 Task: iMovie Unsupervised
Action: Mouse moved to (107, 172)
Screenshot: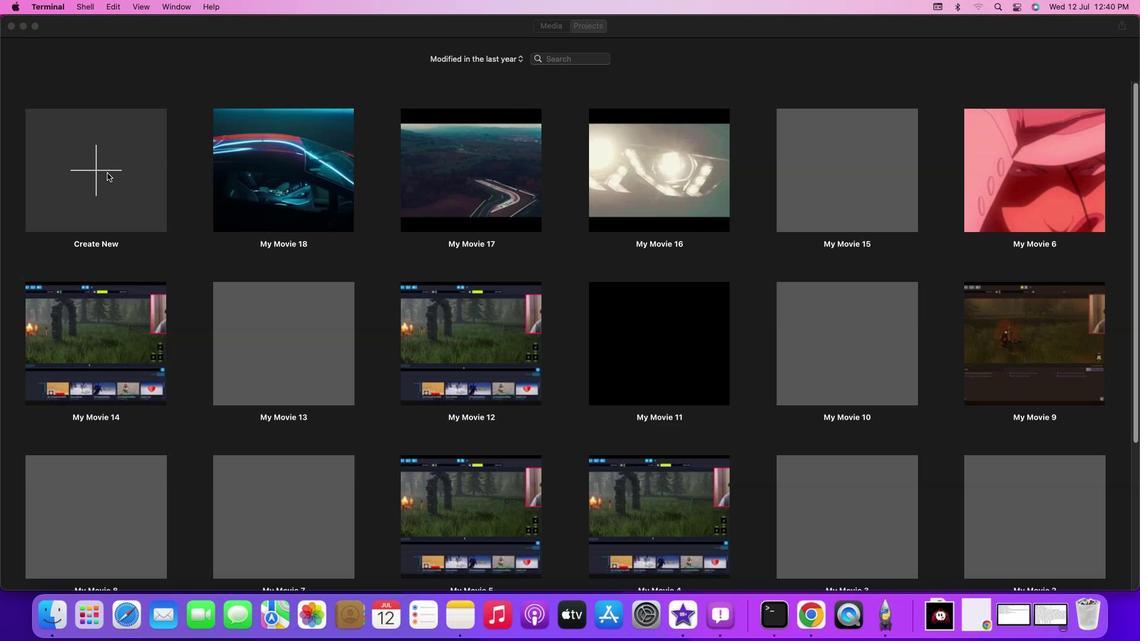
Action: Mouse pressed left at (107, 172)
Screenshot: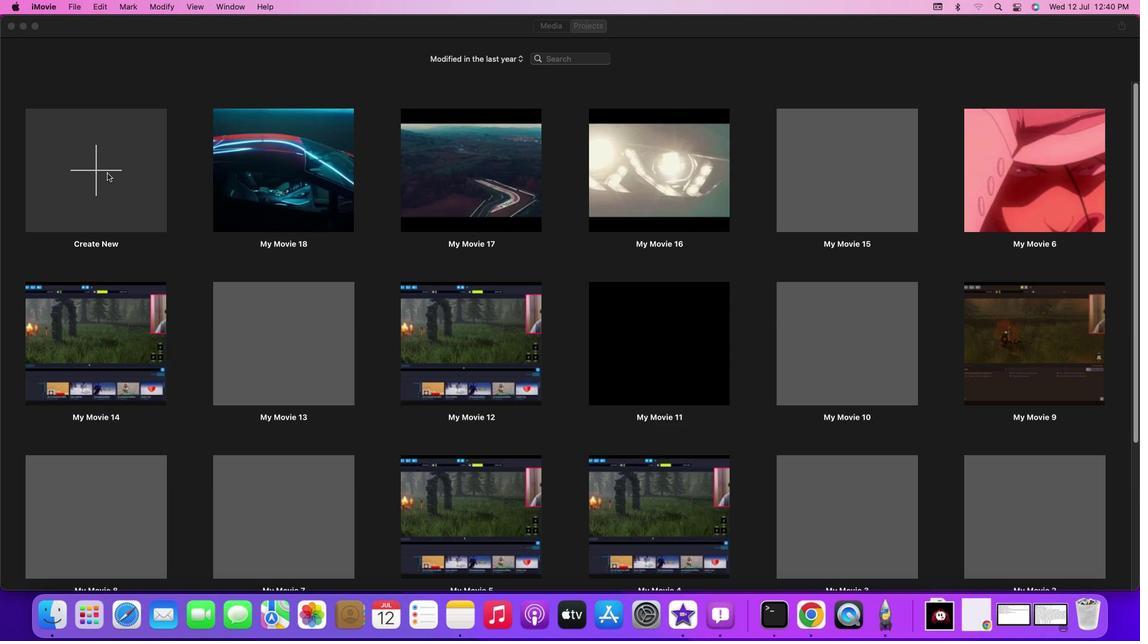 
Action: Mouse pressed left at (107, 172)
Screenshot: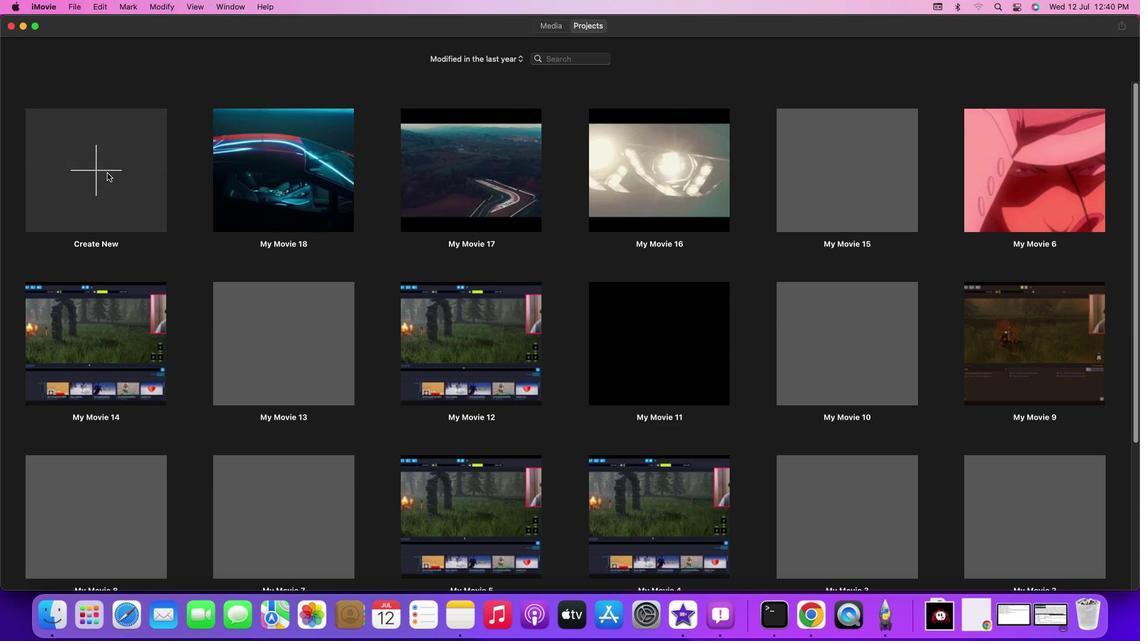 
Action: Mouse moved to (80, 228)
Screenshot: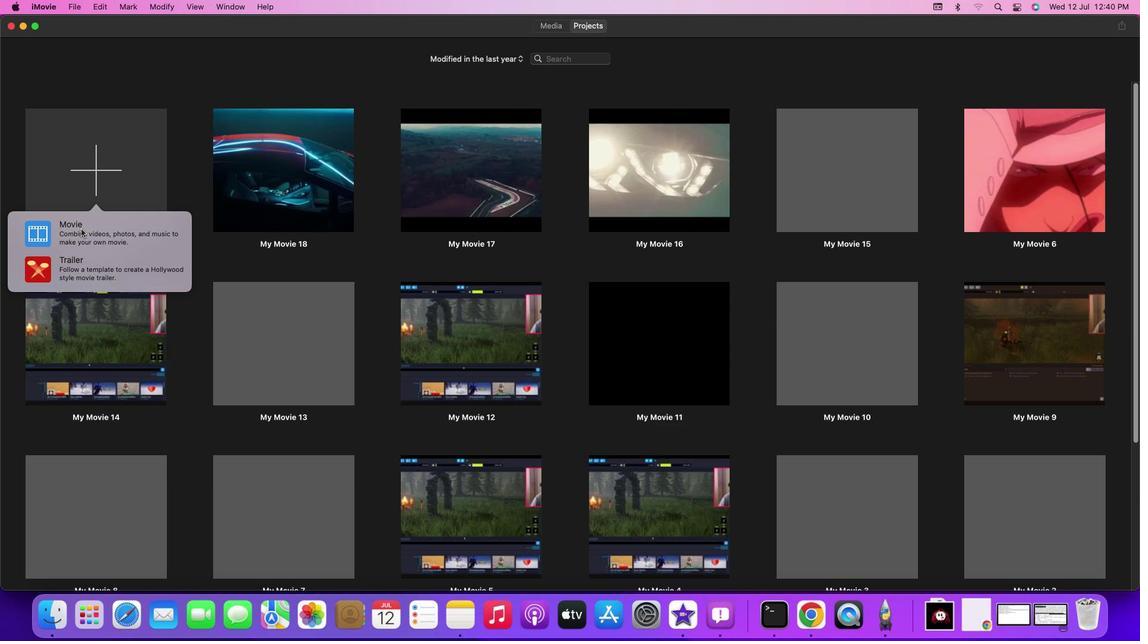 
Action: Mouse pressed left at (80, 228)
Screenshot: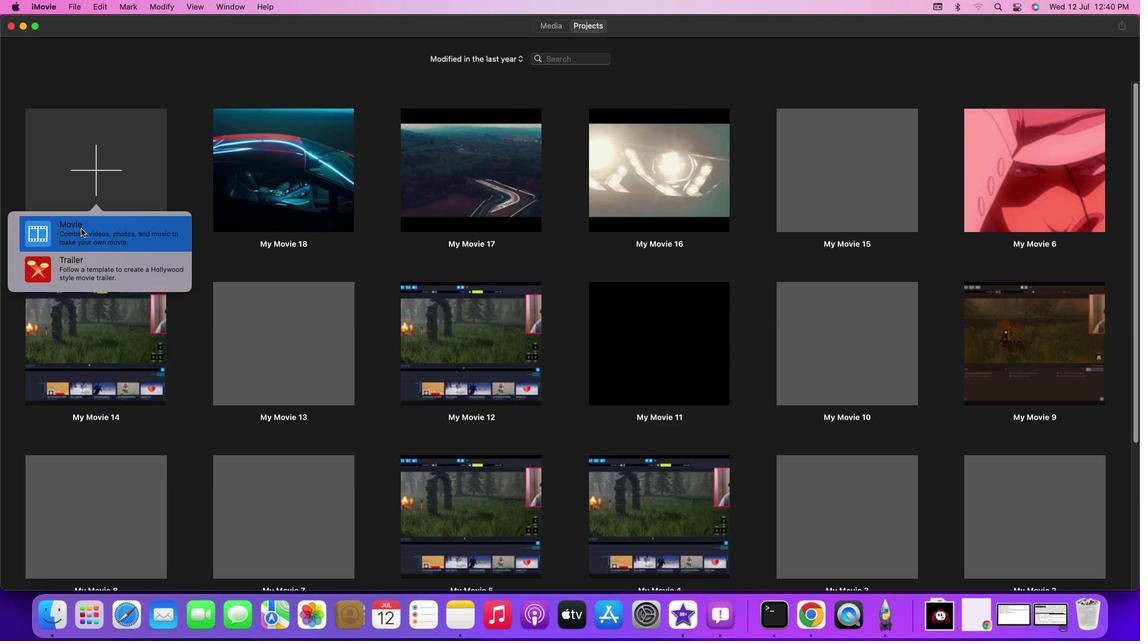 
Action: Mouse moved to (447, 198)
Screenshot: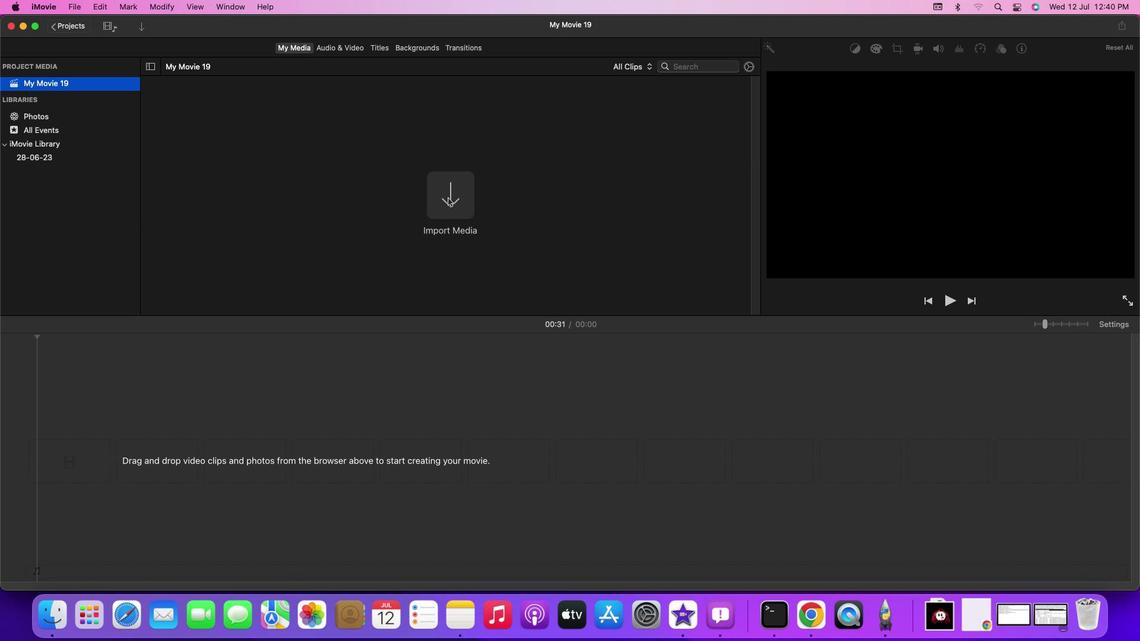 
Action: Mouse pressed left at (447, 198)
Screenshot: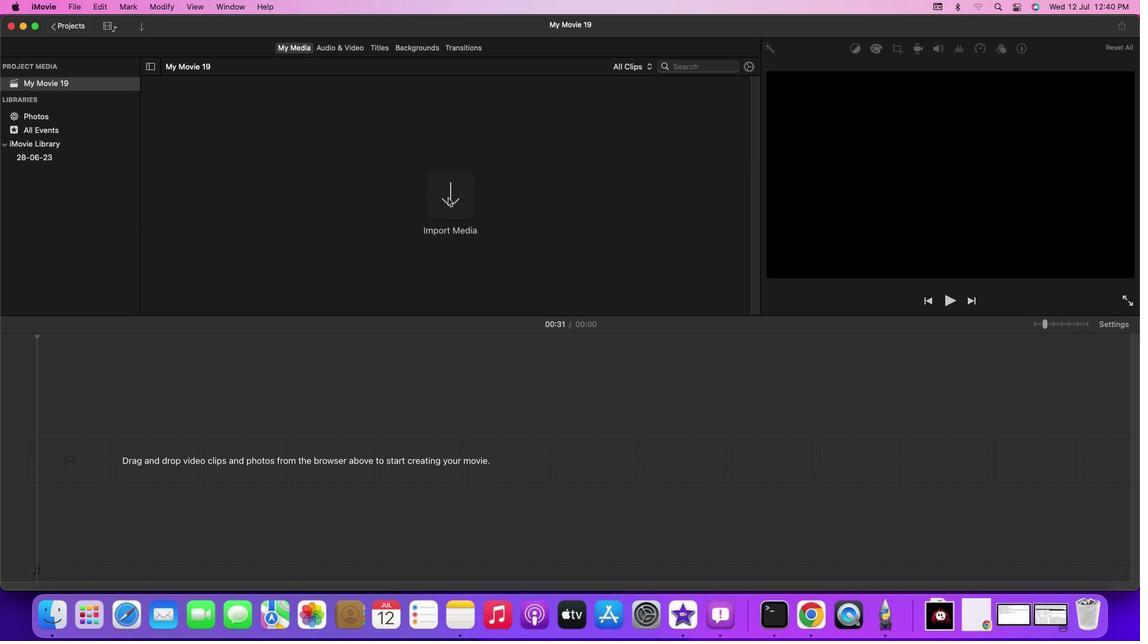 
Action: Mouse moved to (235, 368)
Screenshot: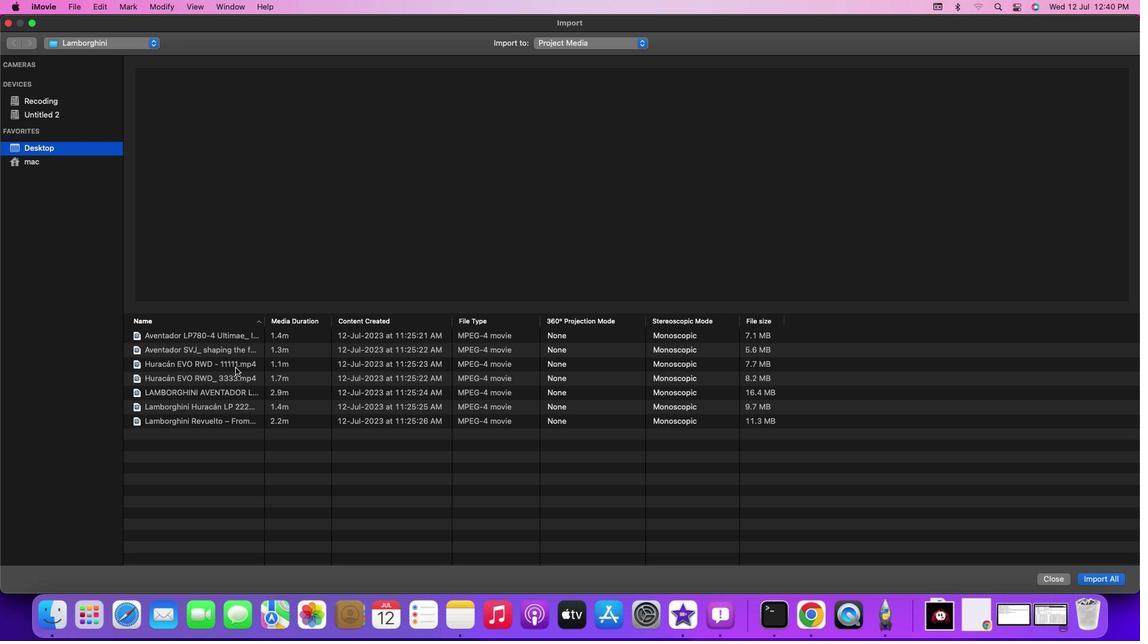 
Action: Mouse pressed left at (235, 368)
Screenshot: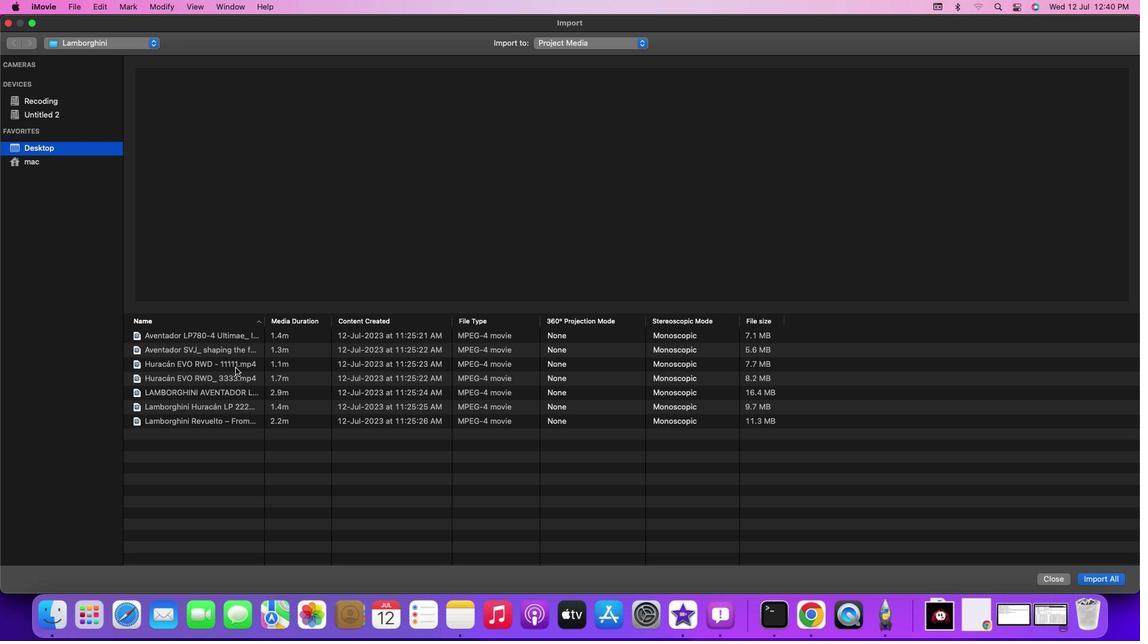 
Action: Mouse pressed left at (235, 368)
Screenshot: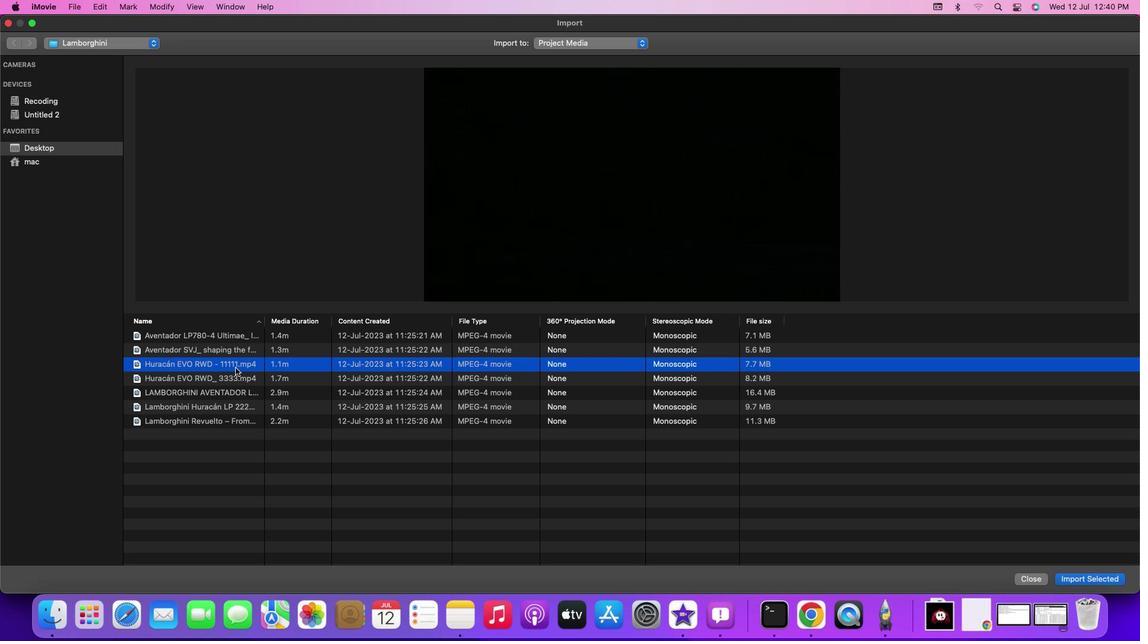
Action: Mouse moved to (189, 116)
Screenshot: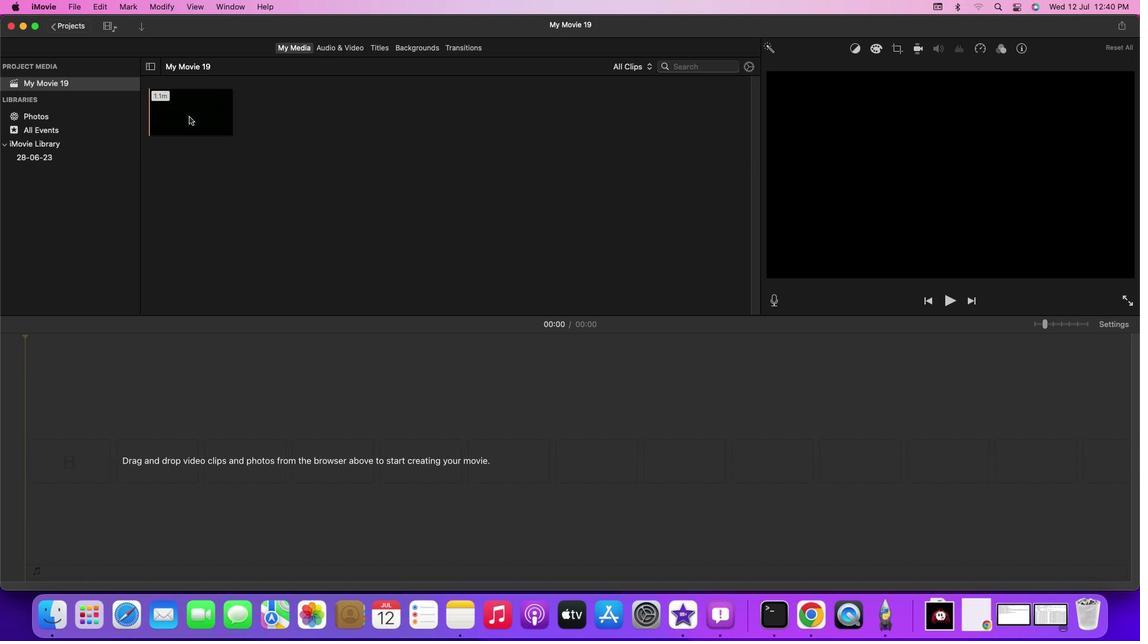 
Action: Mouse pressed left at (189, 116)
Screenshot: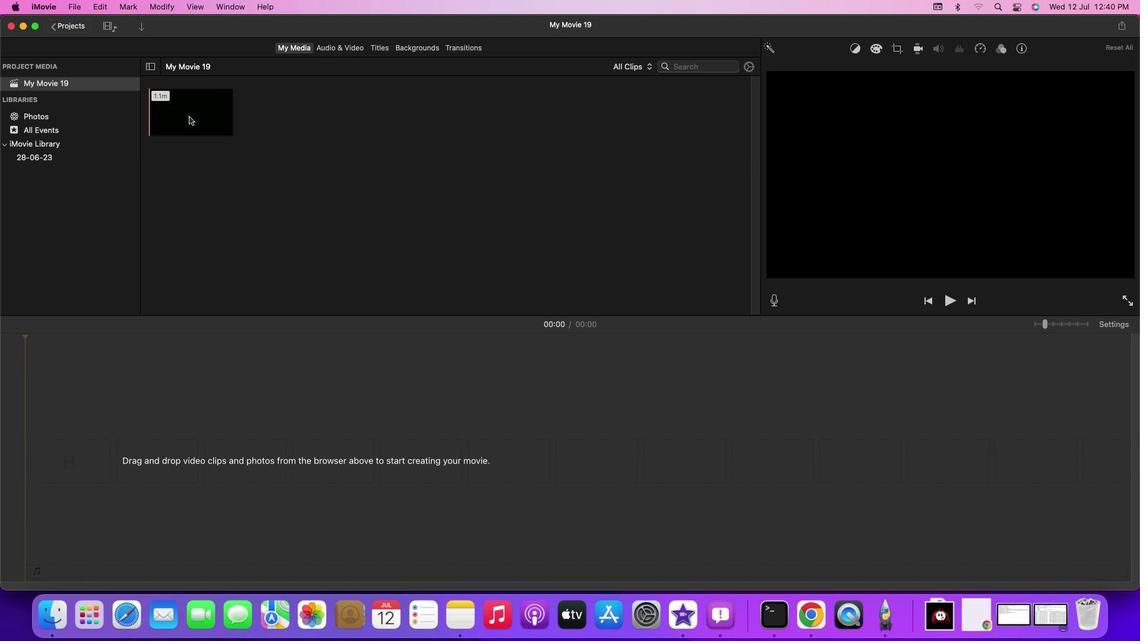 
Action: Mouse moved to (58, 355)
Screenshot: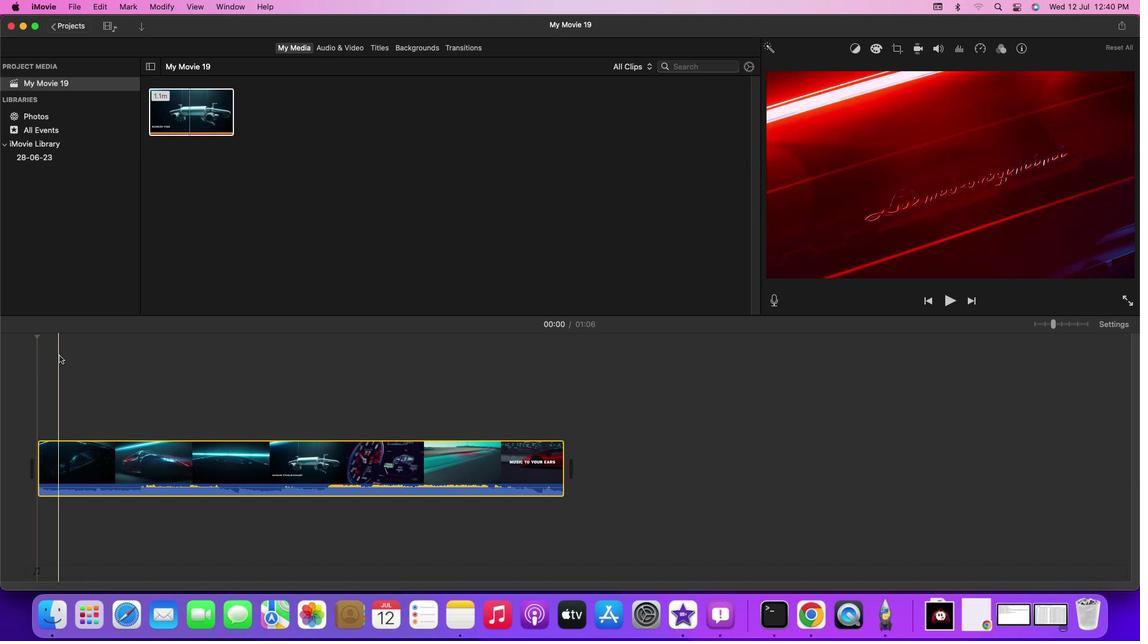 
Action: Key pressed Key.space
Screenshot: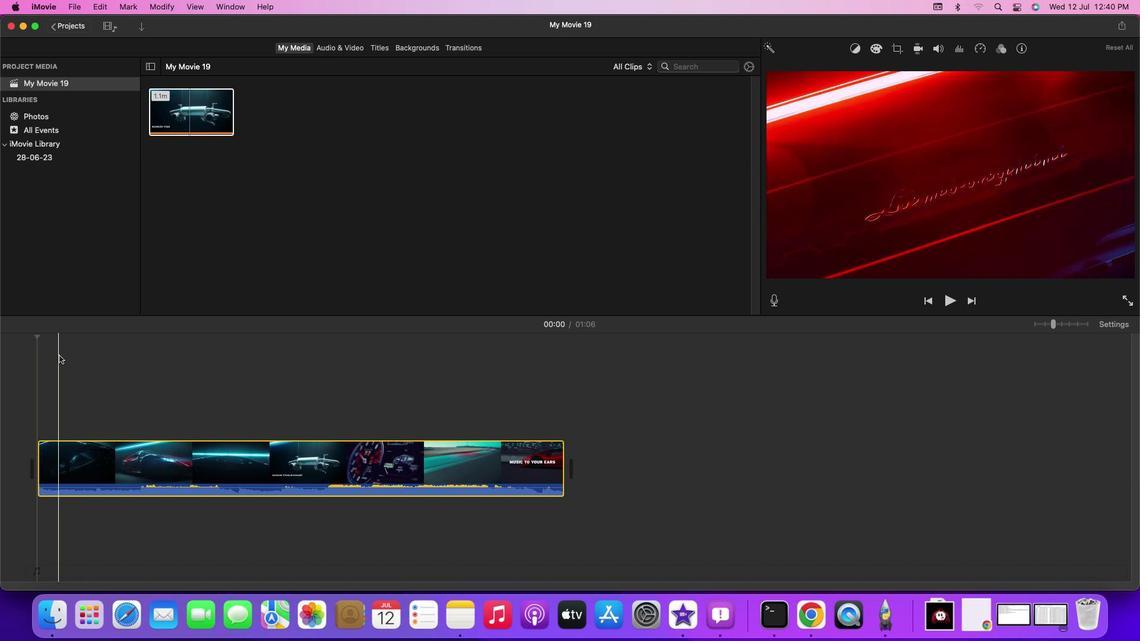 
Action: Mouse moved to (166, 352)
Screenshot: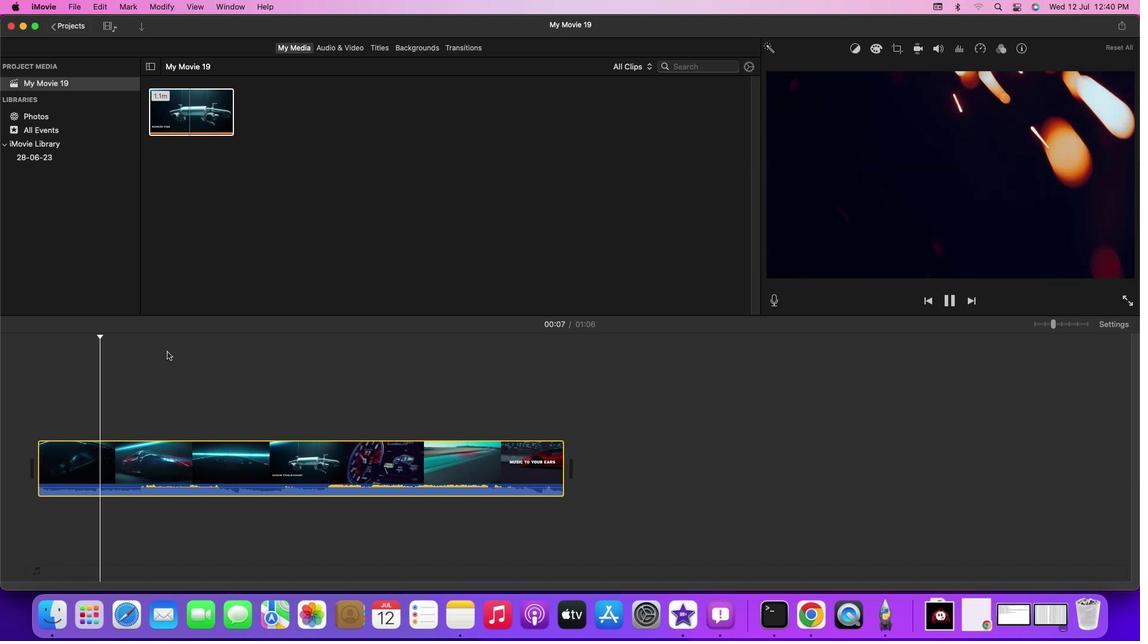 
Action: Mouse pressed left at (166, 352)
Screenshot: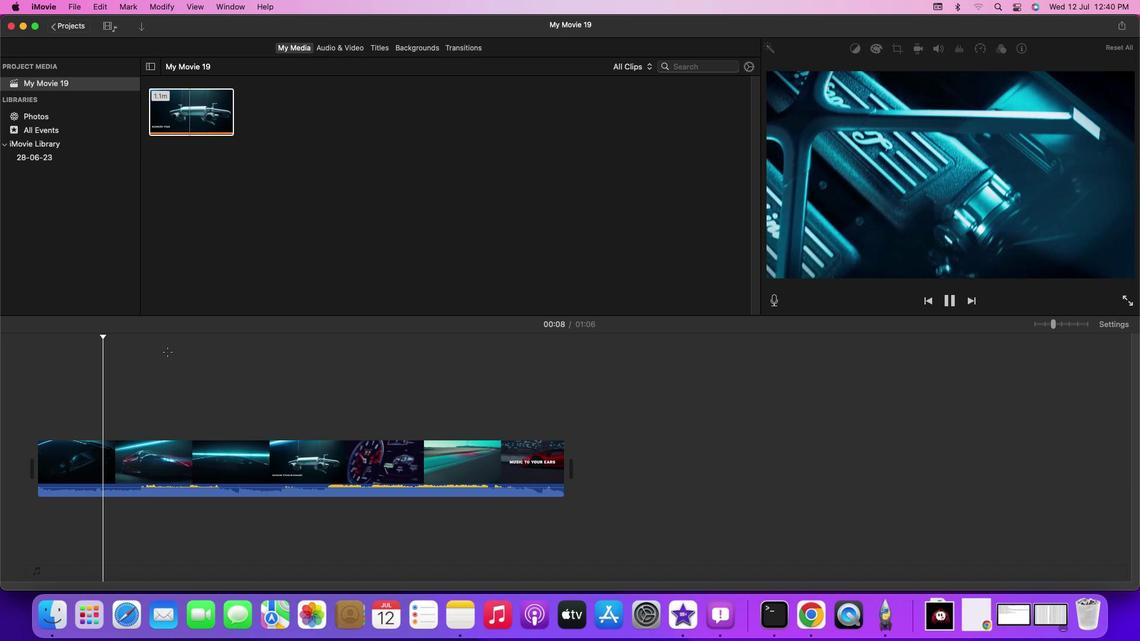 
Action: Mouse moved to (180, 355)
Screenshot: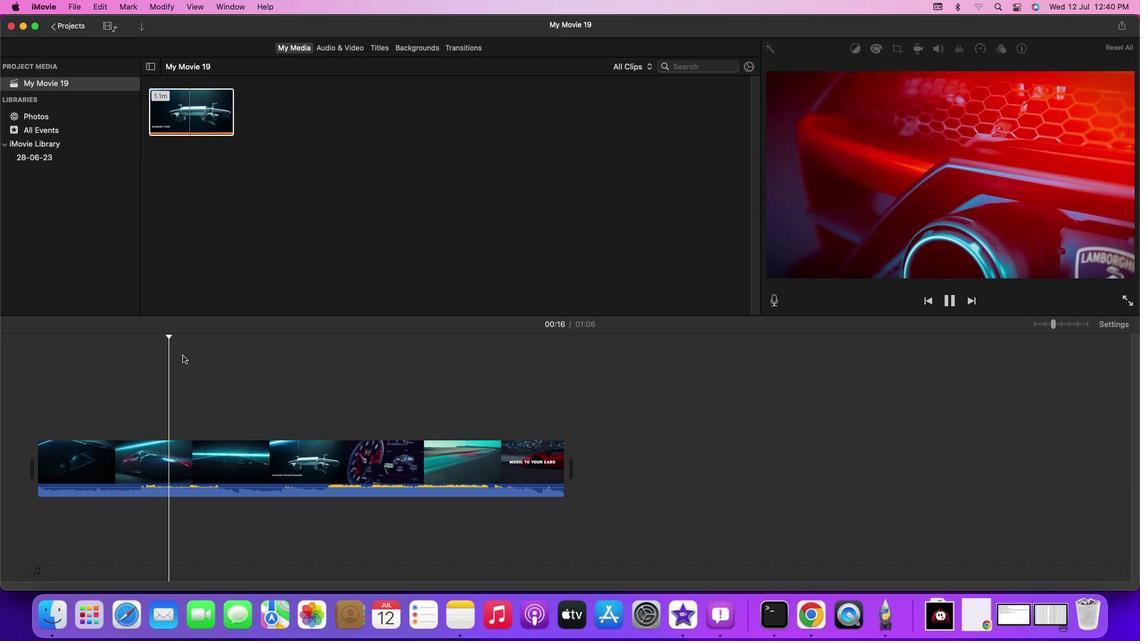 
Action: Key pressed Key.space
Screenshot: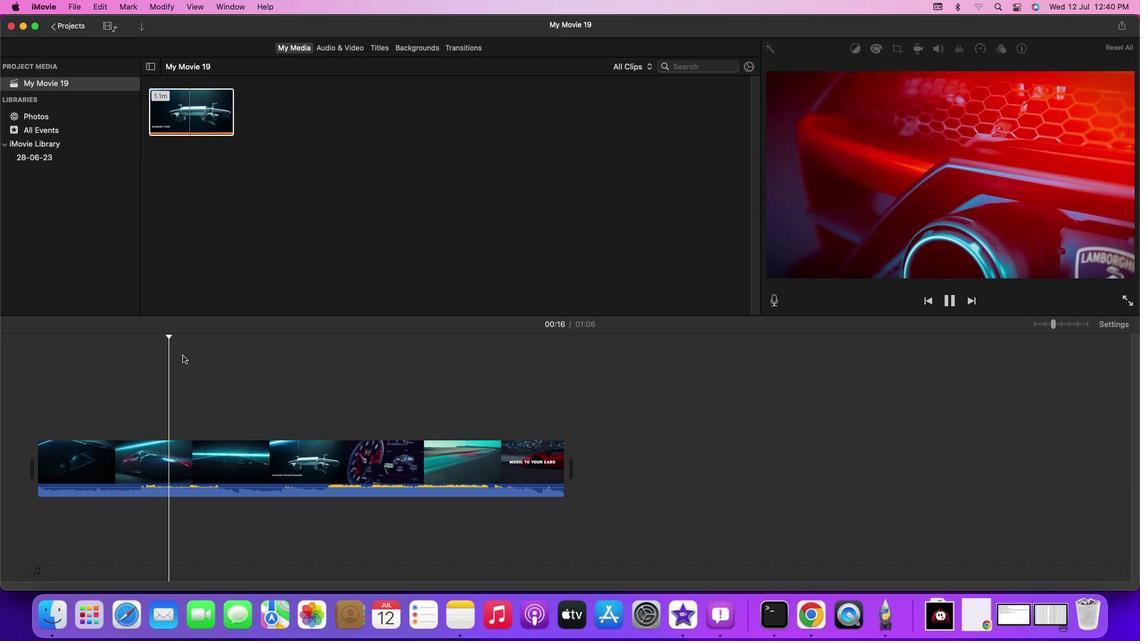 
Action: Mouse moved to (207, 357)
Screenshot: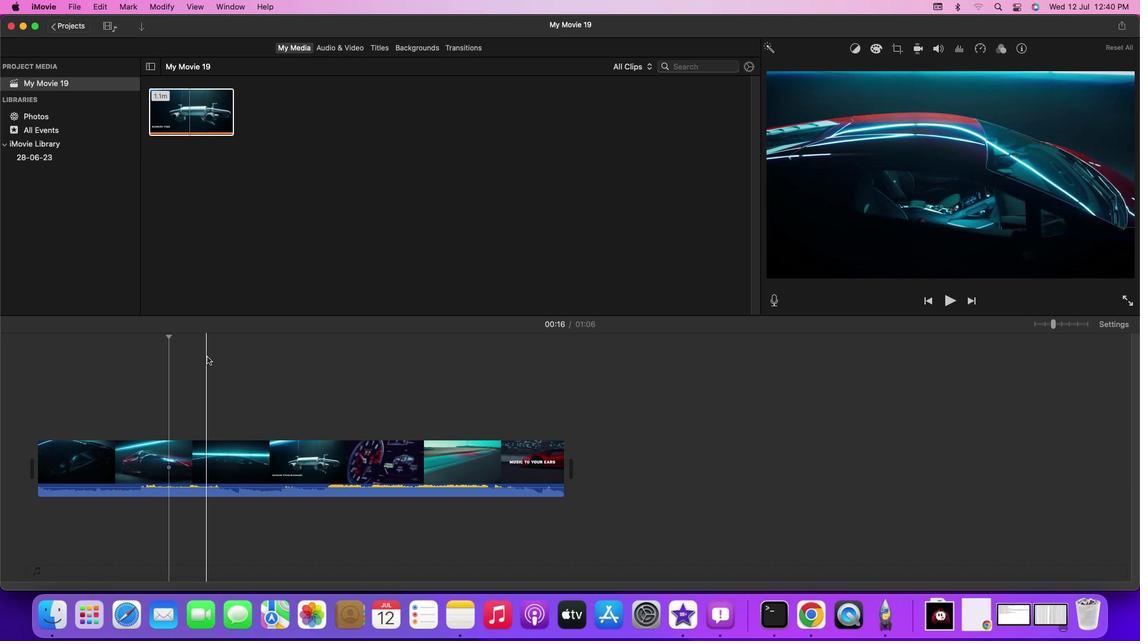 
Action: Key pressed Key.space
Screenshot: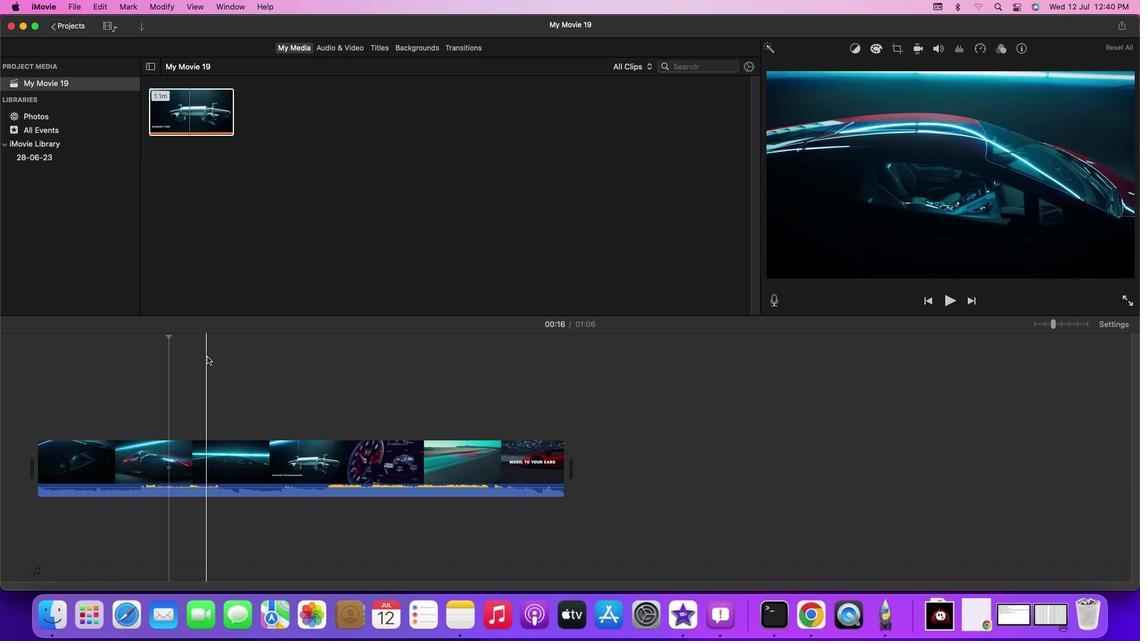
Action: Mouse moved to (207, 357)
Screenshot: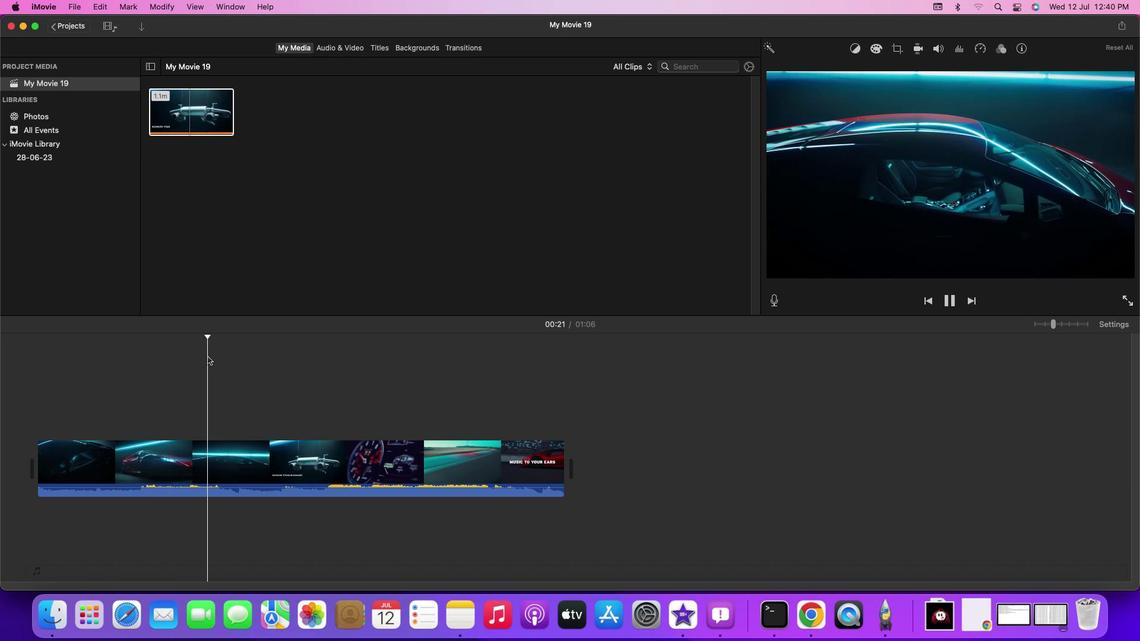
Action: Key pressed Key.space
Screenshot: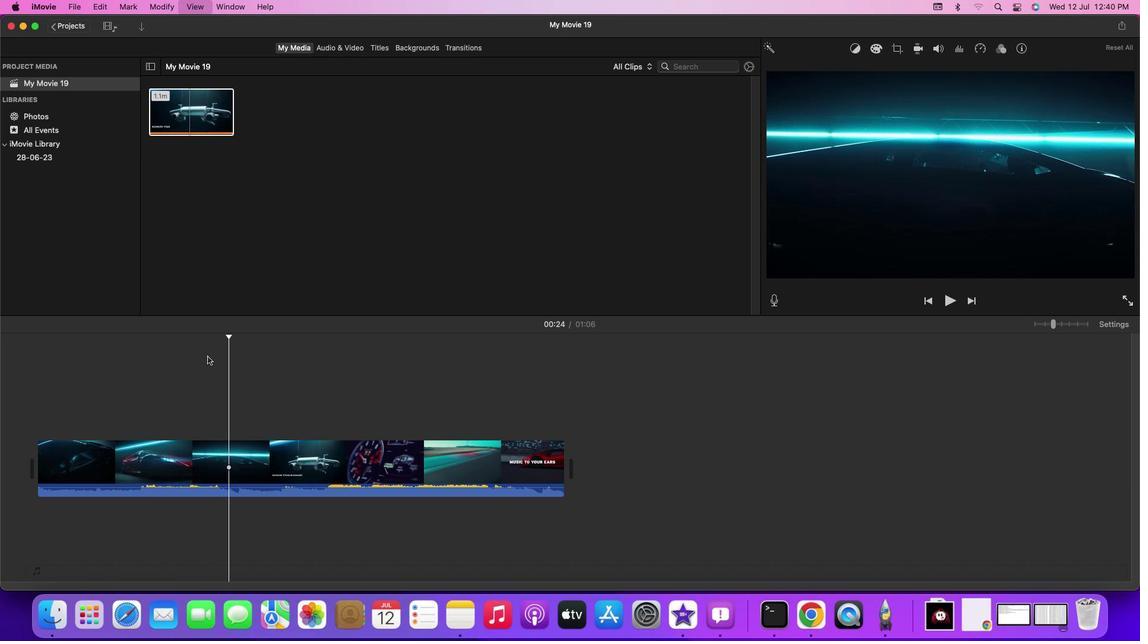 
Action: Mouse moved to (272, 468)
Screenshot: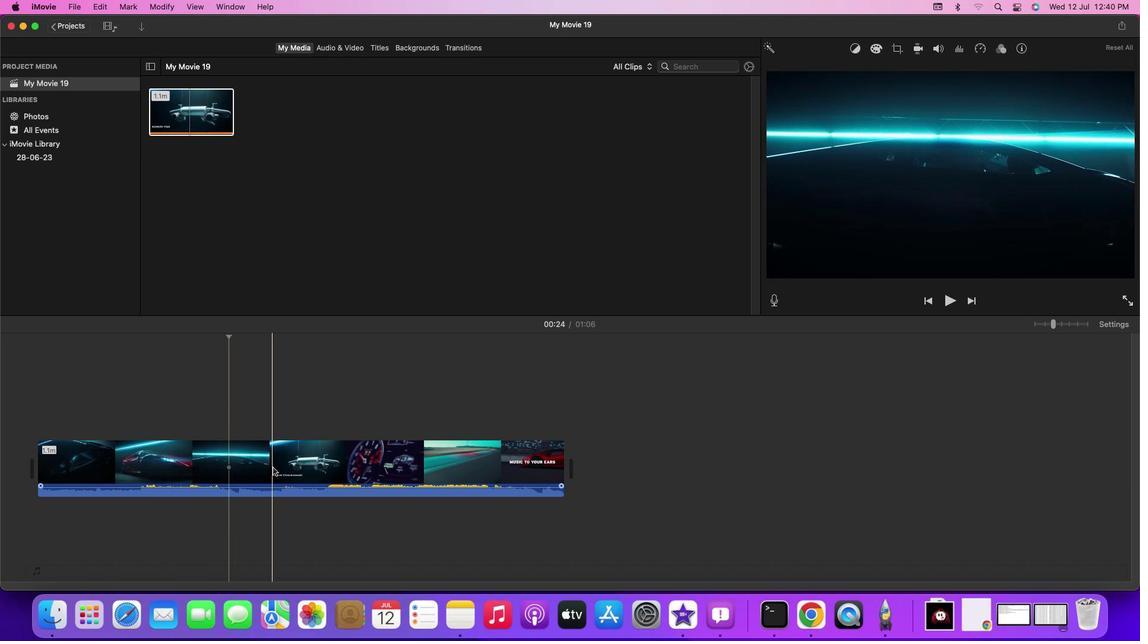 
Action: Mouse pressed right at (272, 468)
Screenshot: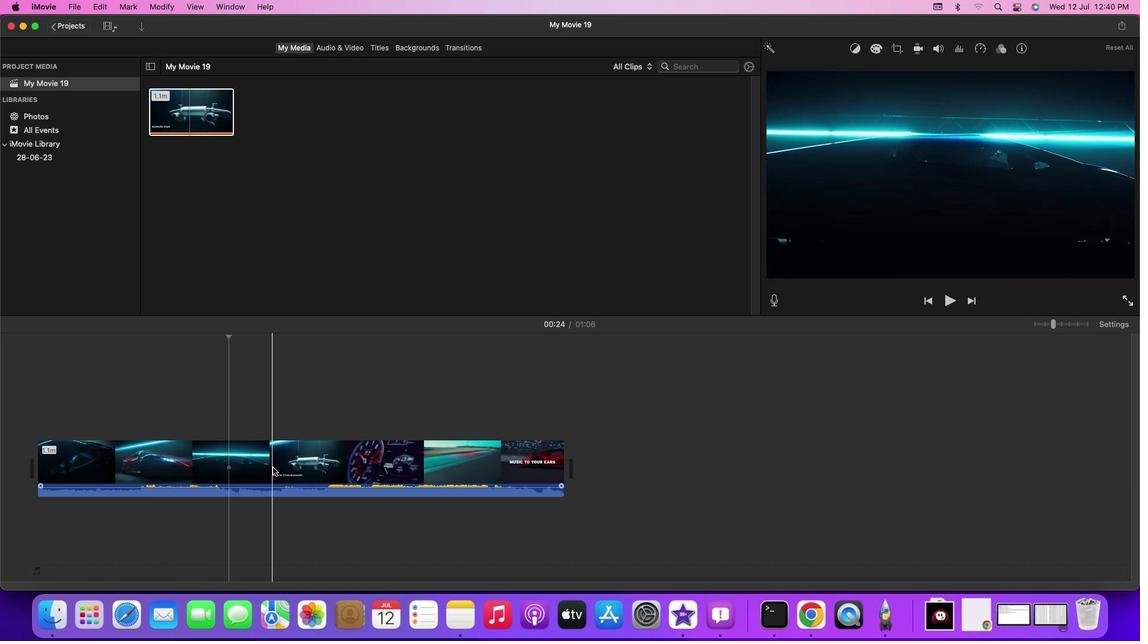 
Action: Mouse moved to (310, 481)
Screenshot: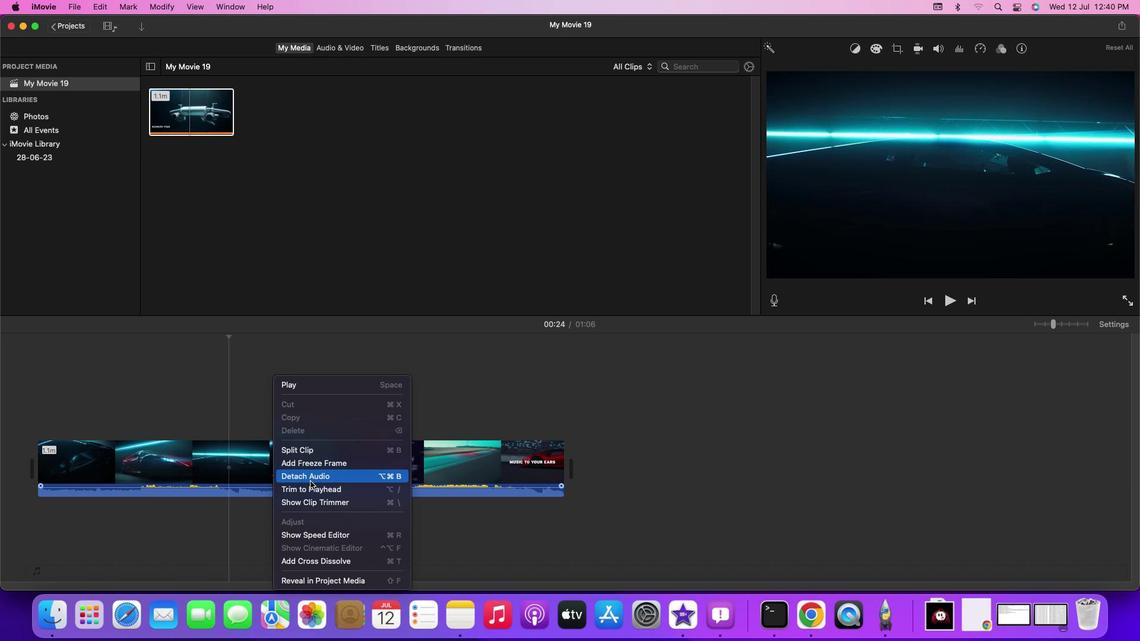 
Action: Mouse pressed left at (310, 481)
Screenshot: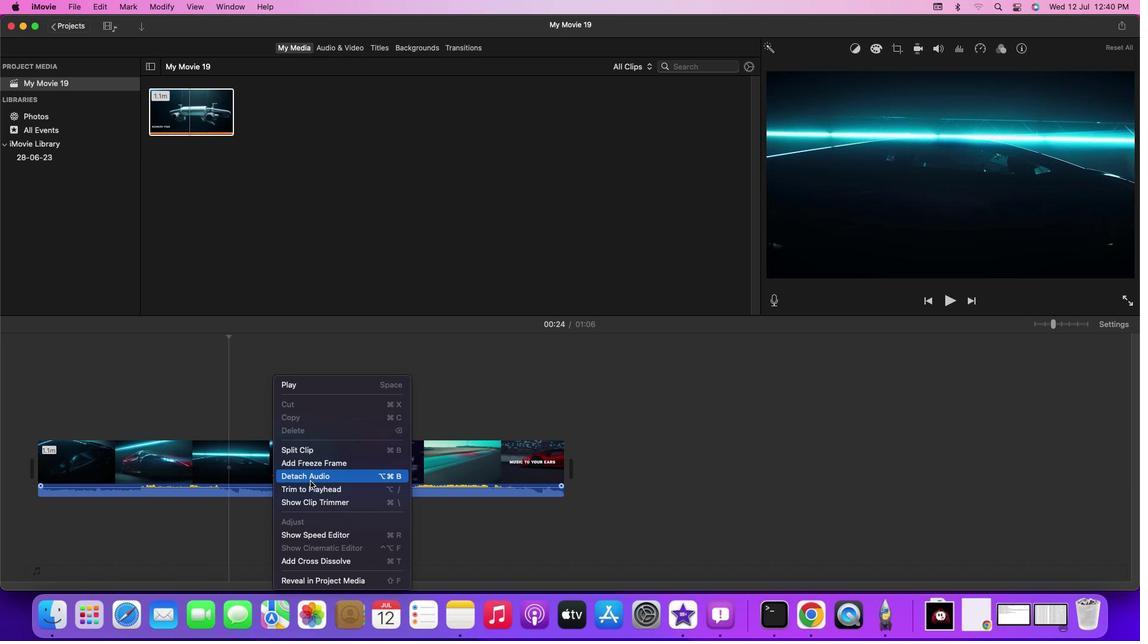 
Action: Mouse moved to (231, 347)
Screenshot: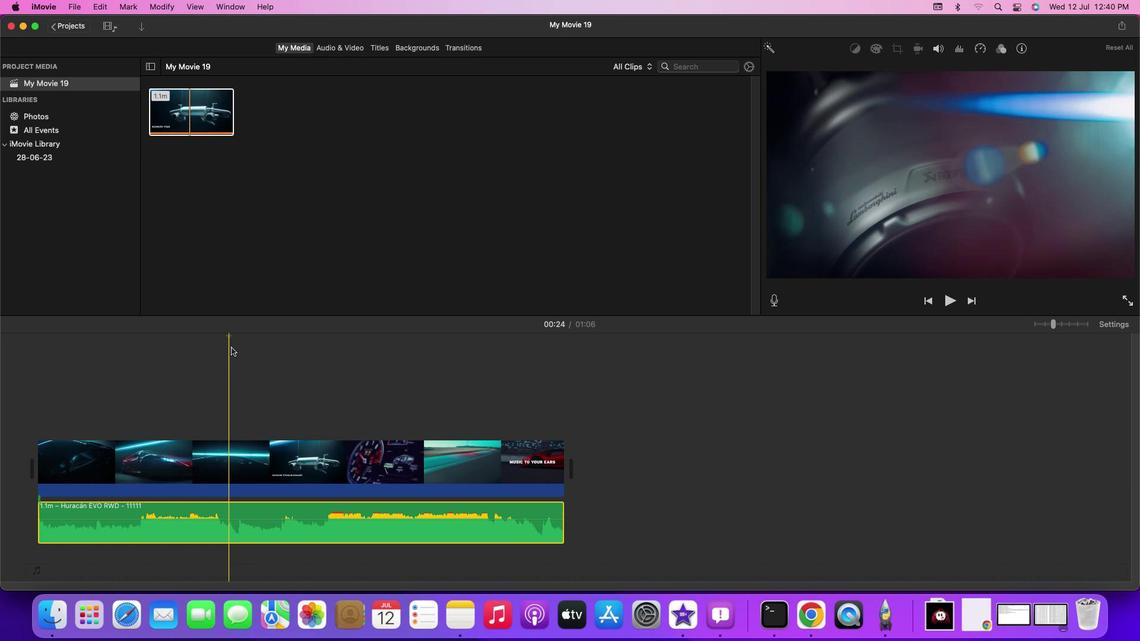 
Action: Mouse pressed left at (231, 347)
Screenshot: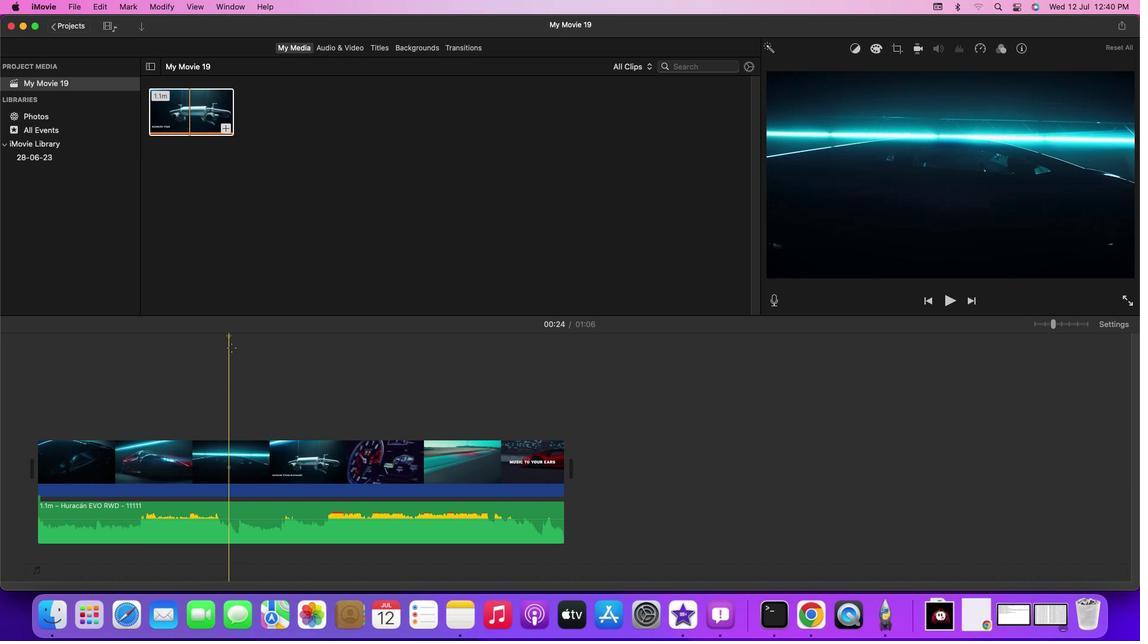
Action: Key pressed Key.spaceKey.spaceKey.spaceKey.spaceKey.leftKey.leftKey.cmd'b'
Screenshot: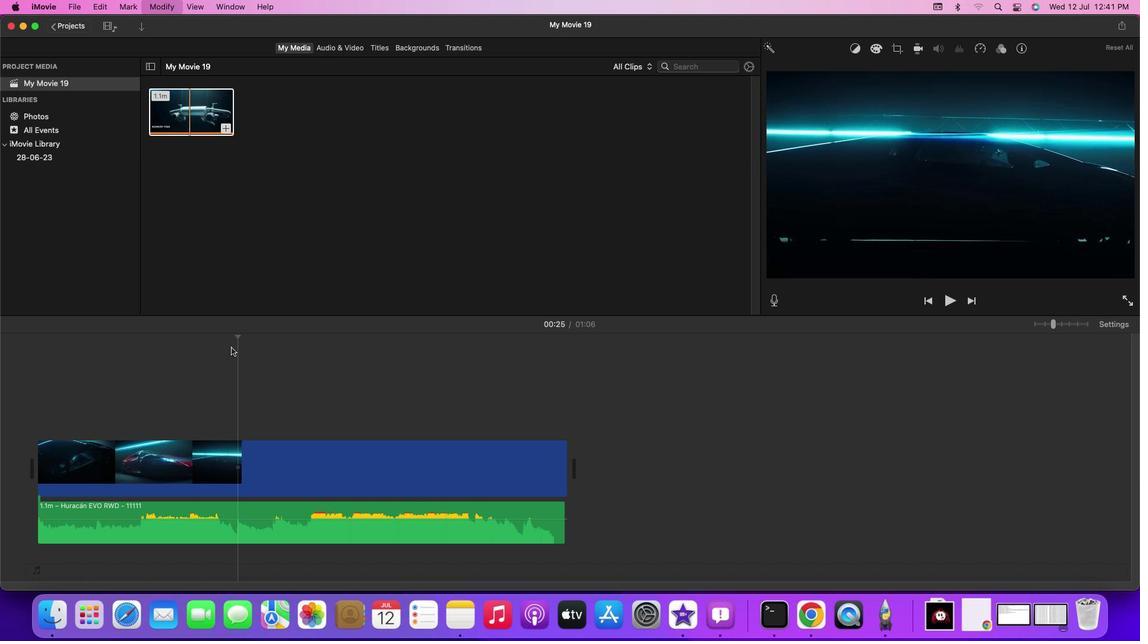 
Action: Mouse moved to (275, 455)
Screenshot: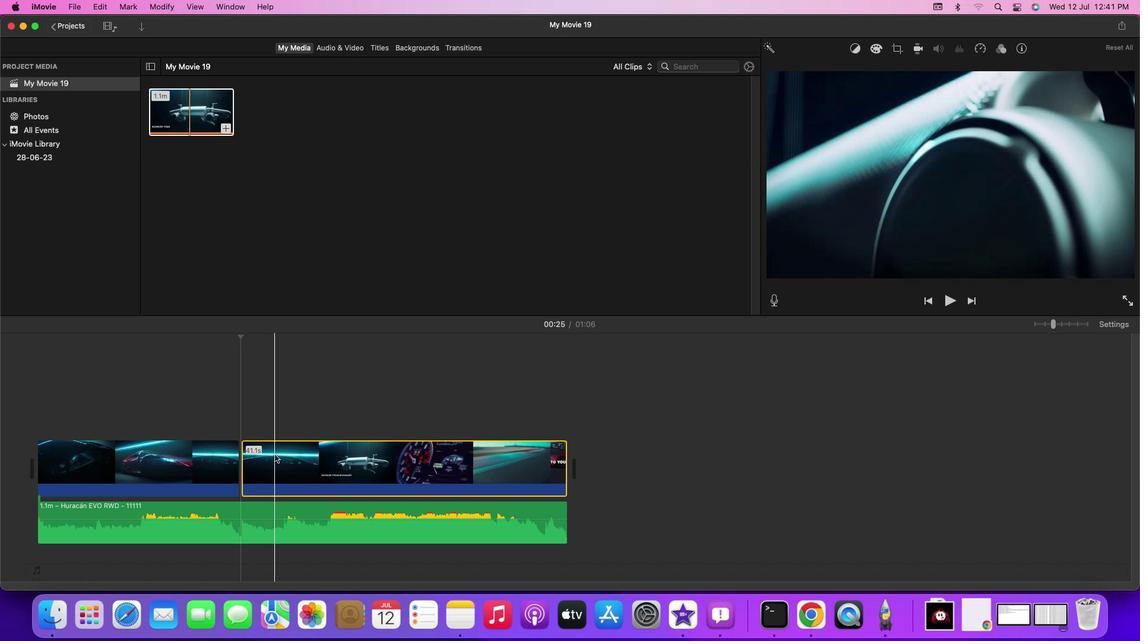 
Action: Mouse pressed left at (275, 455)
Screenshot: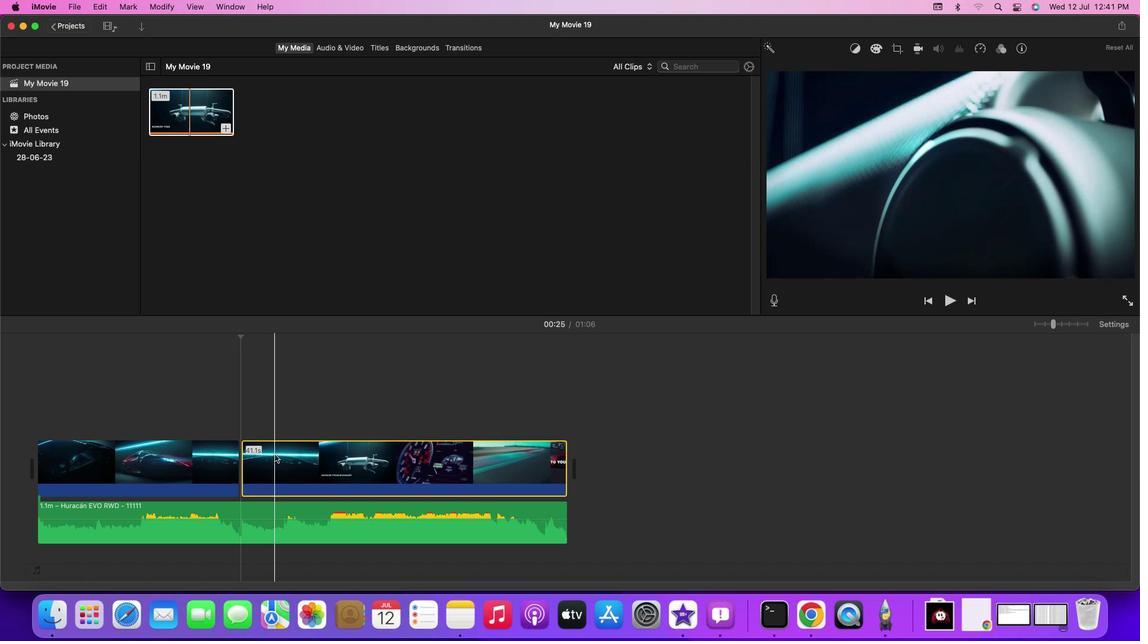 
Action: Mouse pressed right at (275, 455)
Screenshot: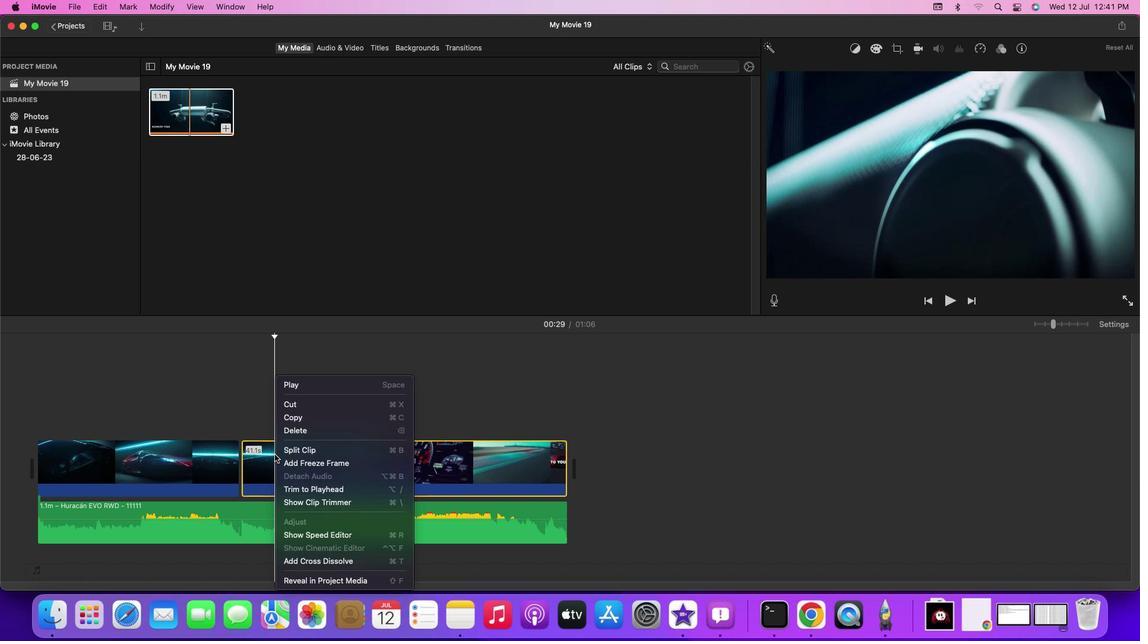 
Action: Mouse moved to (322, 434)
Screenshot: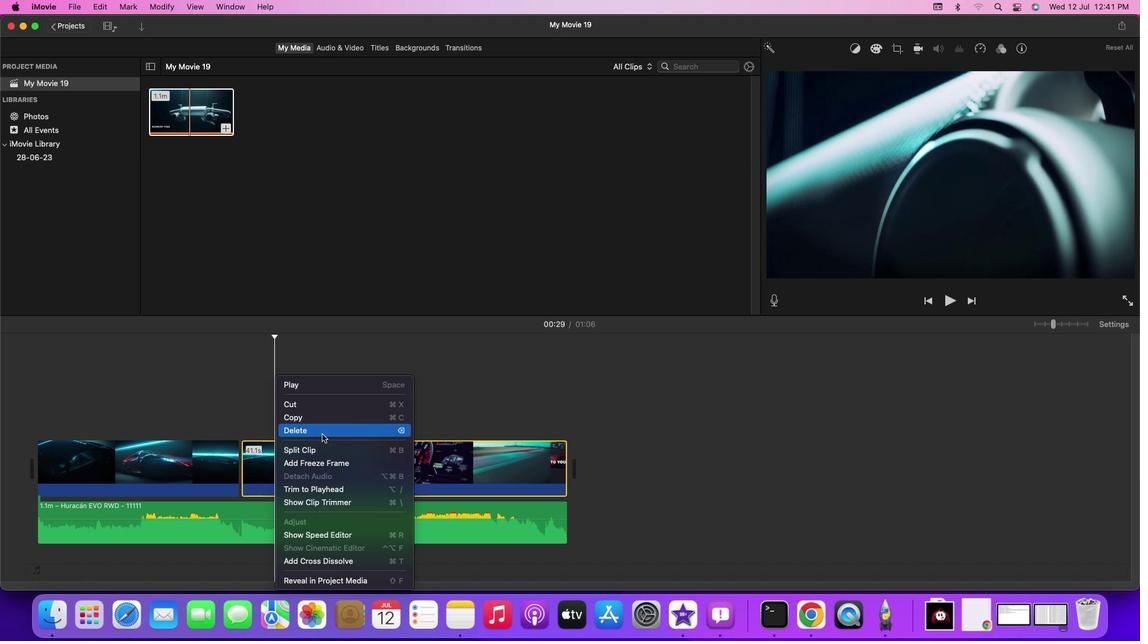 
Action: Mouse pressed left at (322, 434)
Screenshot: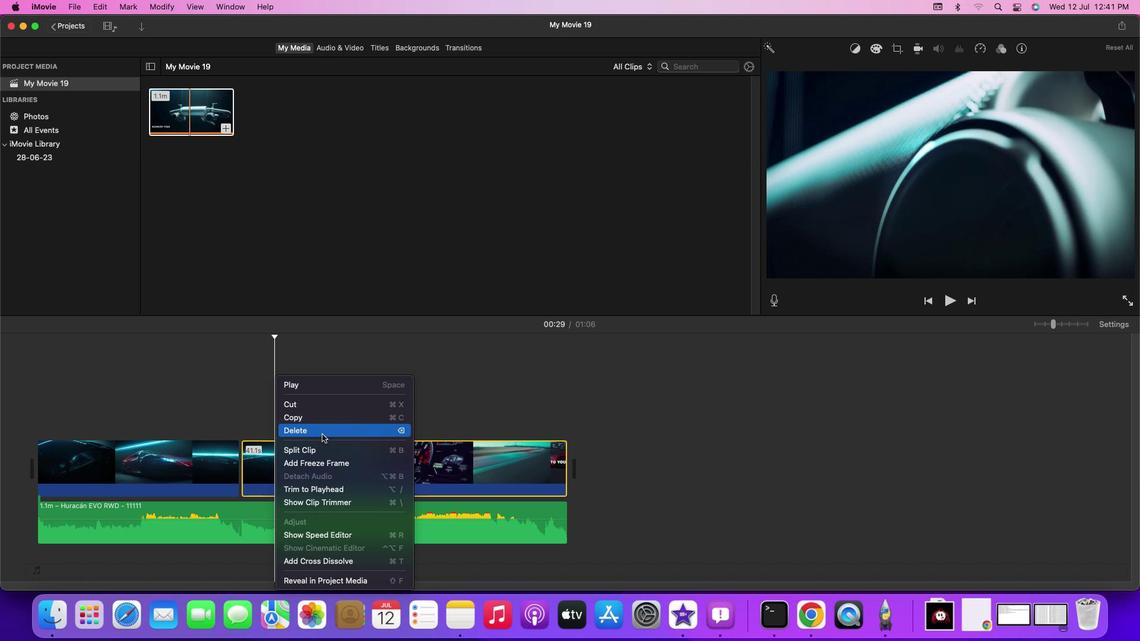 
Action: Mouse moved to (219, 338)
Screenshot: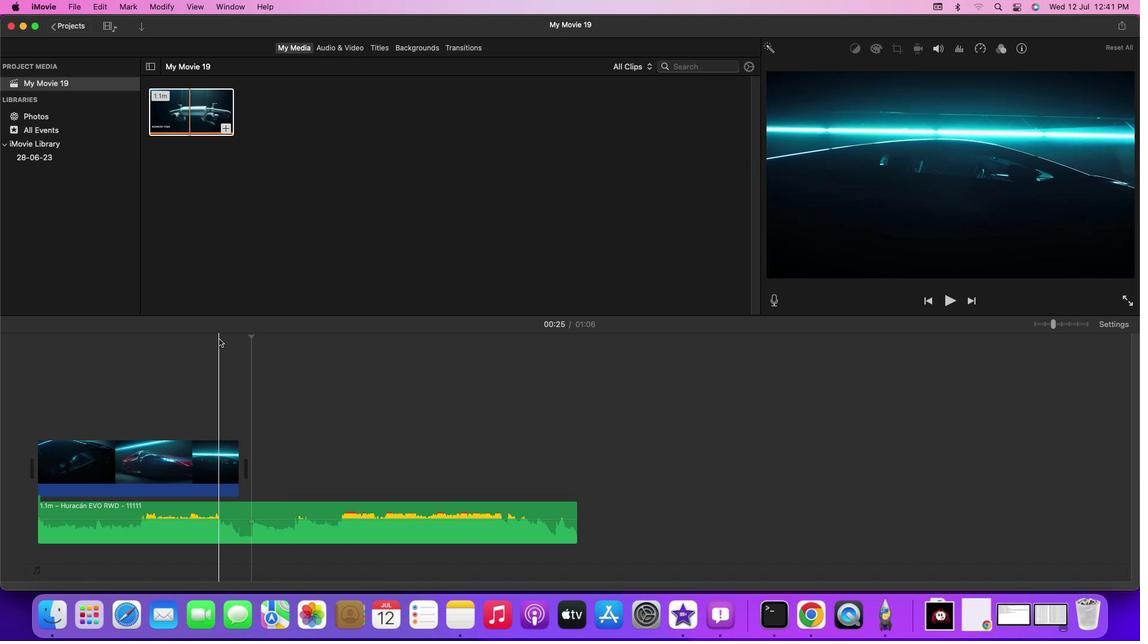 
Action: Mouse pressed left at (219, 338)
Screenshot: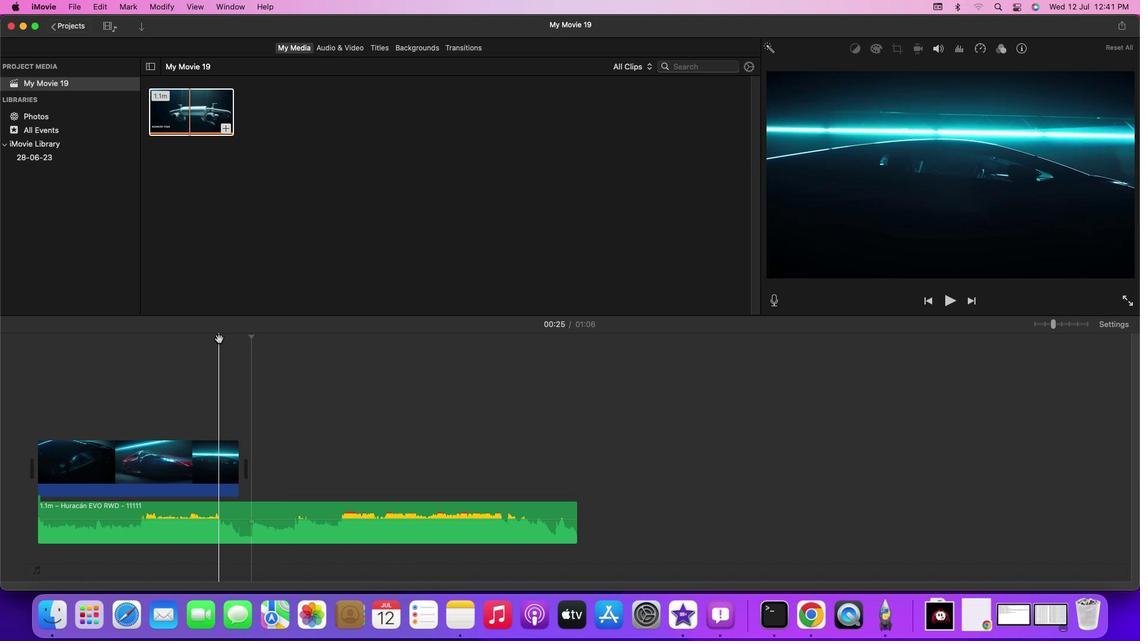
Action: Key pressed Key.spaceKey.space
Screenshot: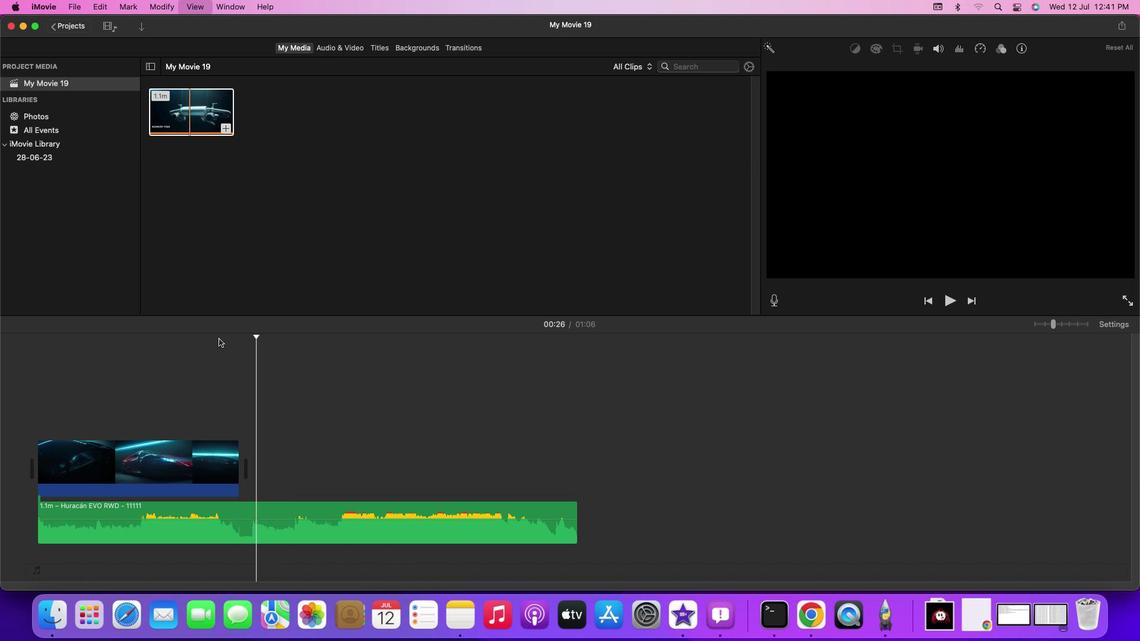 
Action: Mouse moved to (317, 226)
Screenshot: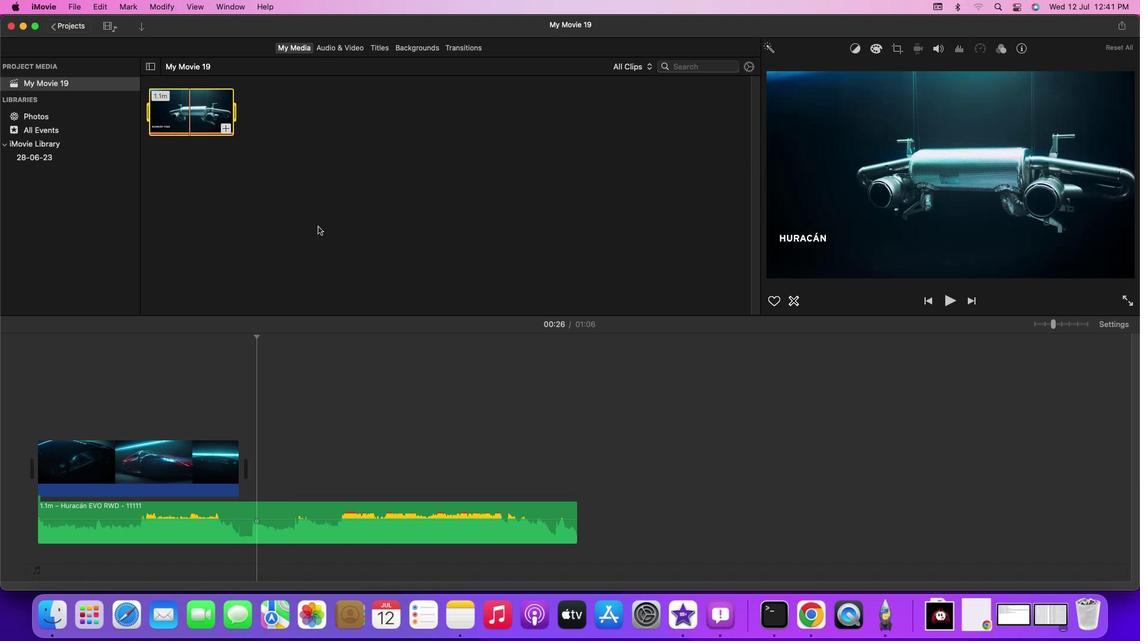 
Action: Mouse pressed left at (317, 226)
Screenshot: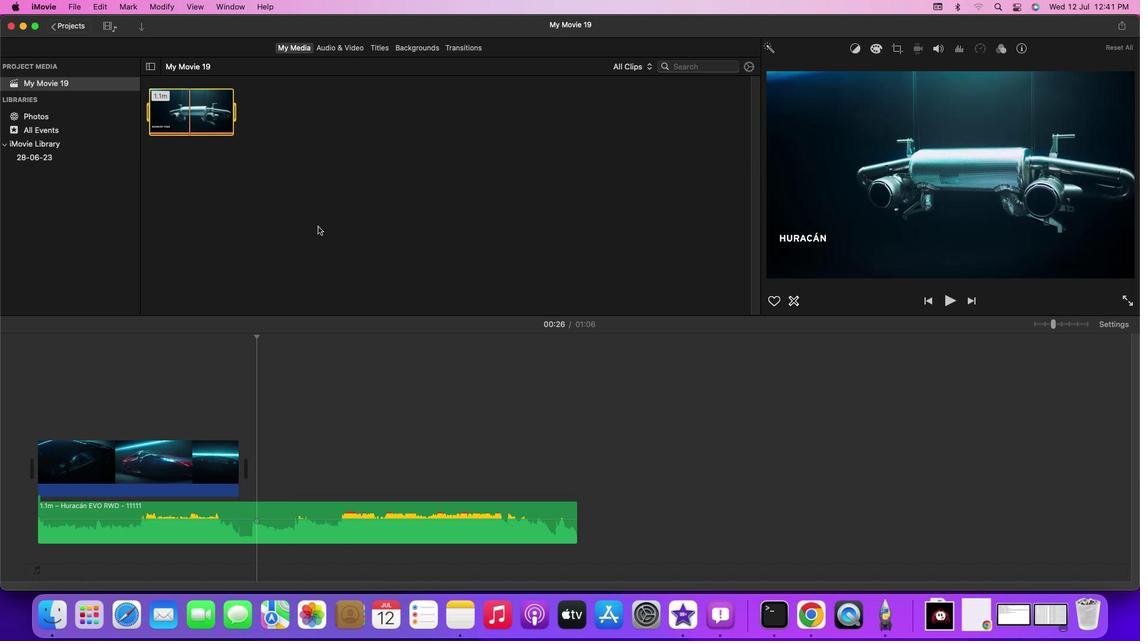 
Action: Mouse moved to (140, 32)
Screenshot: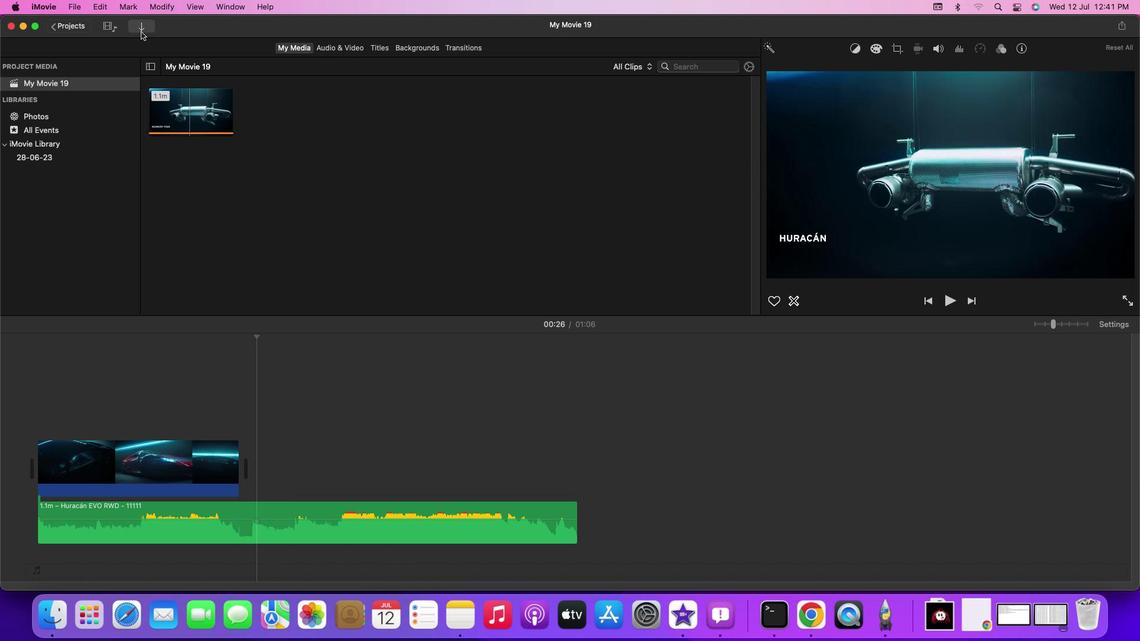 
Action: Mouse pressed left at (140, 32)
Screenshot: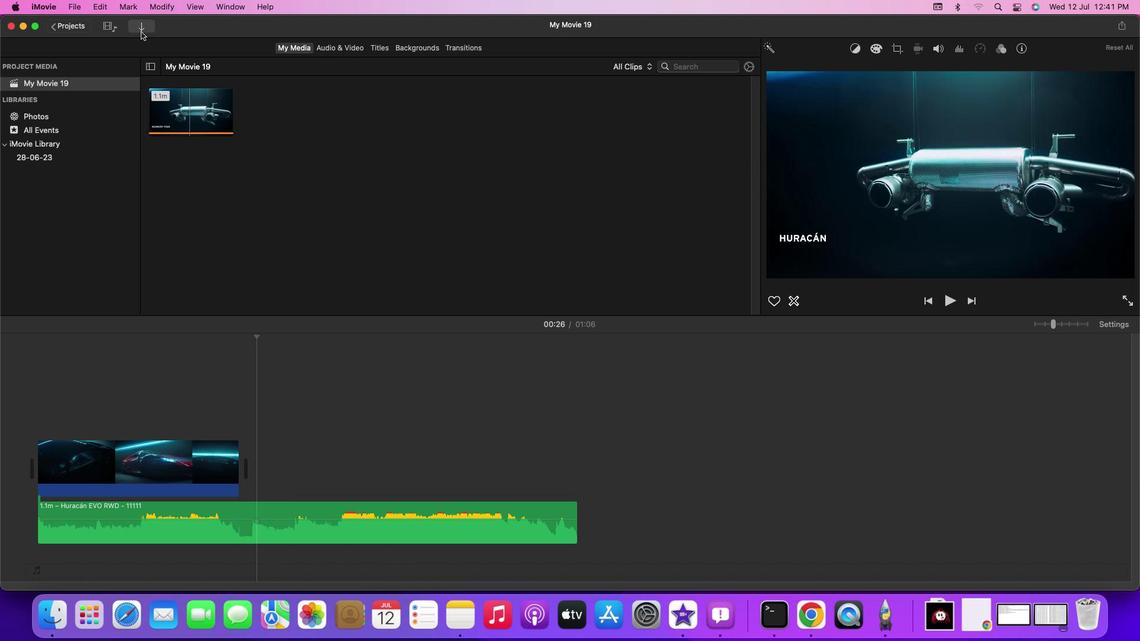 
Action: Mouse moved to (238, 408)
Screenshot: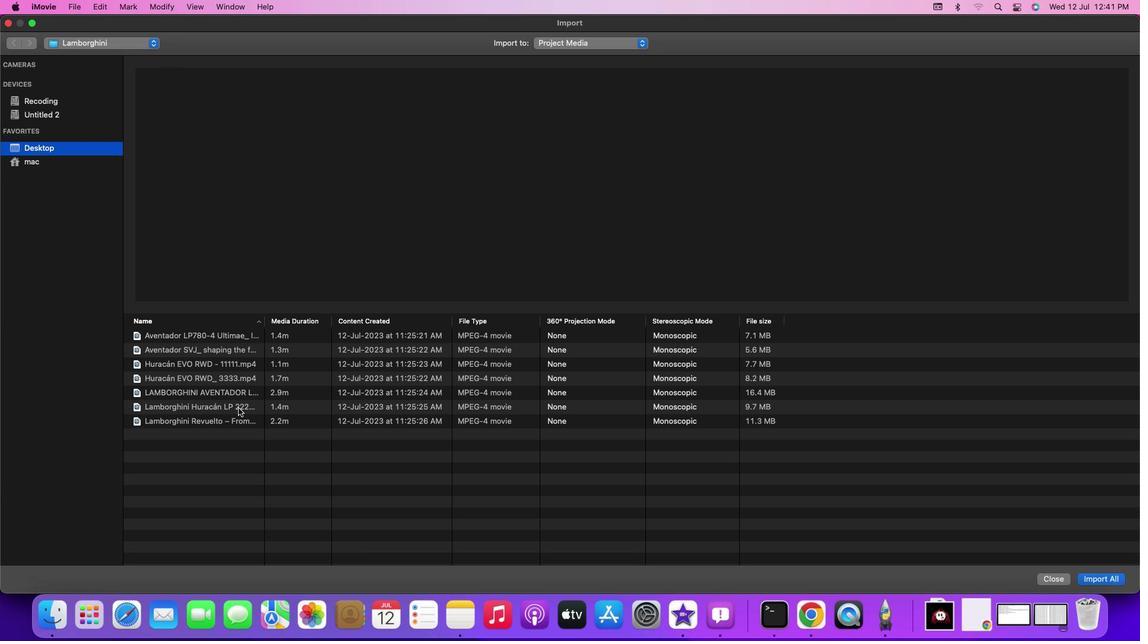 
Action: Mouse pressed left at (238, 408)
Screenshot: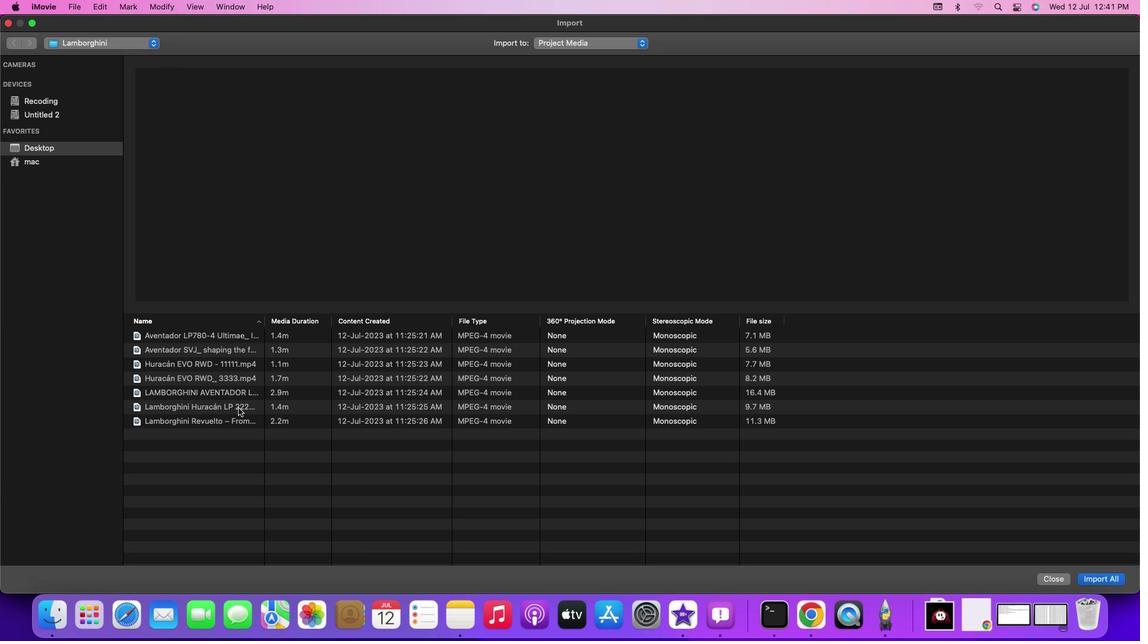 
Action: Mouse pressed left at (238, 408)
Screenshot: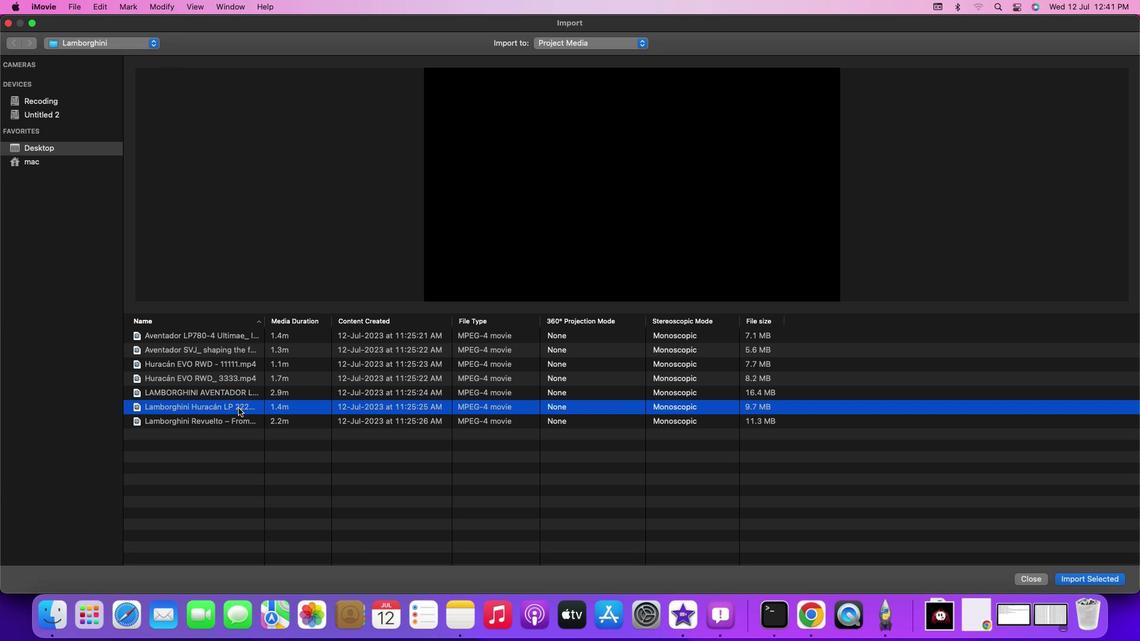 
Action: Mouse moved to (281, 112)
Screenshot: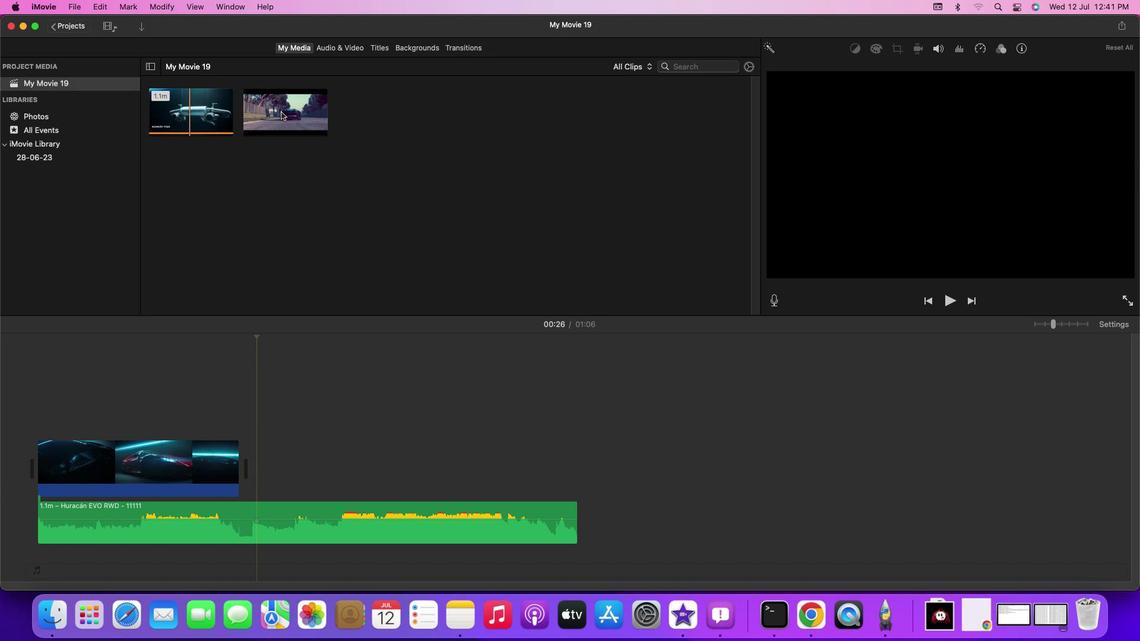 
Action: Mouse pressed left at (281, 112)
Screenshot: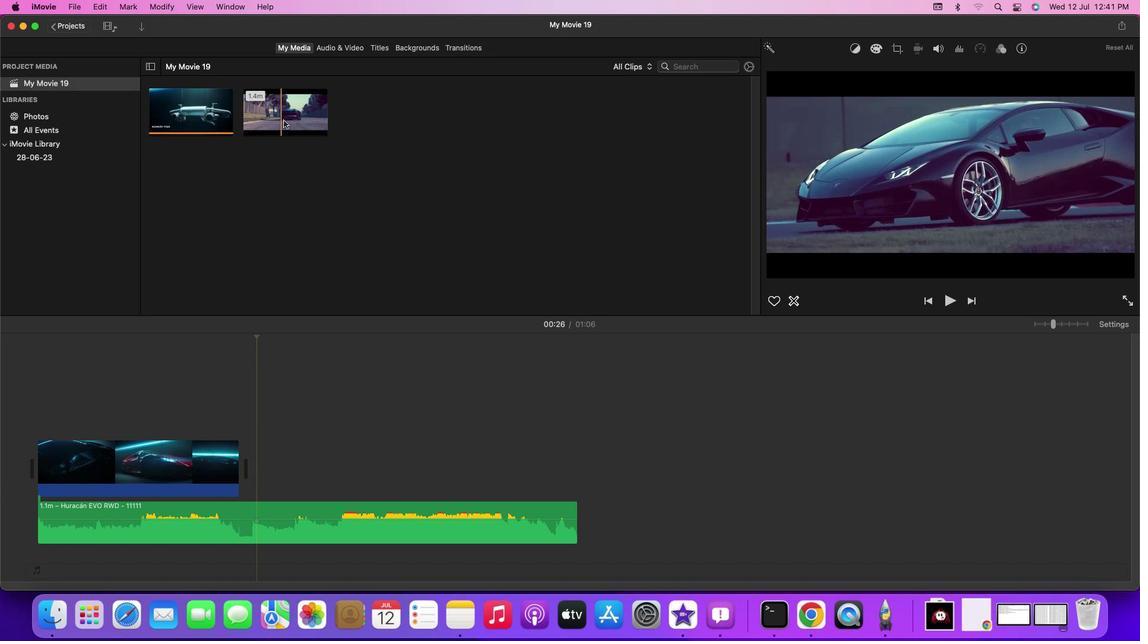 
Action: Mouse moved to (344, 464)
Screenshot: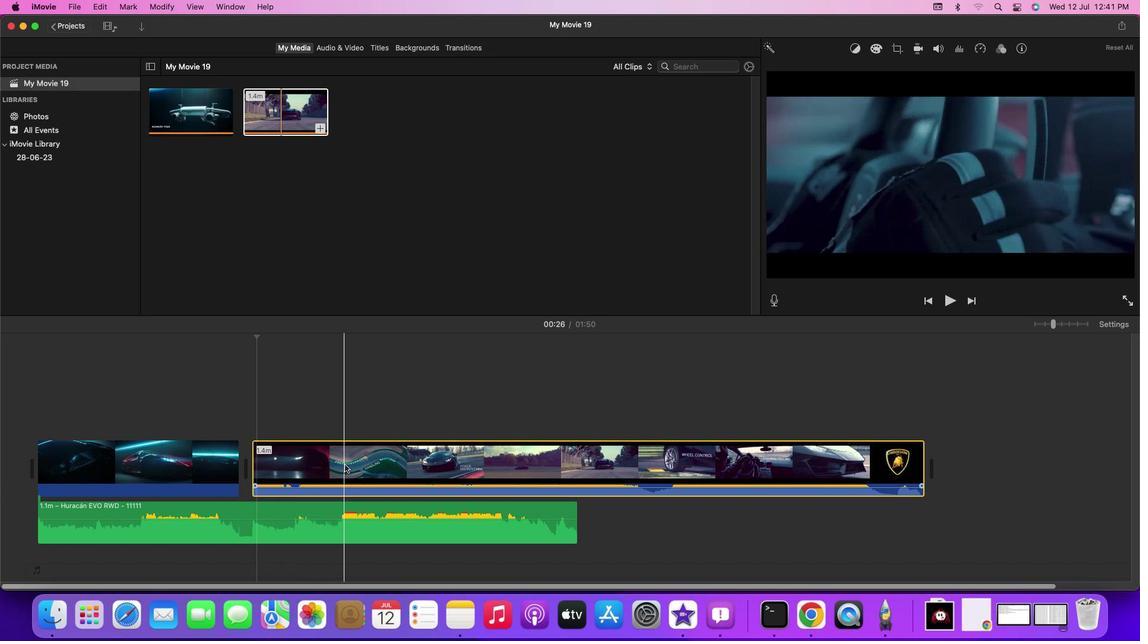 
Action: Mouse pressed right at (344, 464)
Screenshot: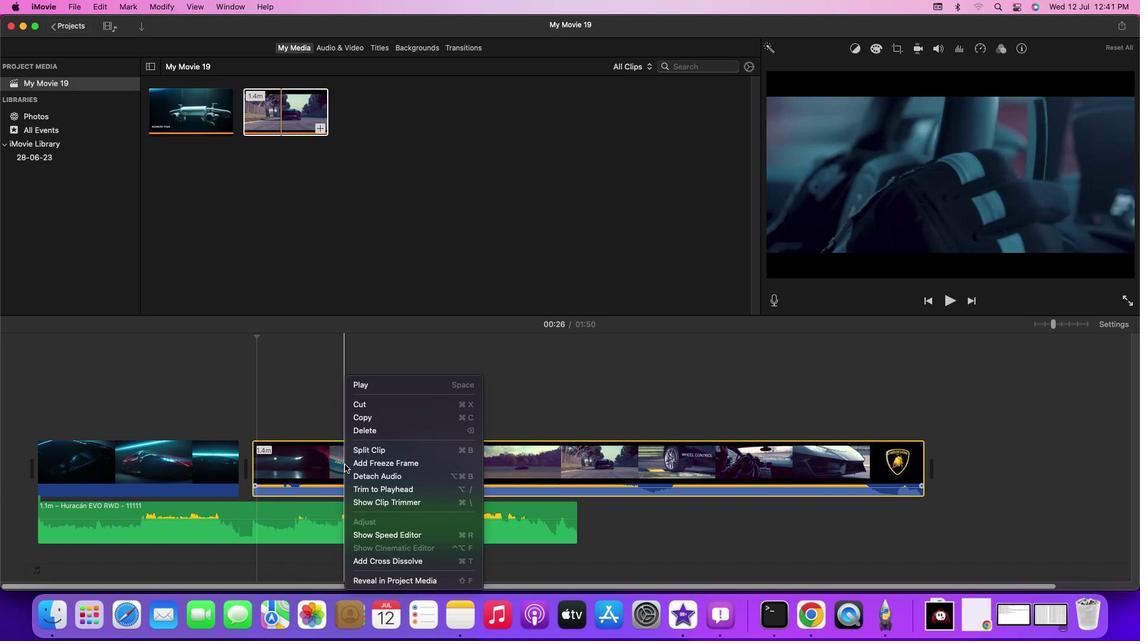 
Action: Mouse moved to (382, 474)
Screenshot: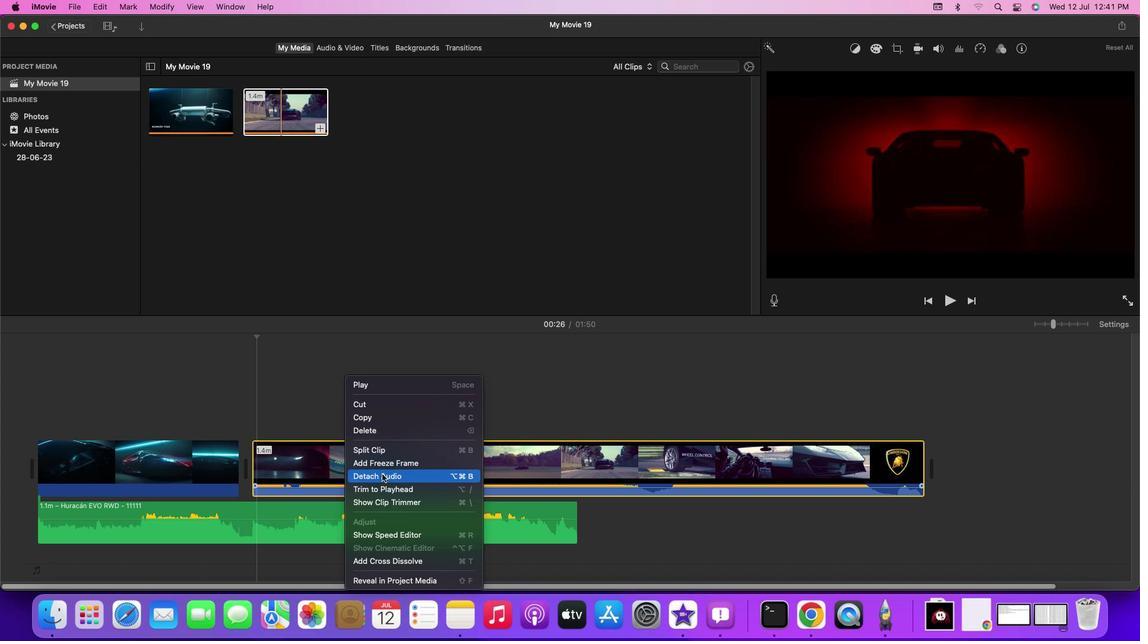 
Action: Mouse pressed left at (382, 474)
Screenshot: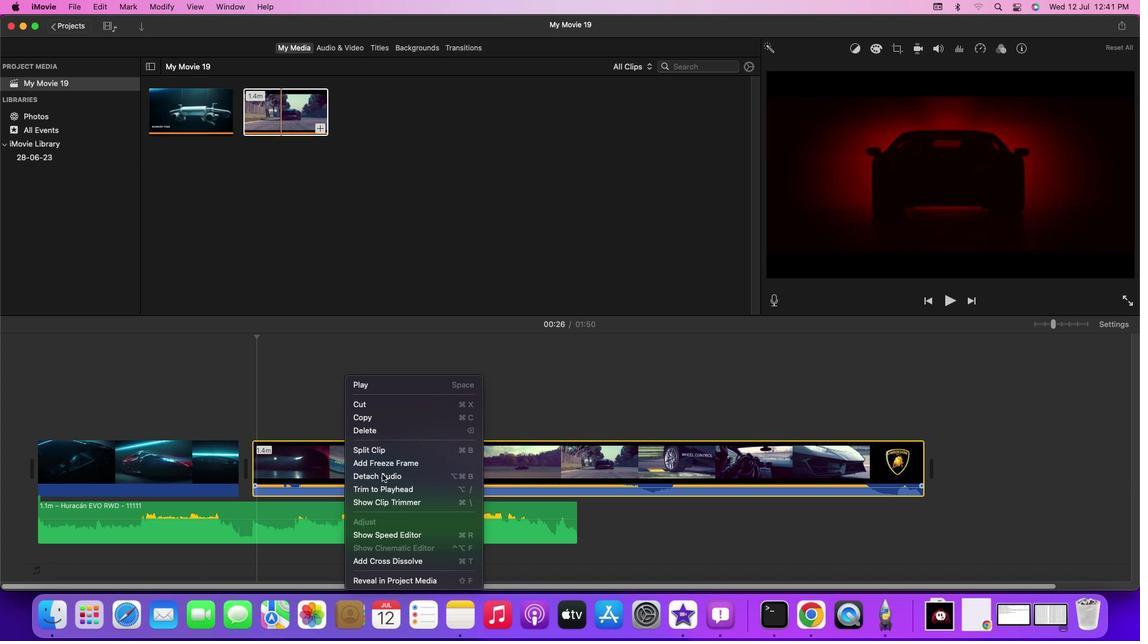 
Action: Mouse moved to (406, 555)
Screenshot: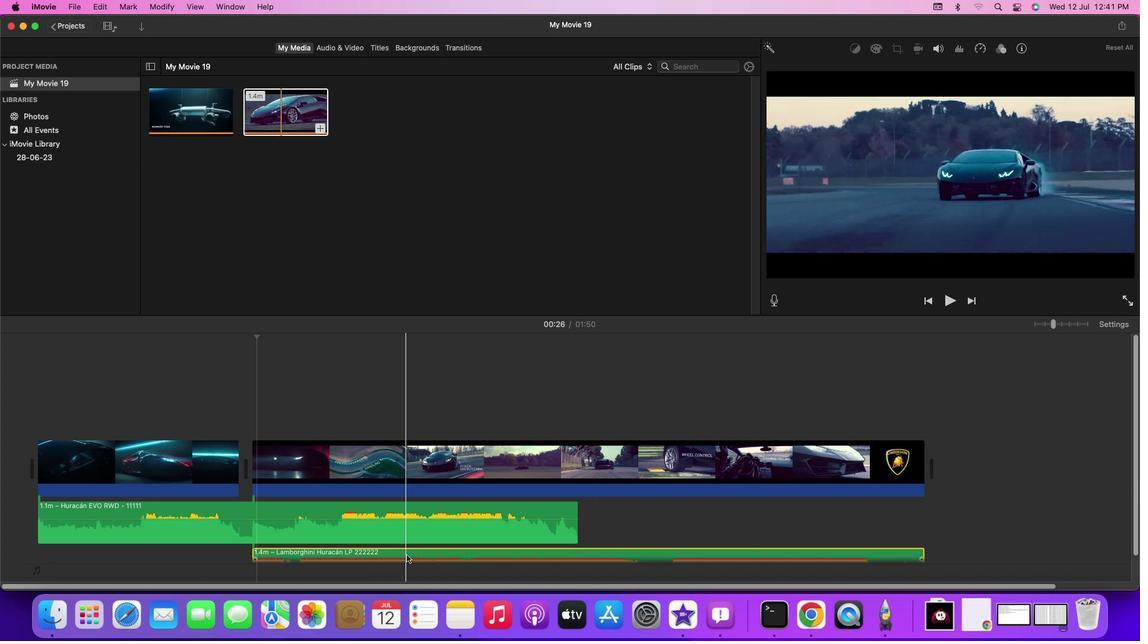 
Action: Mouse pressed right at (406, 555)
Screenshot: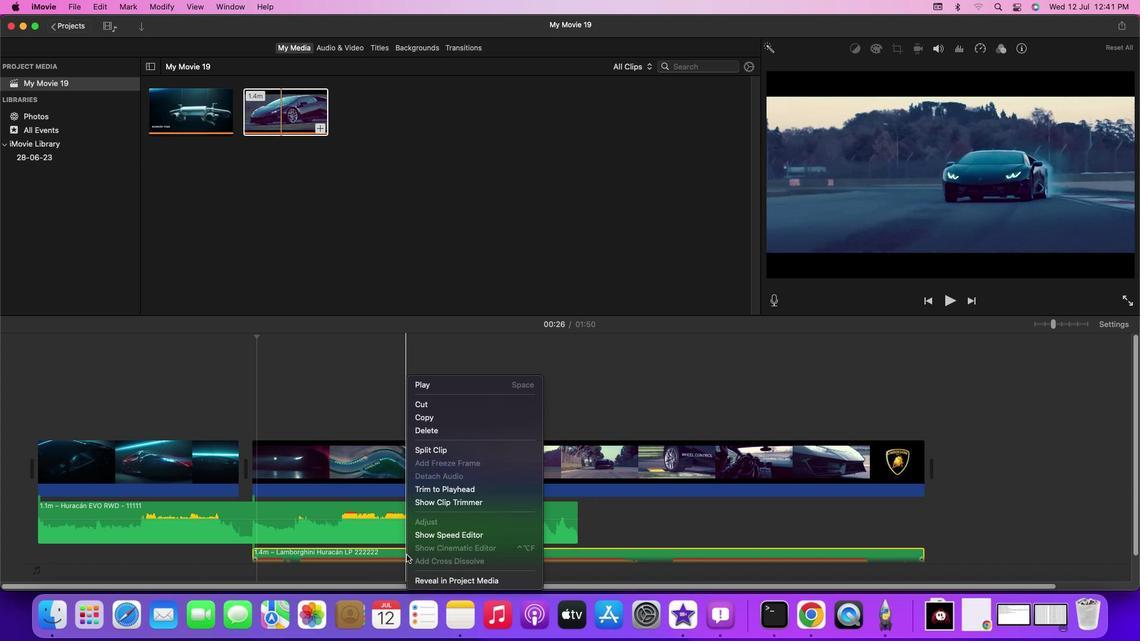 
Action: Mouse moved to (434, 434)
Screenshot: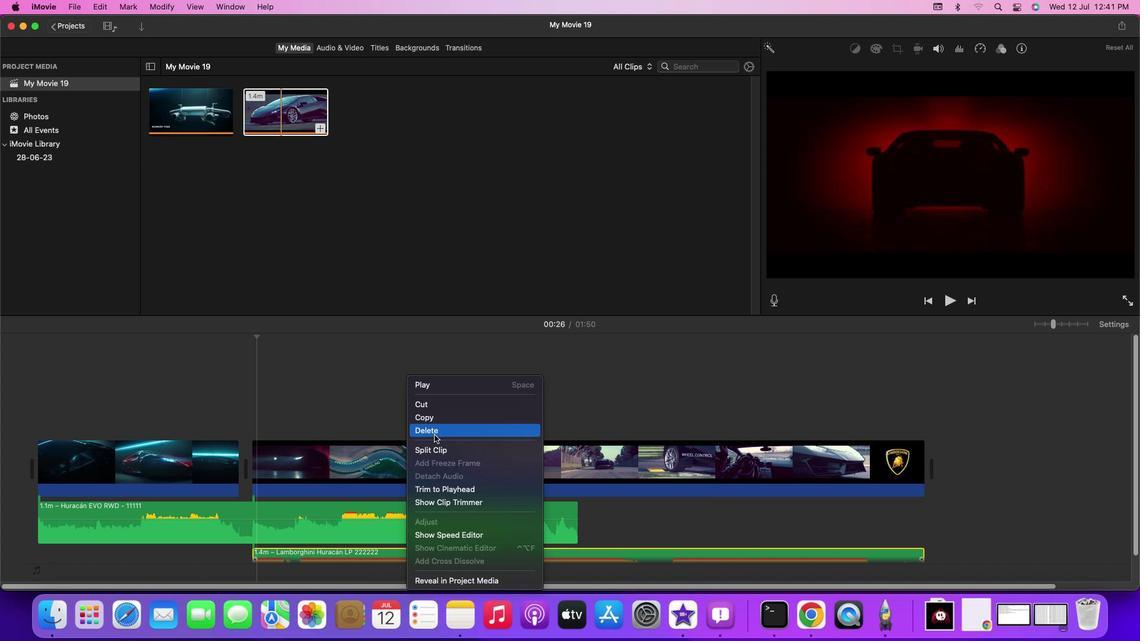 
Action: Mouse pressed left at (434, 434)
Screenshot: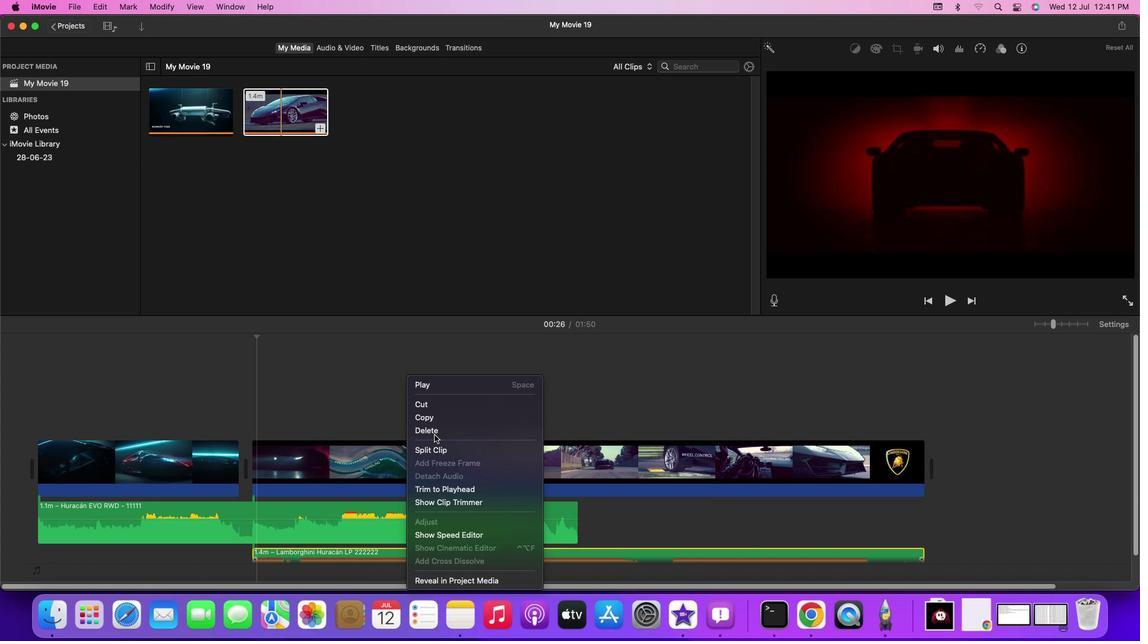 
Action: Mouse moved to (241, 338)
Screenshot: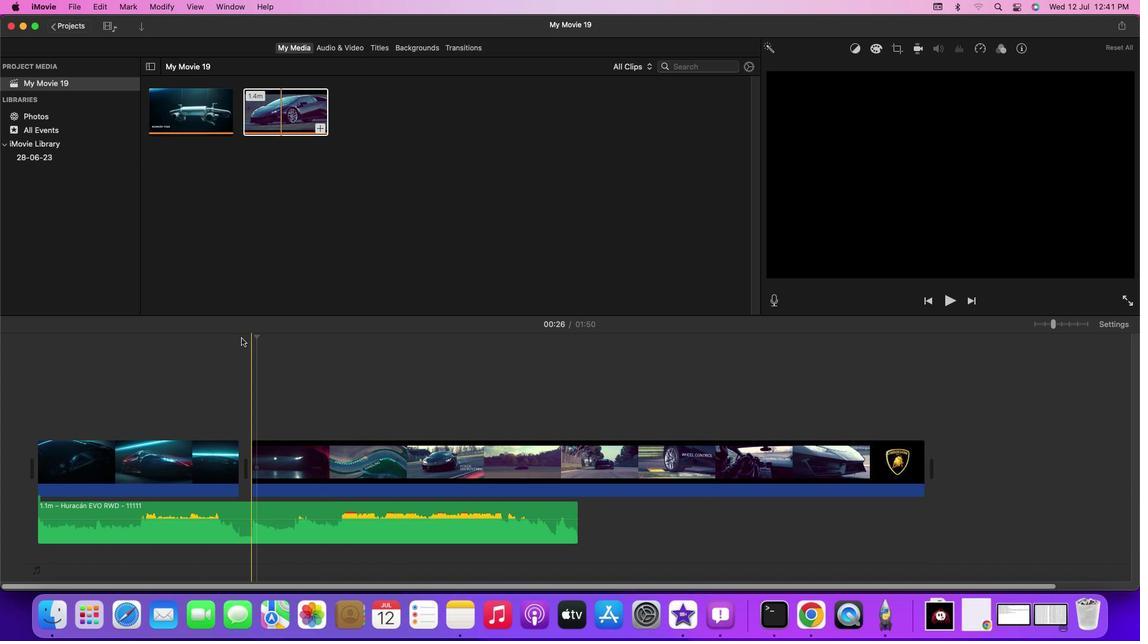 
Action: Mouse pressed left at (241, 338)
Screenshot: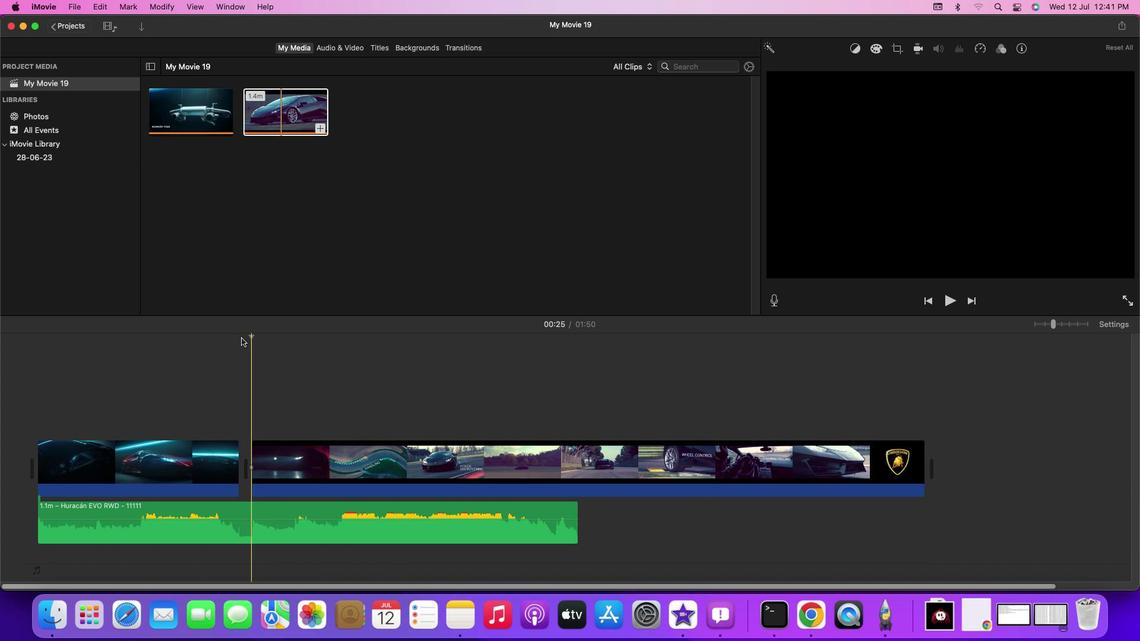
Action: Mouse moved to (235, 338)
Screenshot: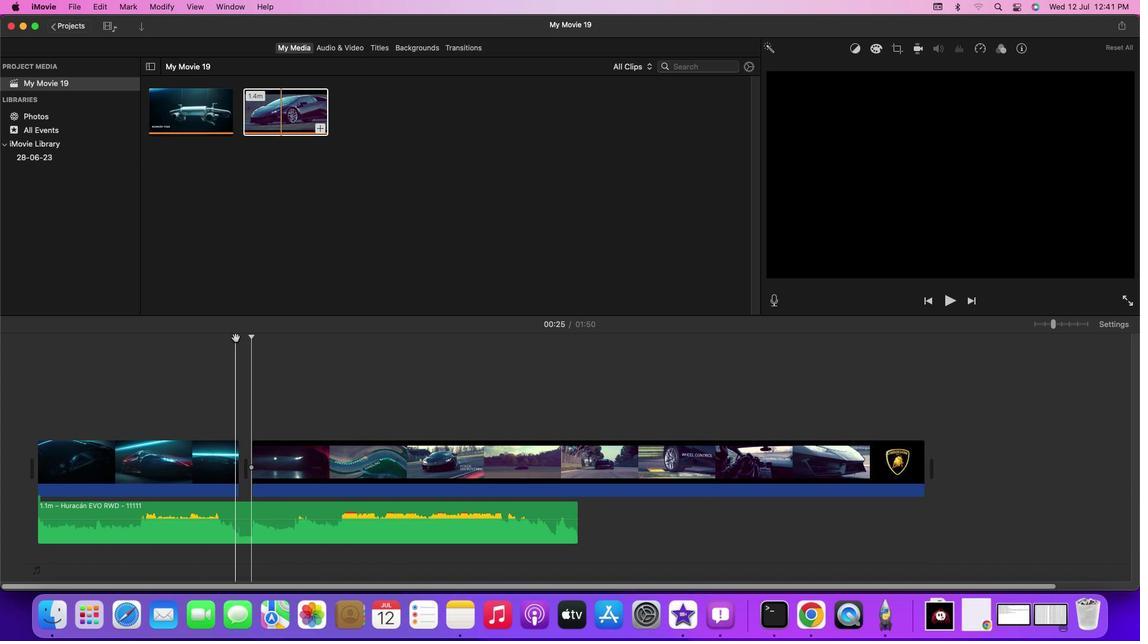 
Action: Mouse pressed left at (235, 338)
Screenshot: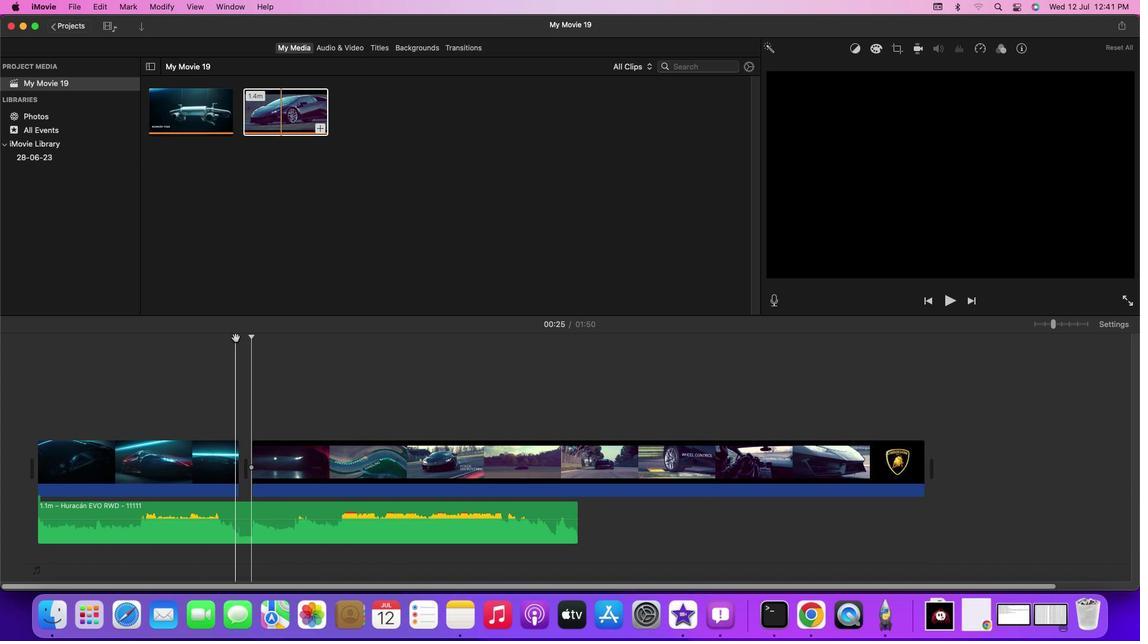 
Action: Mouse moved to (209, 332)
Screenshot: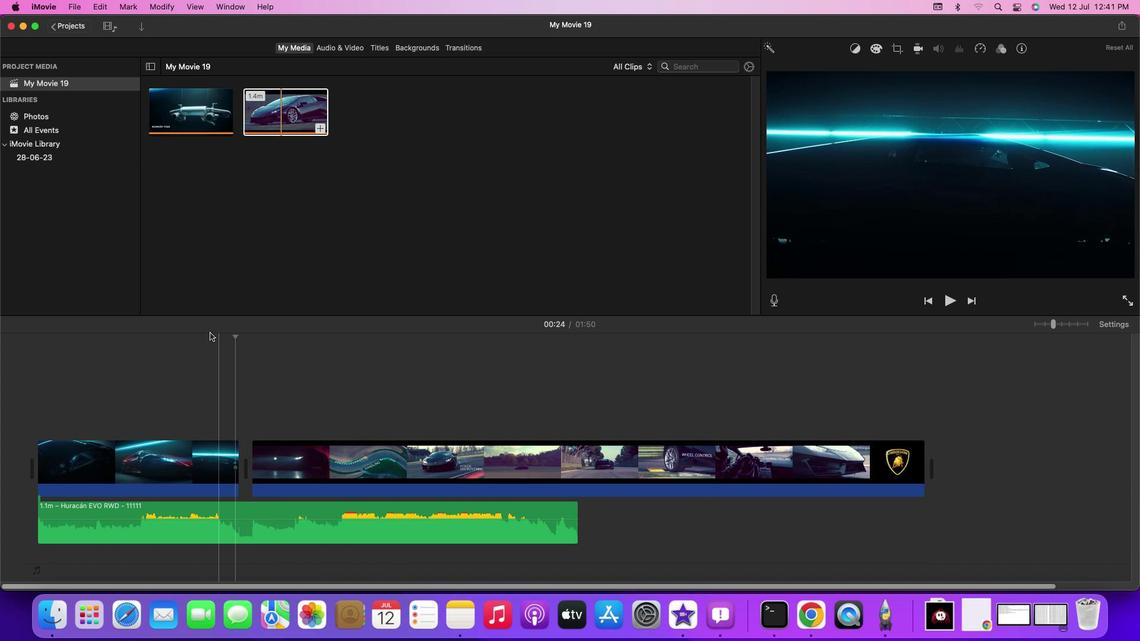 
Action: Mouse pressed left at (209, 332)
Screenshot: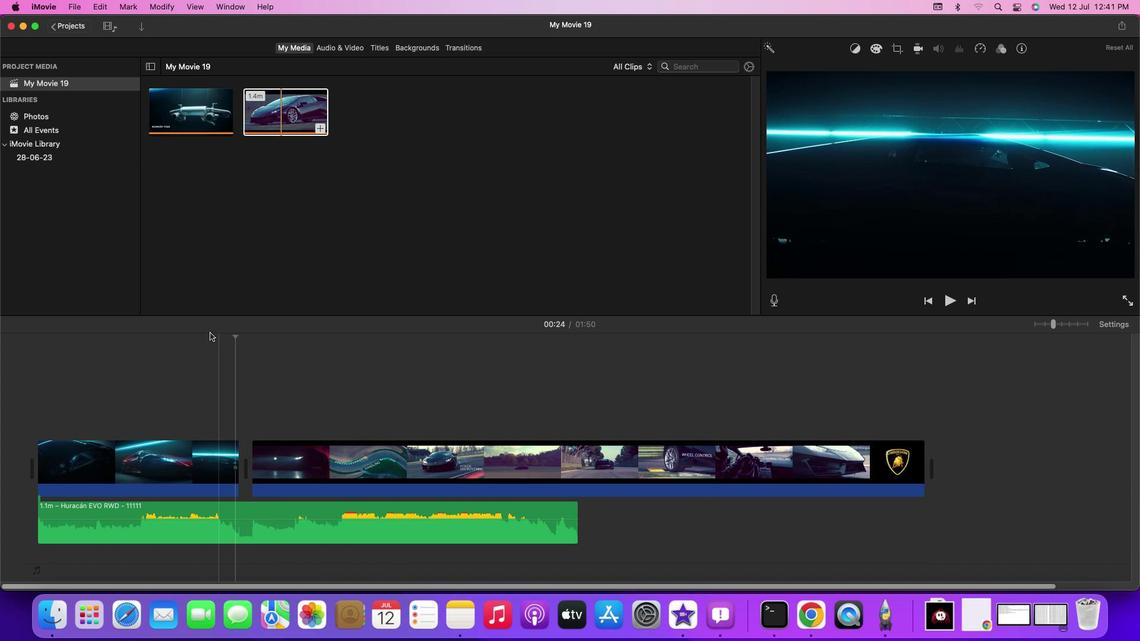 
Action: Mouse moved to (167, 352)
Screenshot: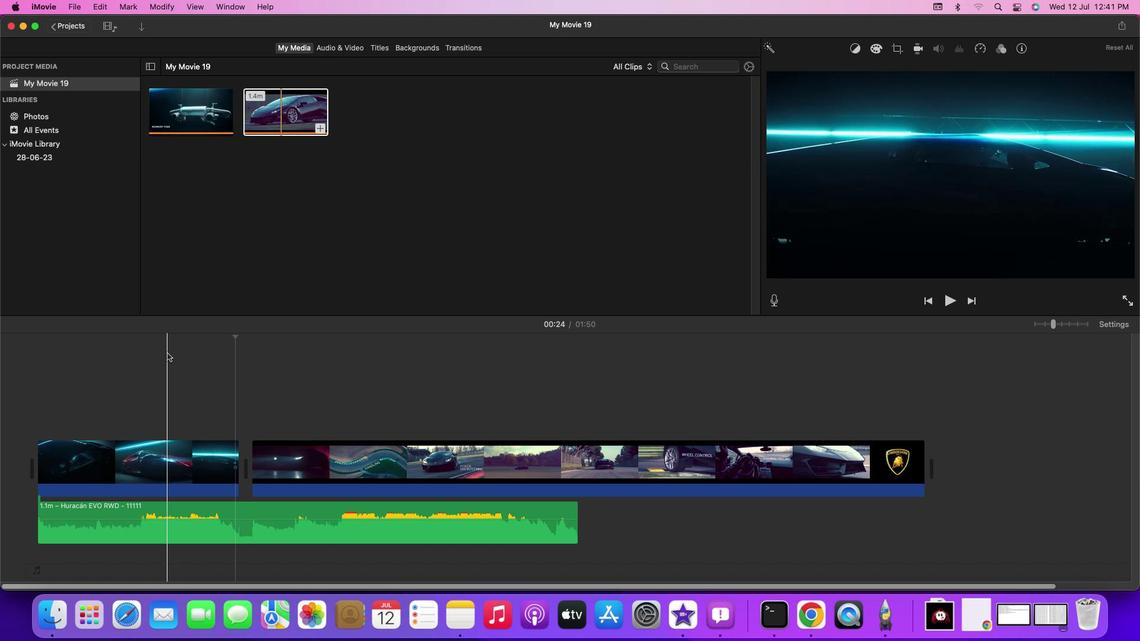 
Action: Mouse pressed left at (167, 352)
Screenshot: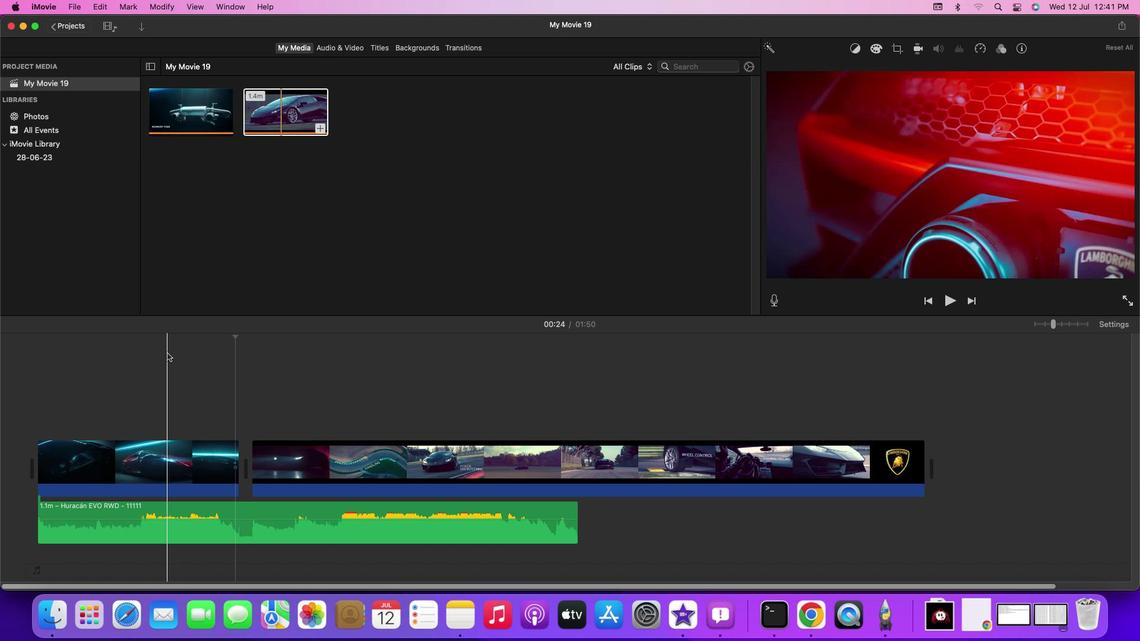 
Action: Key pressed Key.space
Screenshot: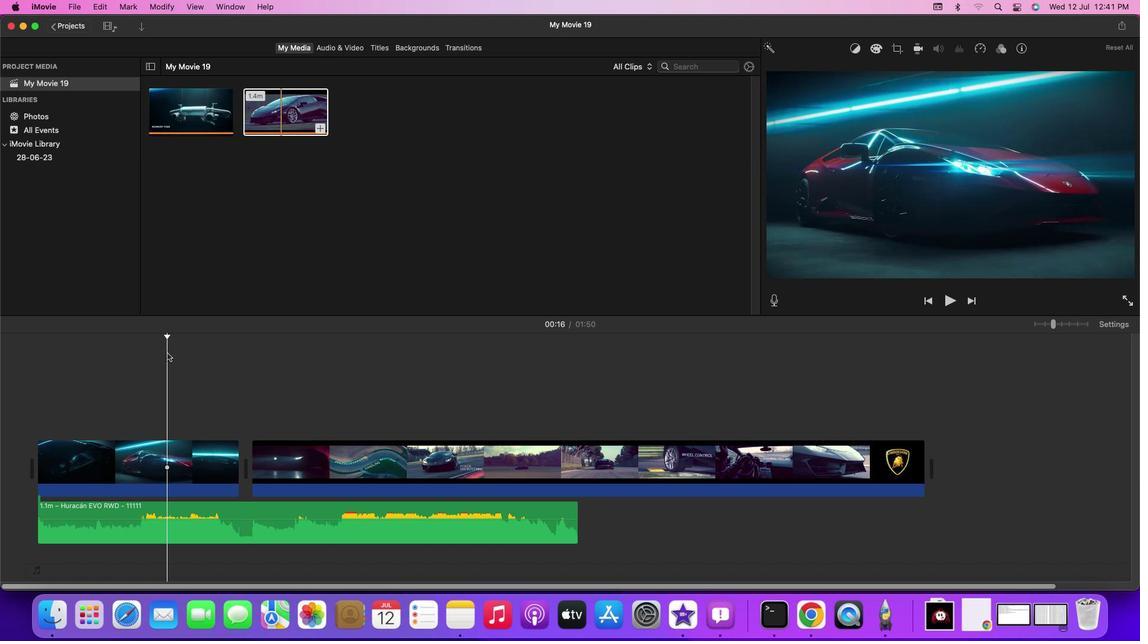
Action: Mouse moved to (332, 358)
Screenshot: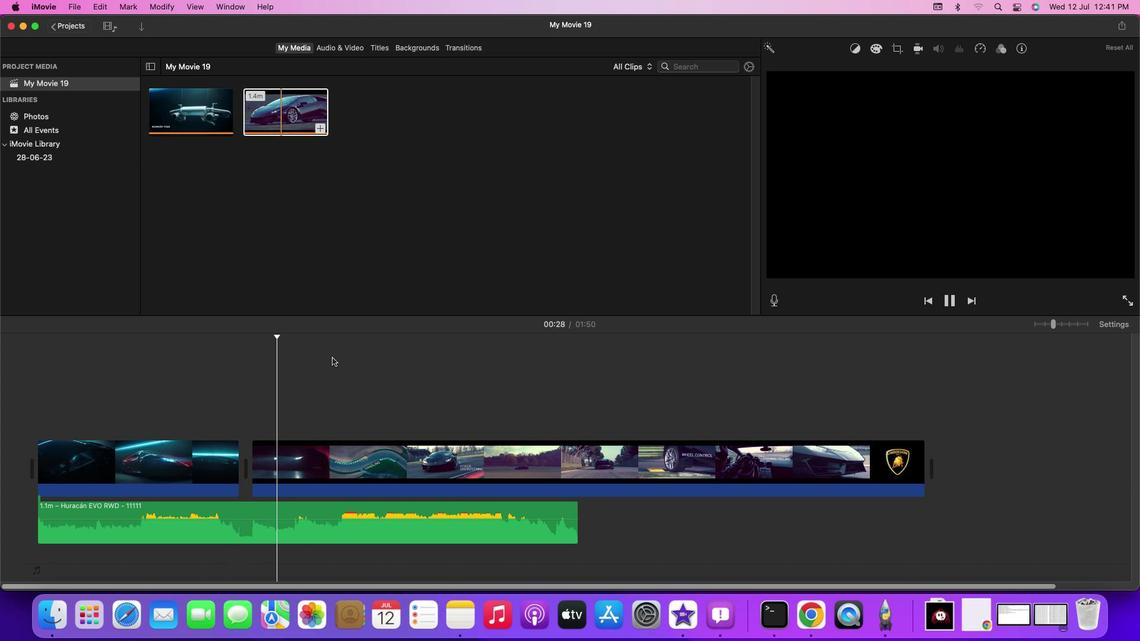 
Action: Mouse pressed left at (332, 358)
Screenshot: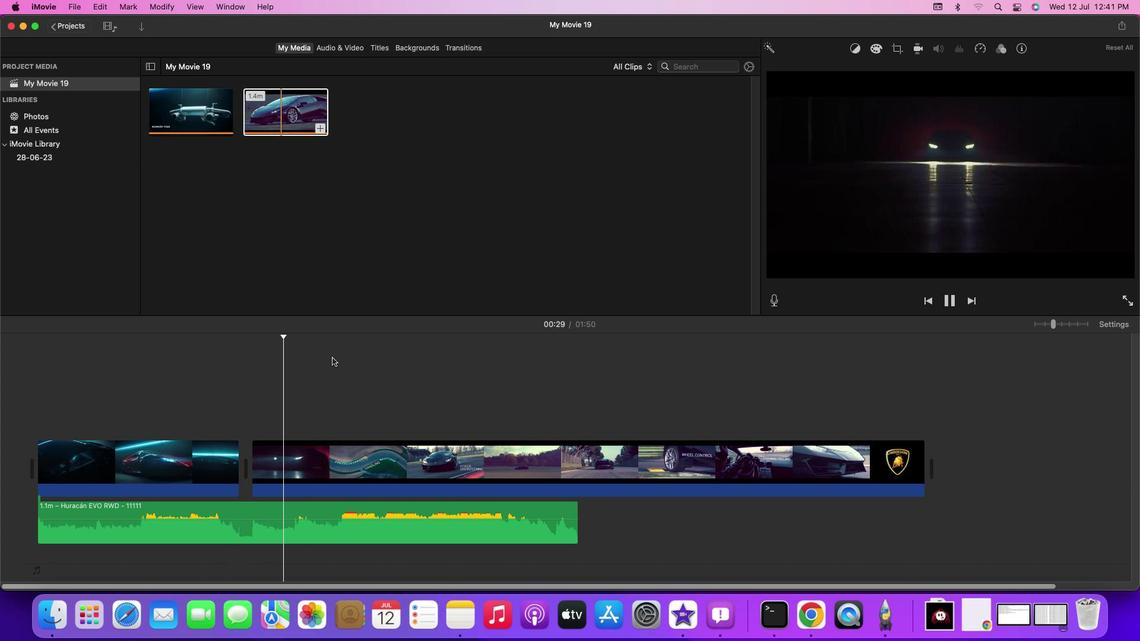
Action: Key pressed Key.space
Screenshot: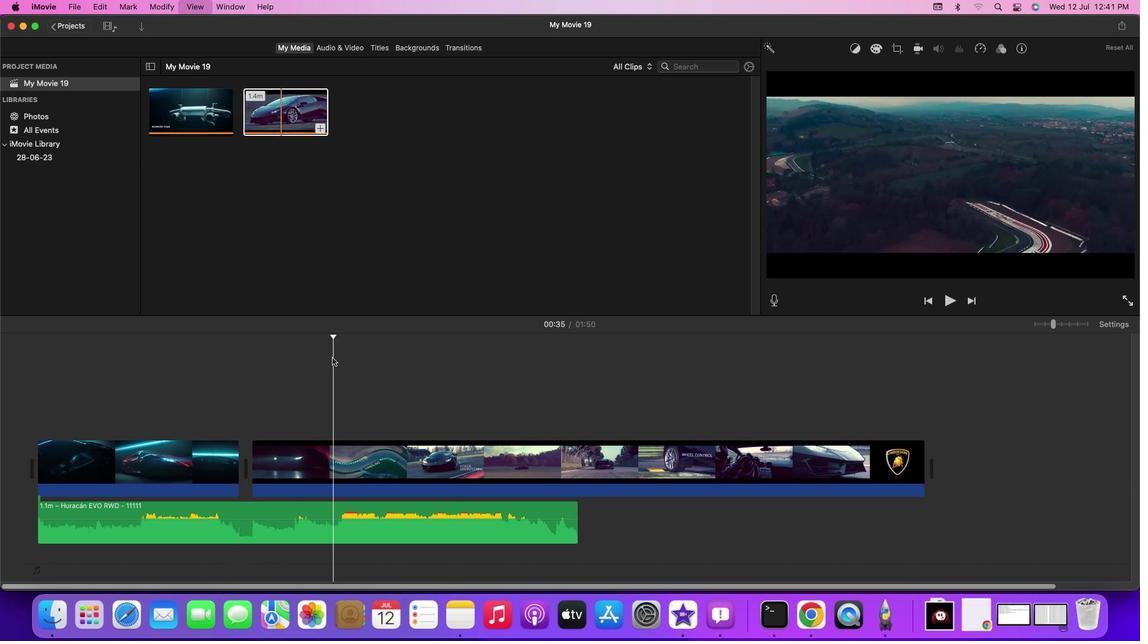 
Action: Mouse moved to (335, 358)
Screenshot: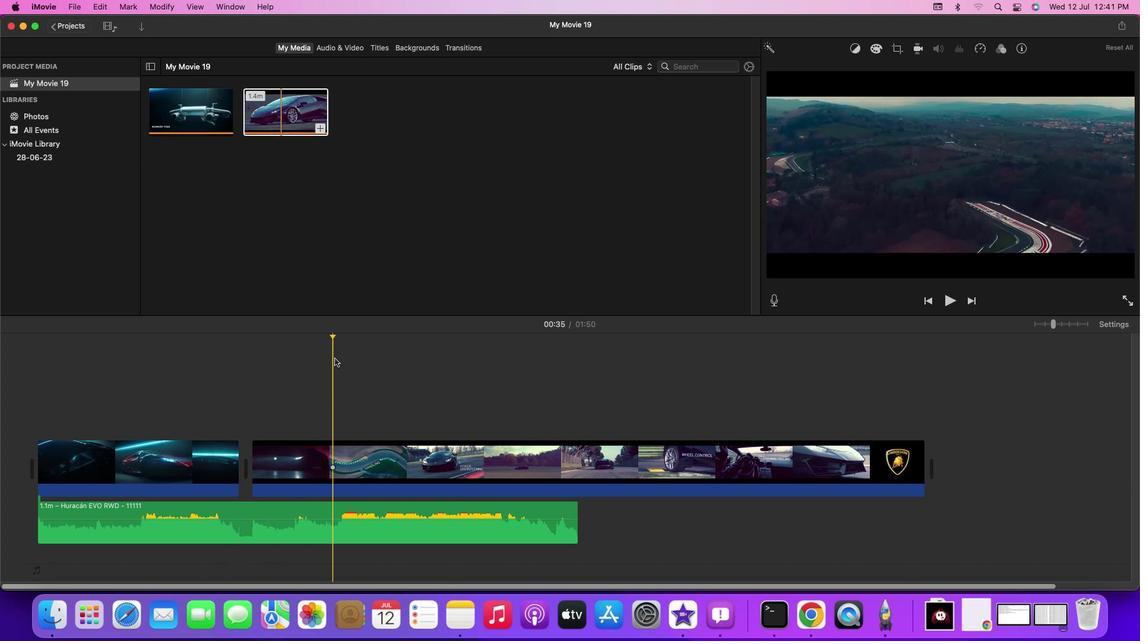 
Action: Key pressed Key.space
Screenshot: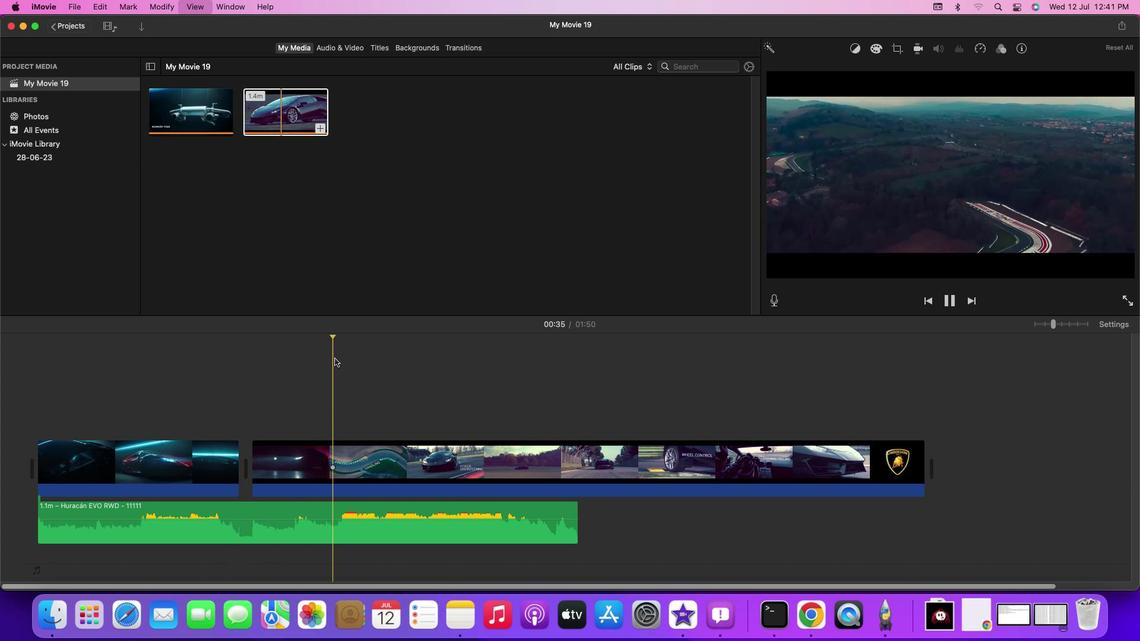 
Action: Mouse moved to (424, 361)
Screenshot: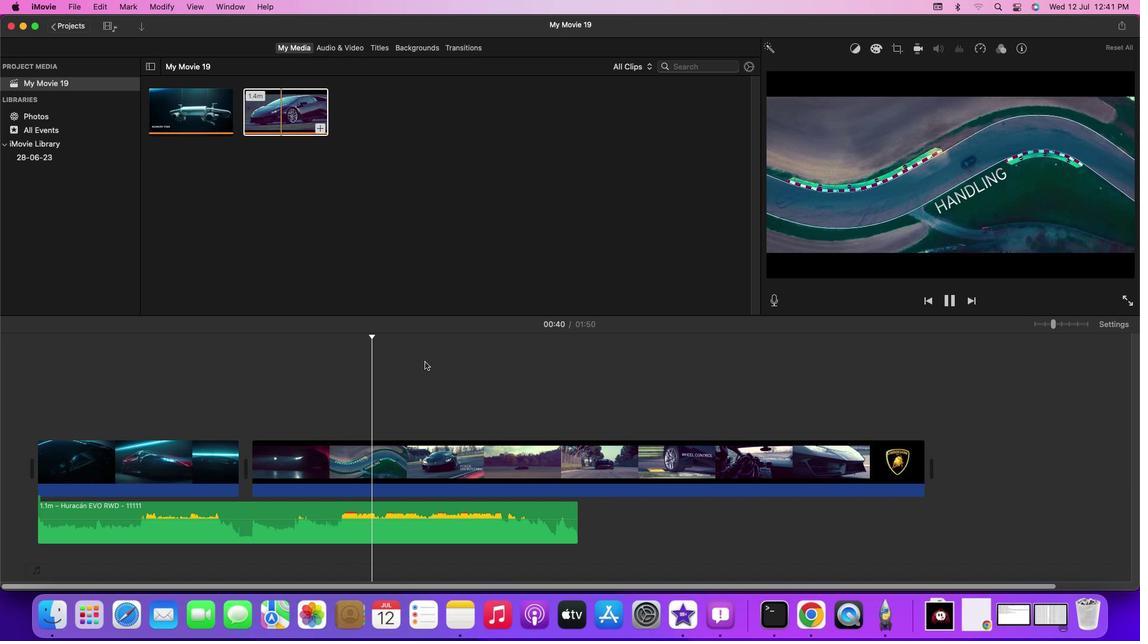
Action: Mouse pressed left at (424, 361)
Screenshot: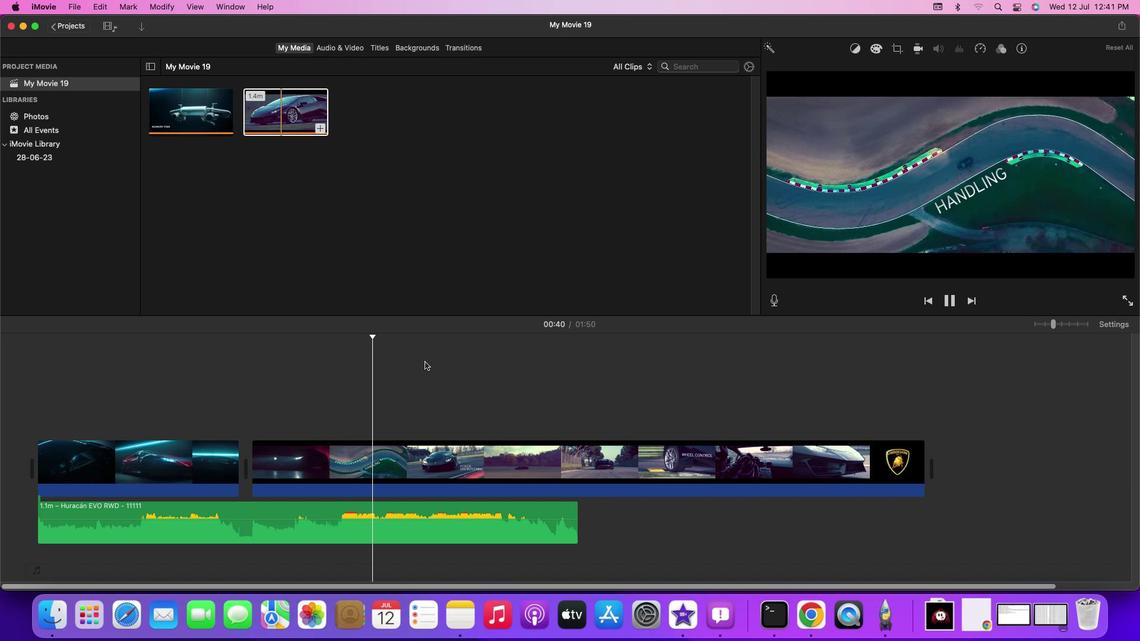 
Action: Mouse moved to (472, 364)
Screenshot: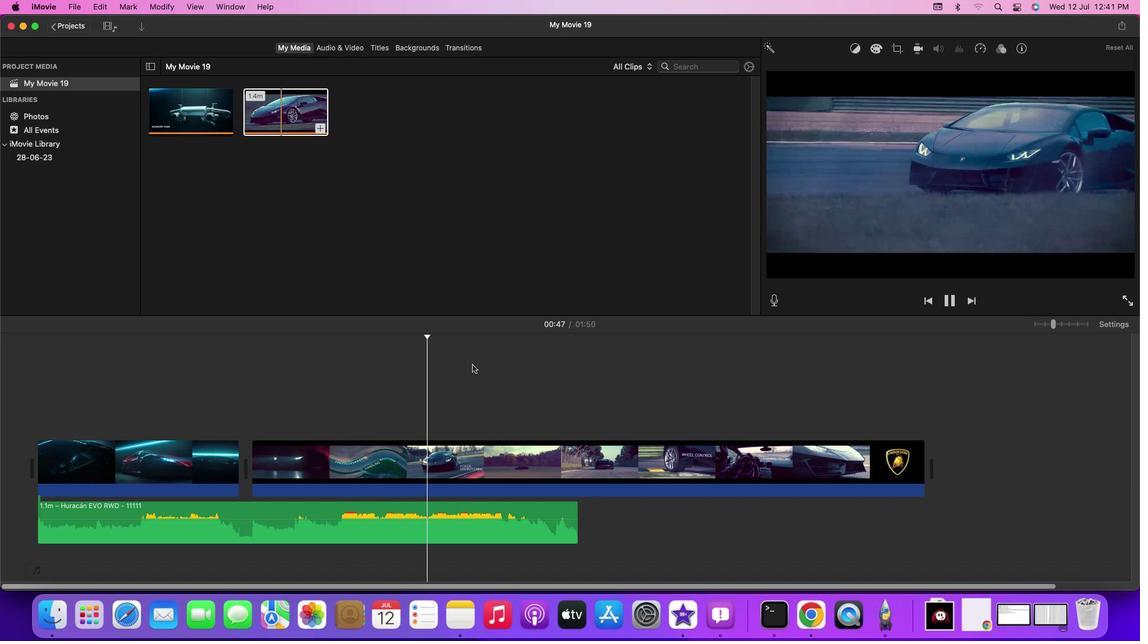 
Action: Mouse pressed left at (472, 364)
Screenshot: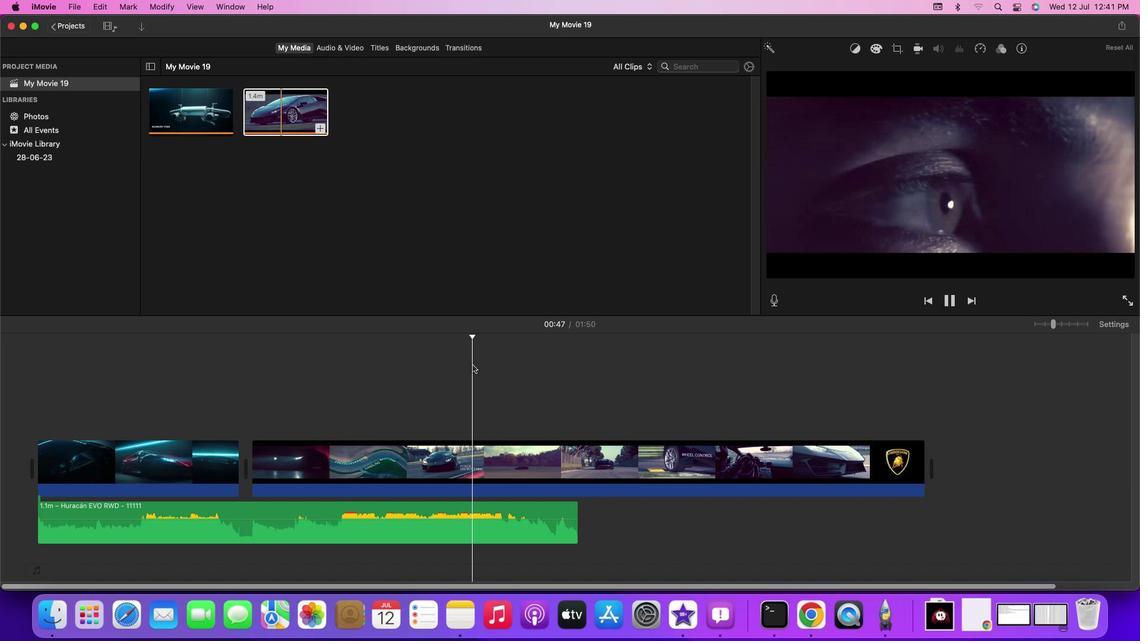 
Action: Mouse moved to (493, 365)
Screenshot: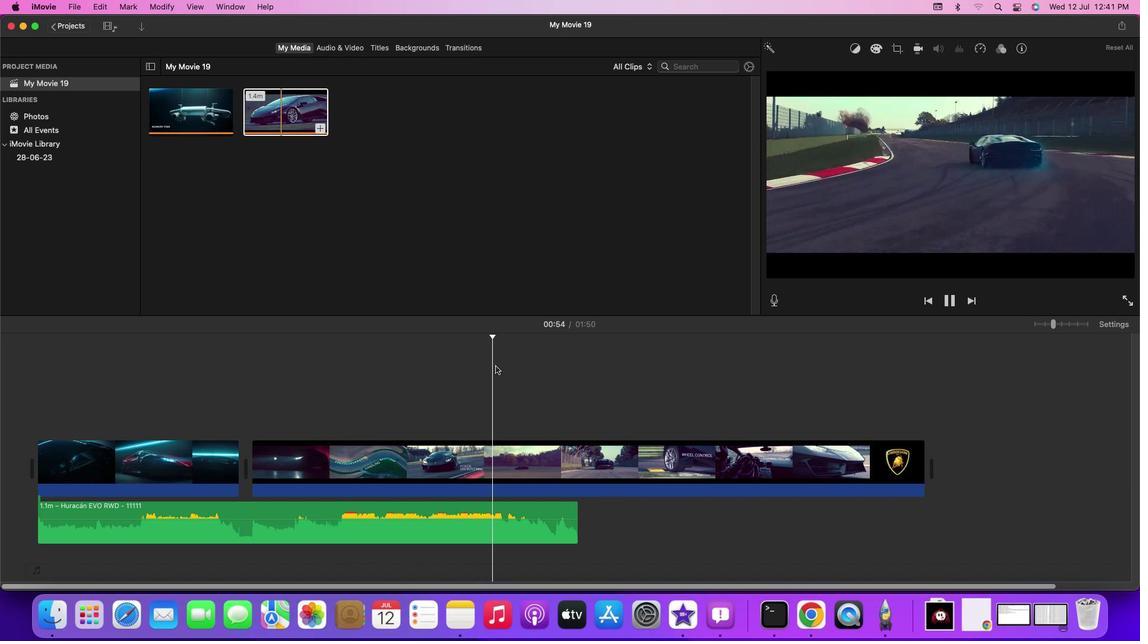 
Action: Mouse pressed left at (493, 365)
Screenshot: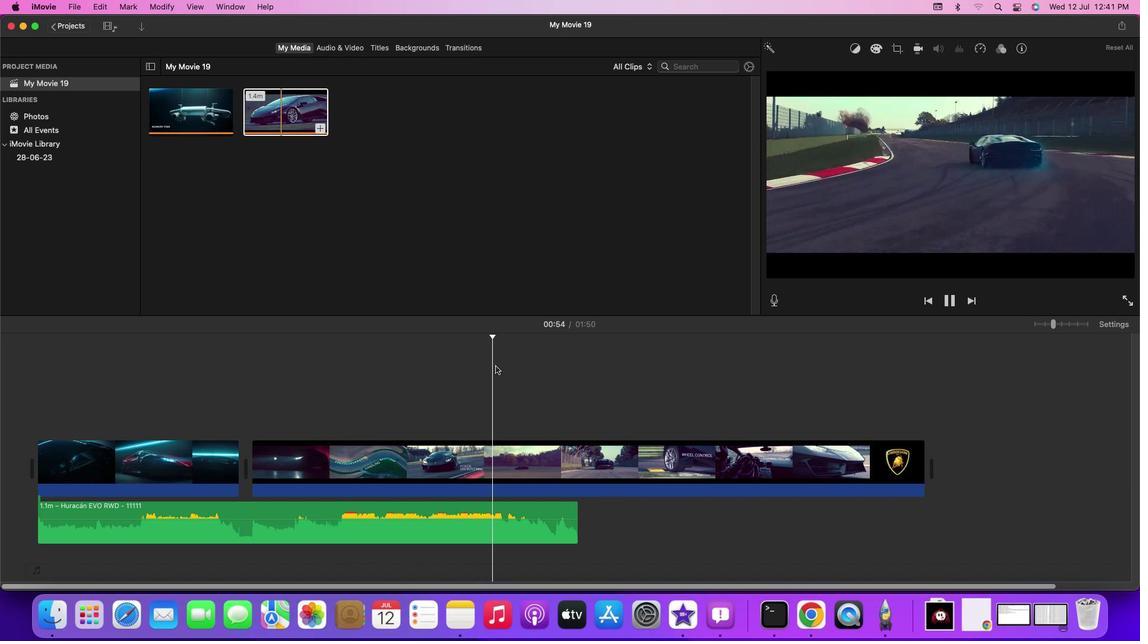 
Action: Mouse moved to (520, 363)
Screenshot: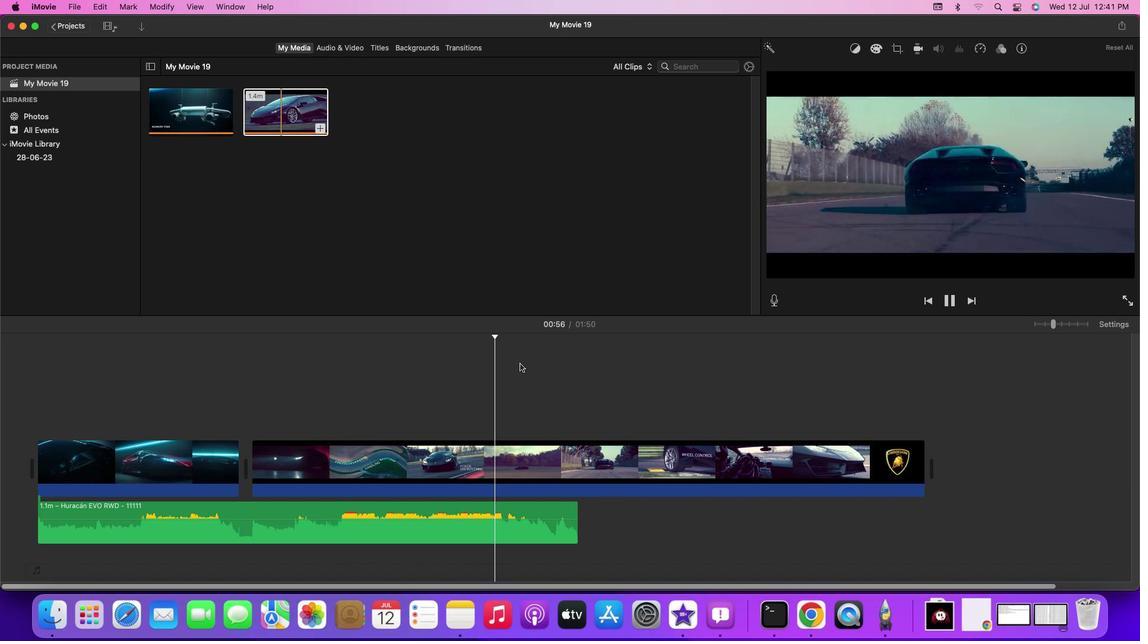 
Action: Mouse pressed left at (520, 363)
Screenshot: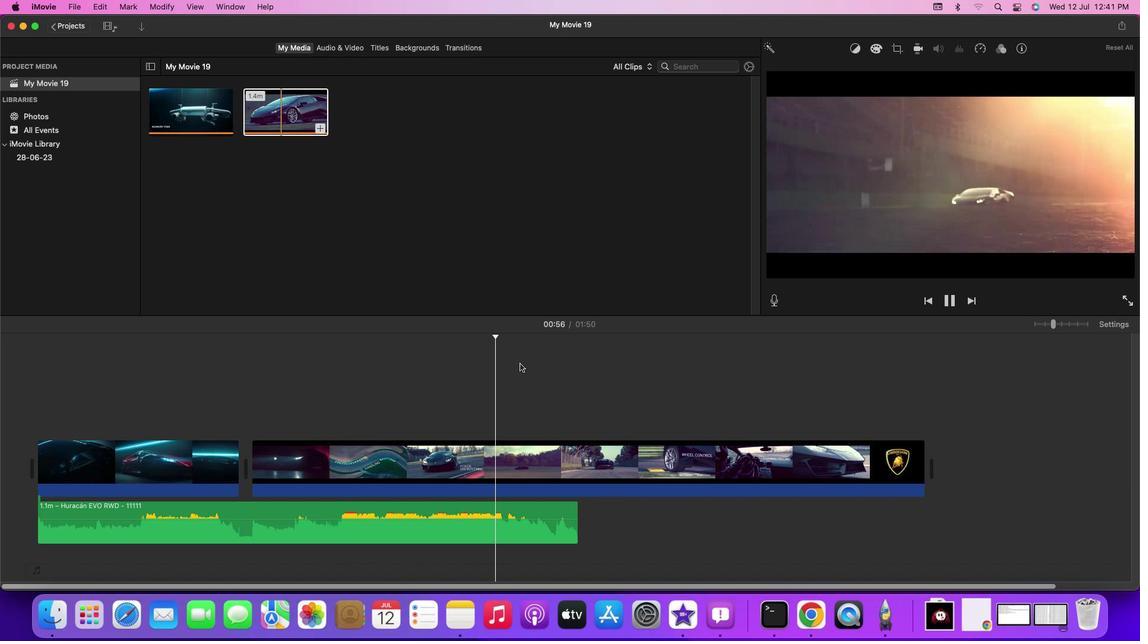 
Action: Mouse moved to (496, 361)
Screenshot: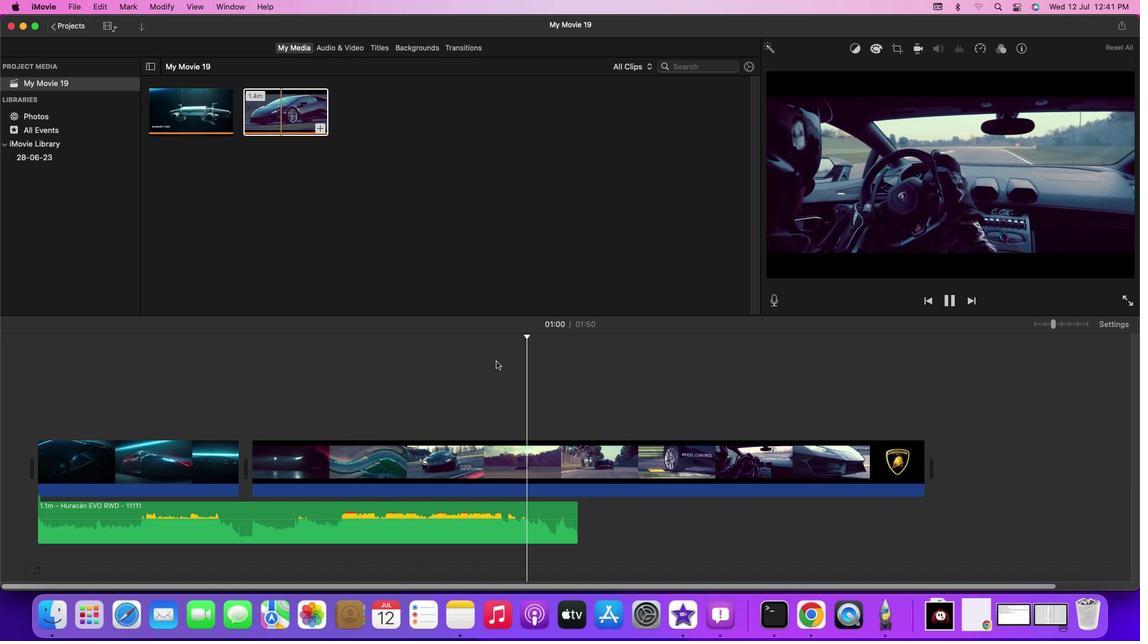 
Action: Mouse pressed left at (496, 361)
Screenshot: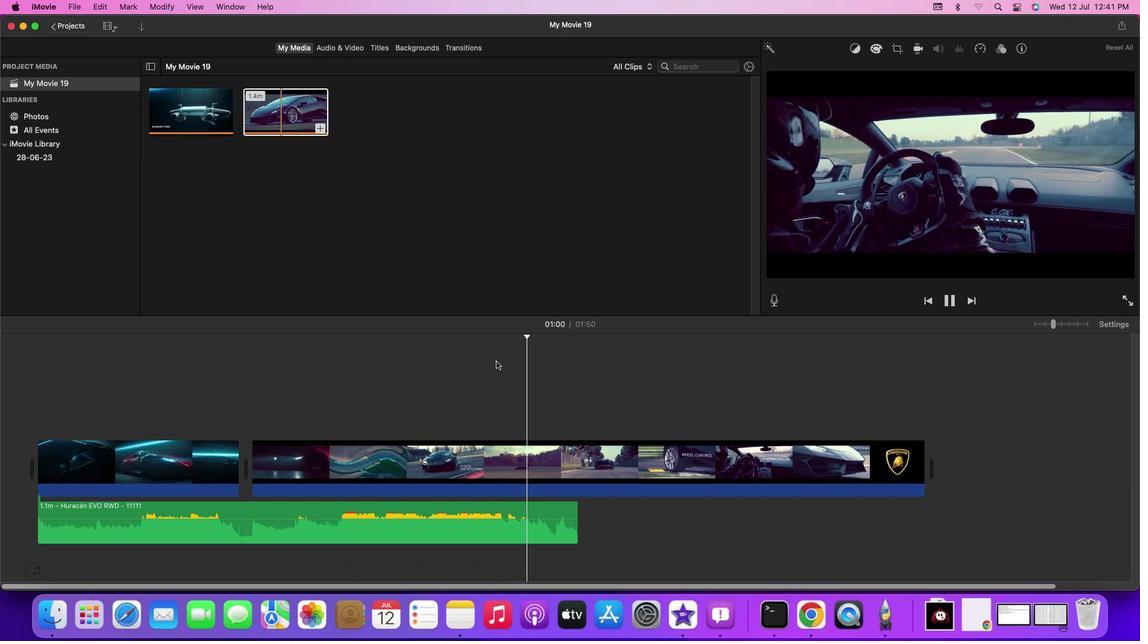 
Action: Mouse moved to (506, 361)
Screenshot: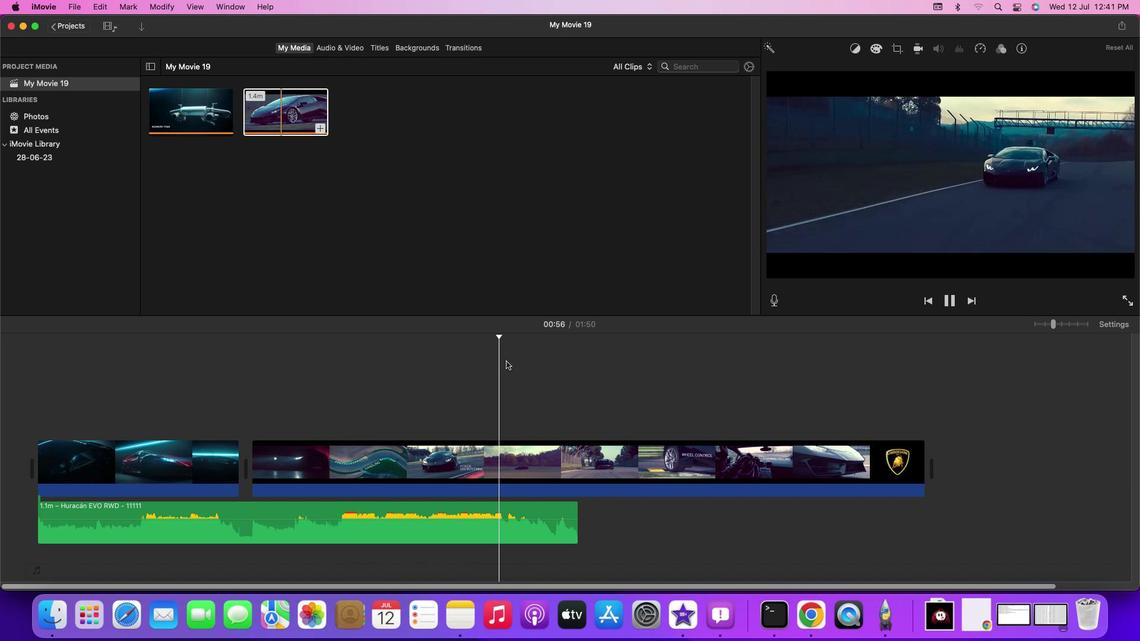 
Action: Mouse pressed left at (506, 361)
Screenshot: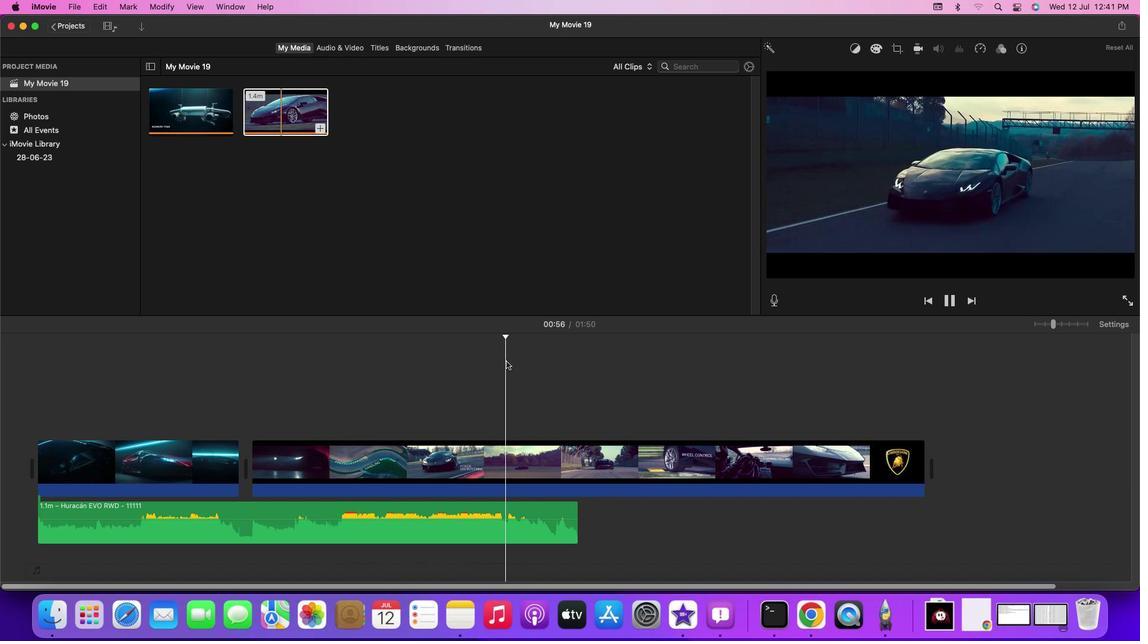 
Action: Mouse moved to (506, 360)
Screenshot: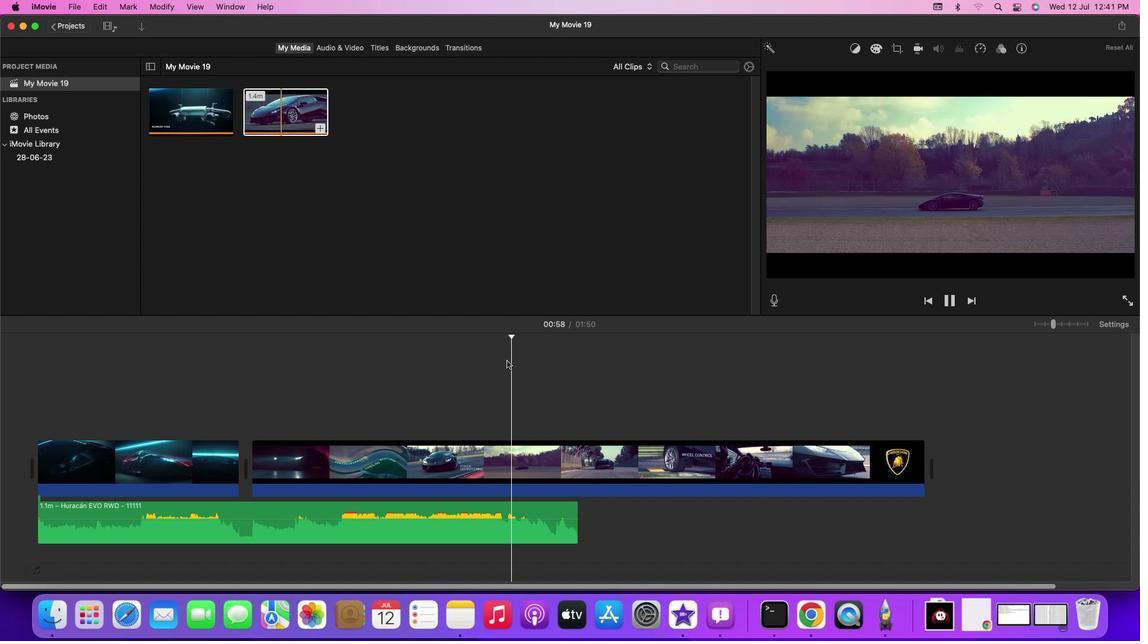 
Action: Key pressed Key.spaceKey.leftKey.leftKey.leftKey.leftKey.leftKey.leftKey.leftKey.leftKey.rightKey.rightKey.leftKey.cmd'b'
Screenshot: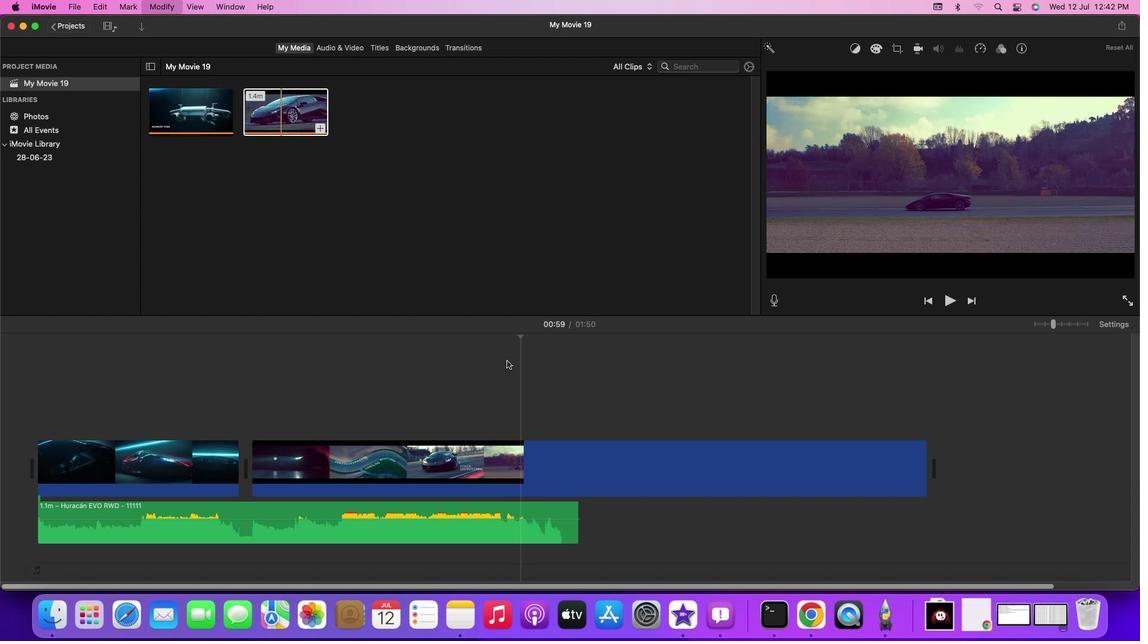 
Action: Mouse moved to (575, 447)
Screenshot: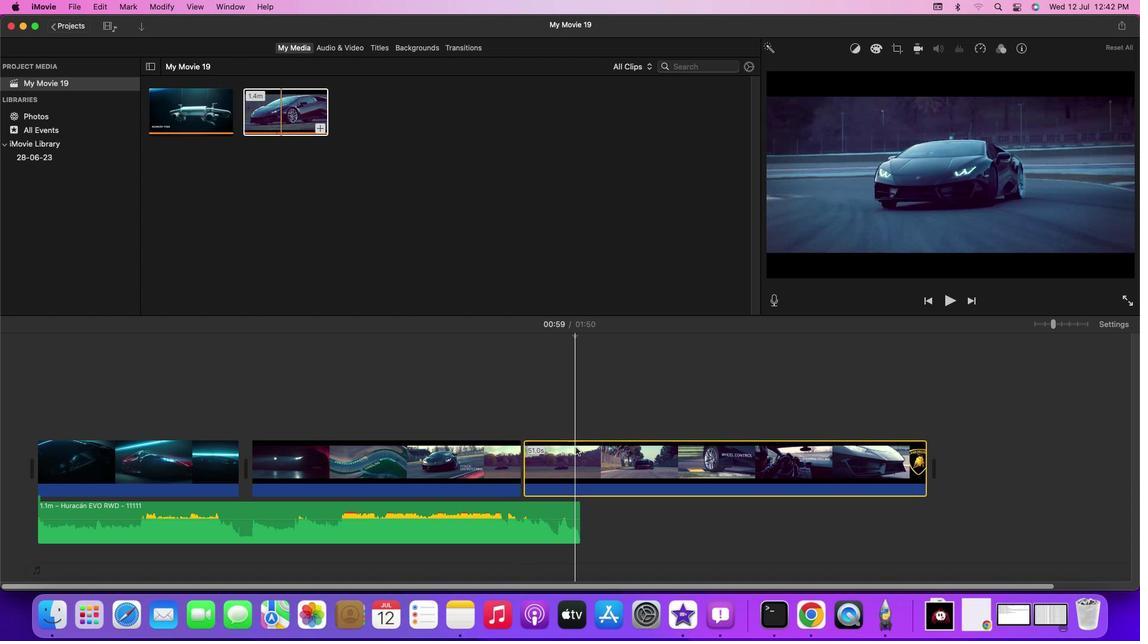 
Action: Mouse pressed left at (575, 447)
Screenshot: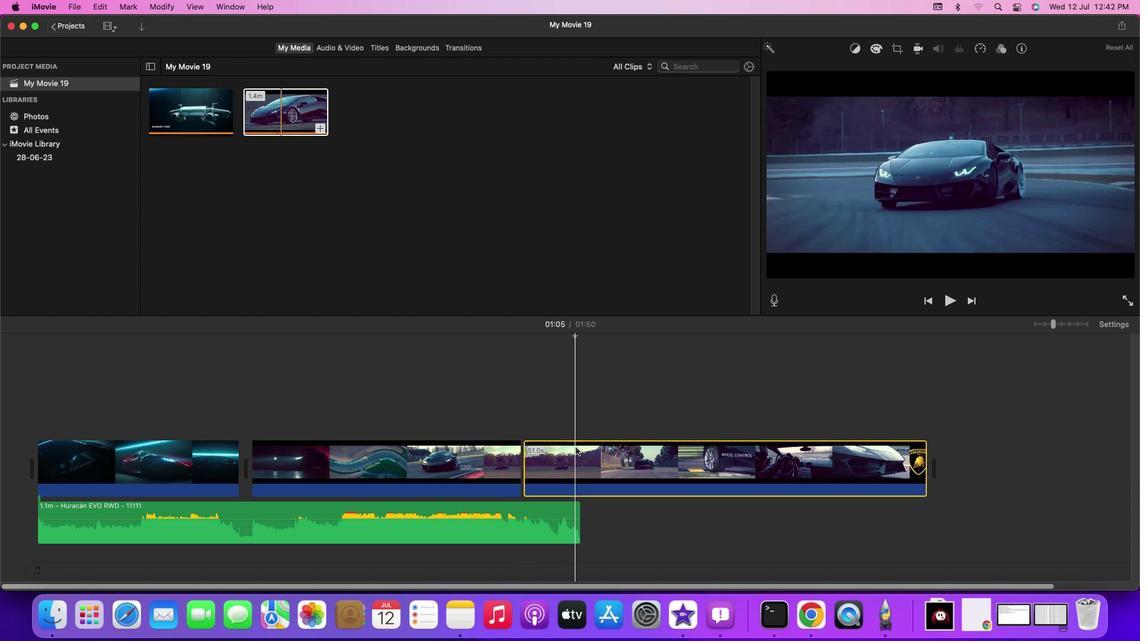 
Action: Mouse moved to (575, 452)
Screenshot: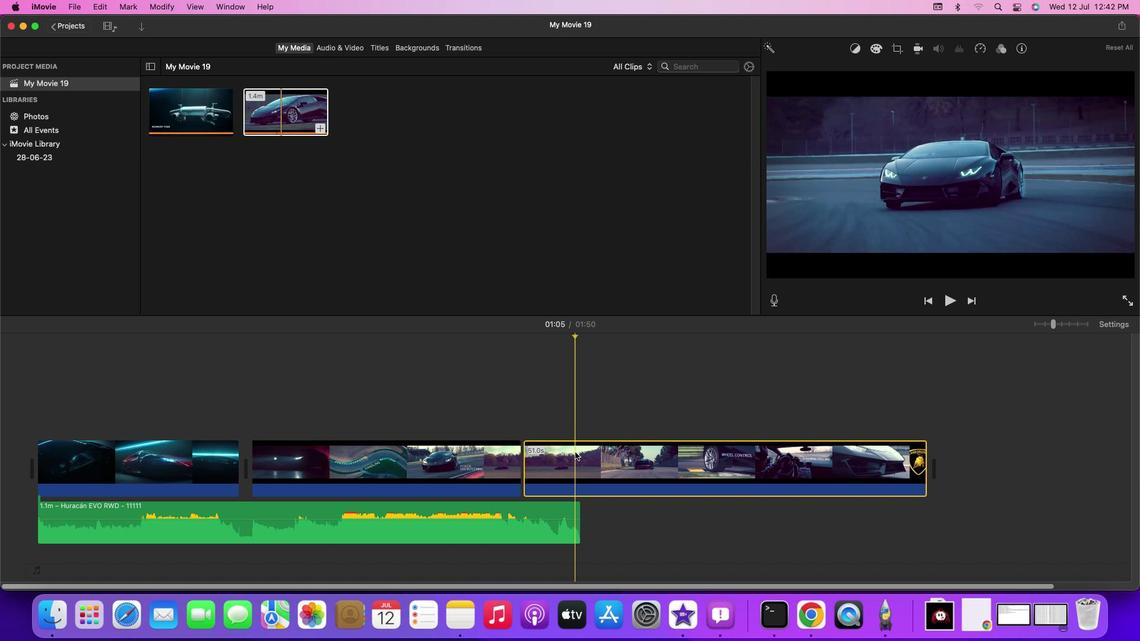 
Action: Mouse pressed right at (575, 452)
Screenshot: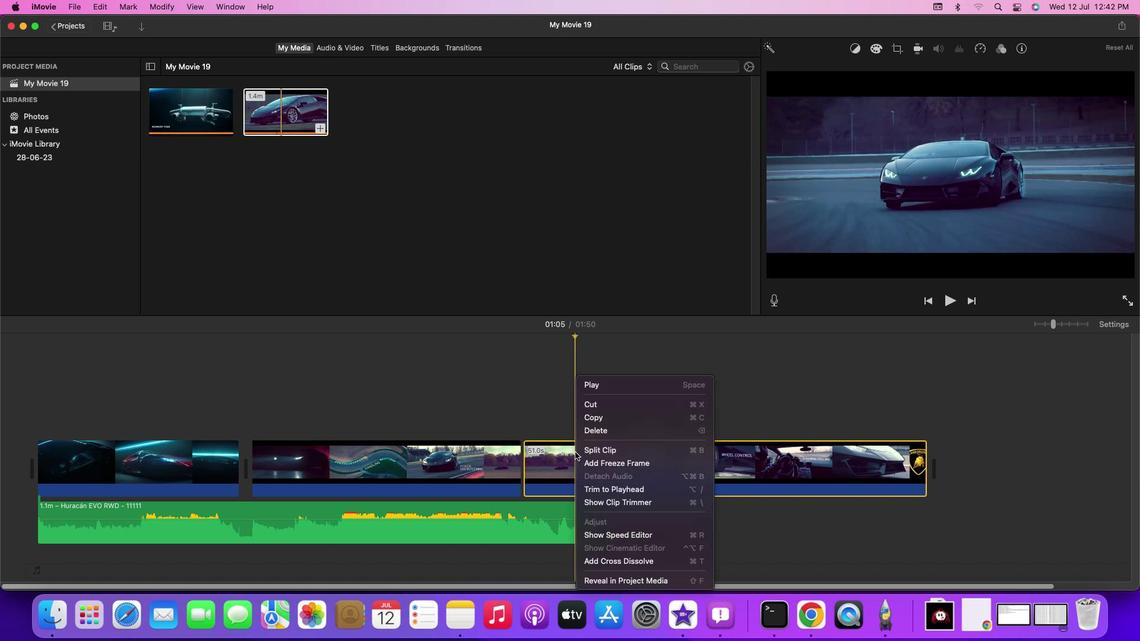 
Action: Mouse moved to (608, 431)
Screenshot: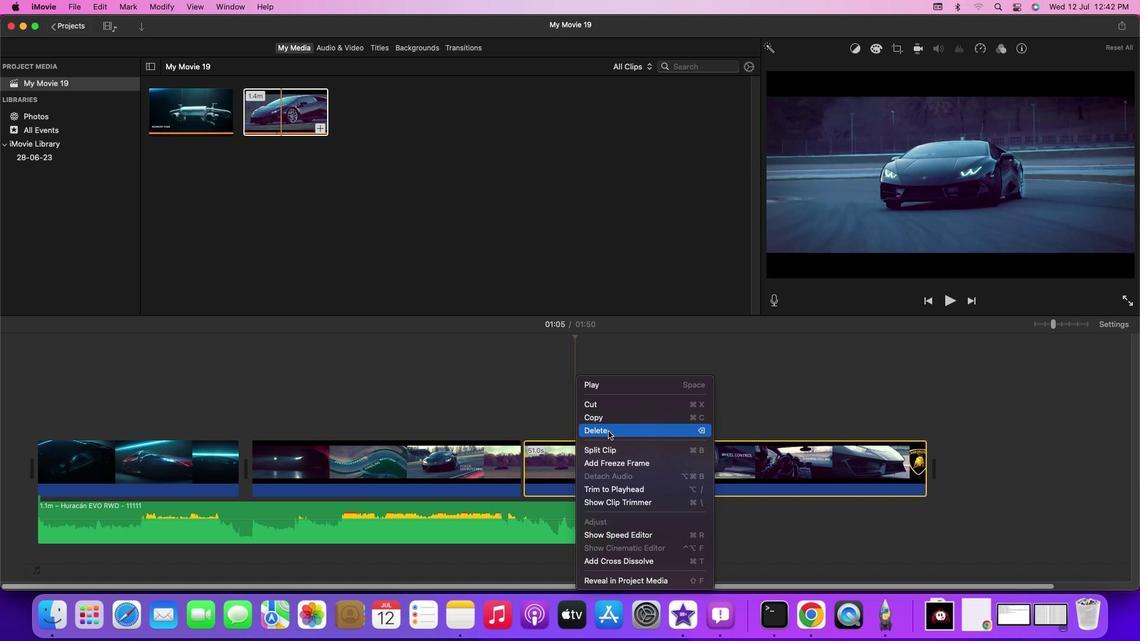 
Action: Mouse pressed left at (608, 431)
Screenshot: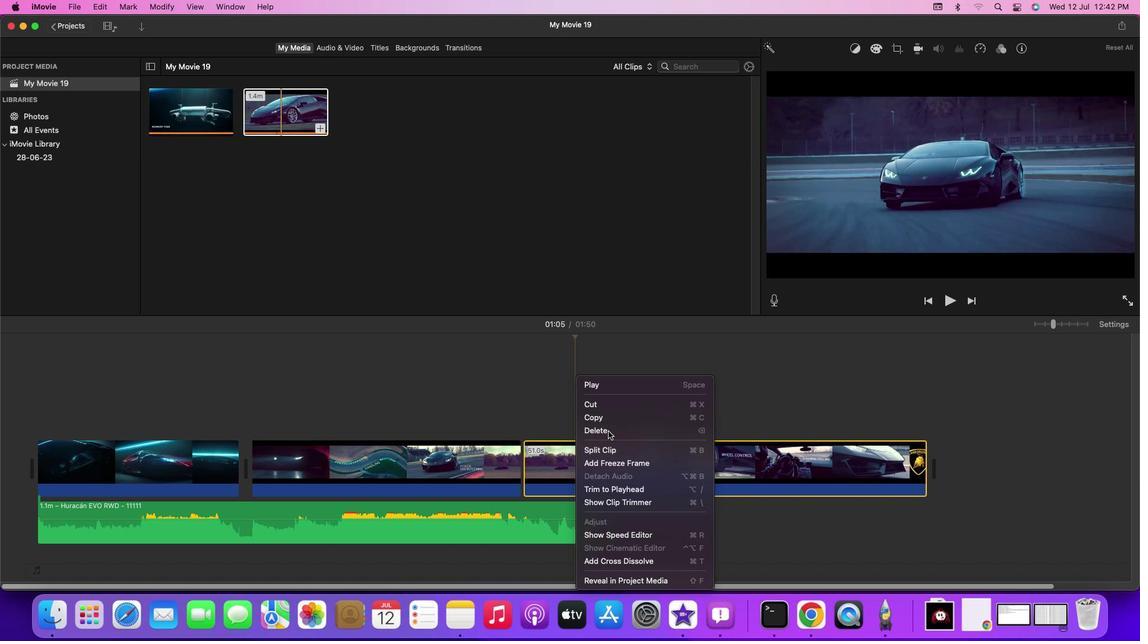 
Action: Mouse moved to (483, 345)
Screenshot: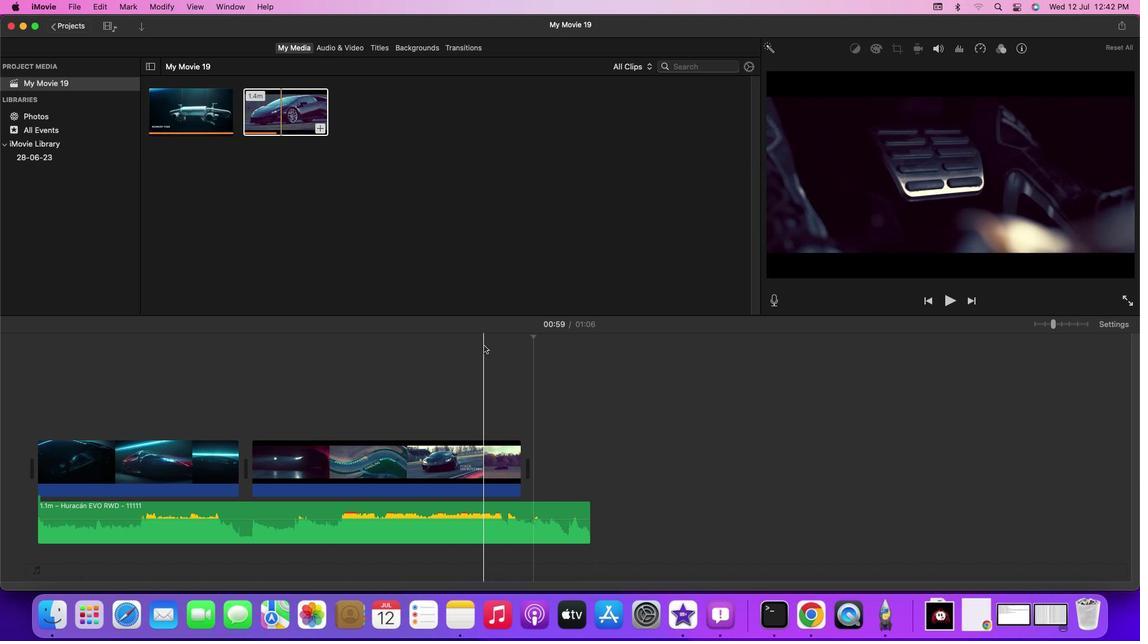 
Action: Mouse pressed left at (483, 345)
Screenshot: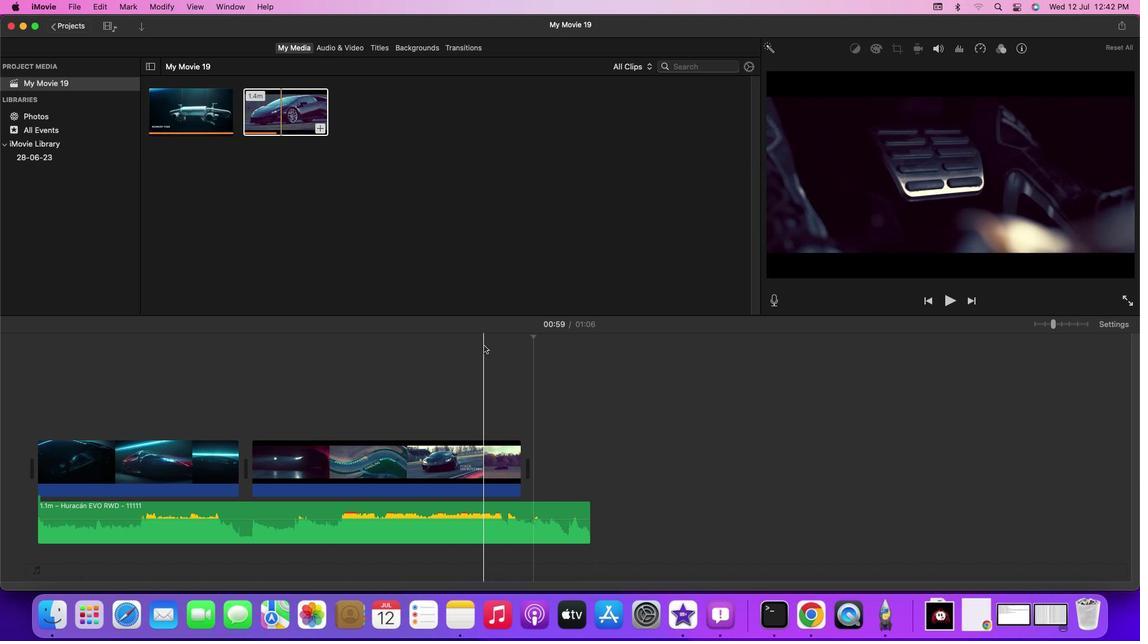 
Action: Key pressed Key.spaceKey.space
Screenshot: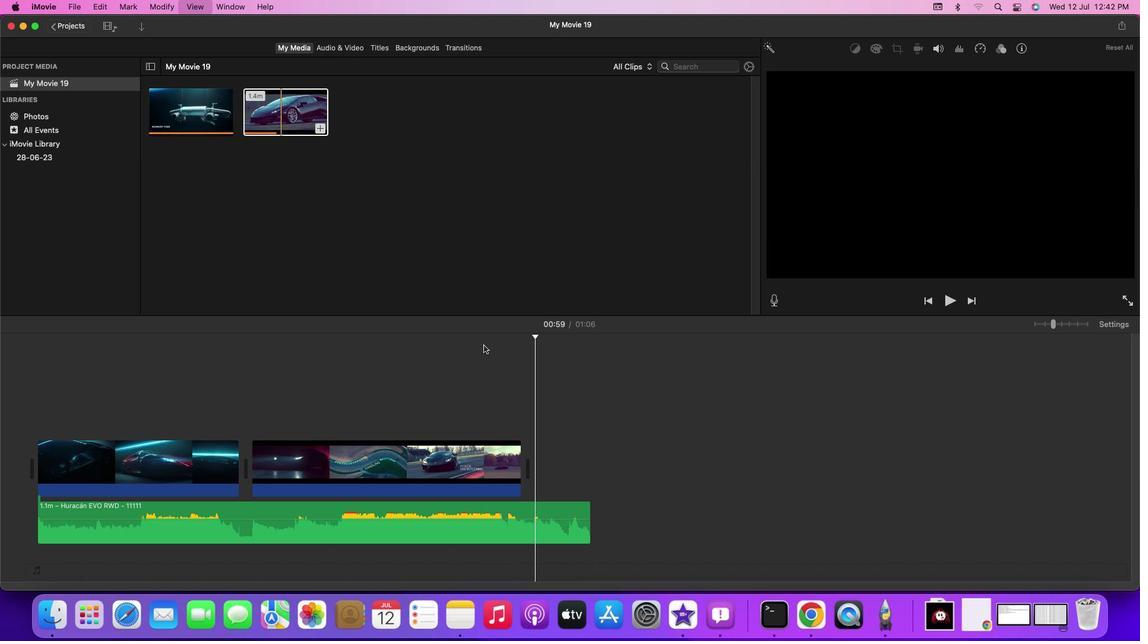 
Action: Mouse moved to (344, 206)
Screenshot: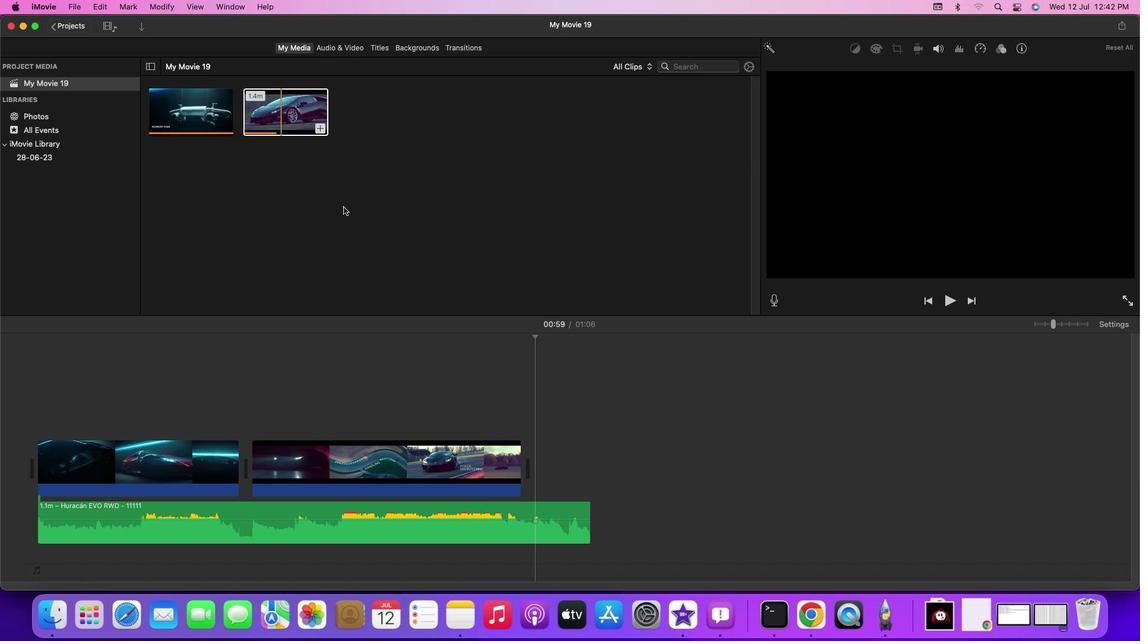 
Action: Mouse pressed left at (344, 206)
Screenshot: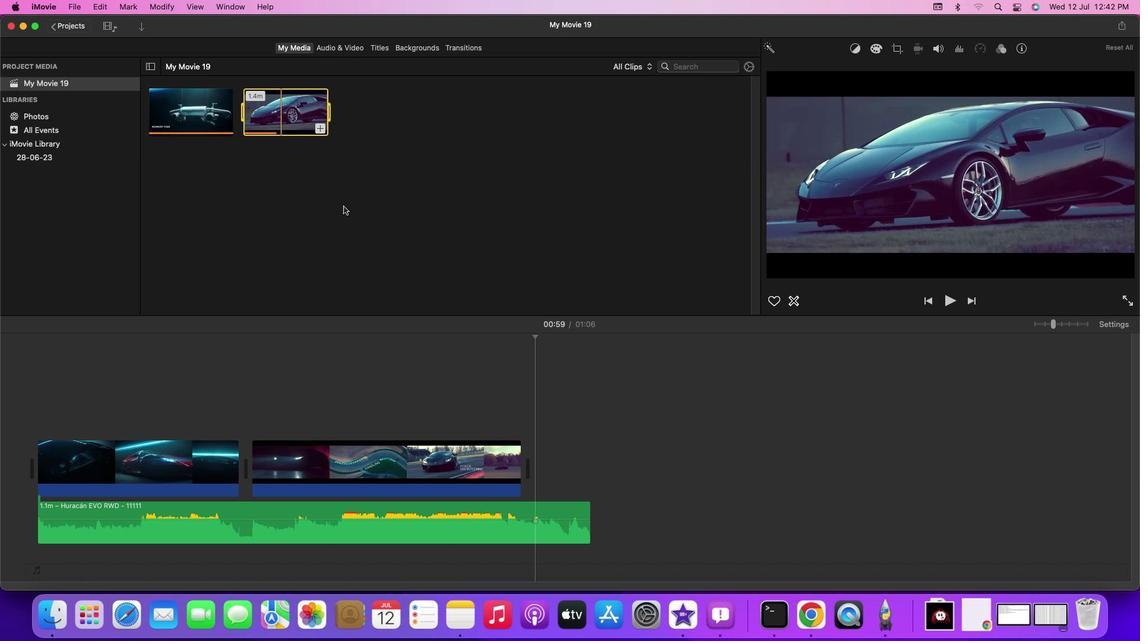 
Action: Mouse moved to (144, 28)
Screenshot: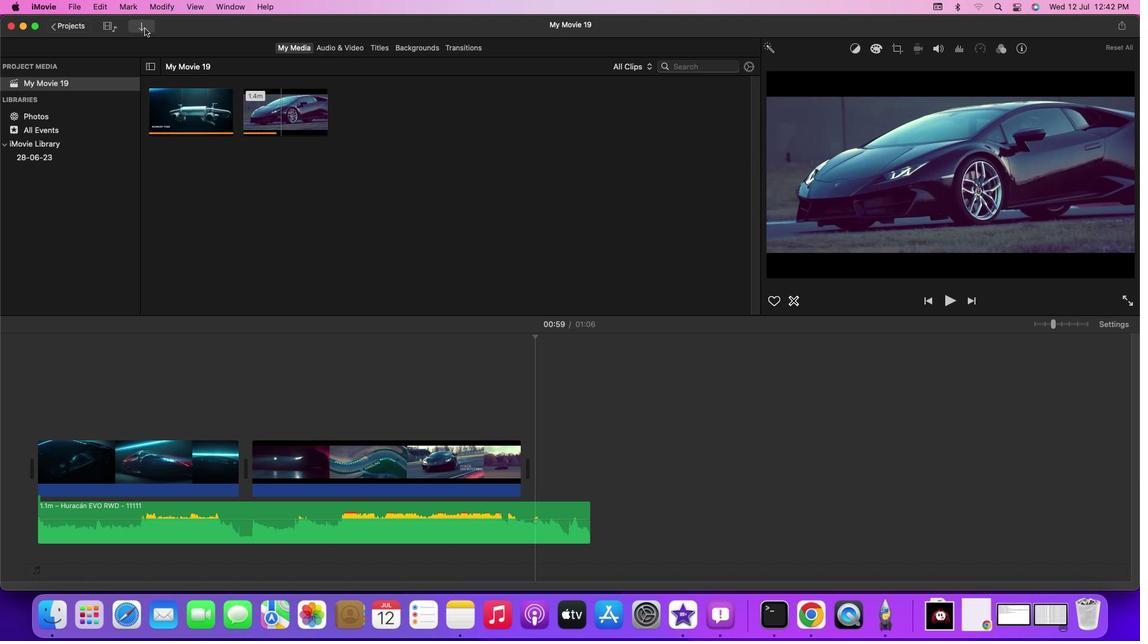 
Action: Mouse pressed left at (144, 28)
Screenshot: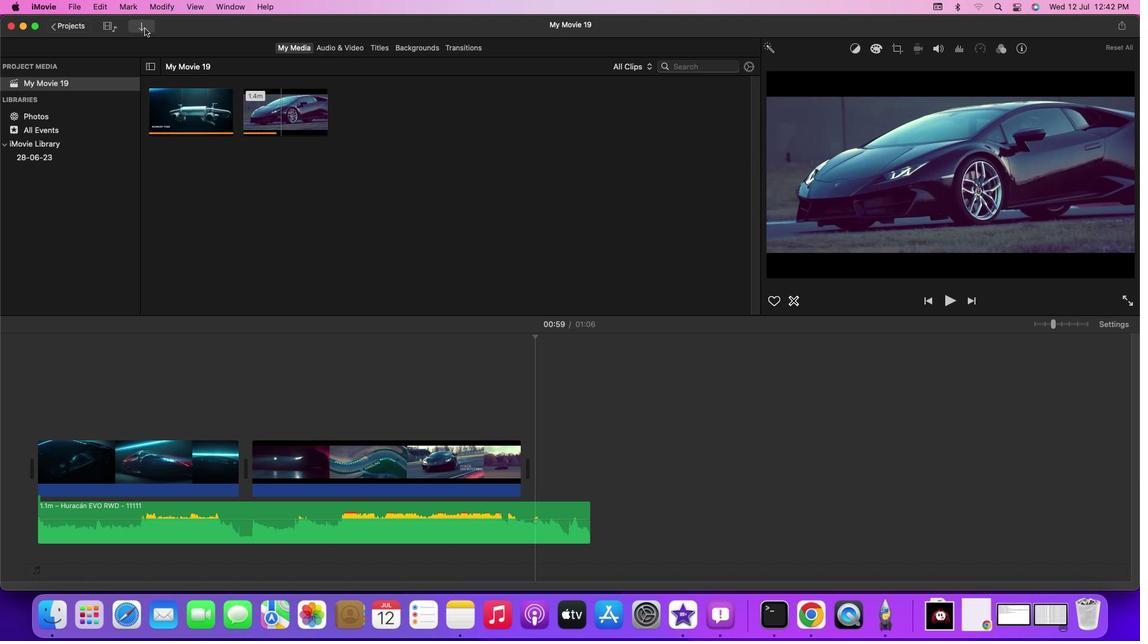 
Action: Mouse moved to (237, 383)
Screenshot: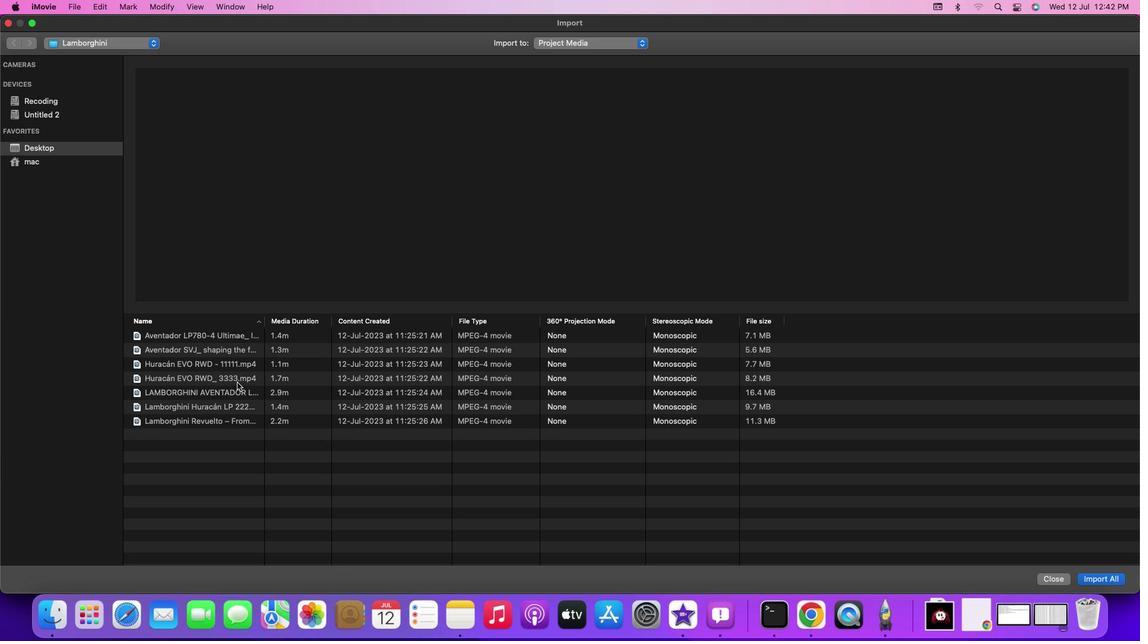 
Action: Mouse pressed left at (237, 383)
Screenshot: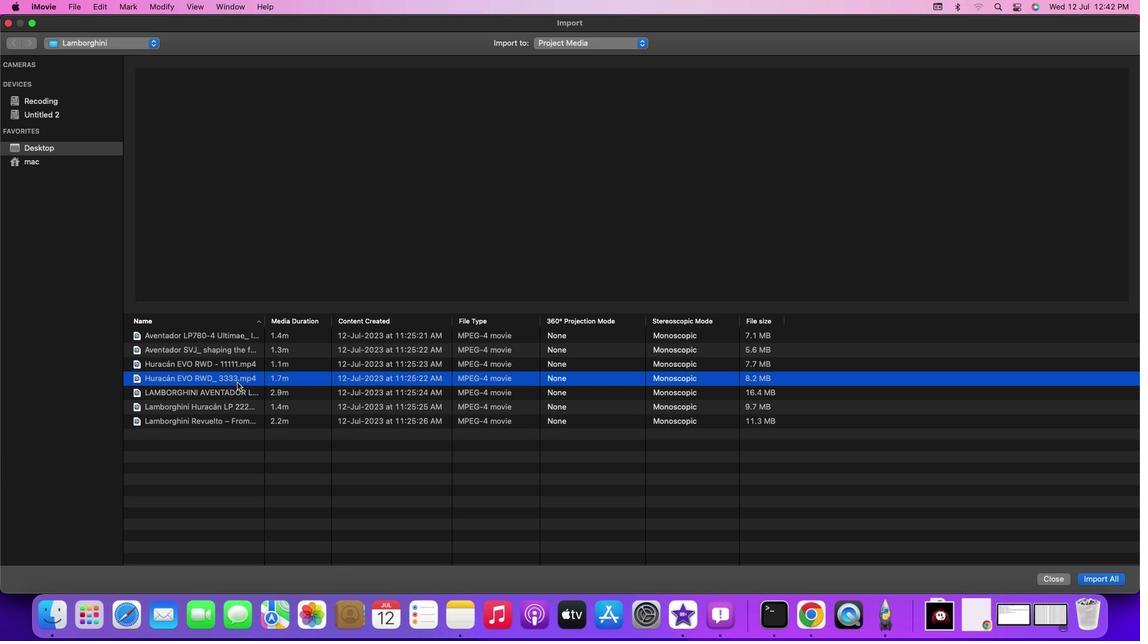 
Action: Mouse pressed left at (237, 383)
Screenshot: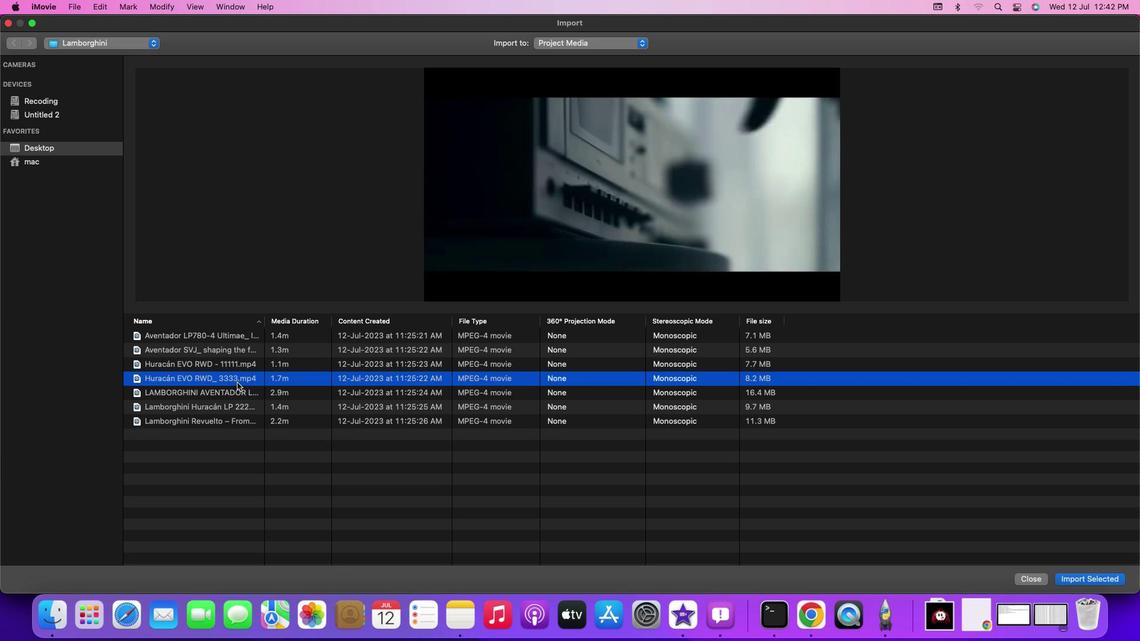 
Action: Mouse moved to (196, 121)
Screenshot: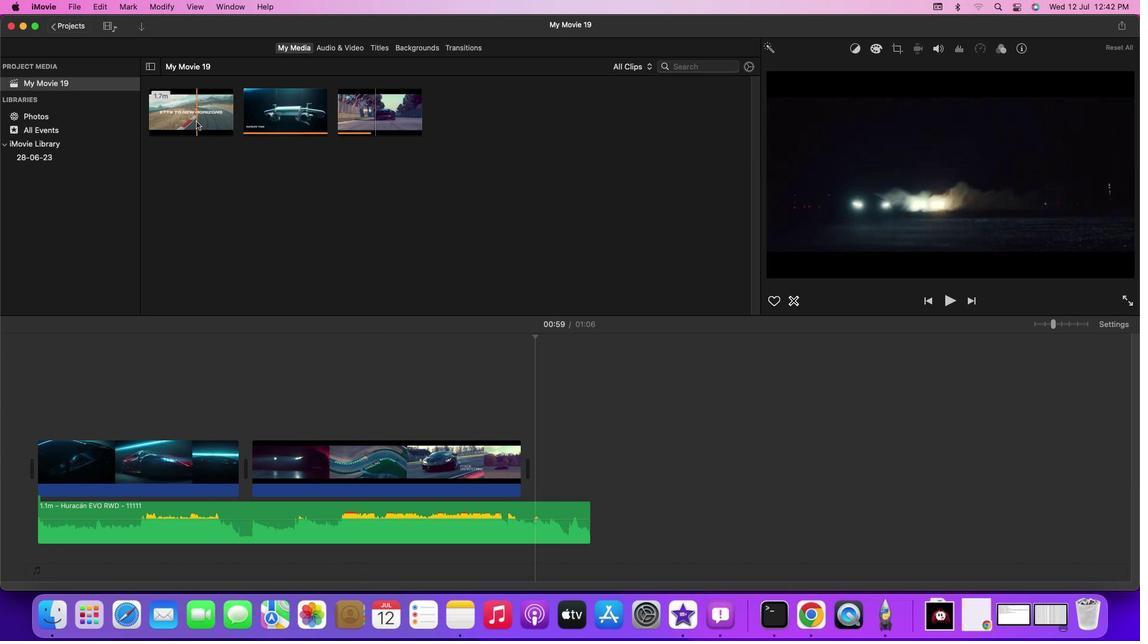 
Action: Mouse pressed left at (196, 121)
Screenshot: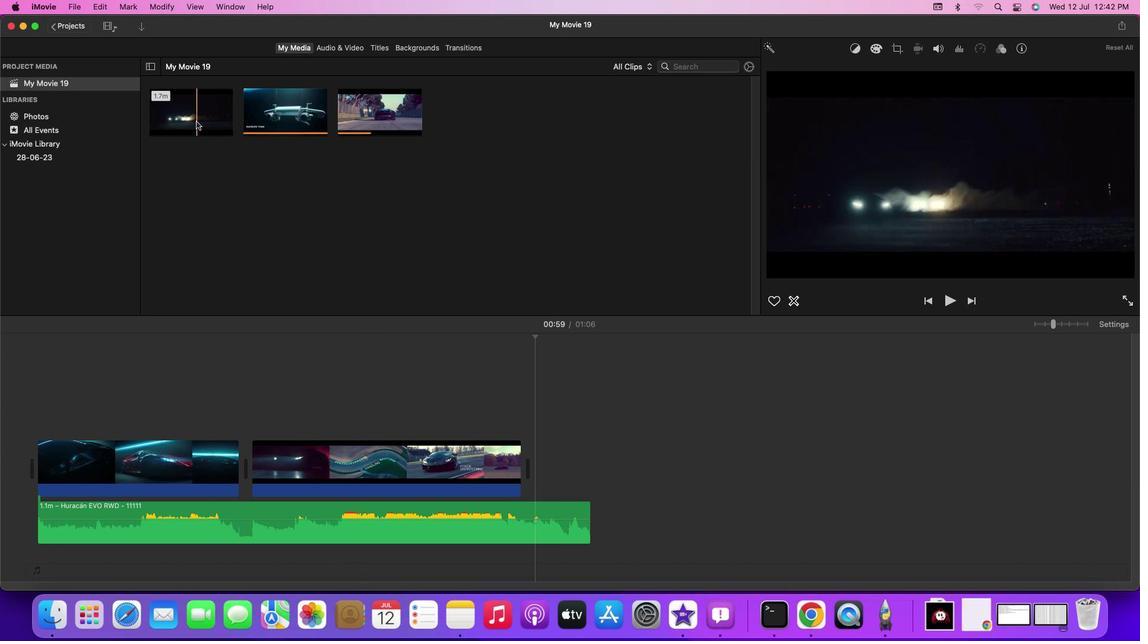 
Action: Mouse moved to (534, 472)
Screenshot: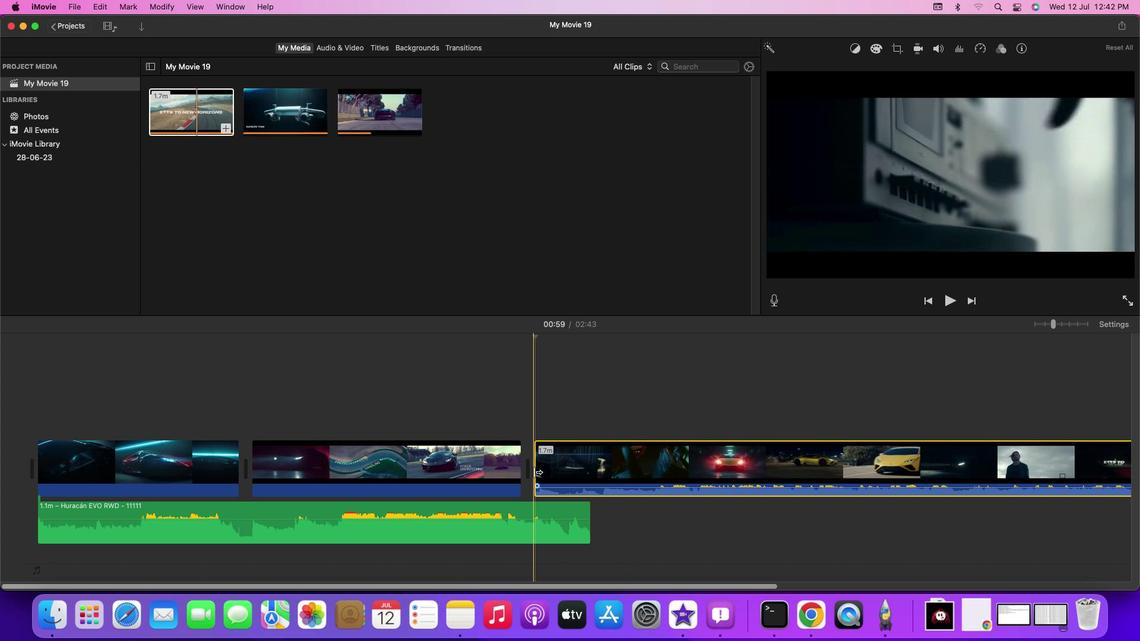 
Action: Mouse pressed left at (534, 472)
Screenshot: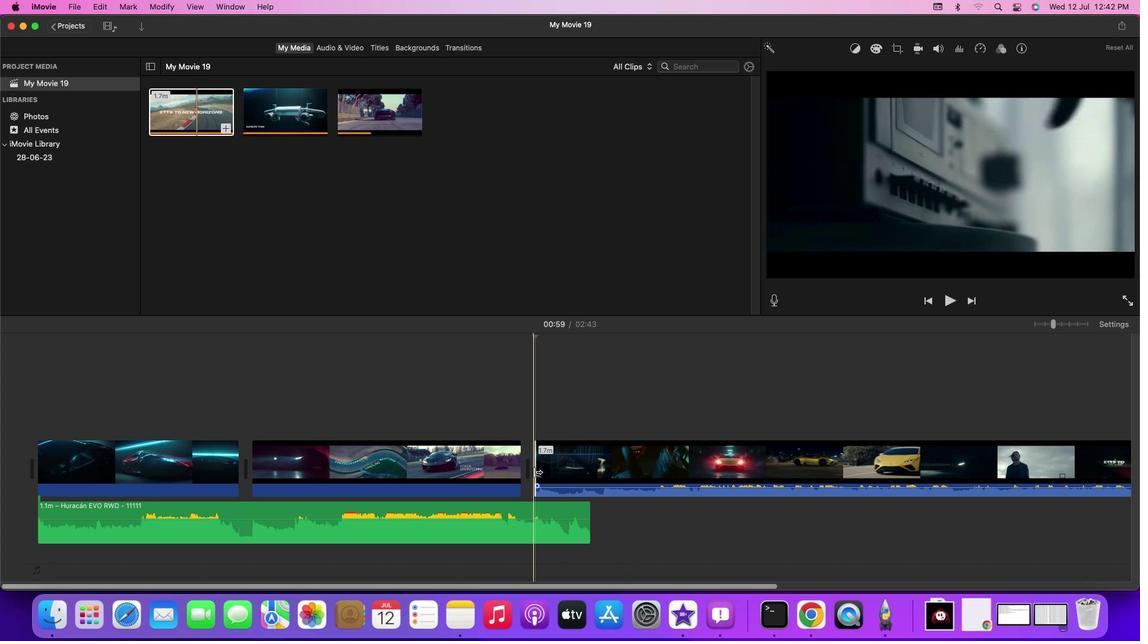
Action: Mouse moved to (1052, 327)
Screenshot: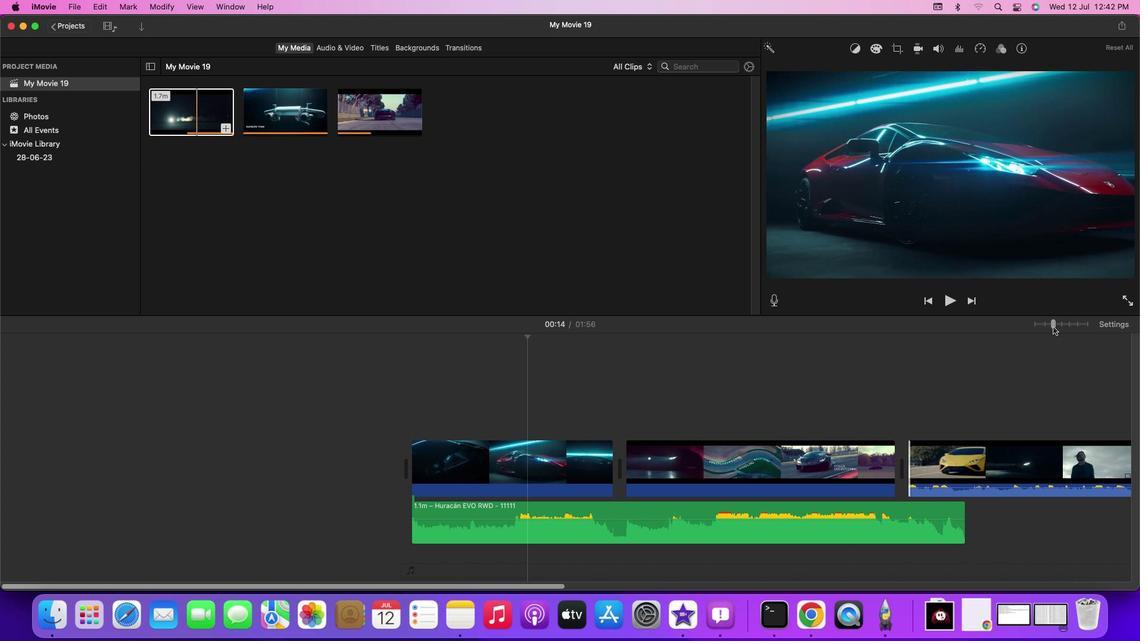 
Action: Mouse pressed left at (1052, 327)
Screenshot: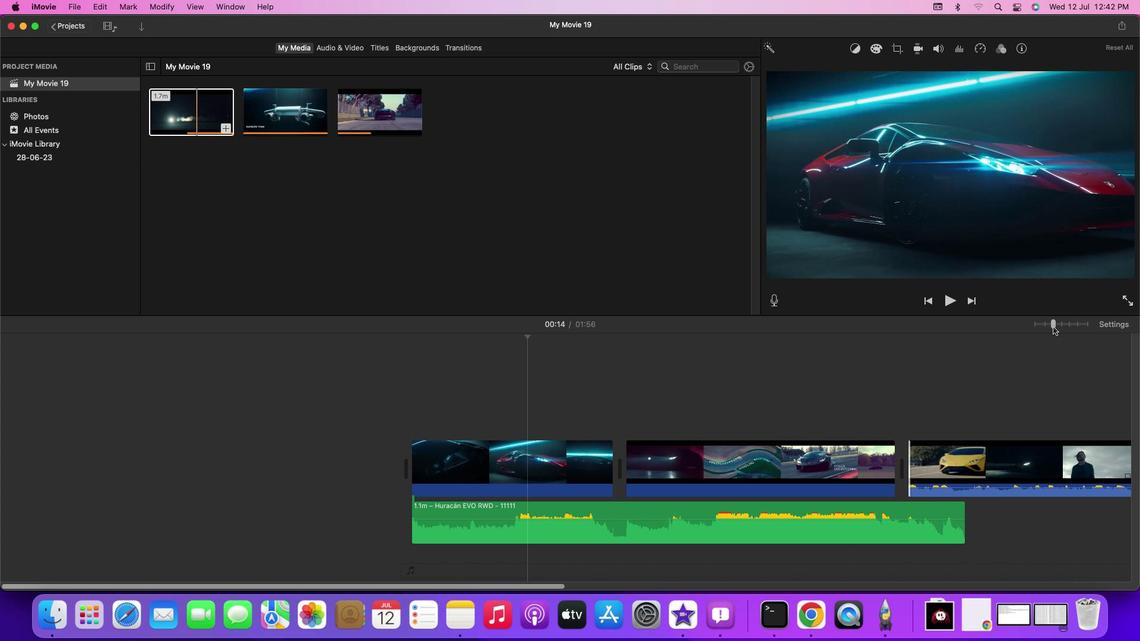 
Action: Mouse moved to (301, 475)
Screenshot: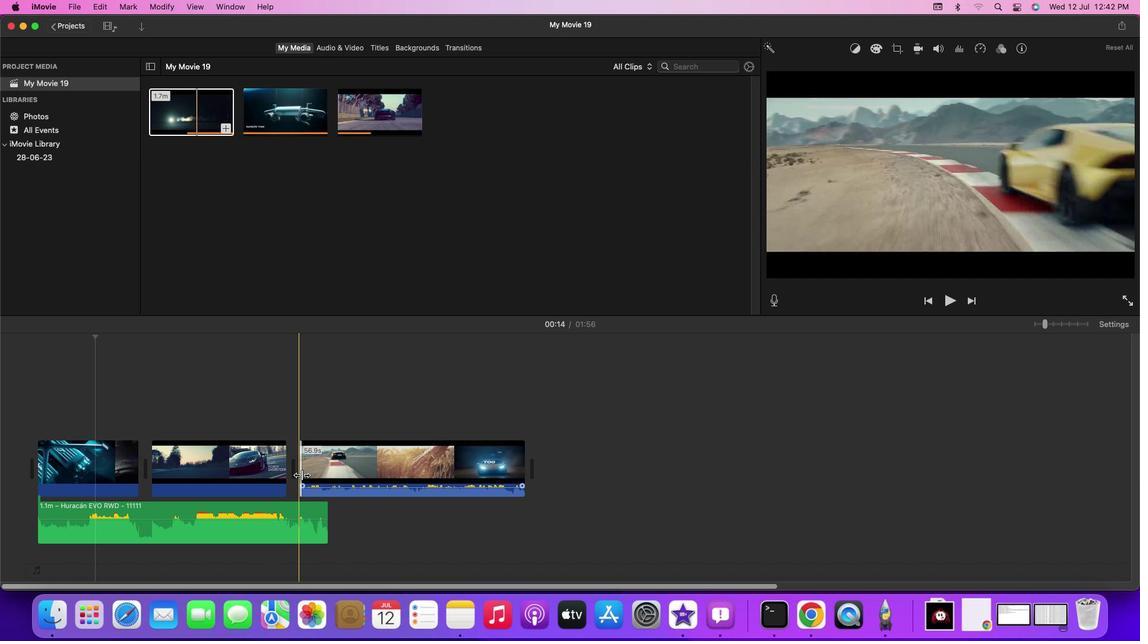 
Action: Mouse pressed left at (301, 475)
Screenshot: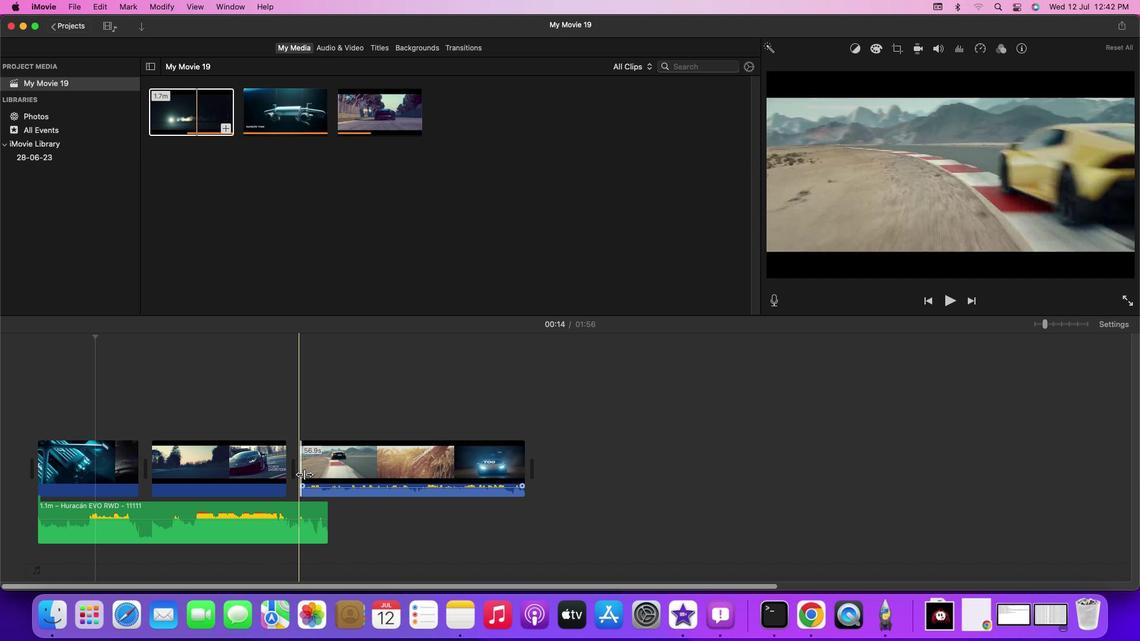 
Action: Mouse moved to (480, 365)
Screenshot: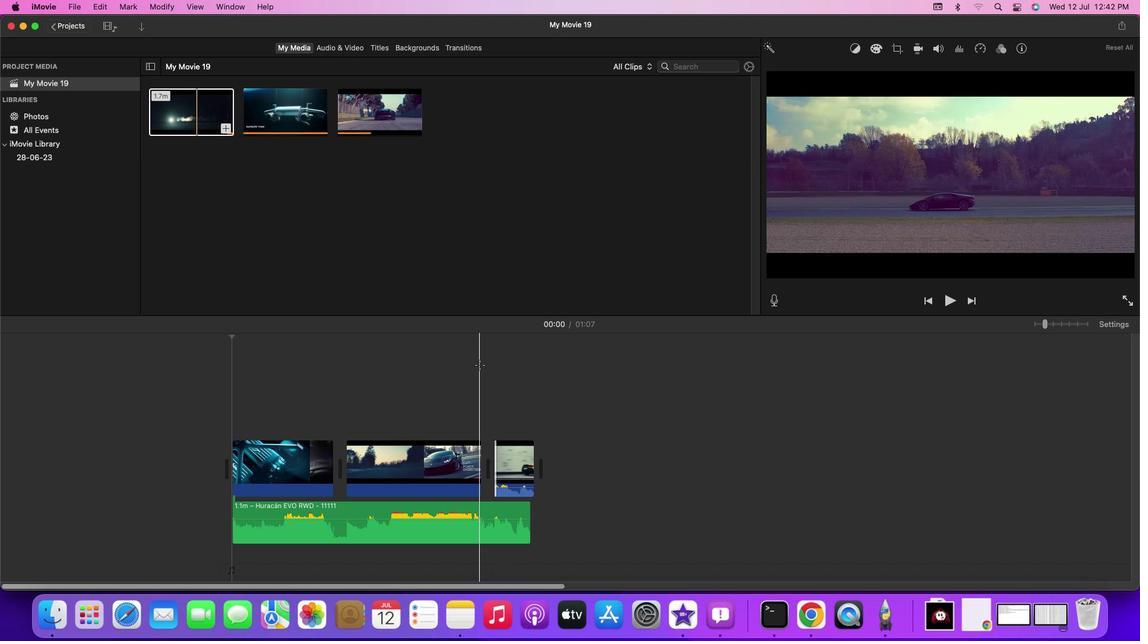 
Action: Mouse pressed left at (480, 365)
Screenshot: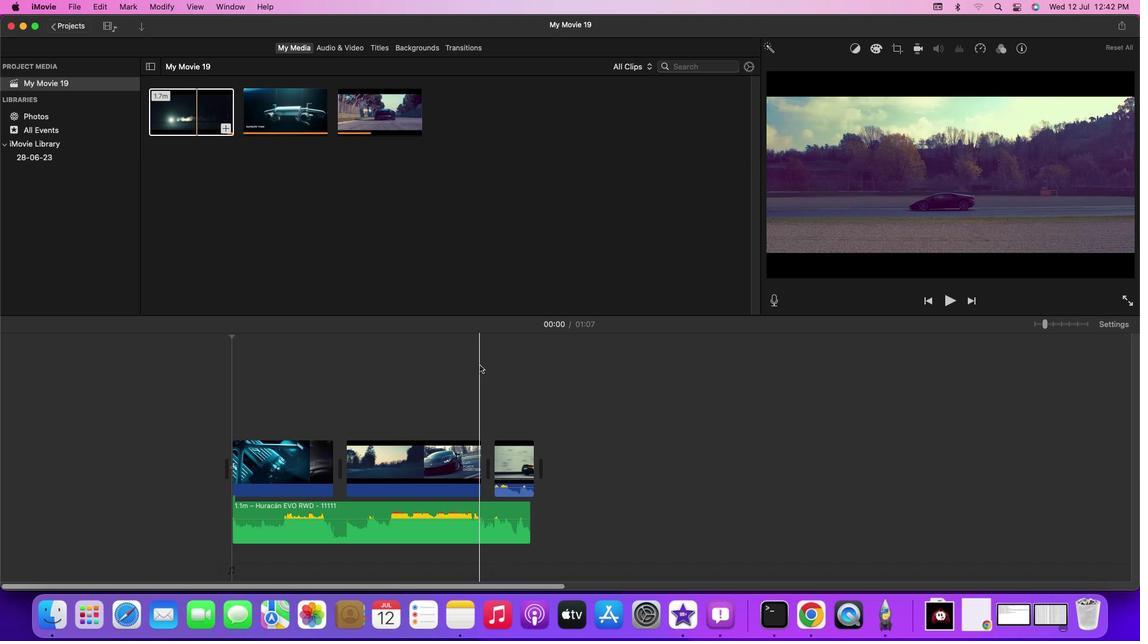 
Action: Mouse moved to (472, 365)
Screenshot: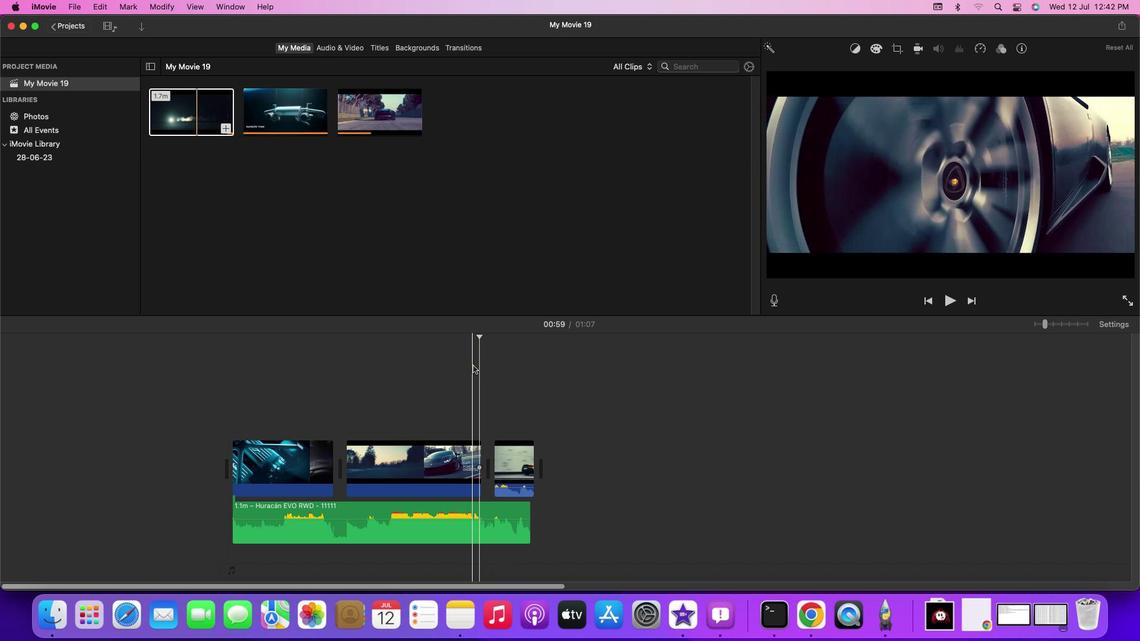 
Action: Mouse pressed left at (472, 365)
Screenshot: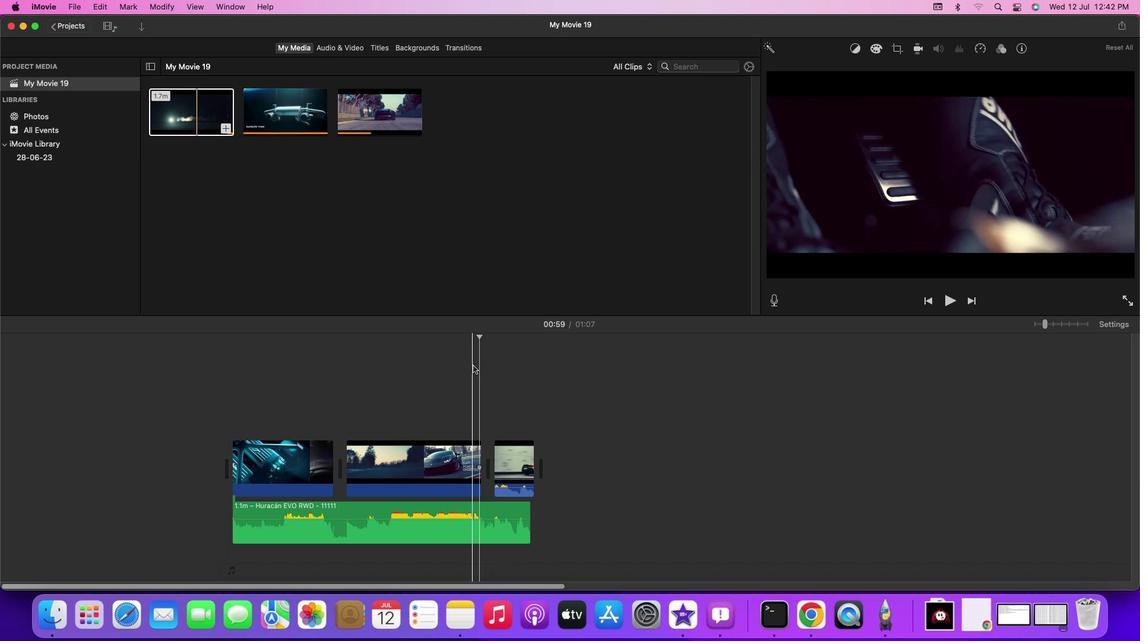 
Action: Key pressed Key.spaceKey.space
Screenshot: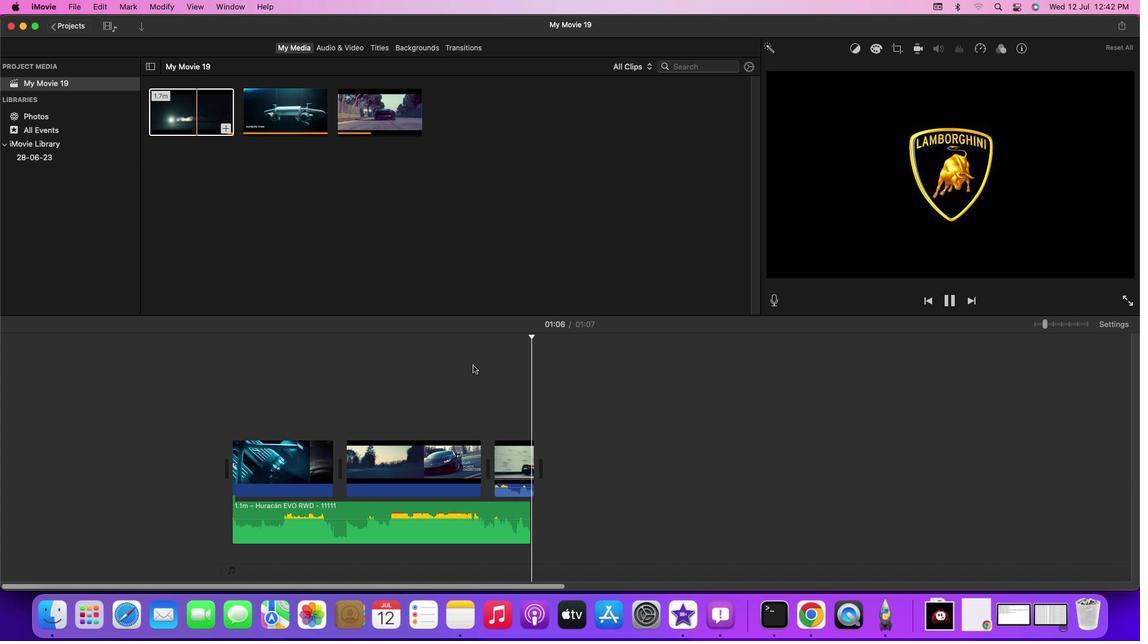 
Action: Mouse moved to (498, 476)
Screenshot: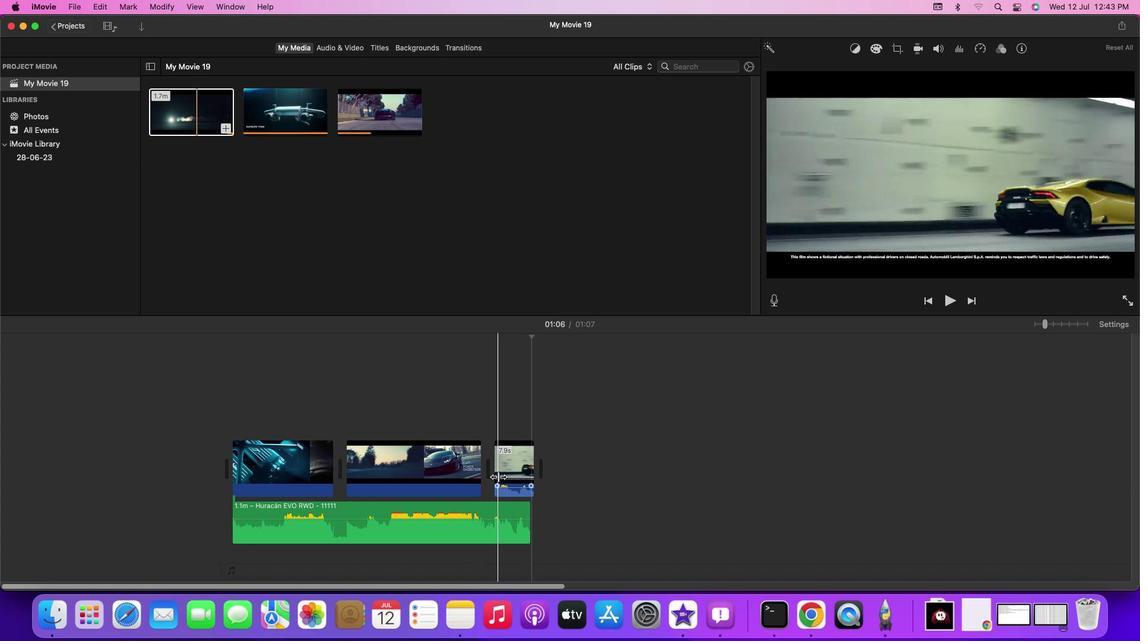 
Action: Mouse pressed left at (498, 476)
Screenshot: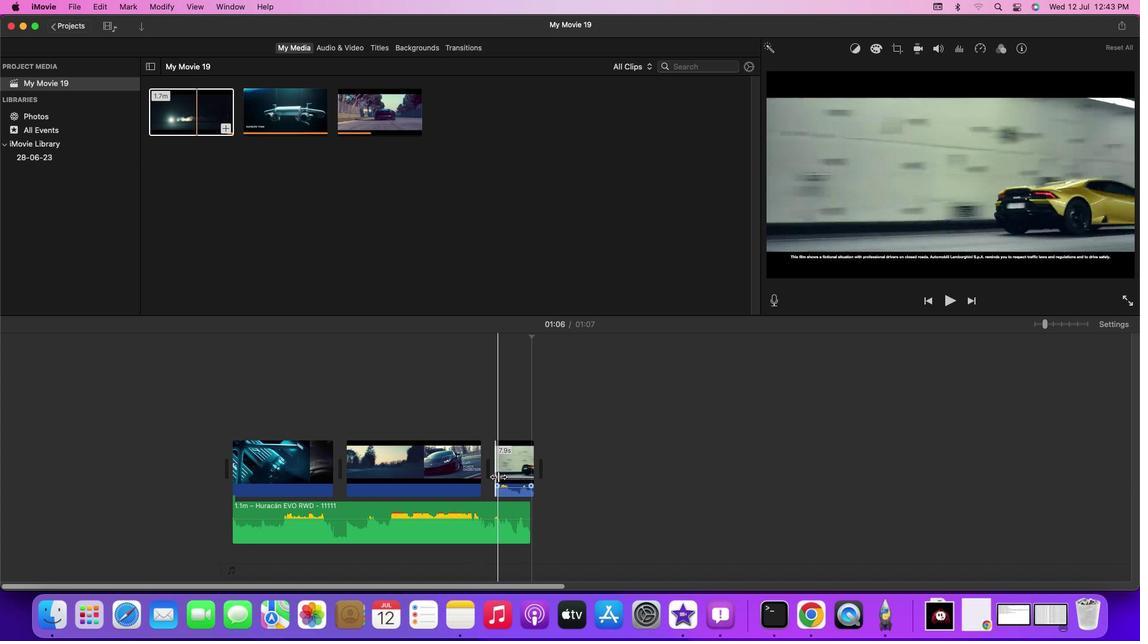 
Action: Mouse moved to (469, 363)
Screenshot: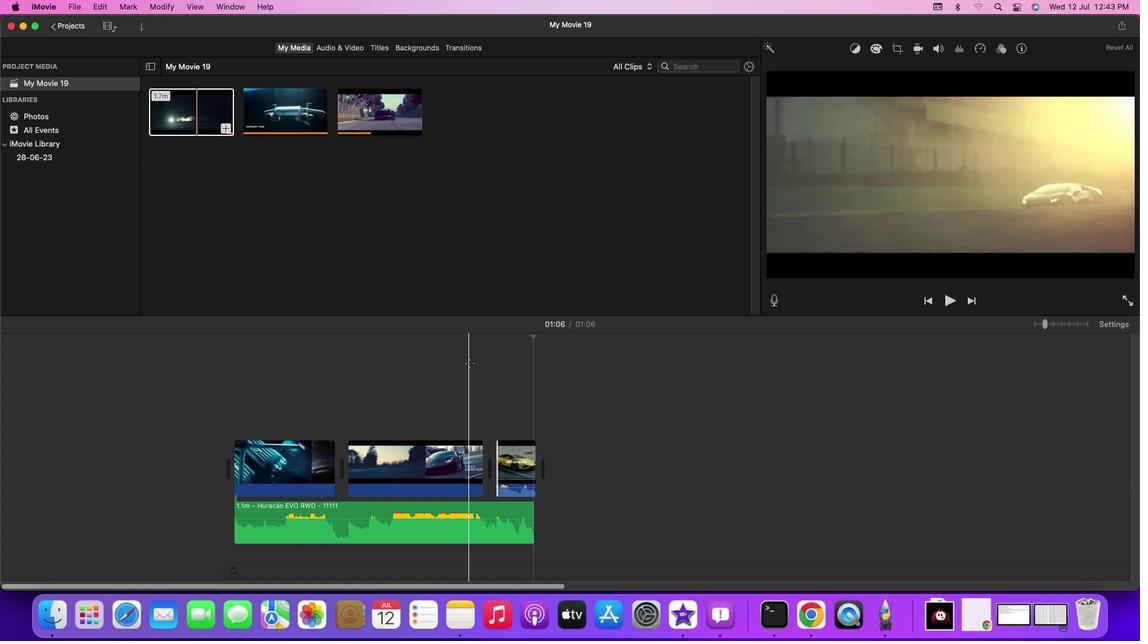 
Action: Mouse pressed left at (469, 363)
Screenshot: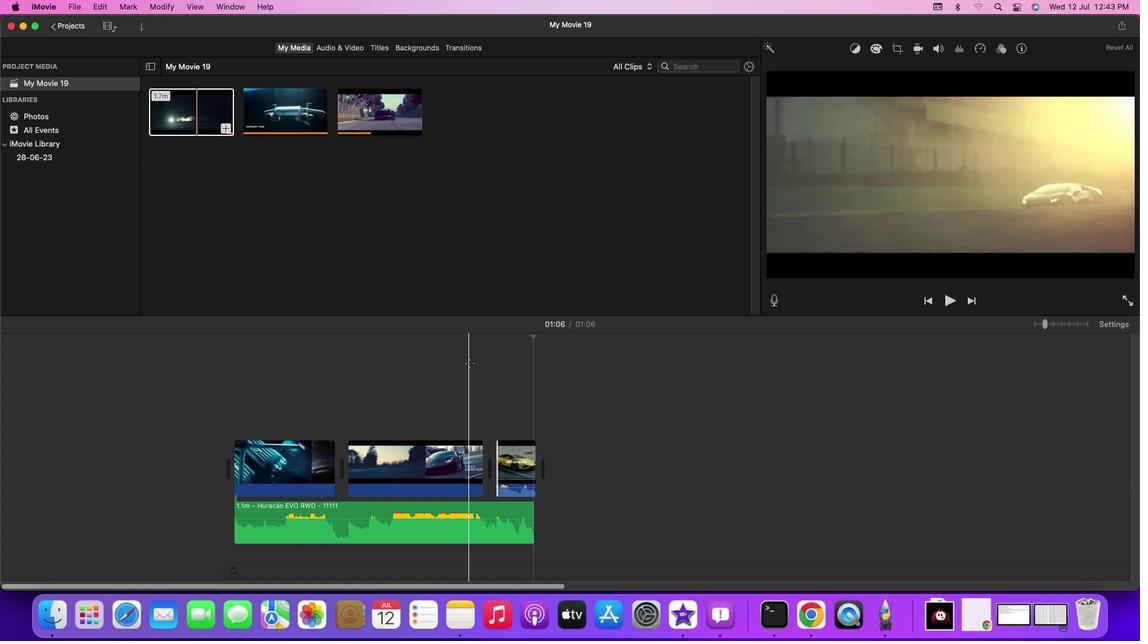 
Action: Mouse moved to (469, 363)
Screenshot: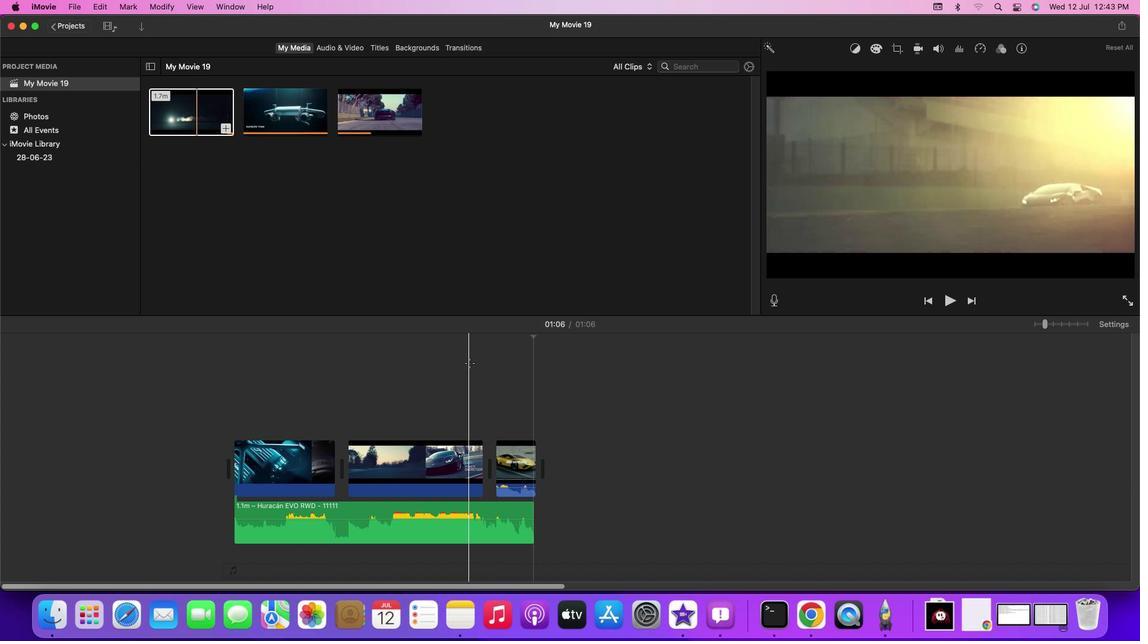 
Action: Key pressed Key.space
Screenshot: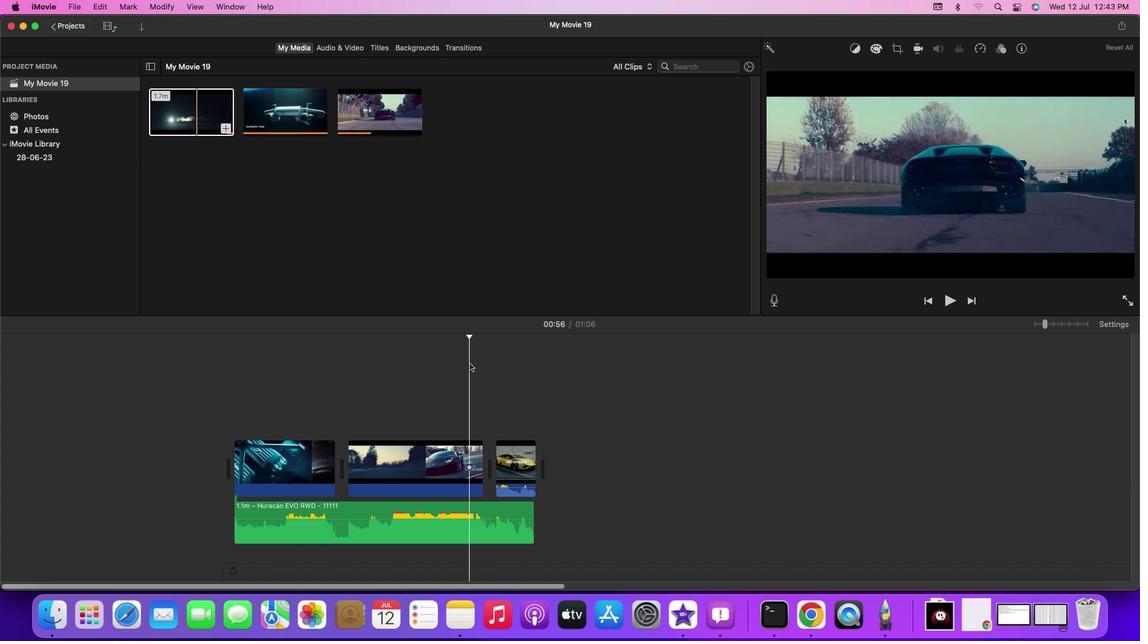 
Action: Mouse moved to (575, 389)
Screenshot: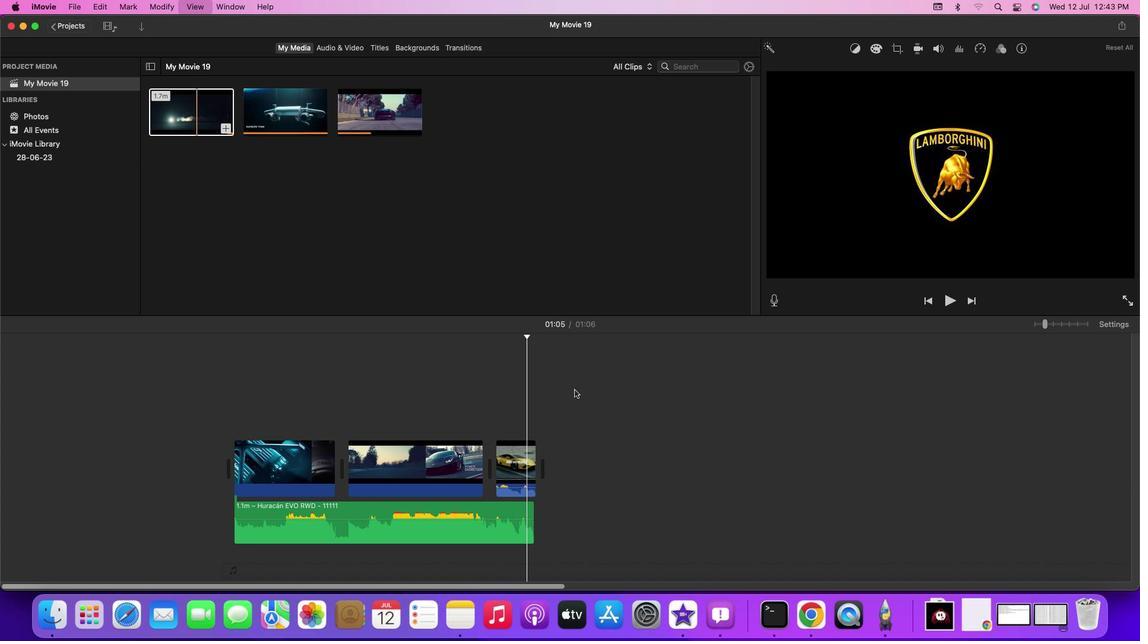 
Action: Key pressed Key.space
Screenshot: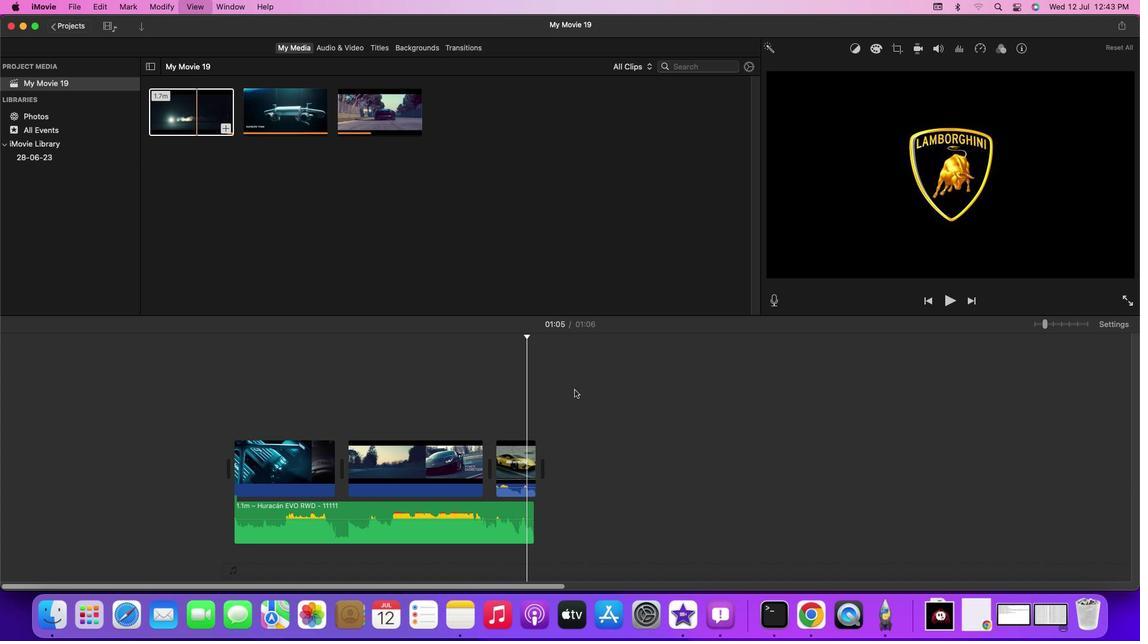 
Action: Mouse moved to (1049, 327)
Screenshot: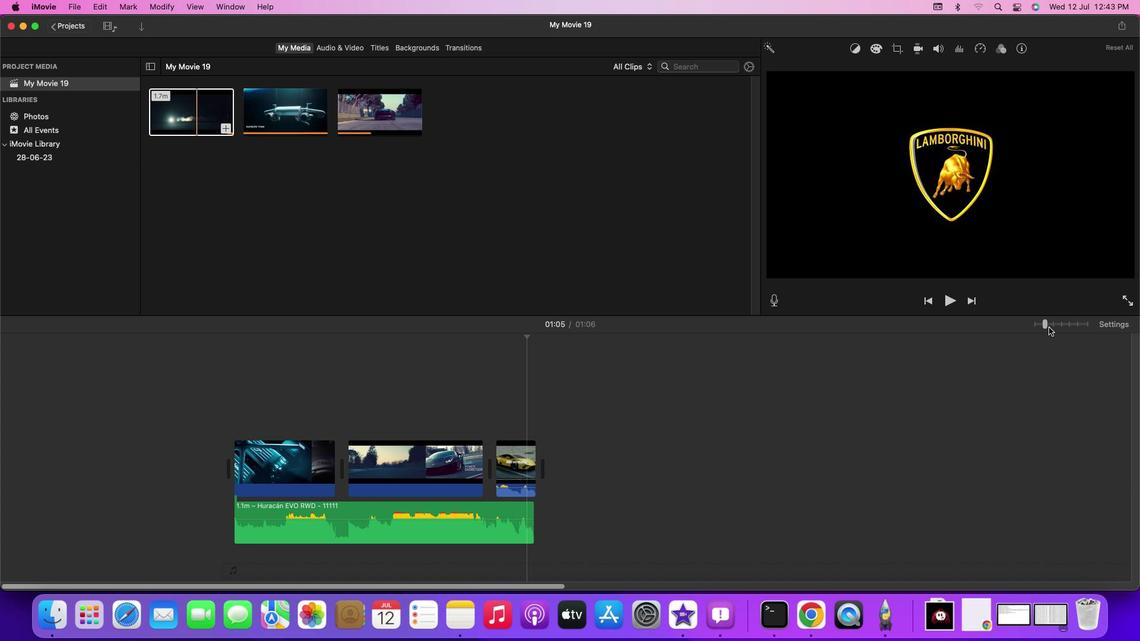 
Action: Mouse pressed left at (1049, 327)
Screenshot: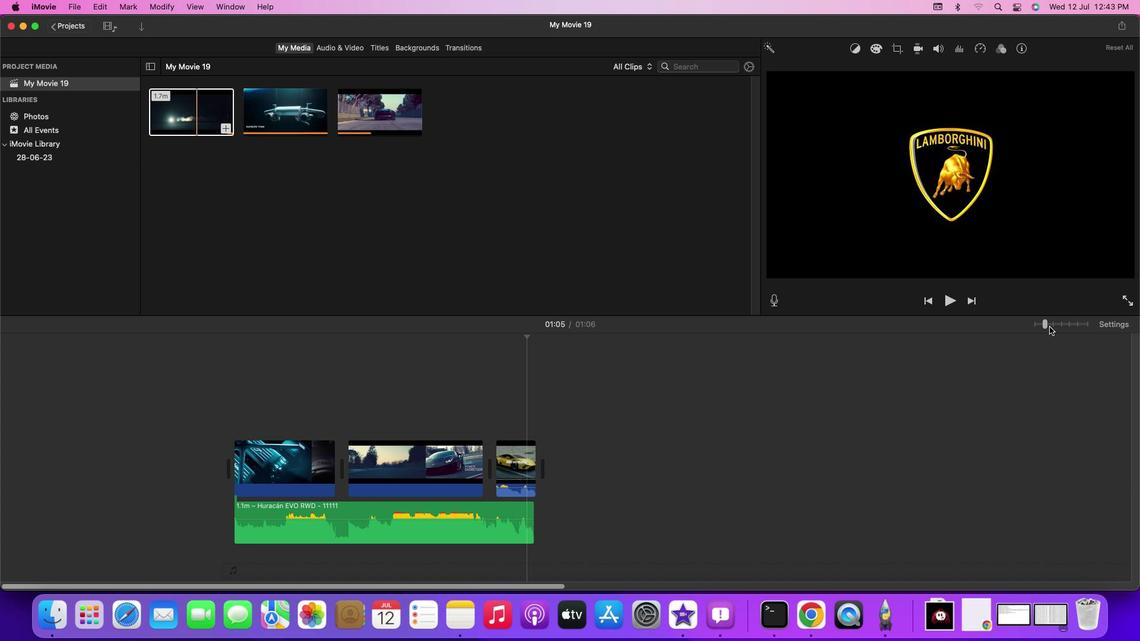 
Action: Mouse moved to (870, 588)
Screenshot: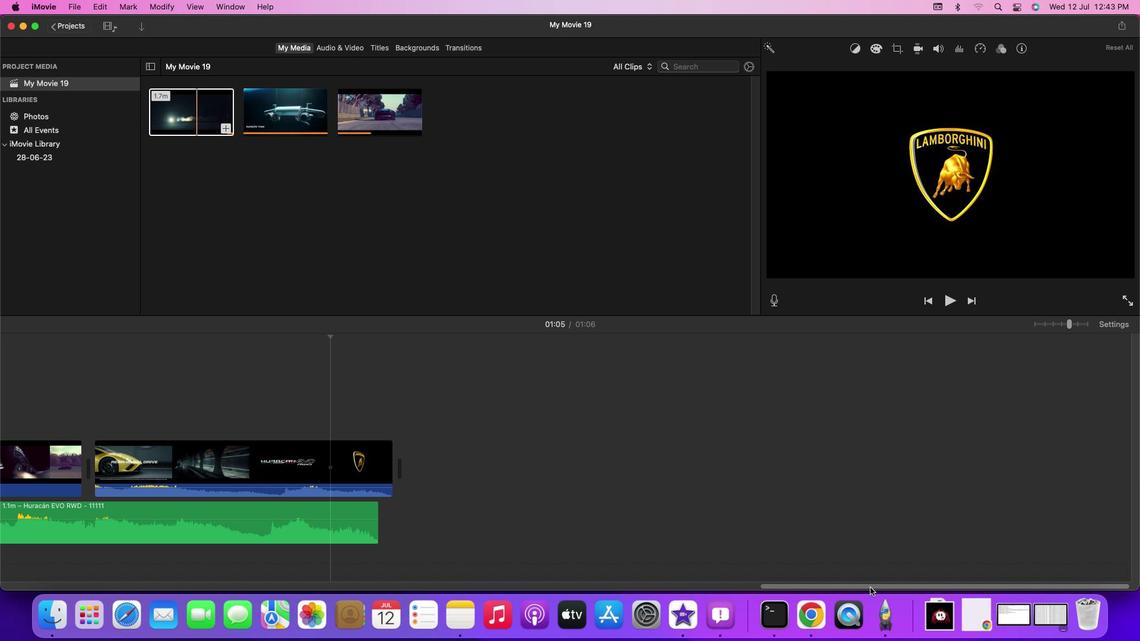 
Action: Mouse pressed left at (870, 588)
Screenshot: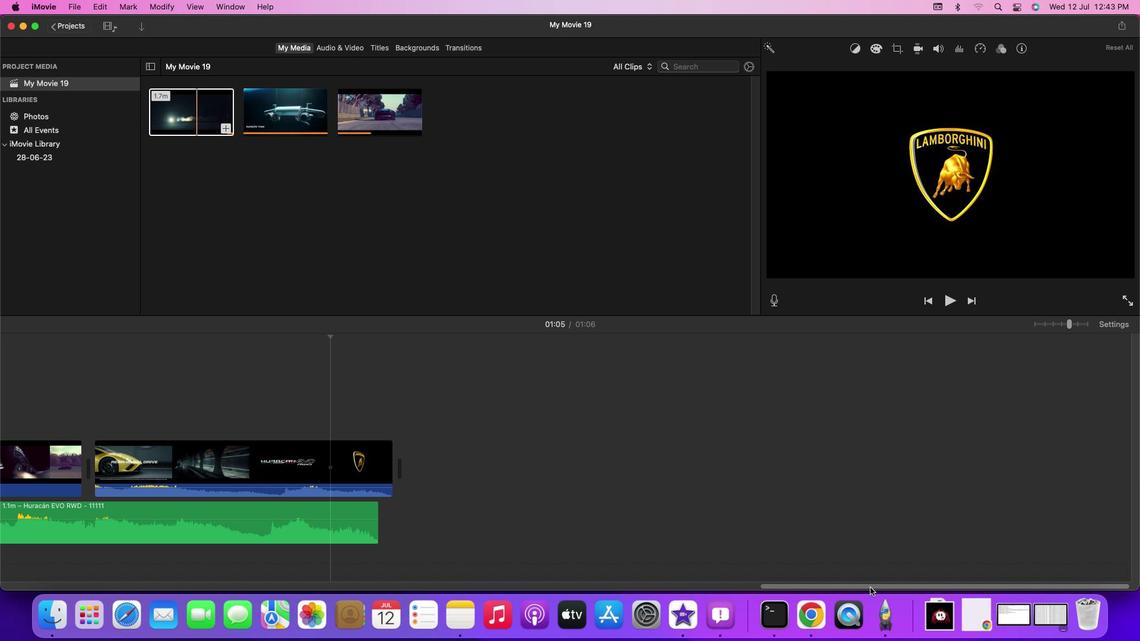 
Action: Mouse moved to (1073, 324)
Screenshot: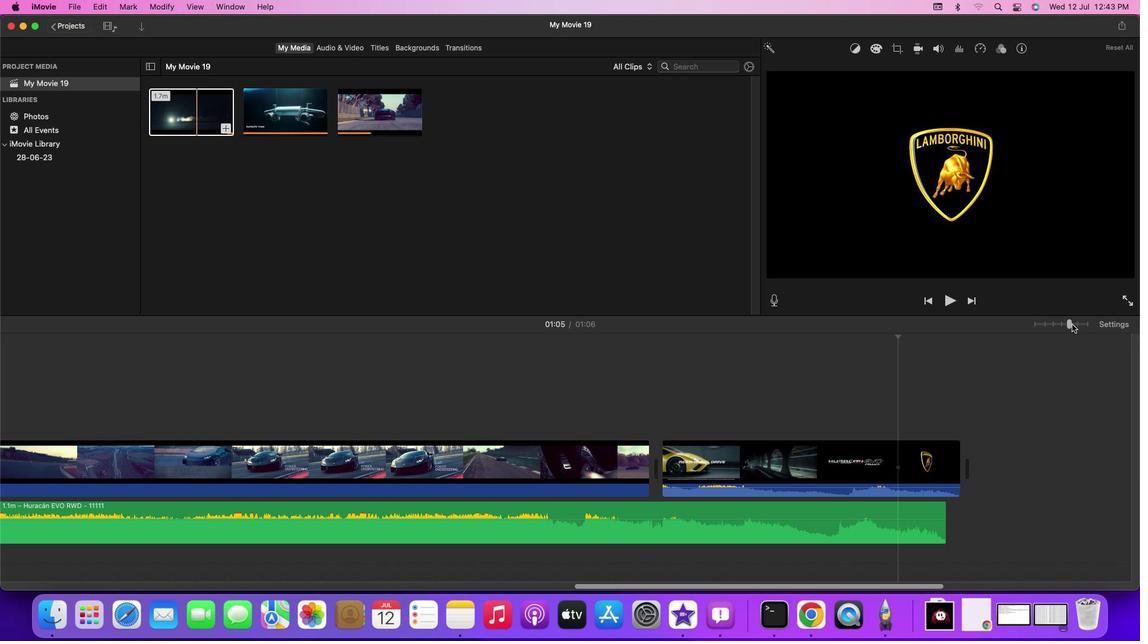 
Action: Mouse pressed left at (1073, 324)
Screenshot: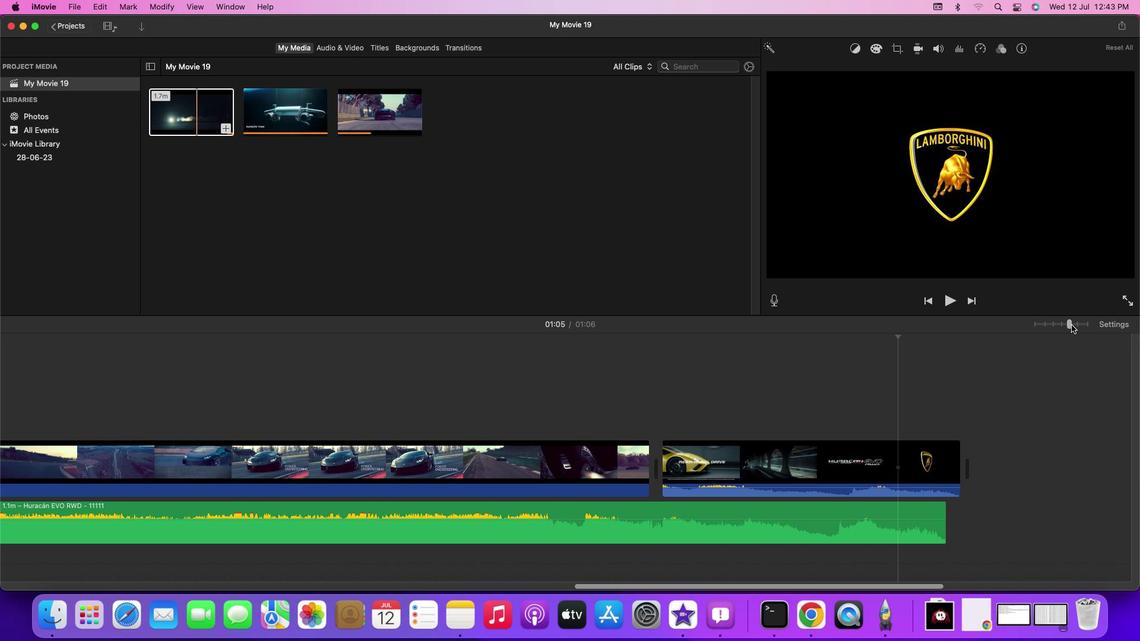 
Action: Mouse moved to (901, 591)
Screenshot: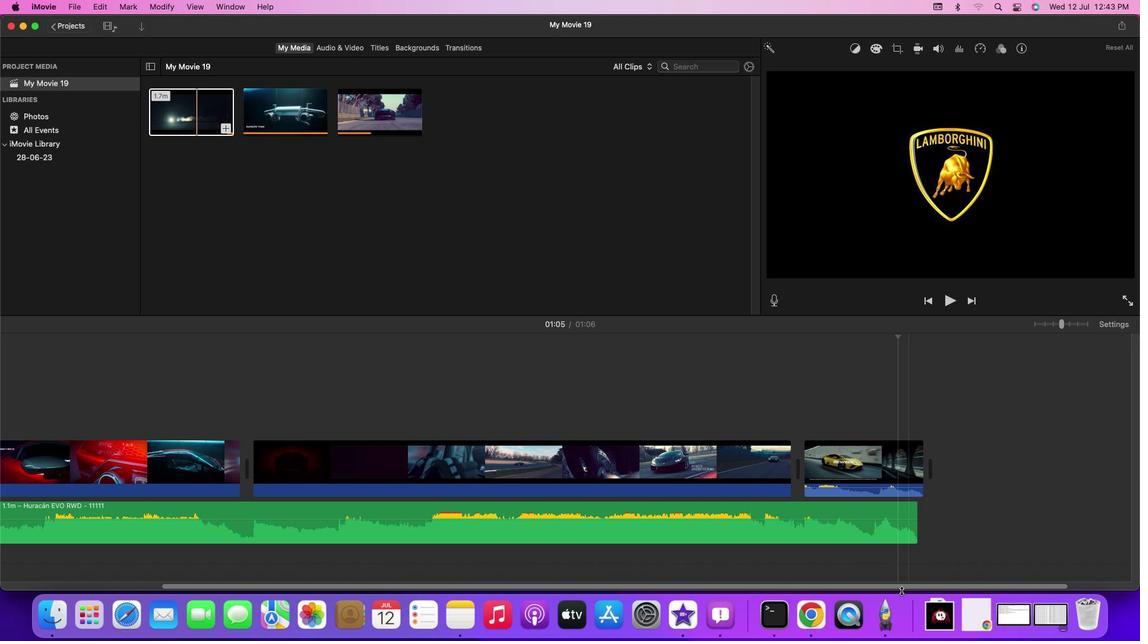 
Action: Mouse pressed left at (901, 591)
Screenshot: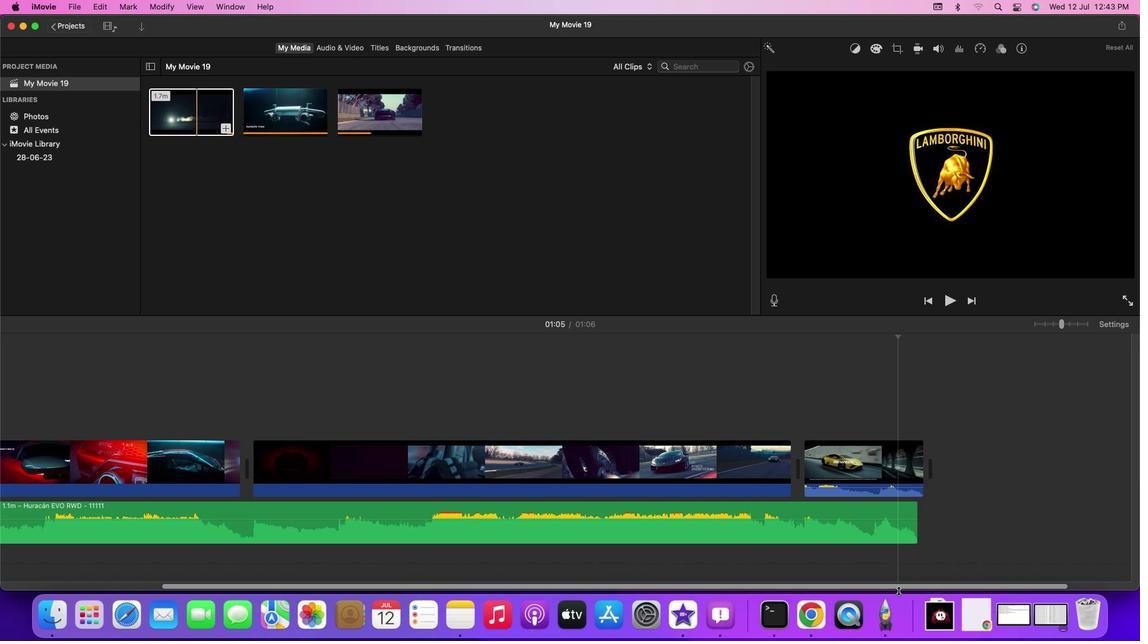 
Action: Mouse moved to (897, 586)
Screenshot: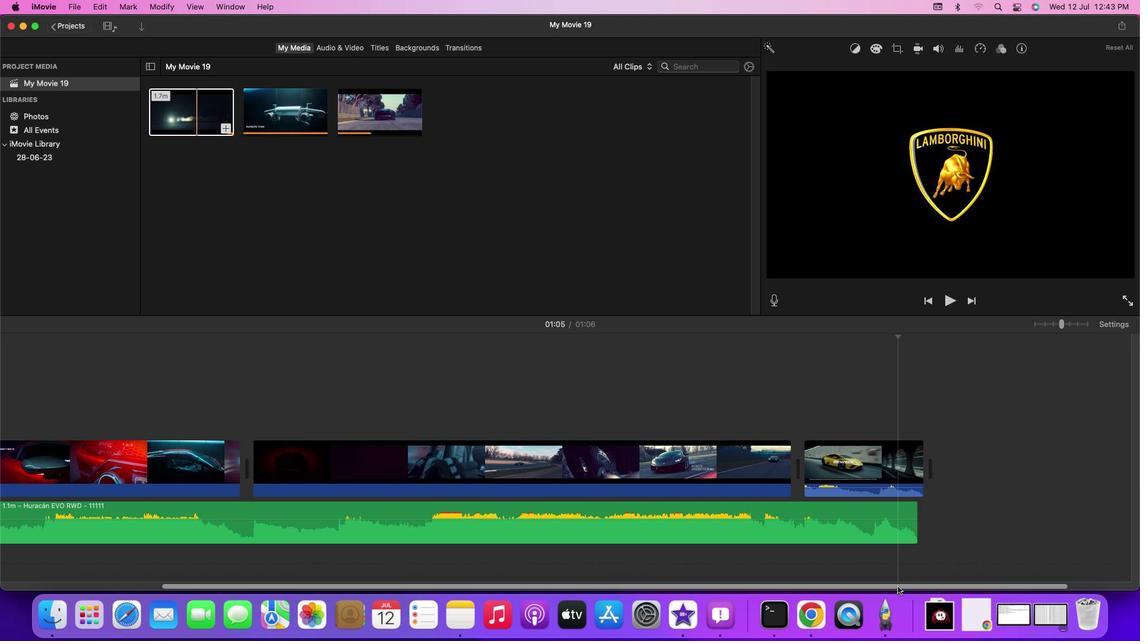 
Action: Mouse pressed left at (897, 586)
Screenshot: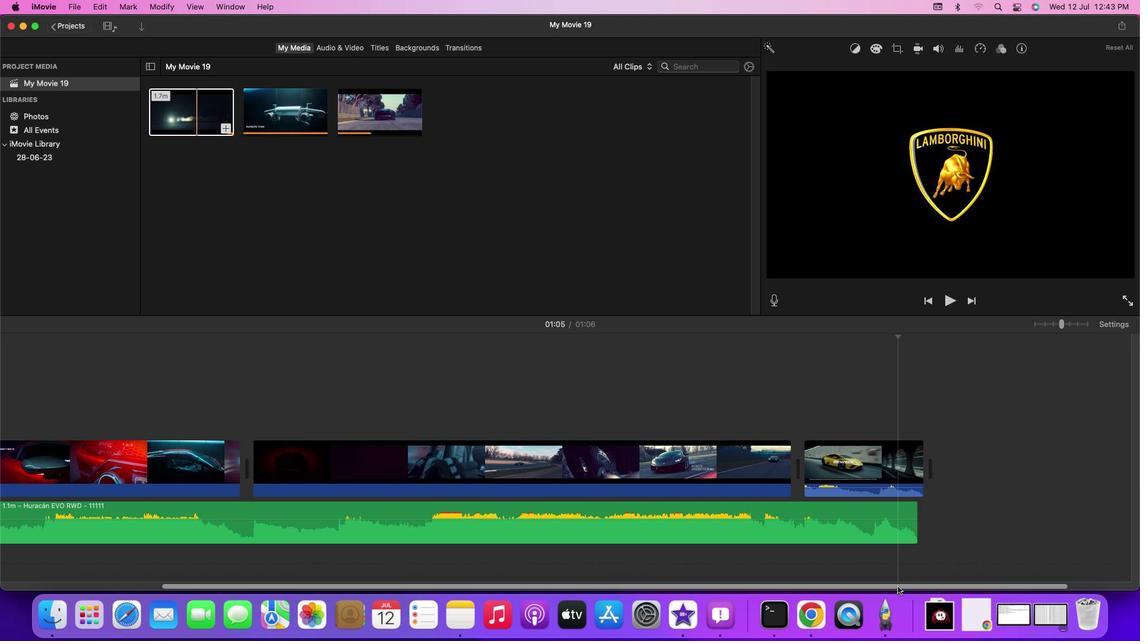 
Action: Mouse moved to (809, 395)
Screenshot: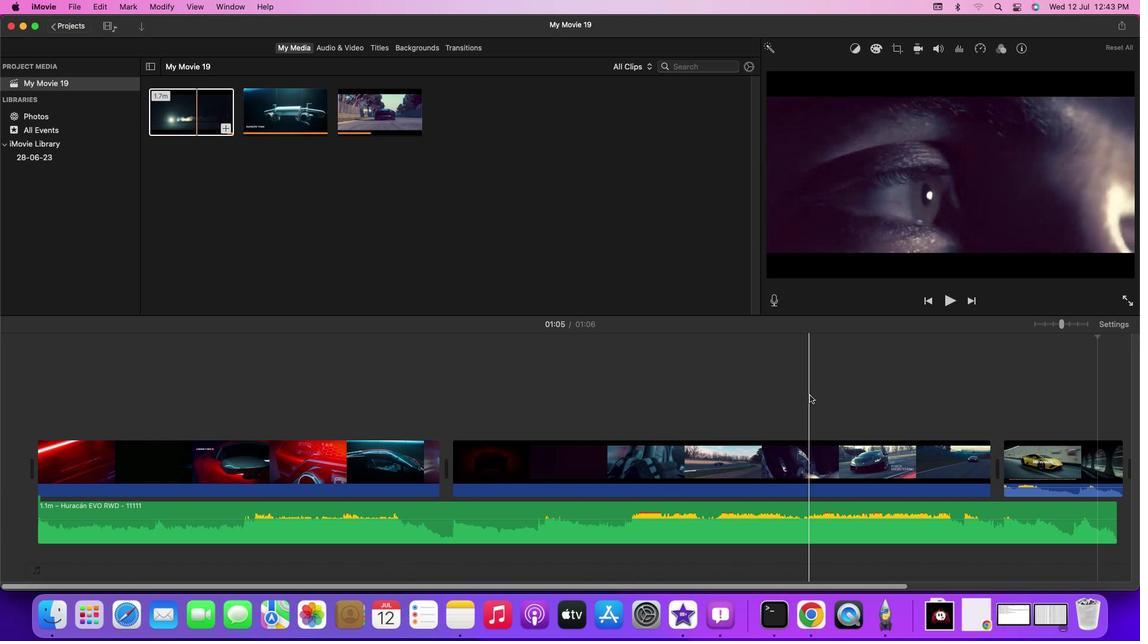 
Action: Mouse pressed left at (809, 395)
Screenshot: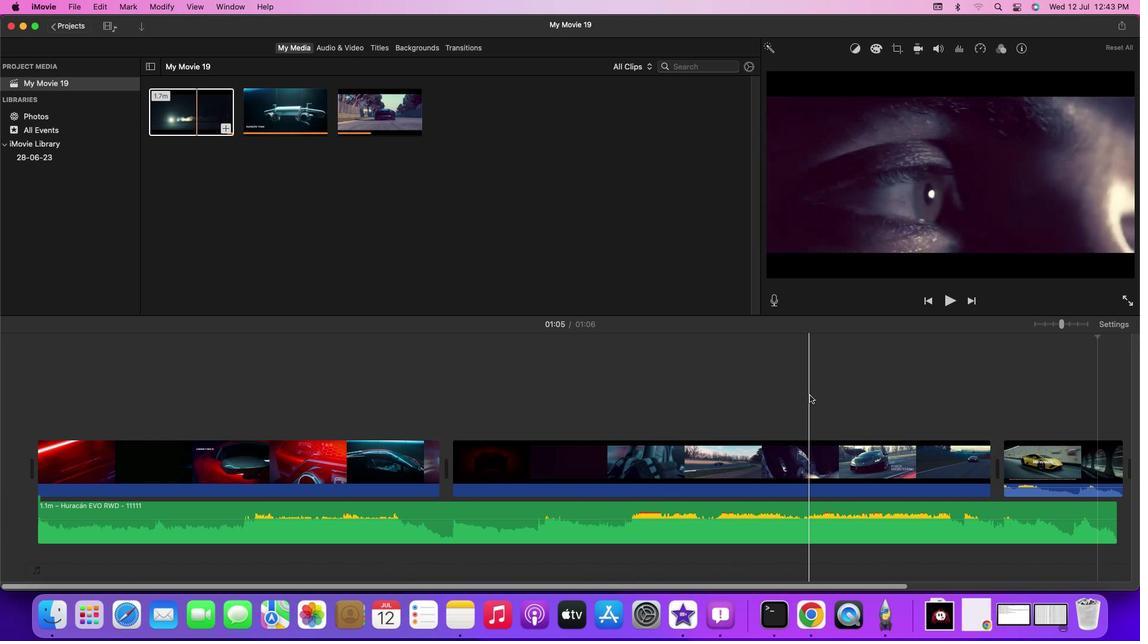 
Action: Mouse moved to (1062, 327)
Screenshot: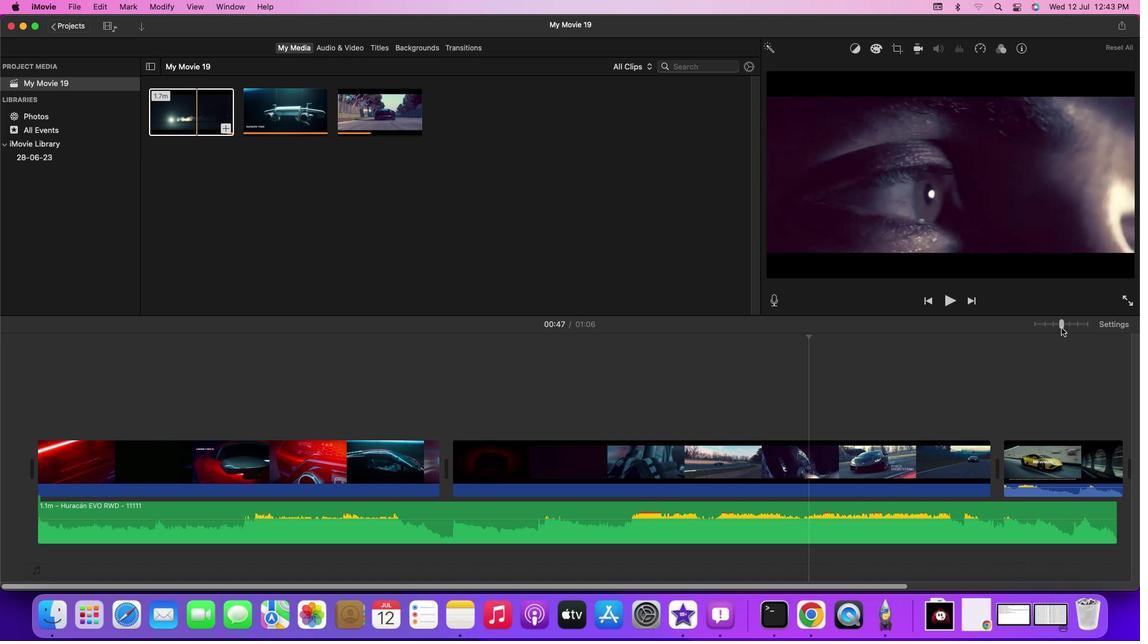 
Action: Mouse pressed left at (1062, 327)
Screenshot: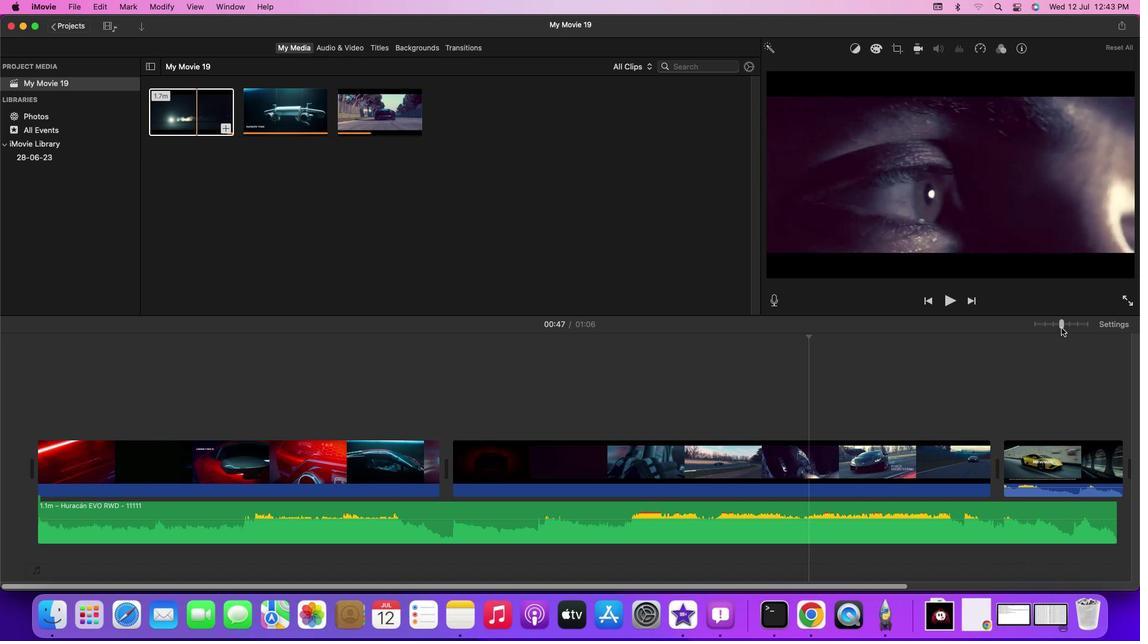 
Action: Mouse moved to (228, 372)
Screenshot: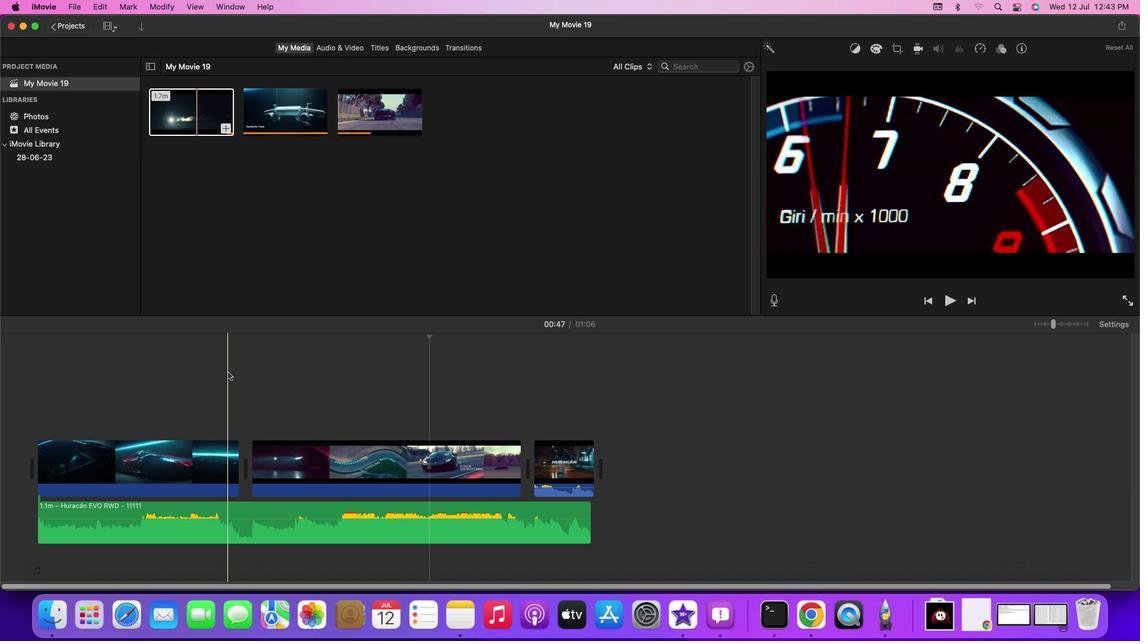 
Action: Mouse pressed left at (228, 372)
Screenshot: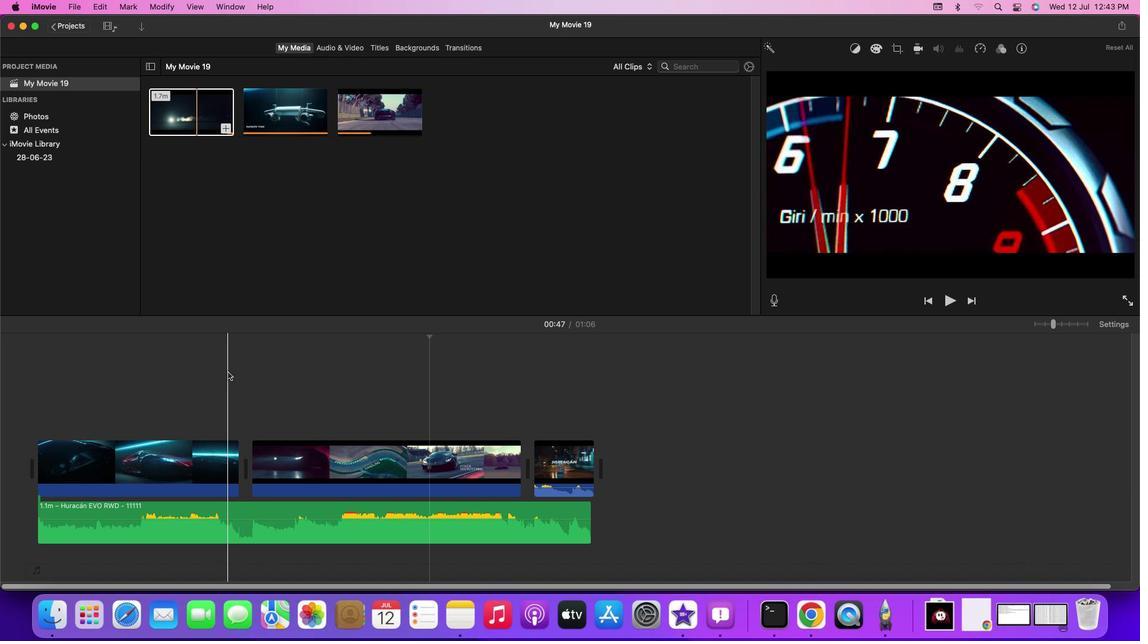
Action: Mouse moved to (184, 464)
Screenshot: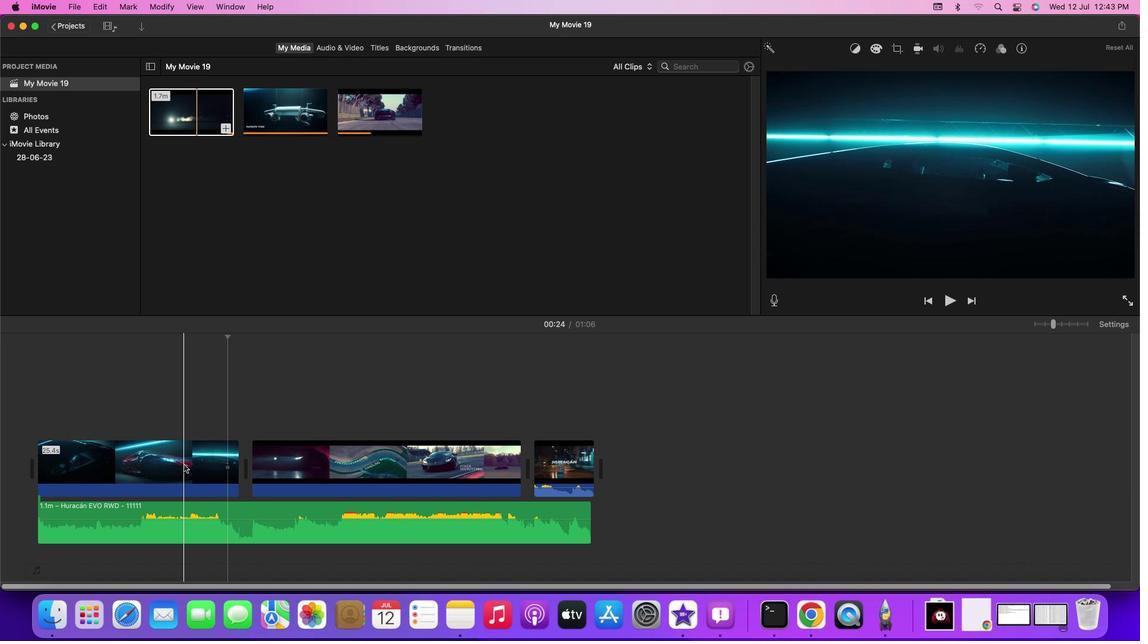 
Action: Mouse pressed left at (184, 464)
Screenshot: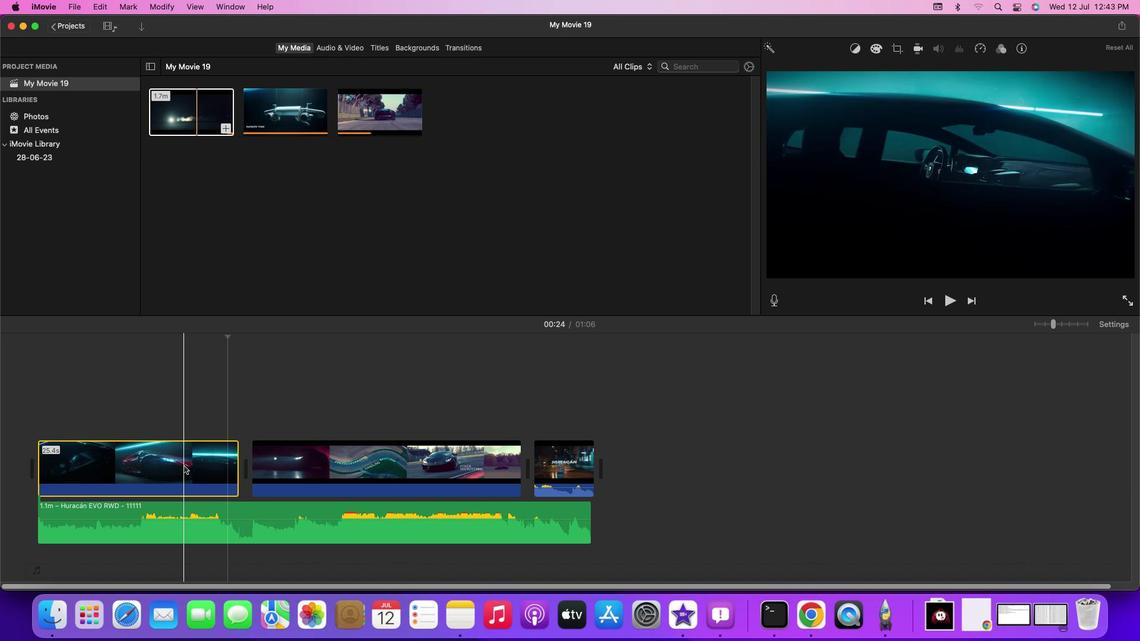 
Action: Mouse moved to (136, 368)
Screenshot: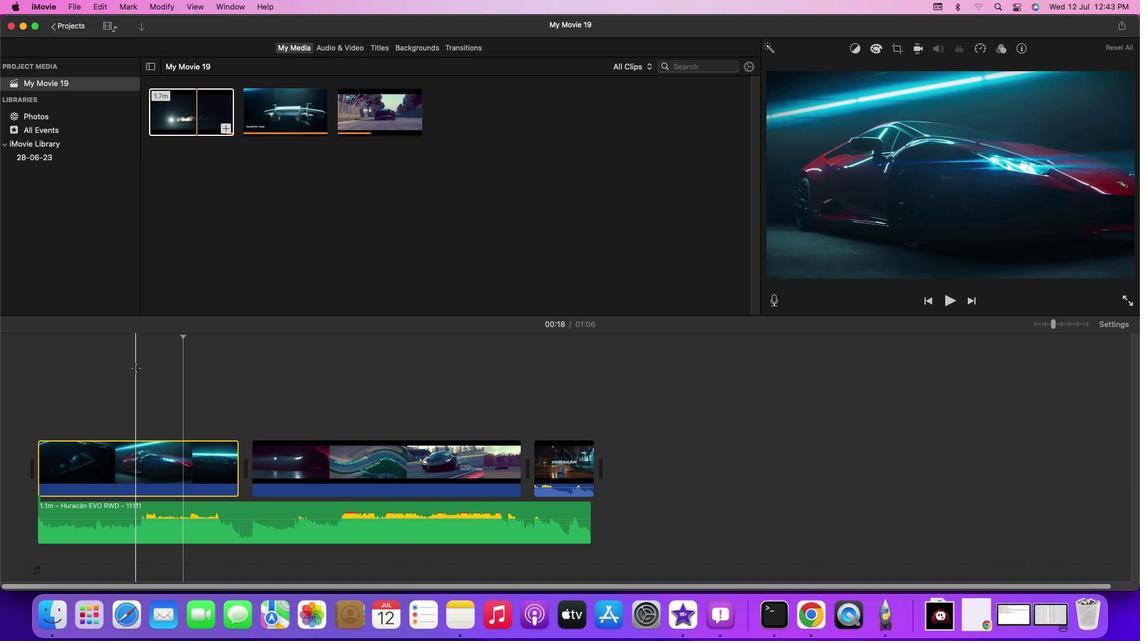 
Action: Mouse pressed left at (136, 368)
Screenshot: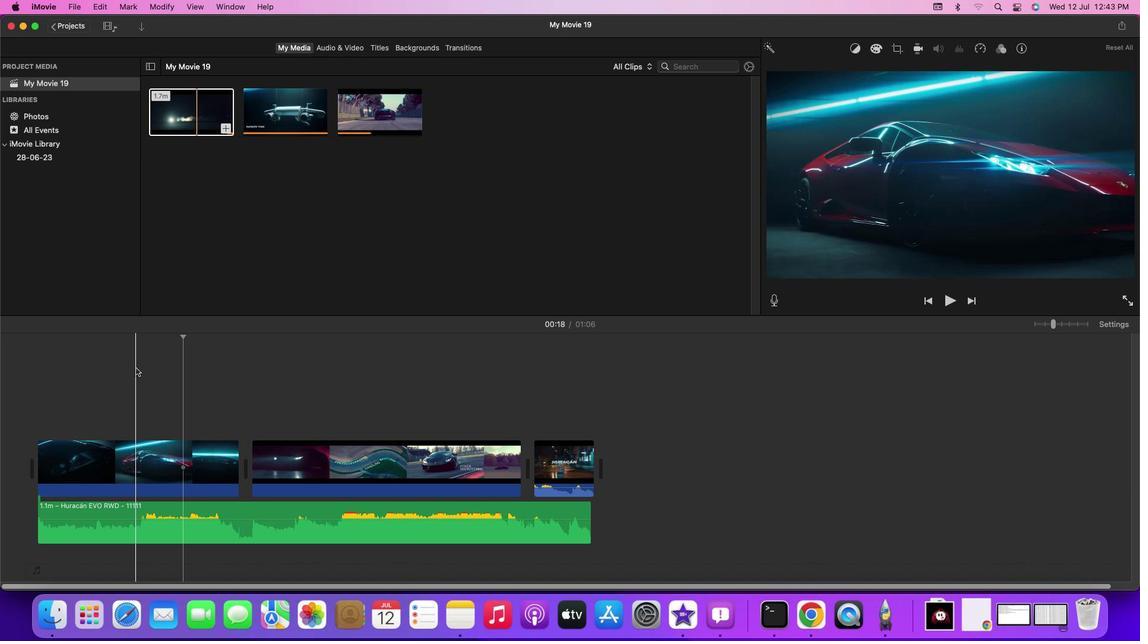 
Action: Key pressed Key.space
Screenshot: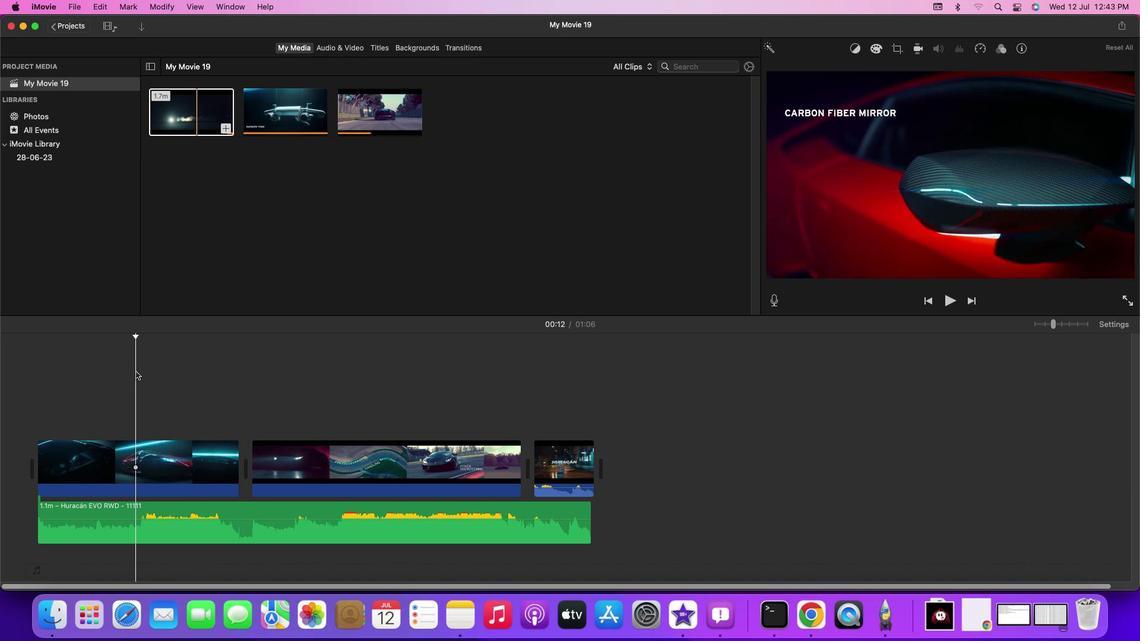 
Action: Mouse moved to (177, 463)
Screenshot: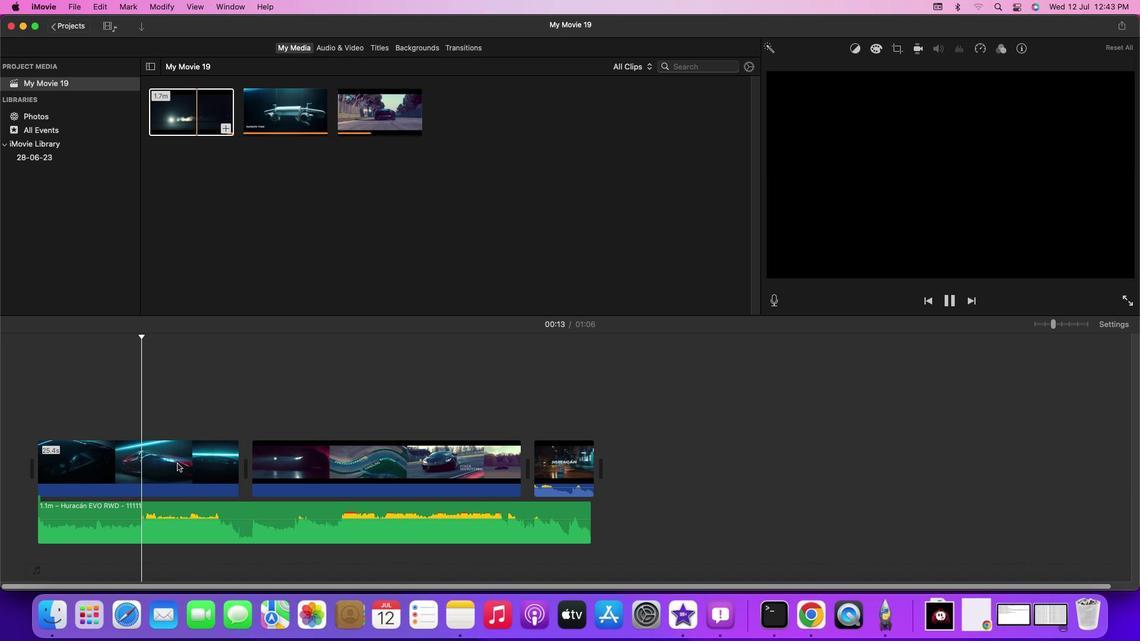 
Action: Key pressed Key.space
Screenshot: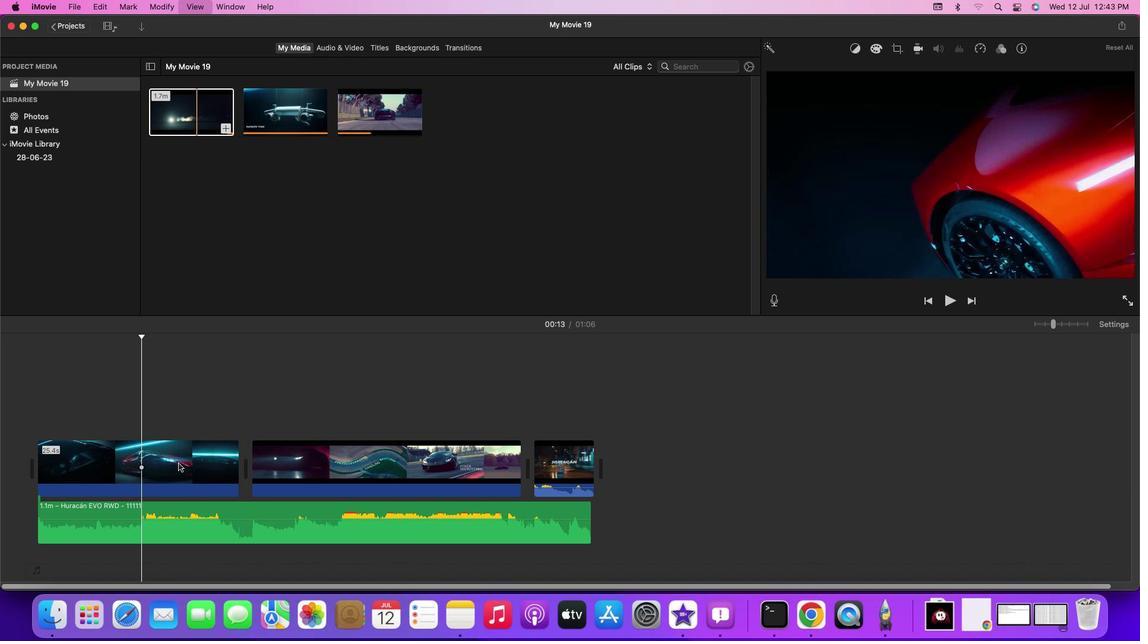 
Action: Mouse moved to (181, 464)
Screenshot: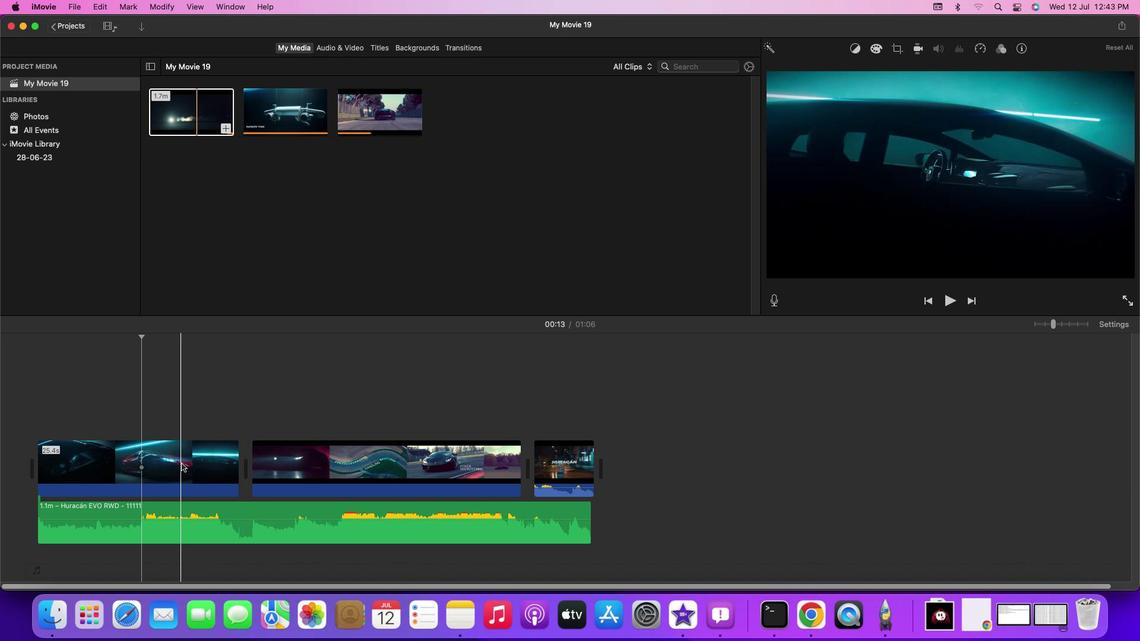 
Action: Key pressed Key.space
Screenshot: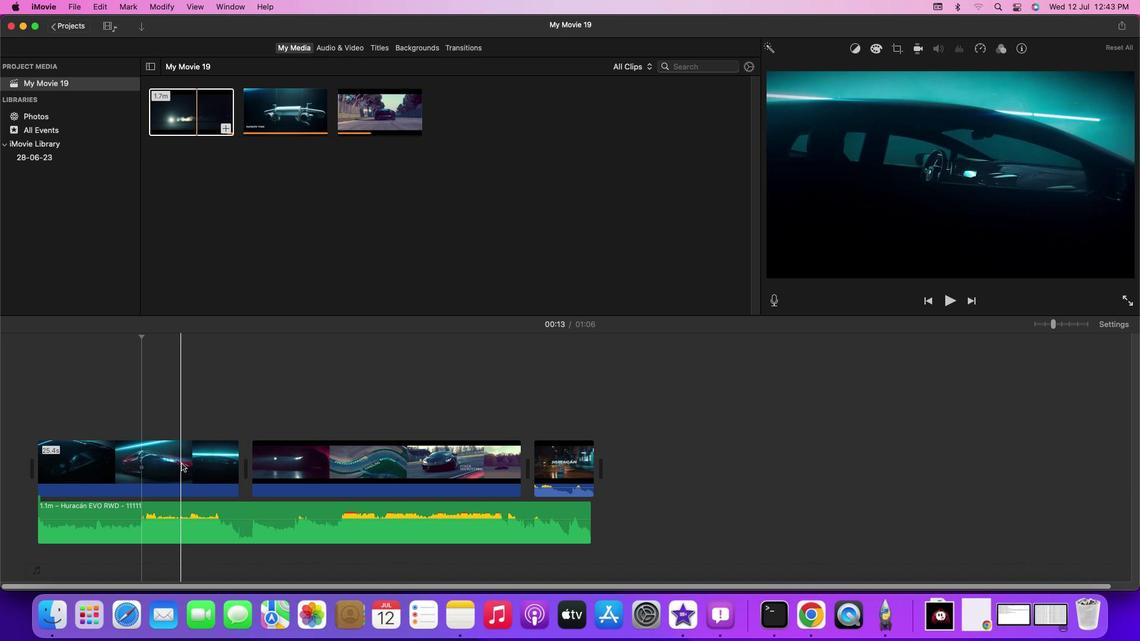 
Action: Mouse moved to (109, 454)
Screenshot: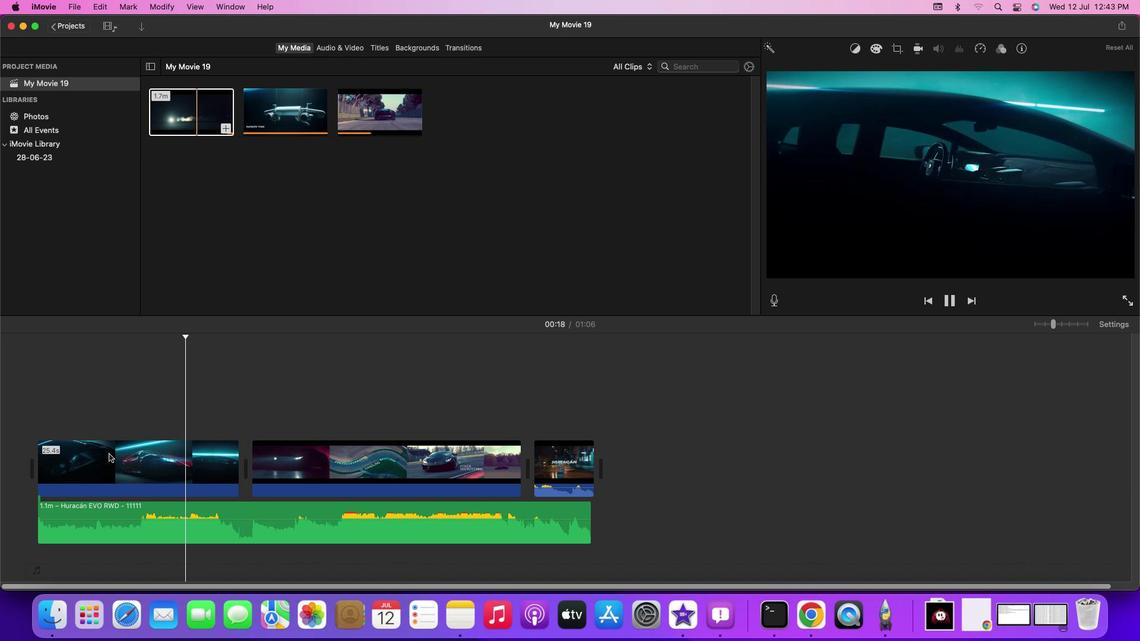 
Action: Mouse pressed left at (109, 454)
Screenshot: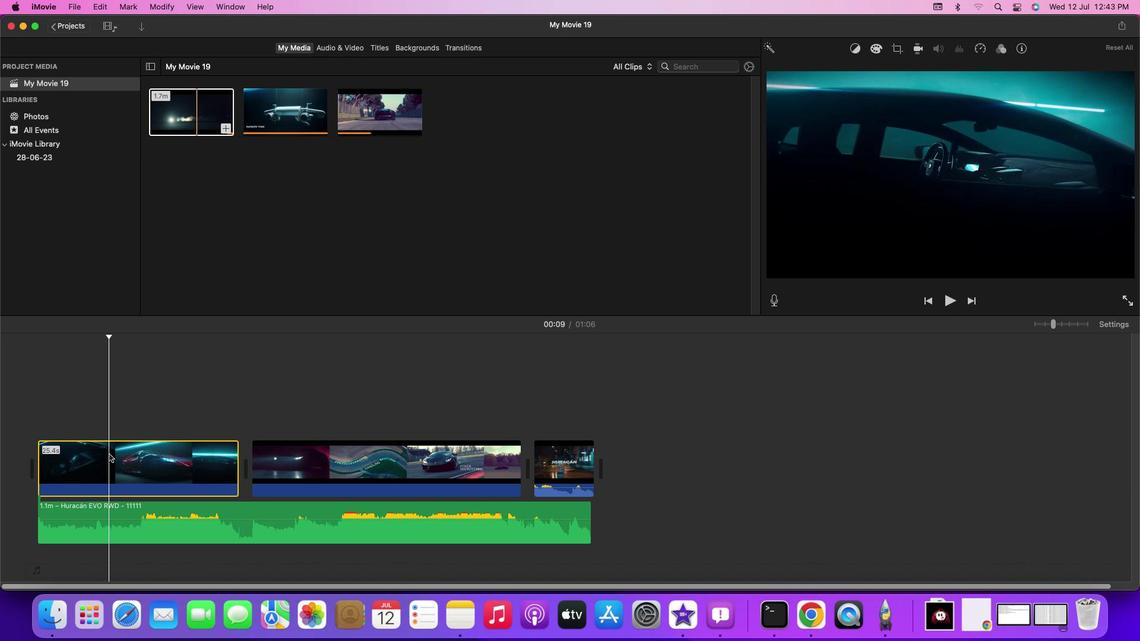 
Action: Key pressed Key.space
Screenshot: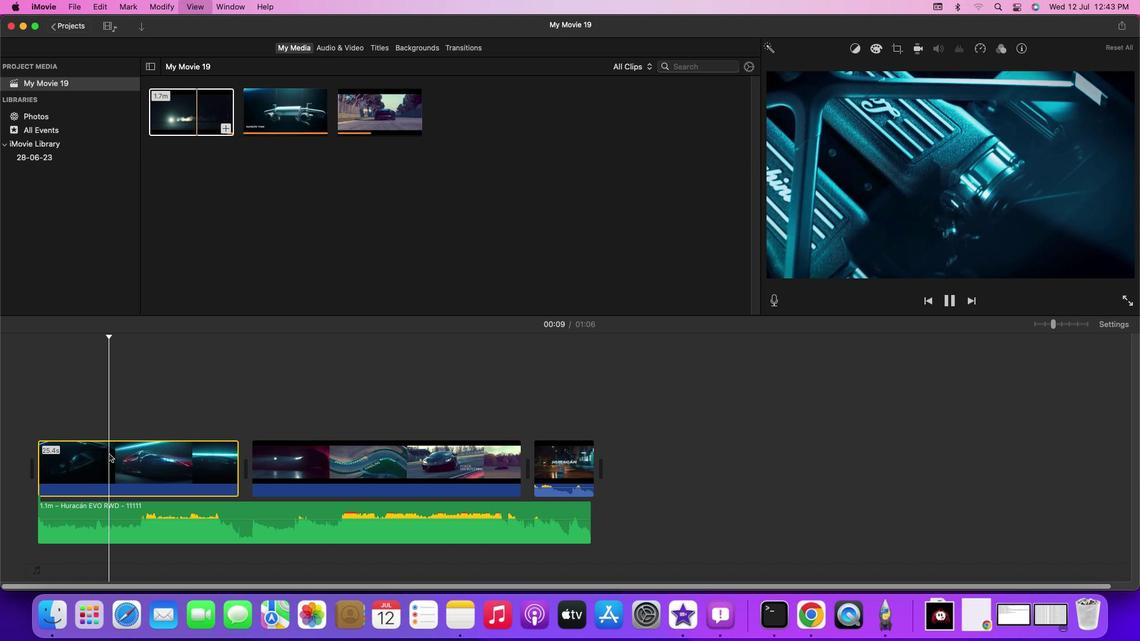 
Action: Mouse moved to (88, 461)
Screenshot: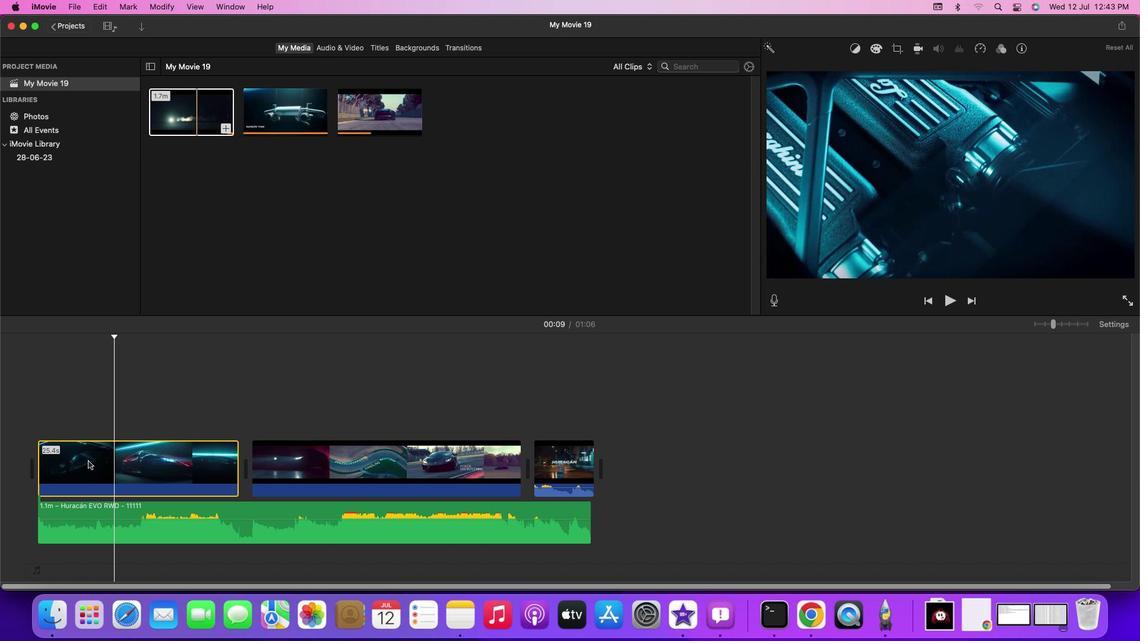
Action: Mouse pressed left at (88, 461)
Screenshot: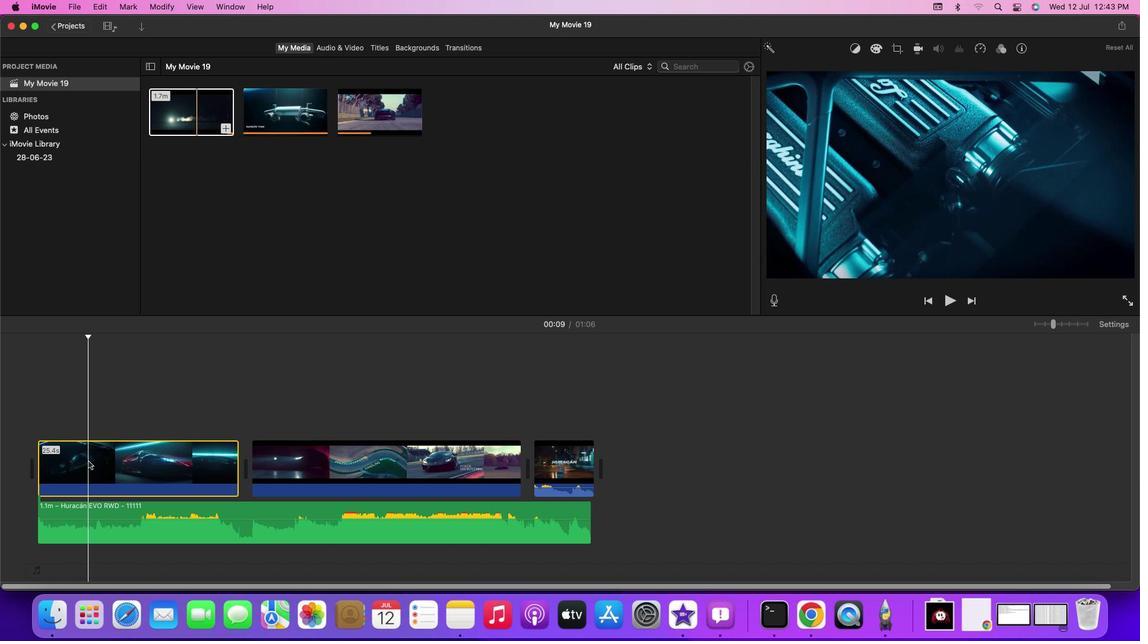 
Action: Mouse moved to (71, 459)
Screenshot: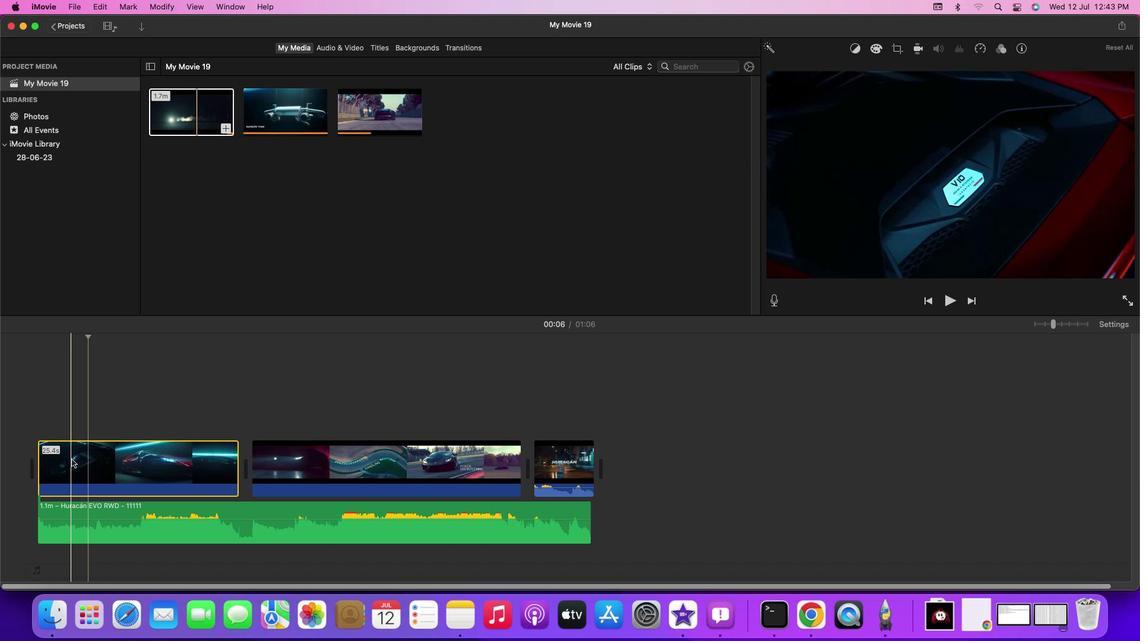 
Action: Mouse pressed left at (71, 459)
Screenshot: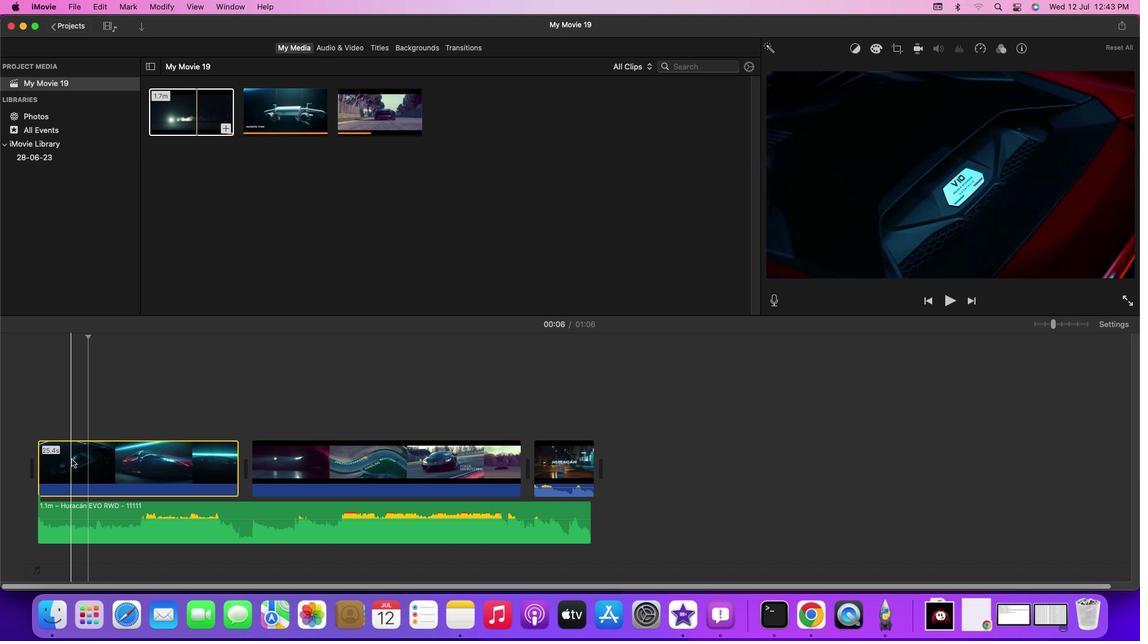 
Action: Mouse moved to (130, 466)
Screenshot: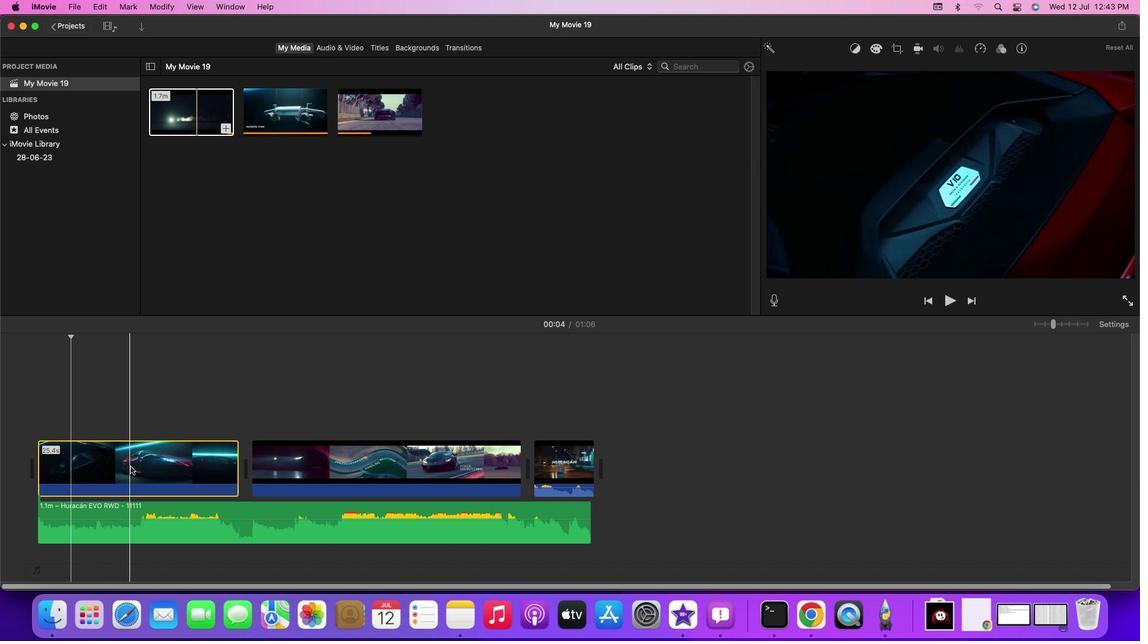 
Action: Mouse pressed left at (130, 466)
Screenshot: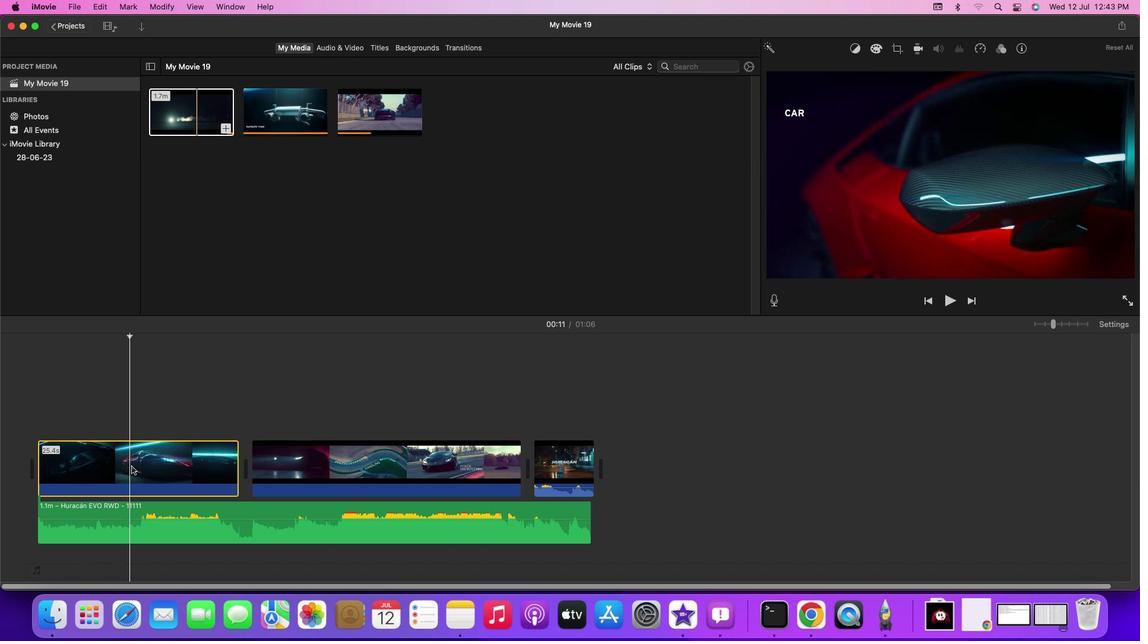 
Action: Mouse moved to (189, 472)
Screenshot: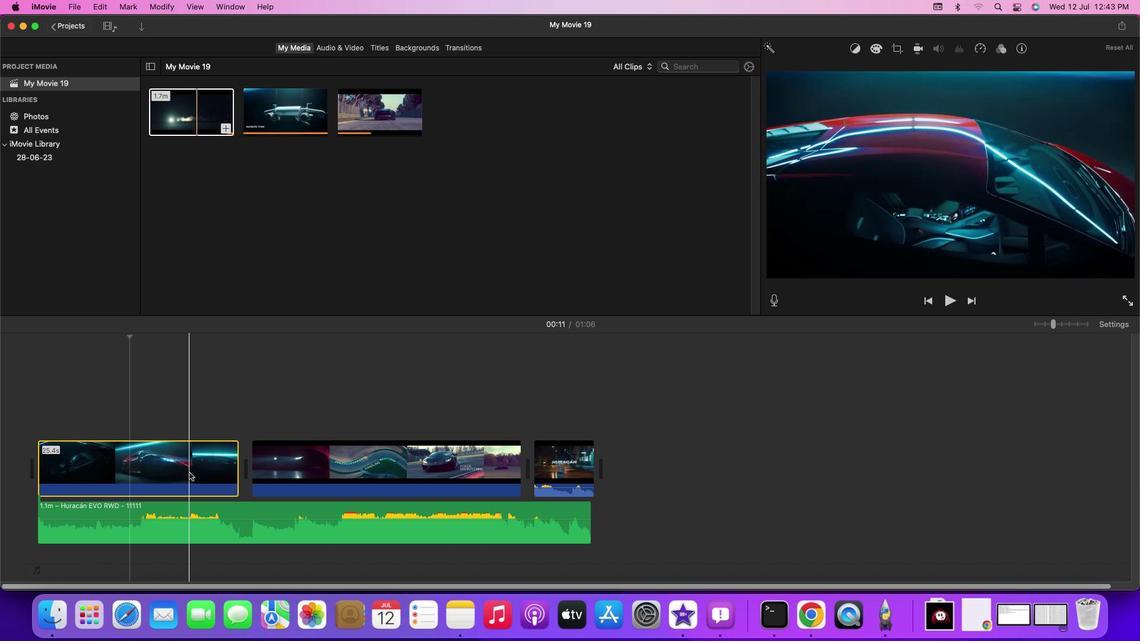 
Action: Key pressed Key.space
Screenshot: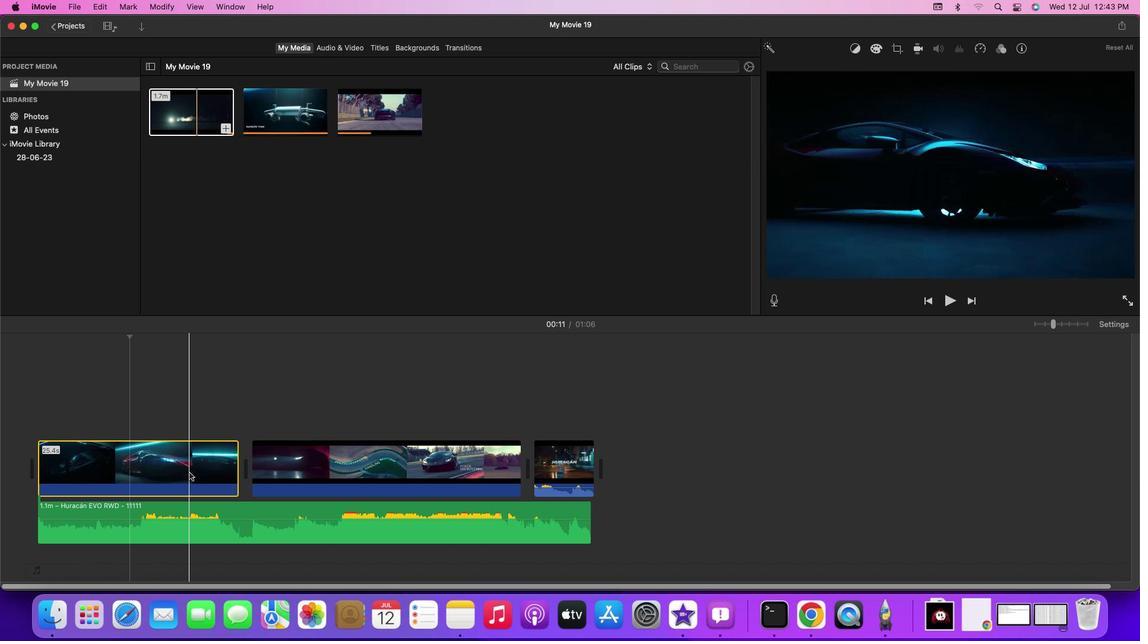 
Action: Mouse moved to (158, 469)
Screenshot: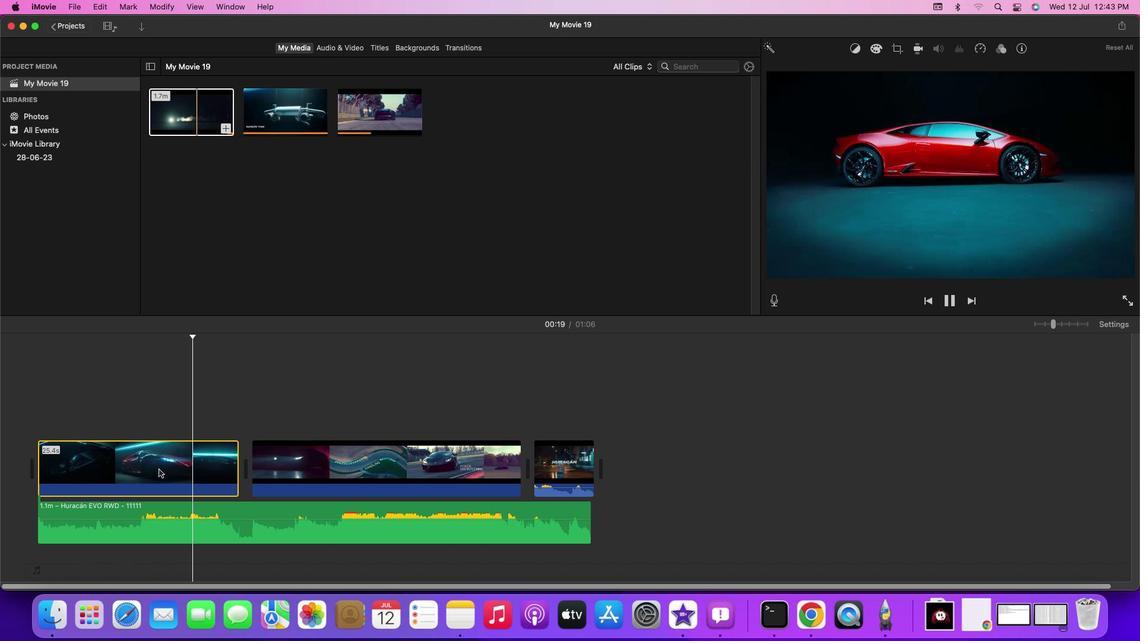 
Action: Key pressed Key.space
Screenshot: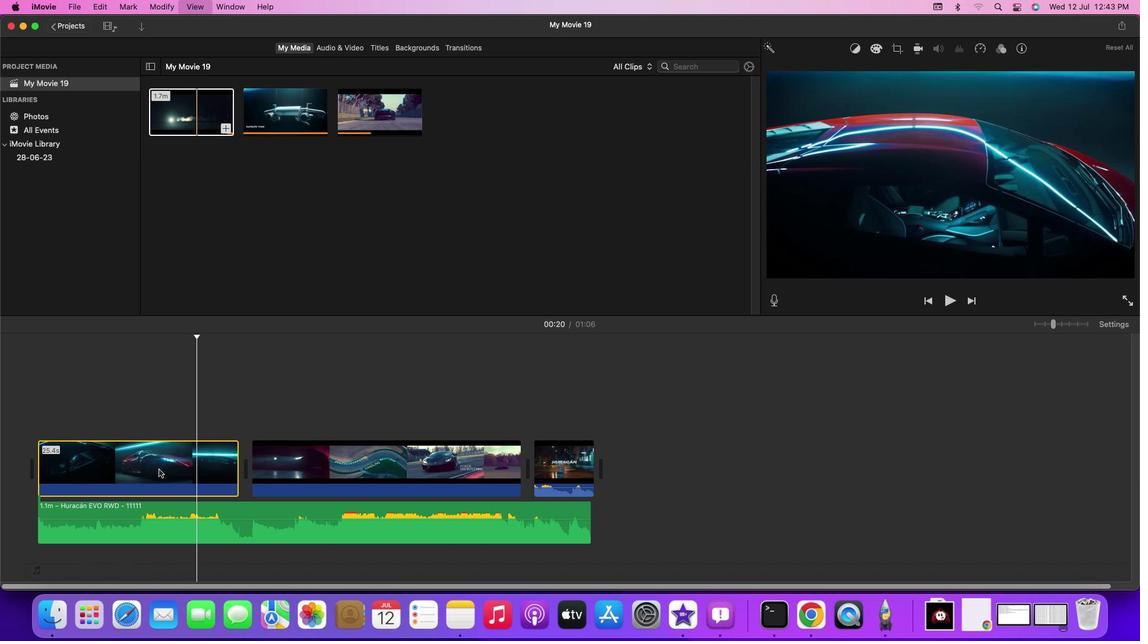 
Action: Mouse moved to (853, 49)
Screenshot: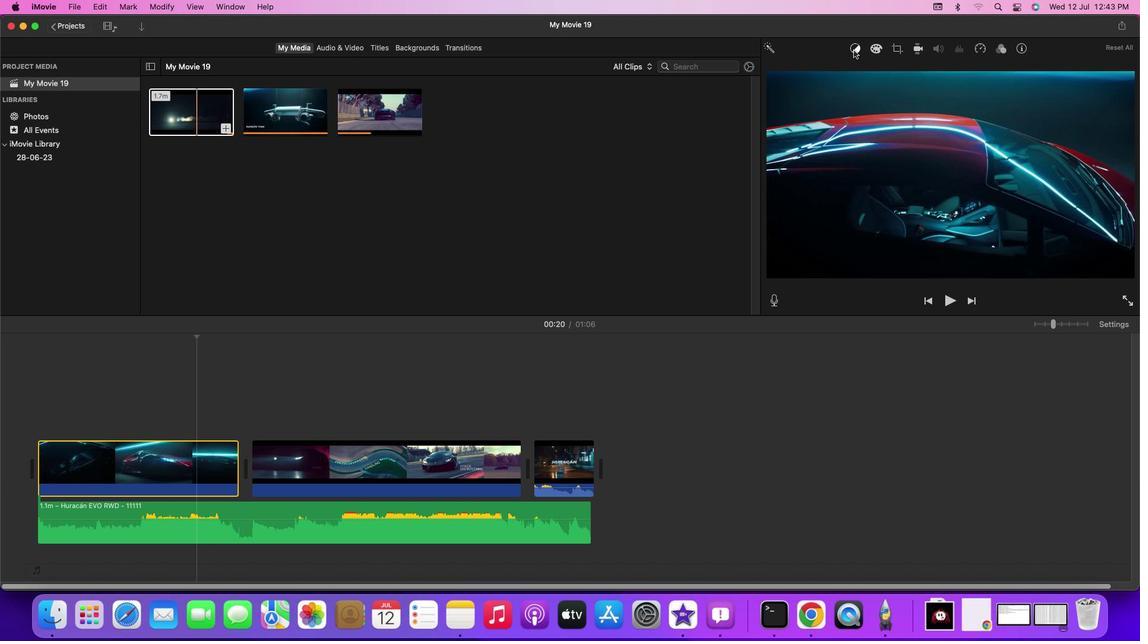 
Action: Mouse pressed left at (853, 49)
Screenshot: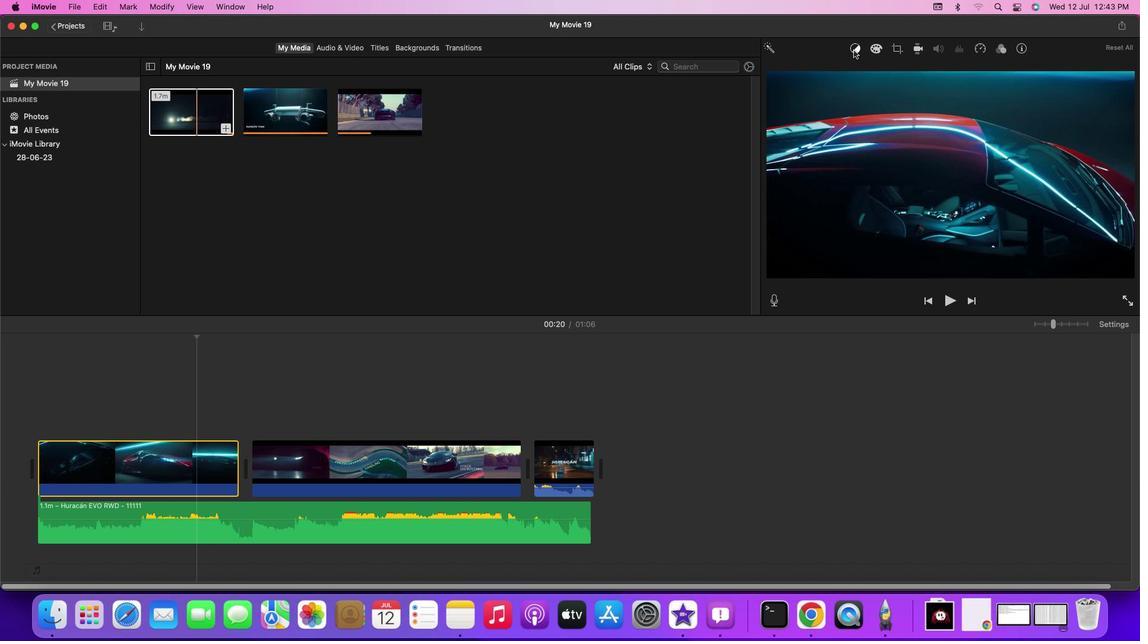 
Action: Mouse moved to (972, 73)
Screenshot: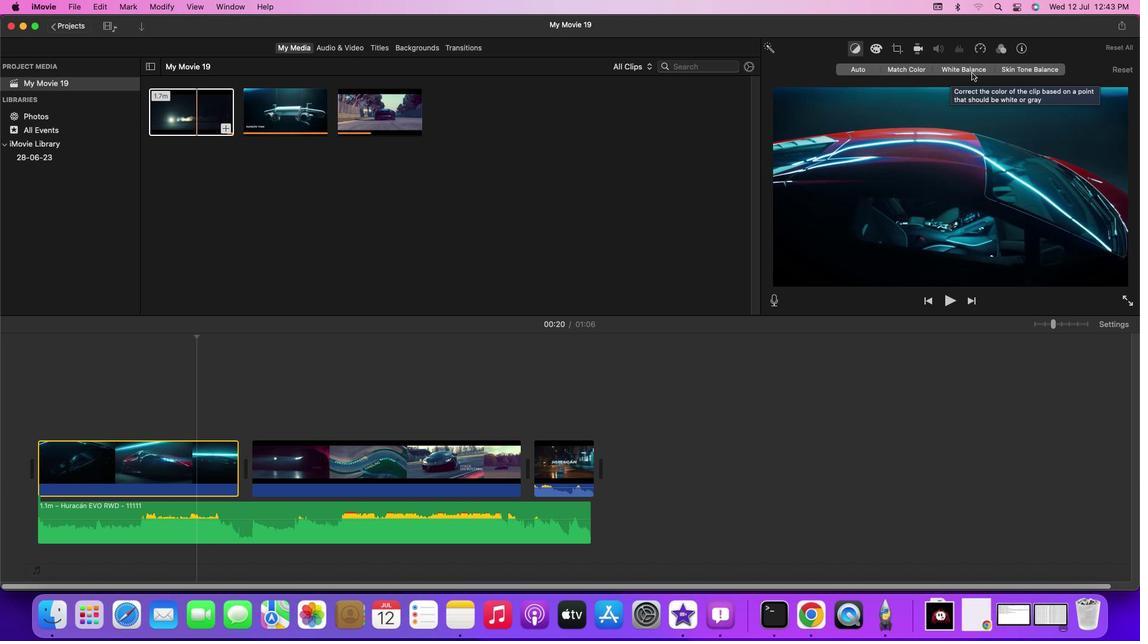 
Action: Mouse pressed left at (972, 73)
Screenshot: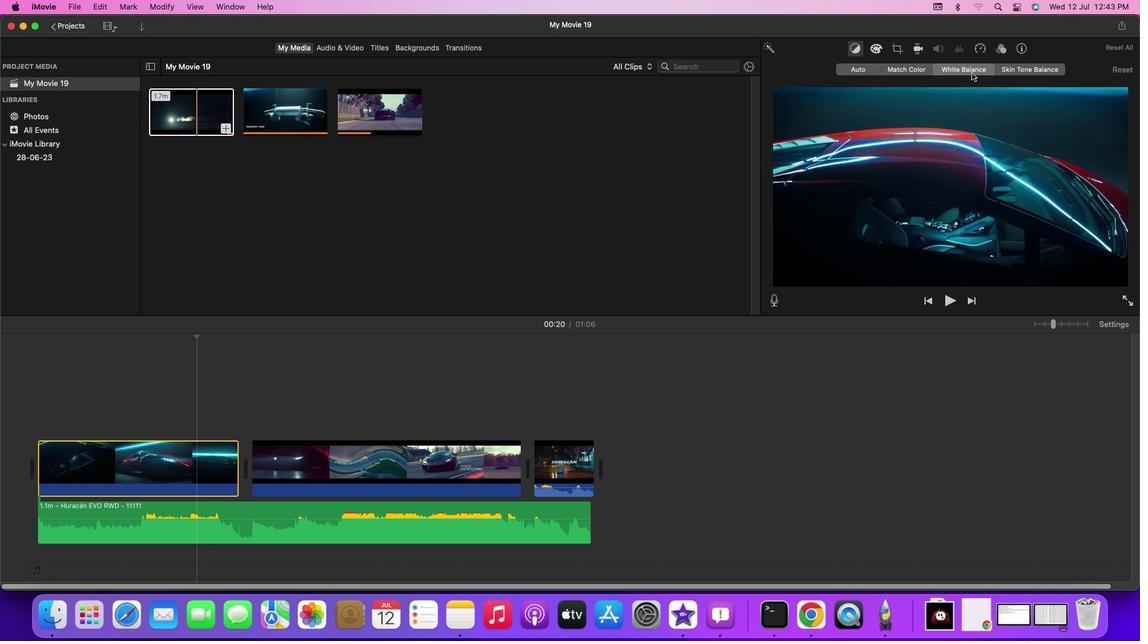 
Action: Mouse moved to (948, 145)
Screenshot: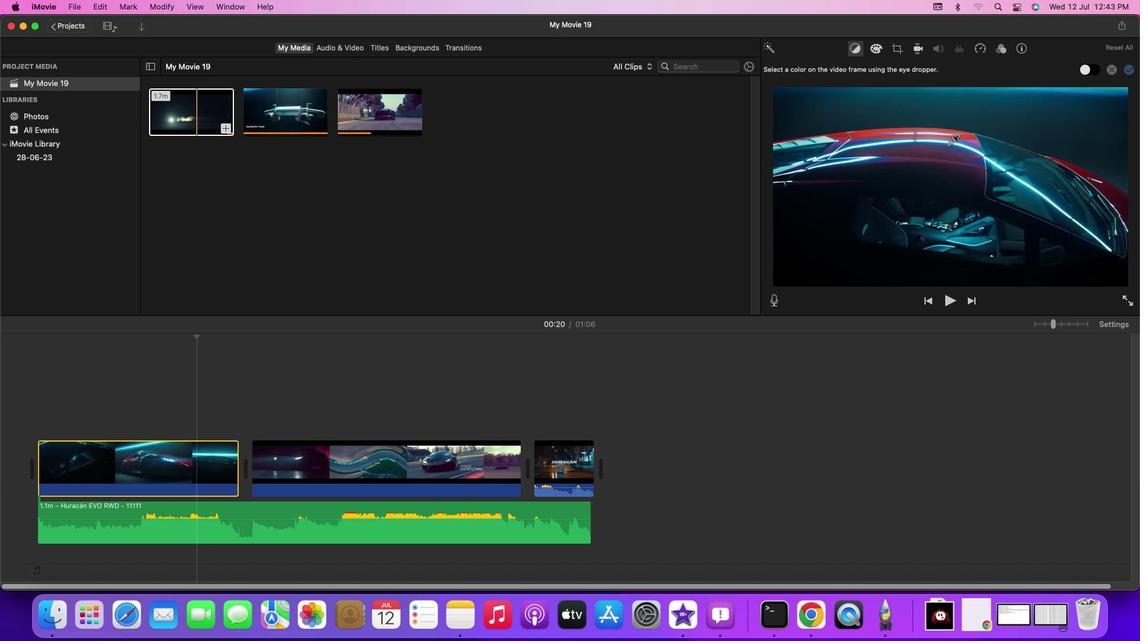 
Action: Mouse pressed left at (948, 145)
Screenshot: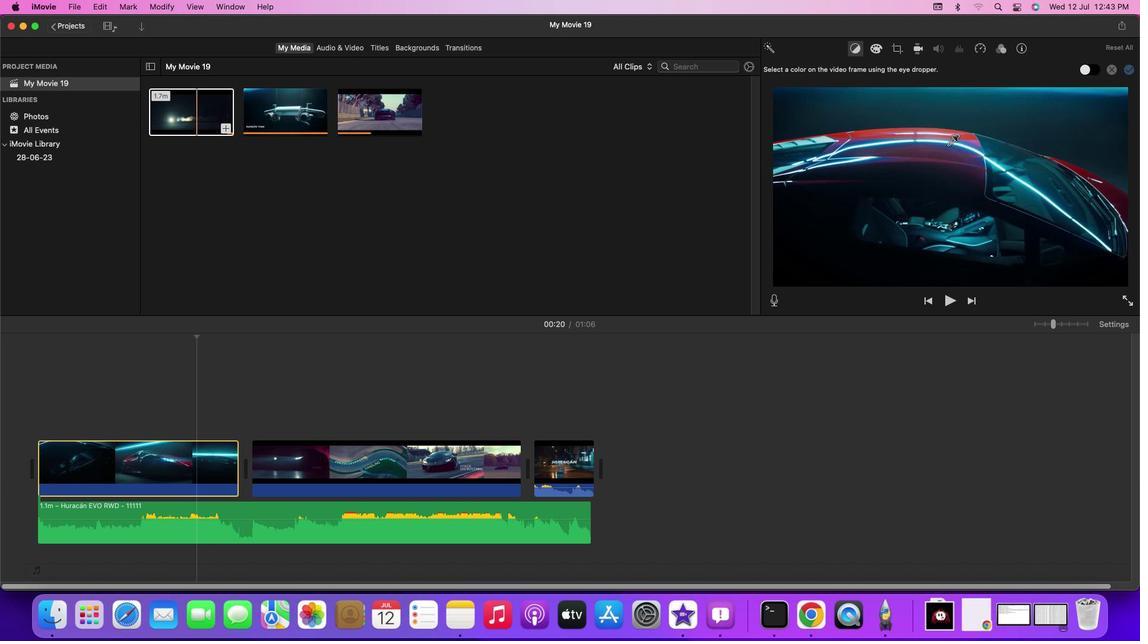 
Action: Mouse moved to (938, 178)
Screenshot: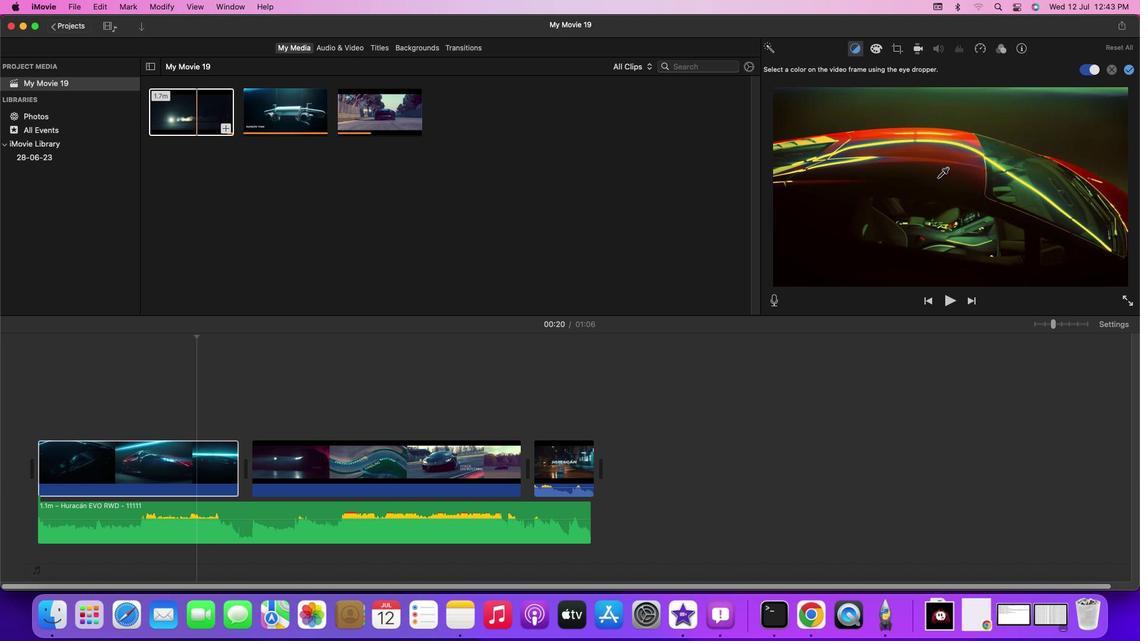 
Action: Mouse pressed left at (938, 178)
Screenshot: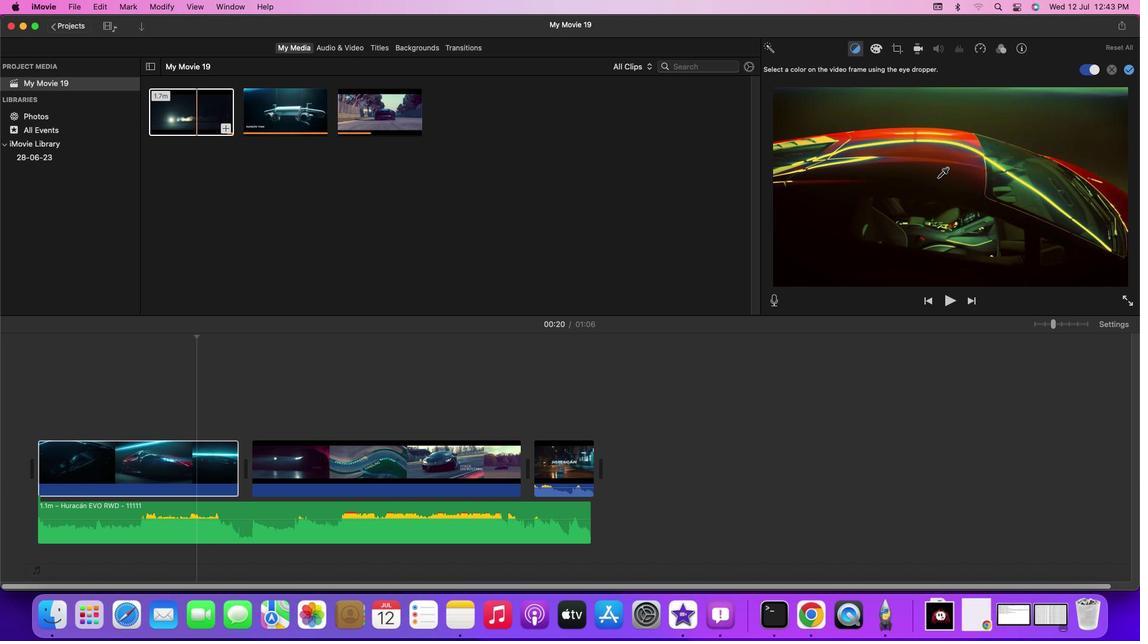 
Action: Mouse moved to (1127, 72)
Screenshot: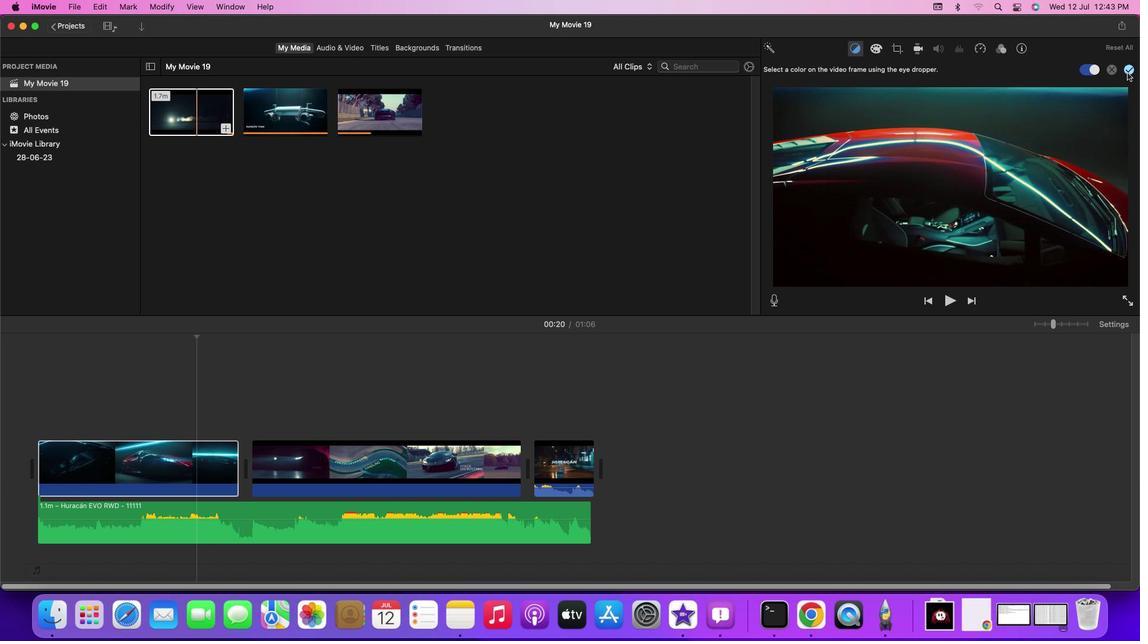 
Action: Mouse pressed left at (1127, 72)
Screenshot: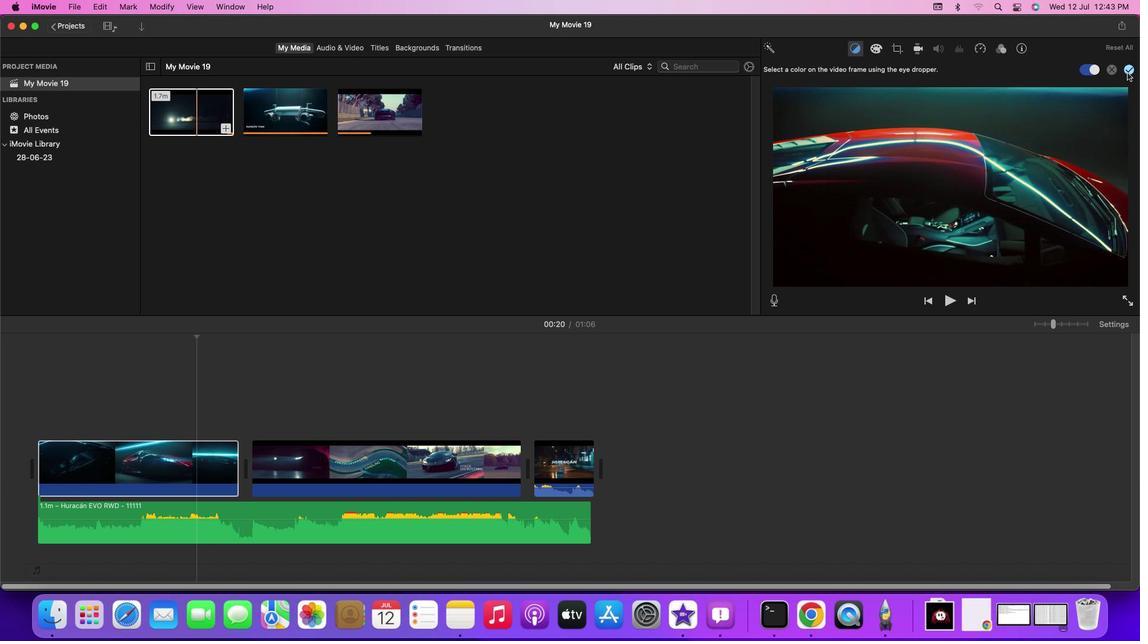 
Action: Mouse moved to (880, 52)
Screenshot: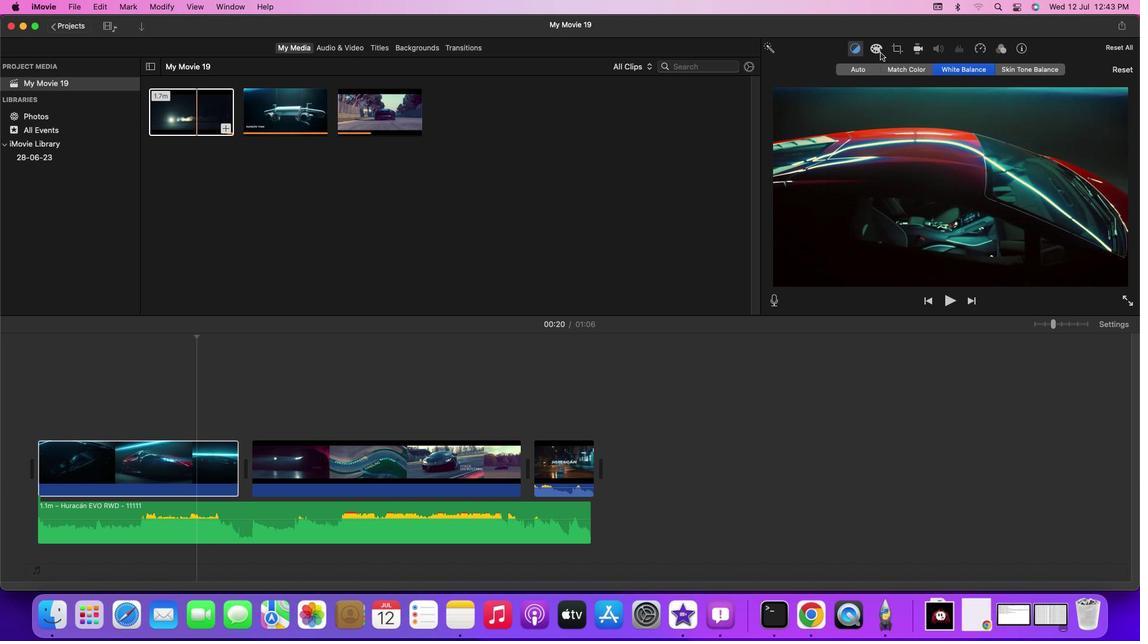 
Action: Mouse pressed left at (880, 52)
Screenshot: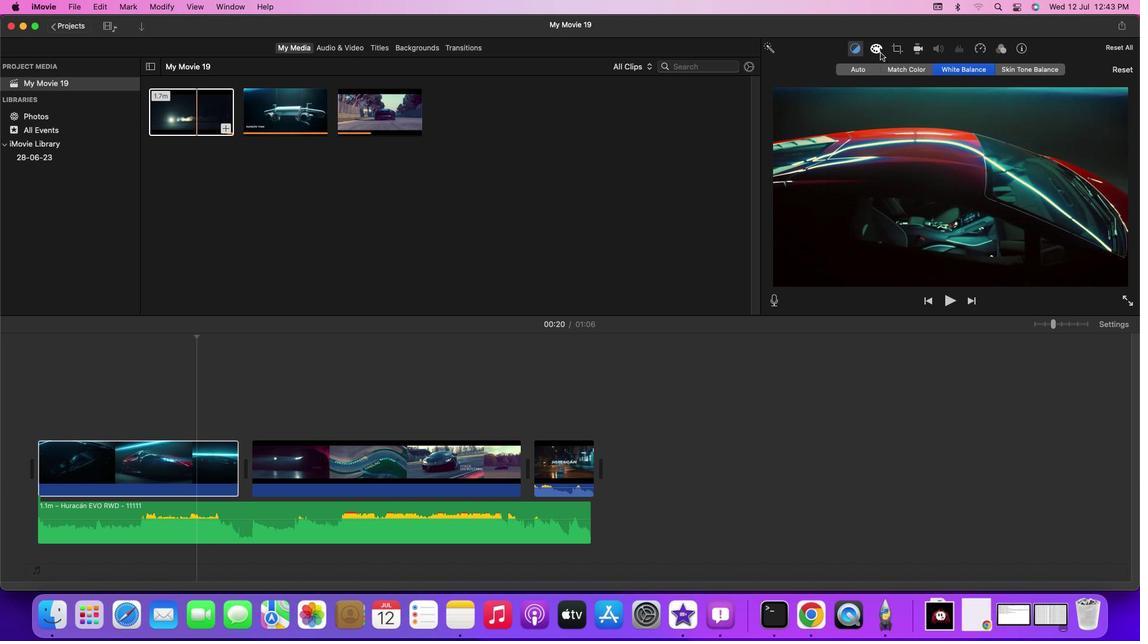
Action: Mouse moved to (821, 74)
Screenshot: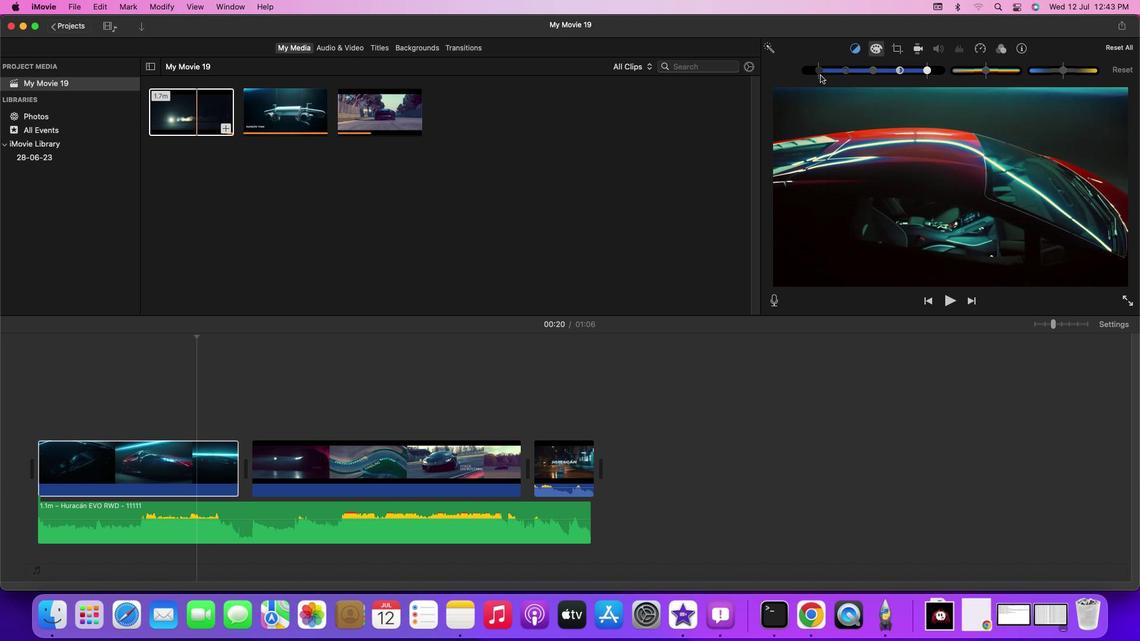 
Action: Mouse pressed left at (821, 74)
Screenshot: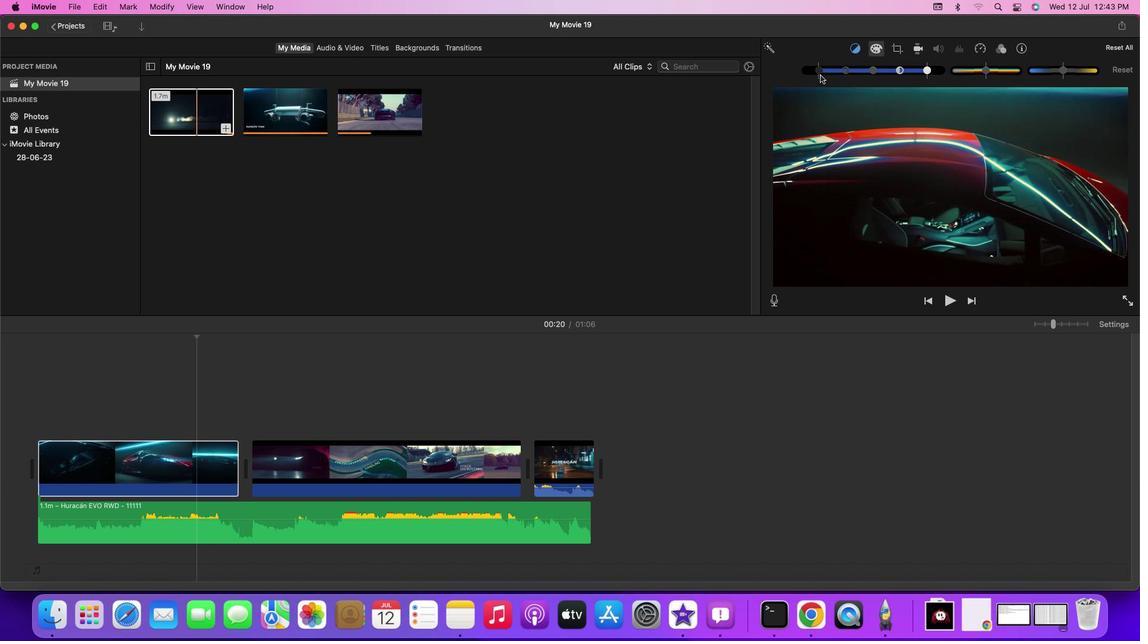 
Action: Mouse moved to (832, 73)
Screenshot: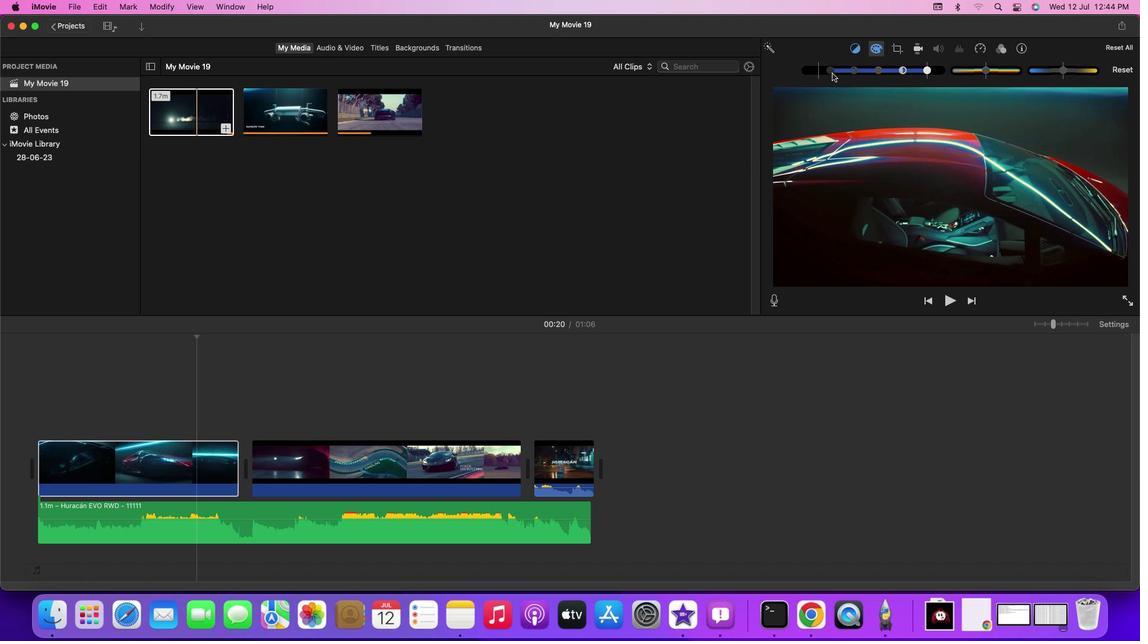
Action: Mouse pressed left at (832, 73)
Screenshot: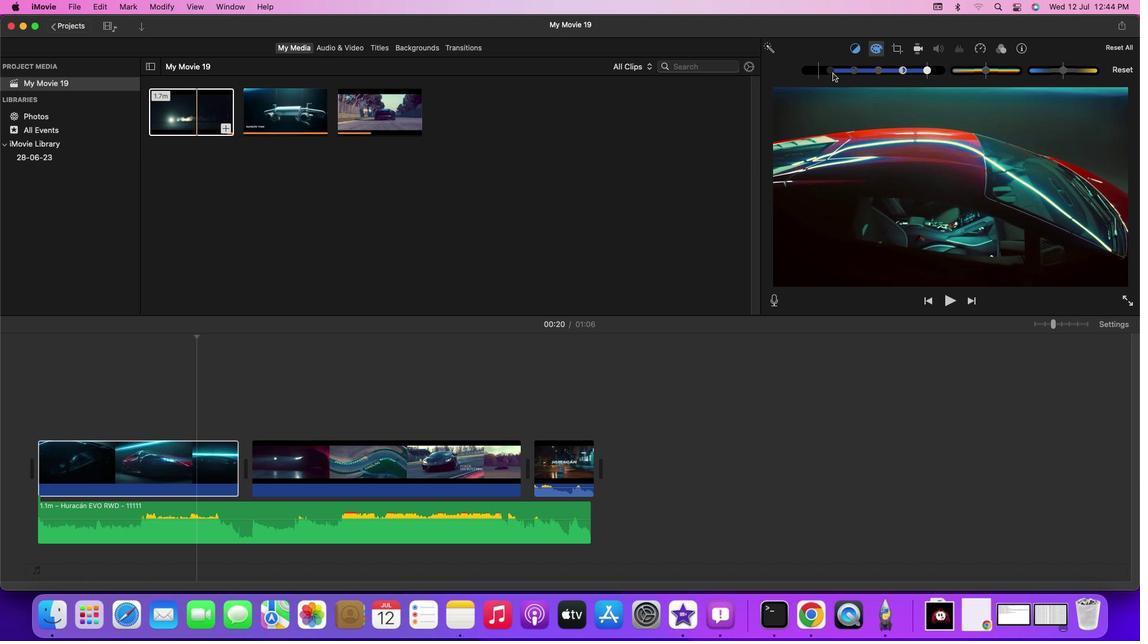 
Action: Mouse moved to (849, 73)
Screenshot: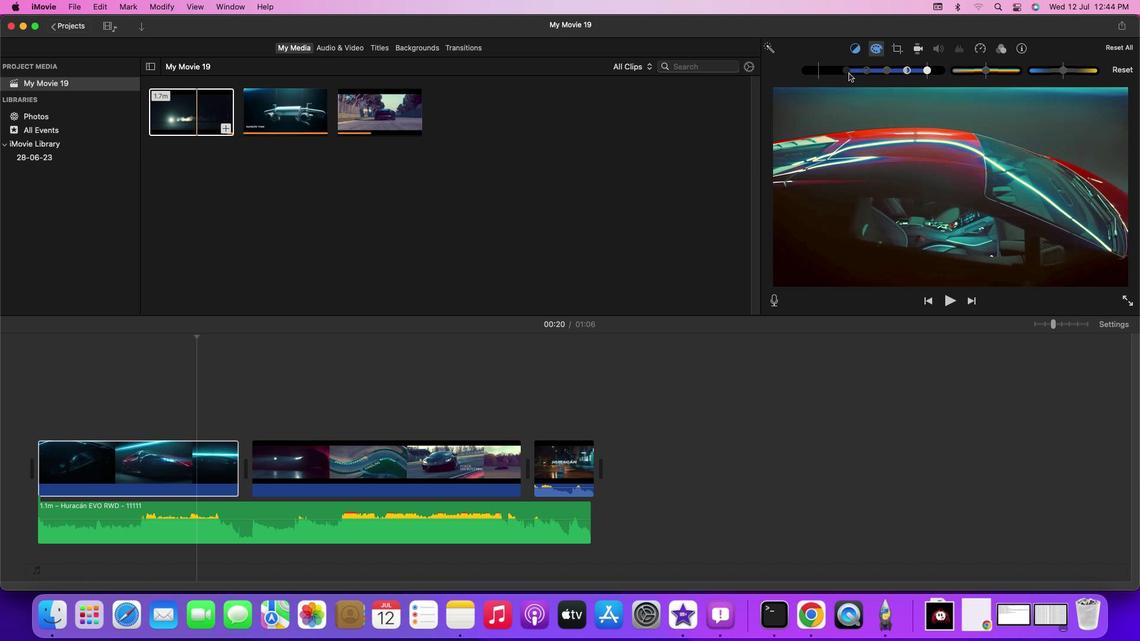 
Action: Mouse pressed left at (849, 73)
Screenshot: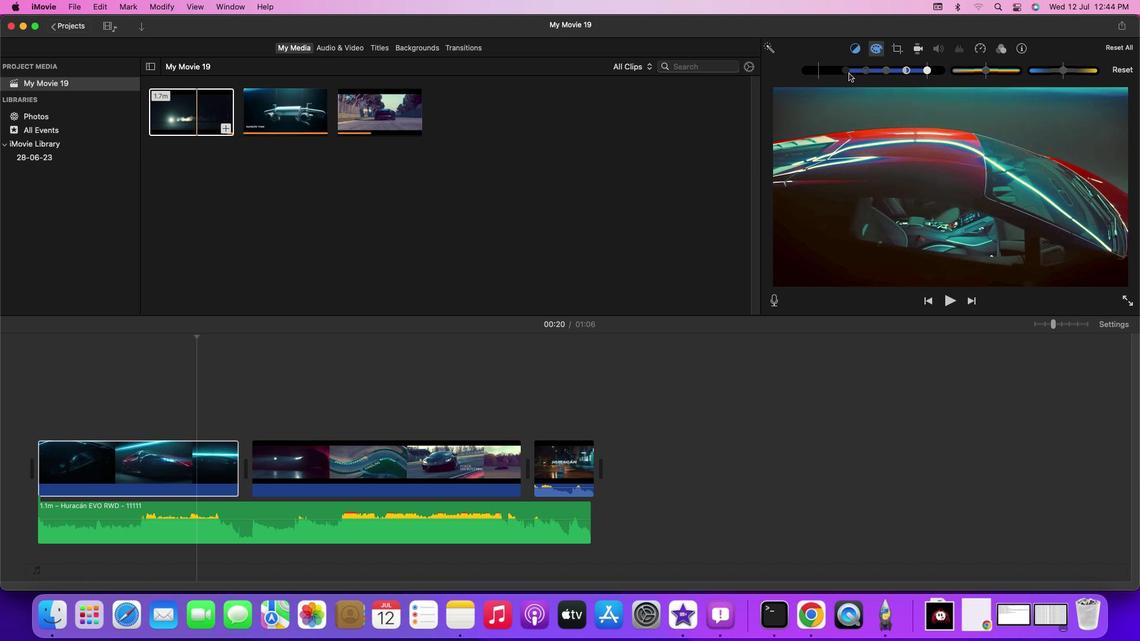 
Action: Mouse moved to (987, 73)
Screenshot: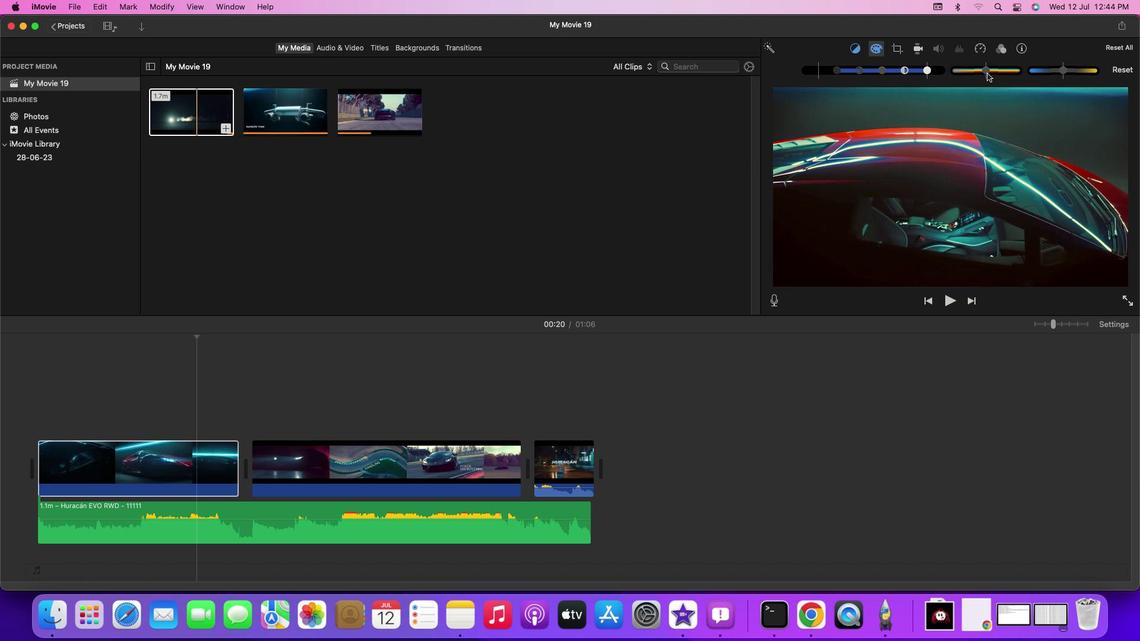
Action: Mouse pressed left at (987, 73)
Screenshot: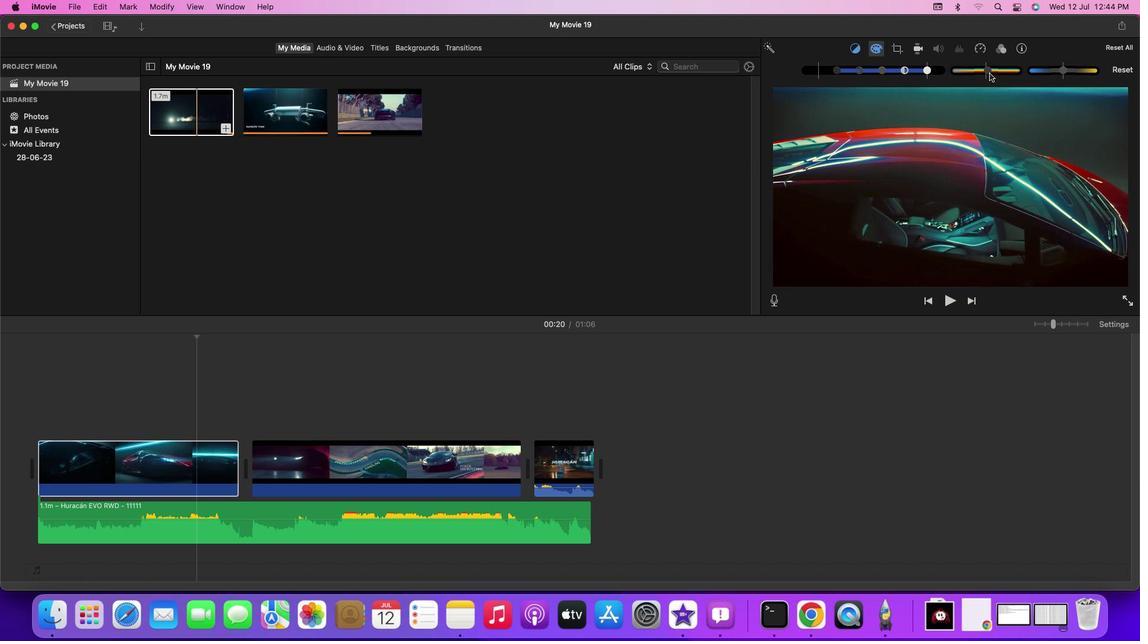 
Action: Mouse moved to (997, 71)
Screenshot: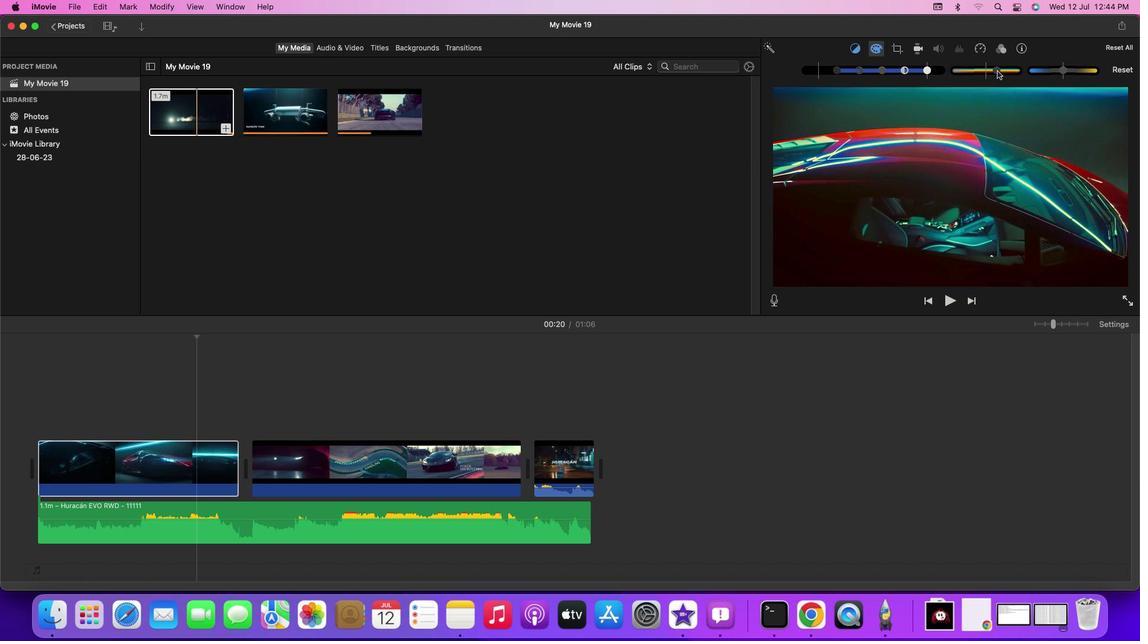 
Action: Mouse pressed left at (997, 71)
Screenshot: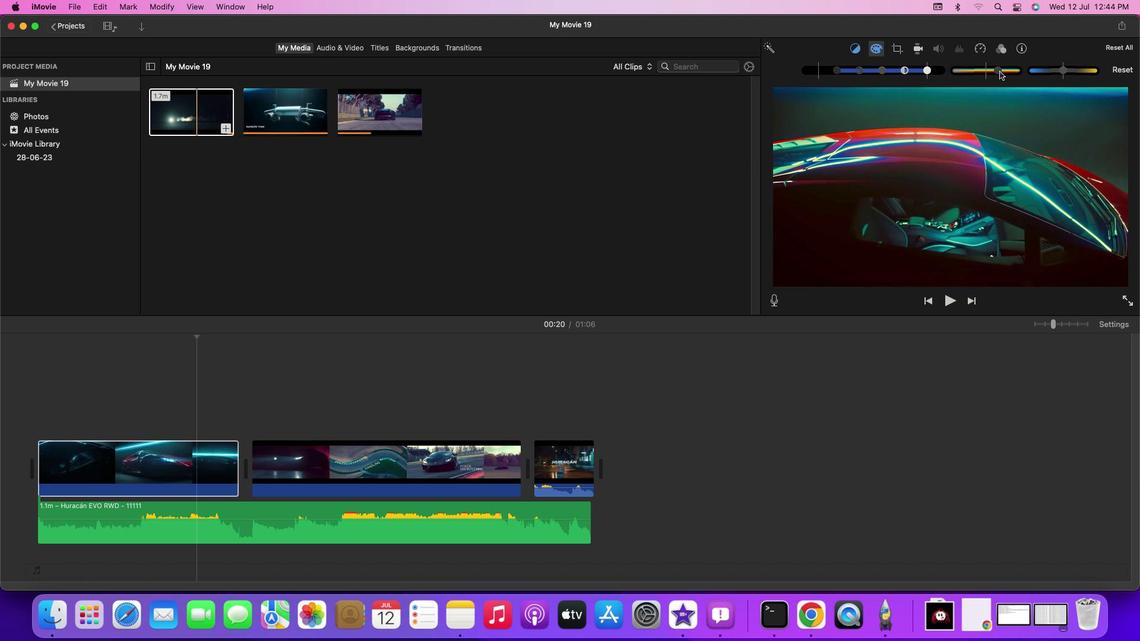 
Action: Mouse moved to (980, 74)
Screenshot: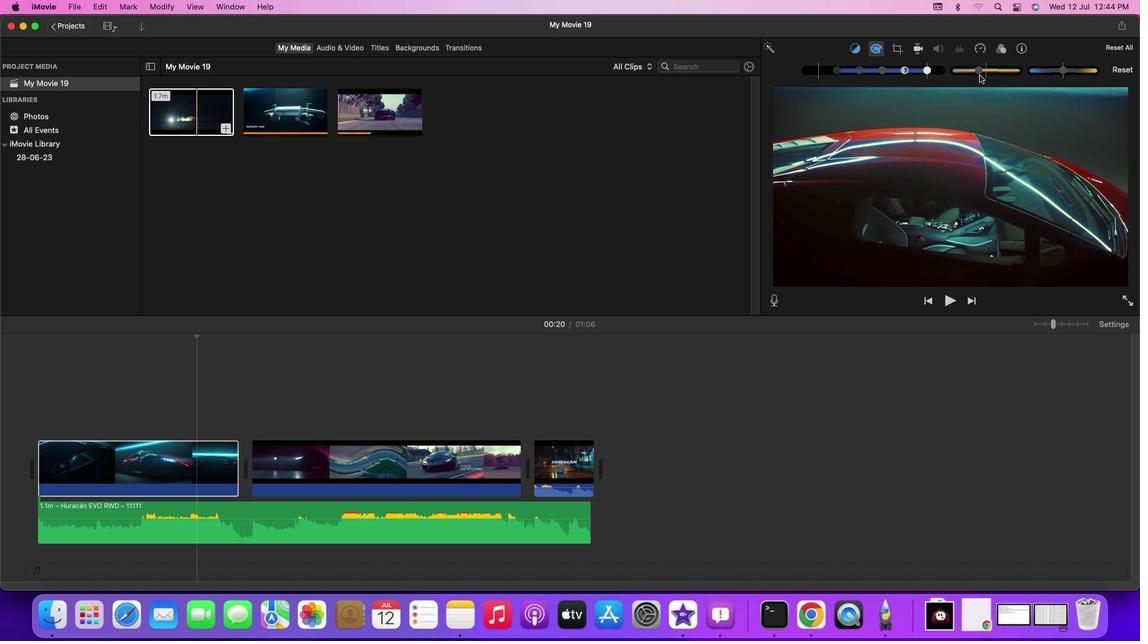 
Action: Mouse pressed left at (980, 74)
Screenshot: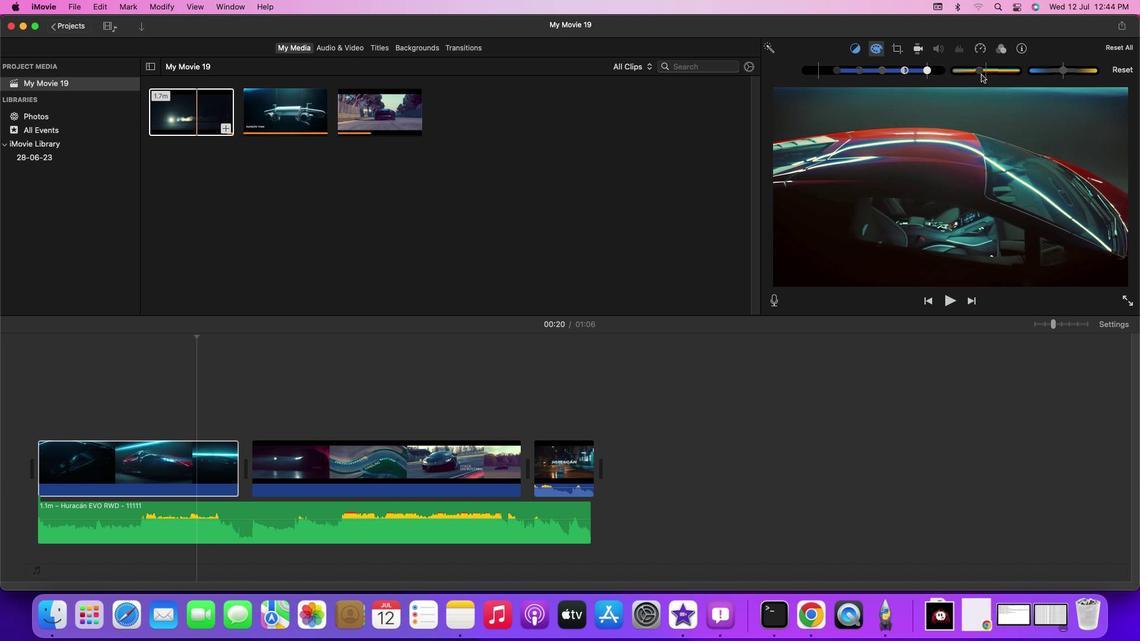 
Action: Mouse moved to (1064, 73)
Screenshot: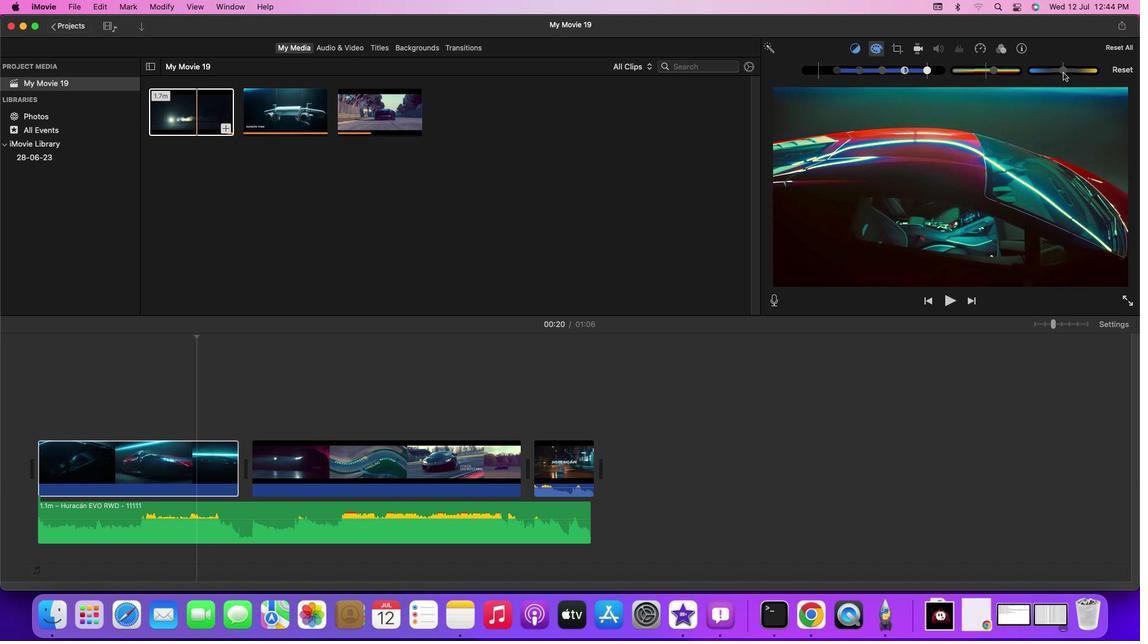 
Action: Mouse pressed left at (1064, 73)
Screenshot: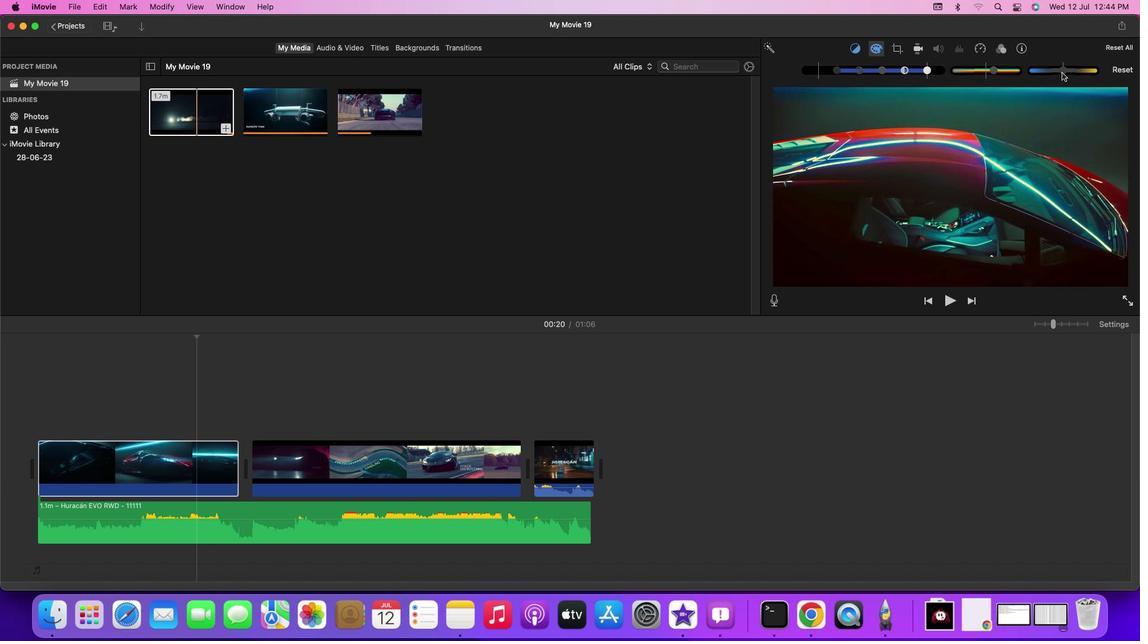 
Action: Mouse moved to (900, 49)
Screenshot: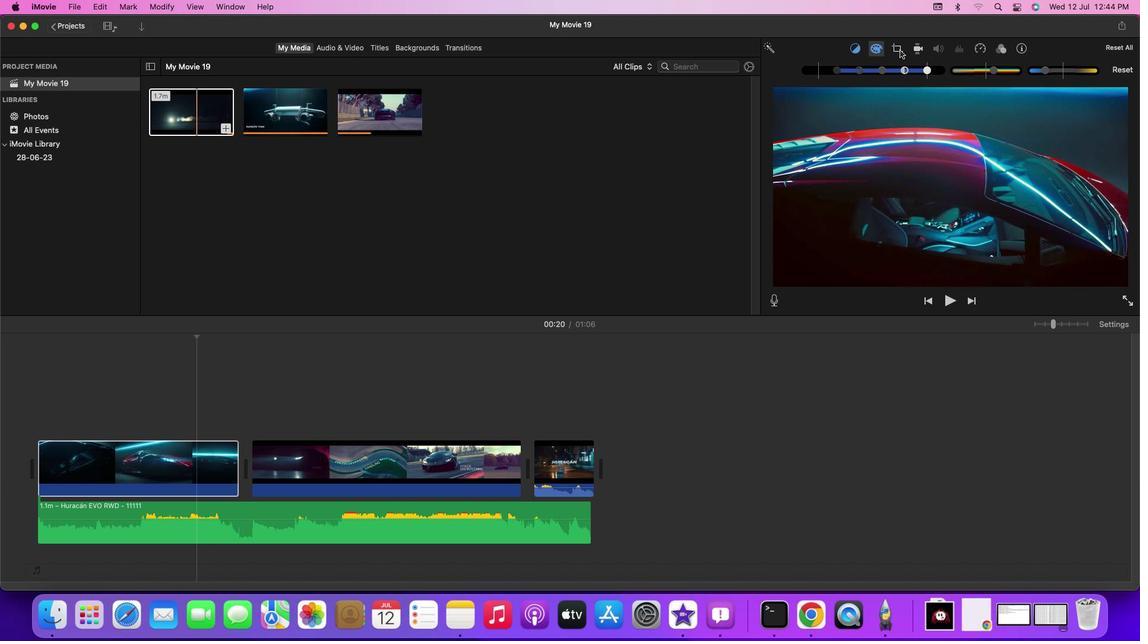 
Action: Mouse pressed left at (900, 49)
Screenshot: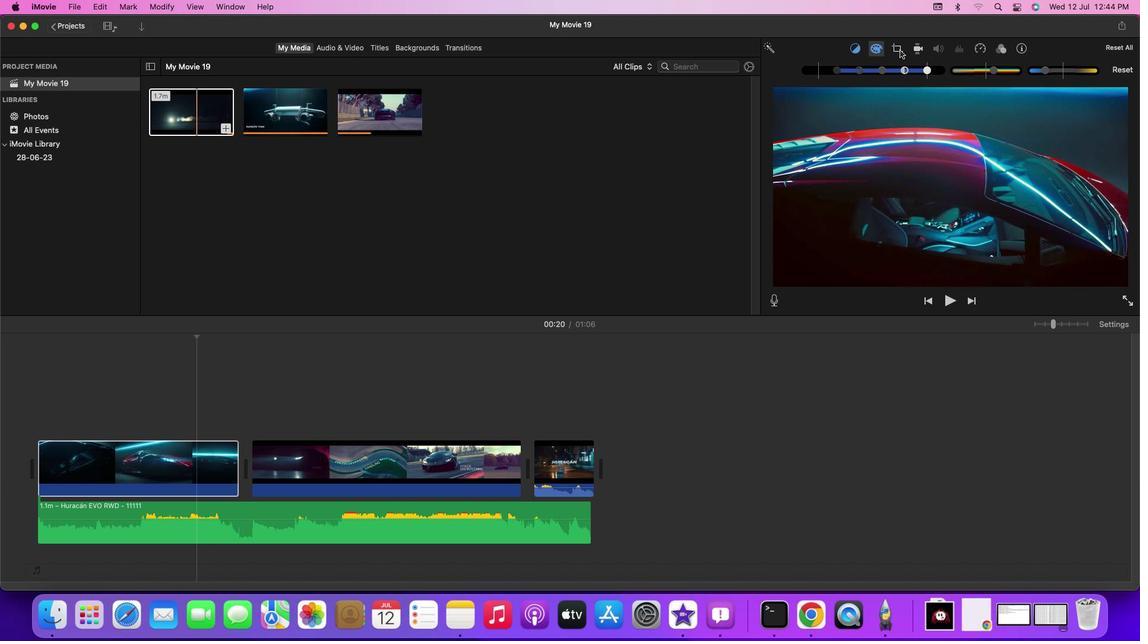 
Action: Mouse moved to (886, 73)
Screenshot: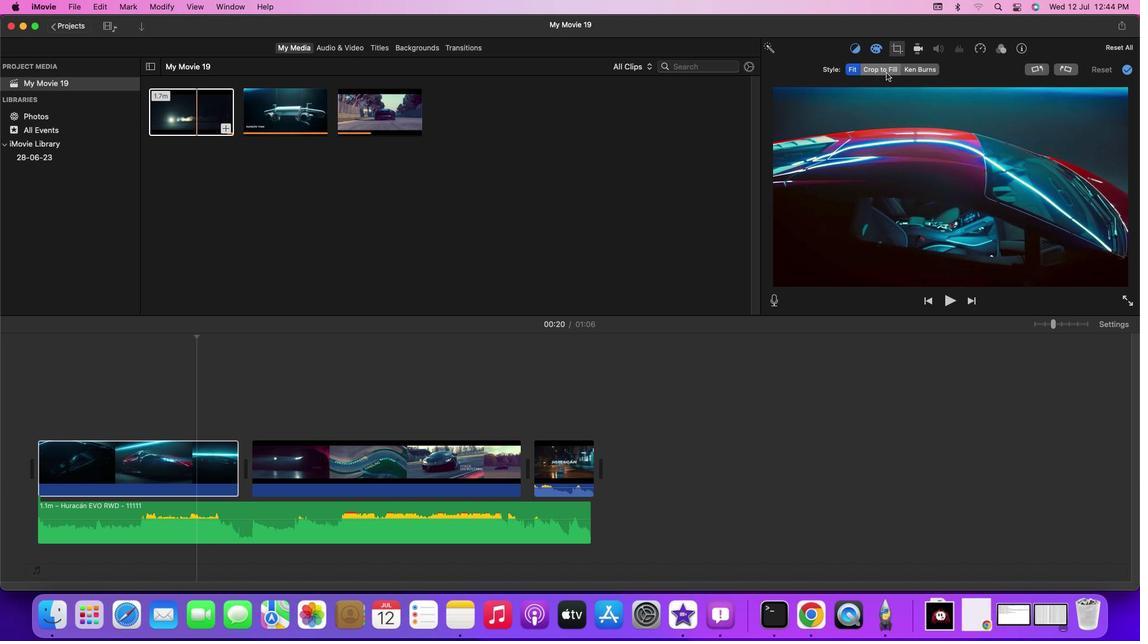 
Action: Mouse pressed left at (886, 73)
Screenshot: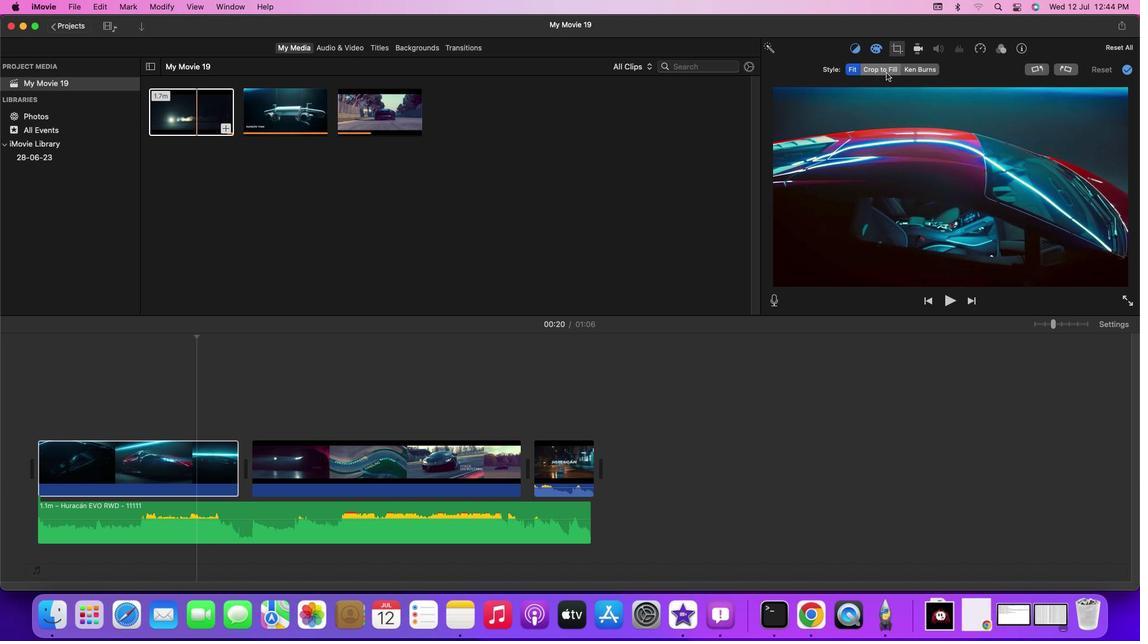
Action: Mouse moved to (1128, 90)
Screenshot: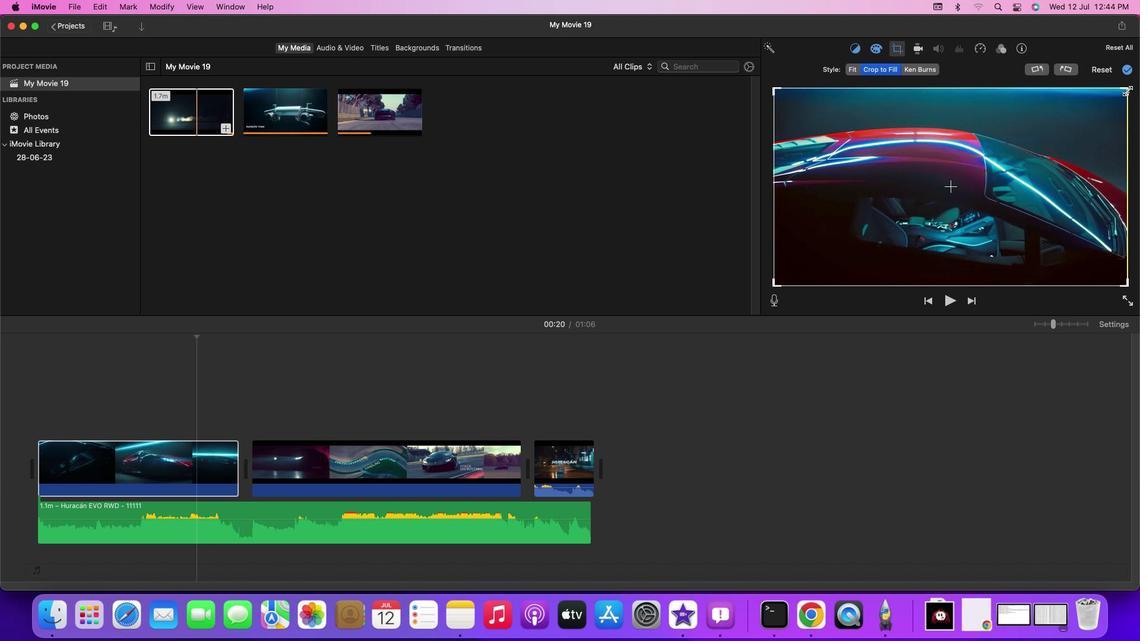 
Action: Mouse pressed left at (1128, 90)
Screenshot: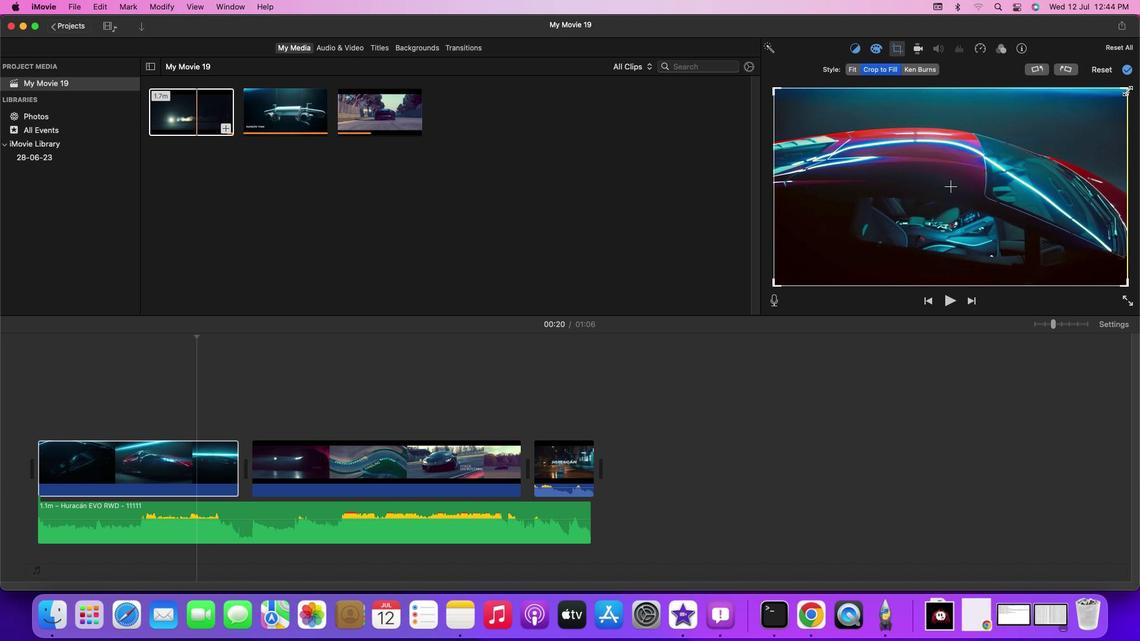 
Action: Mouse moved to (1126, 73)
Screenshot: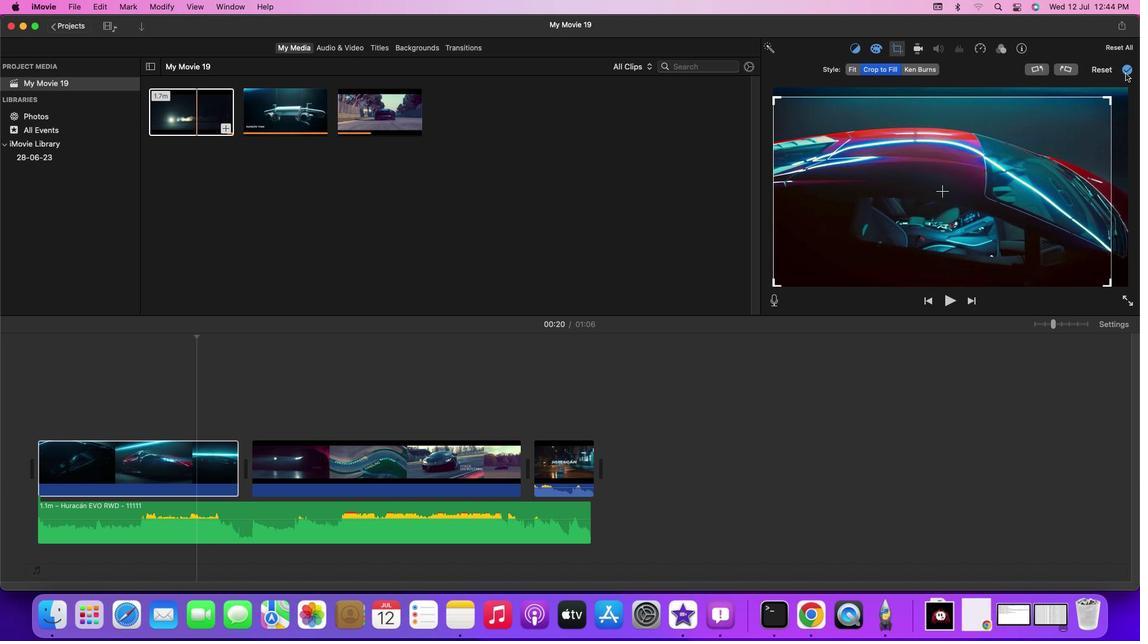 
Action: Mouse pressed left at (1126, 73)
Screenshot: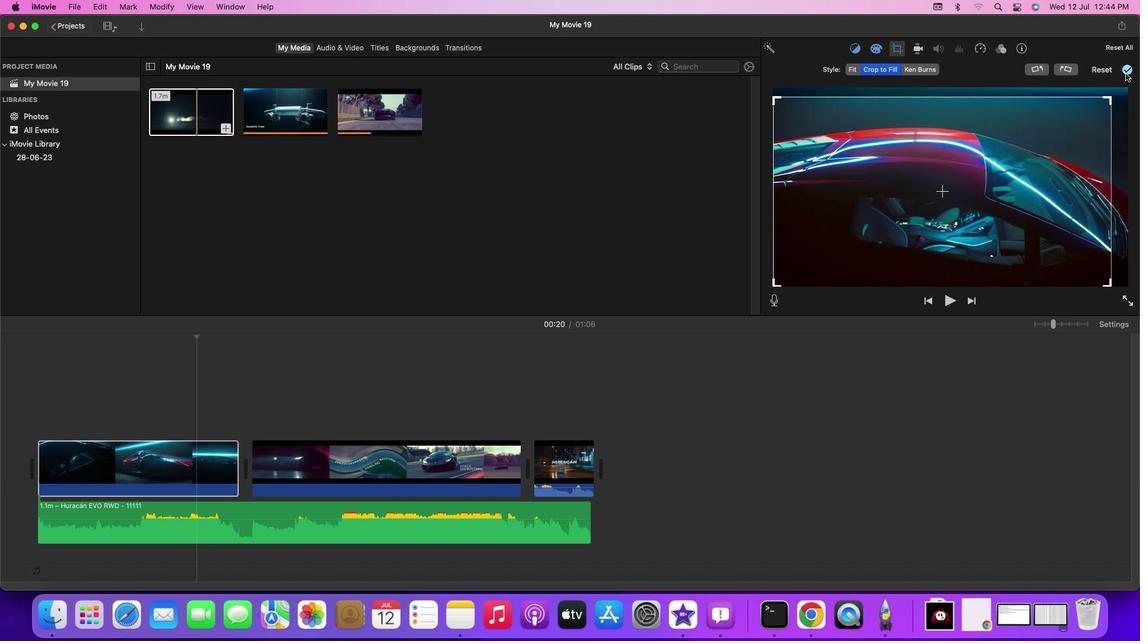 
Action: Mouse moved to (920, 52)
Screenshot: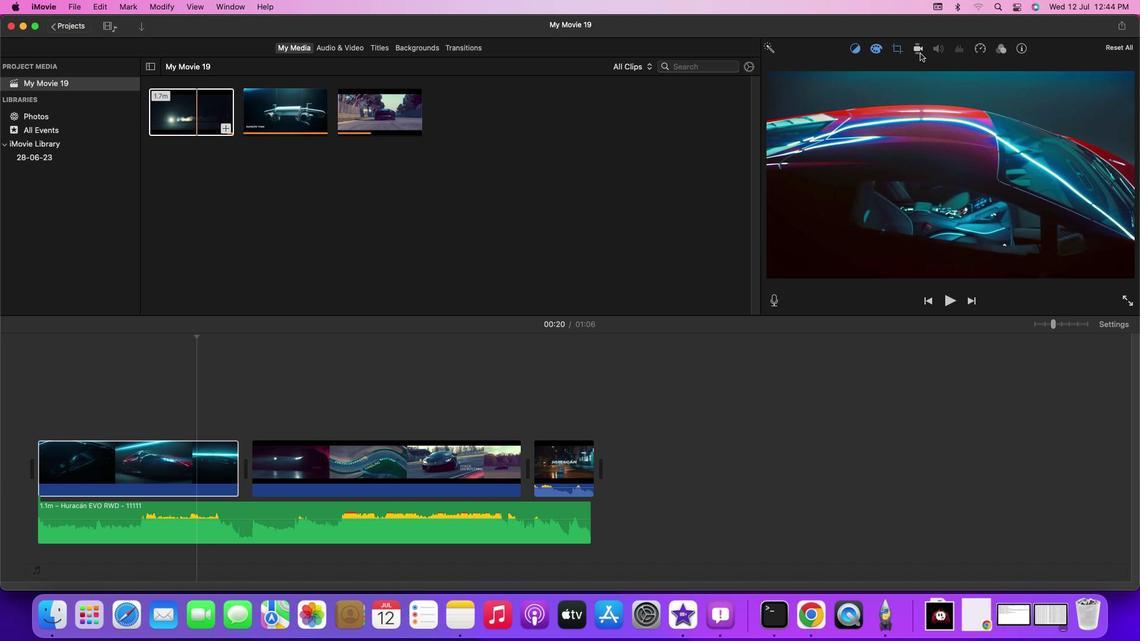 
Action: Mouse pressed left at (920, 52)
Screenshot: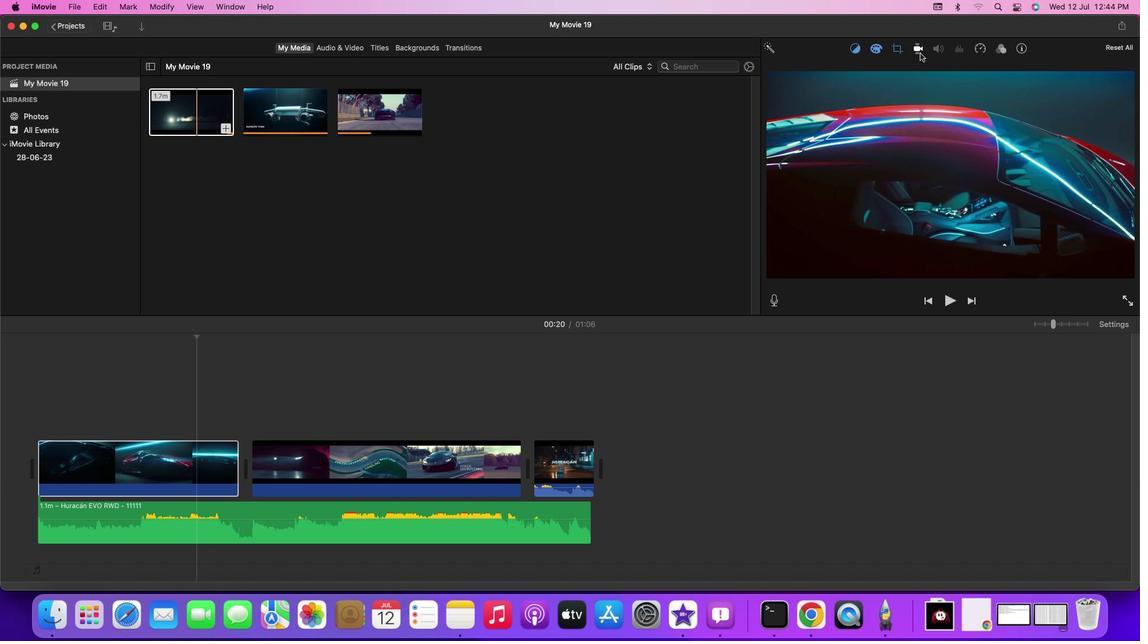 
Action: Mouse pressed left at (920, 52)
Screenshot: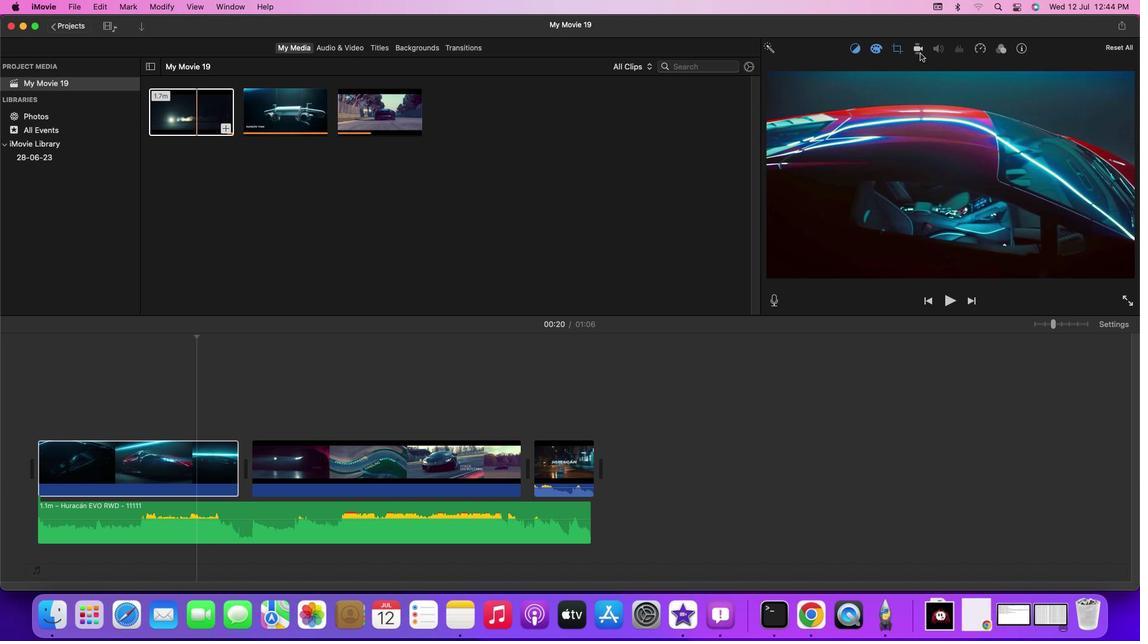 
Action: Mouse moved to (940, 51)
Screenshot: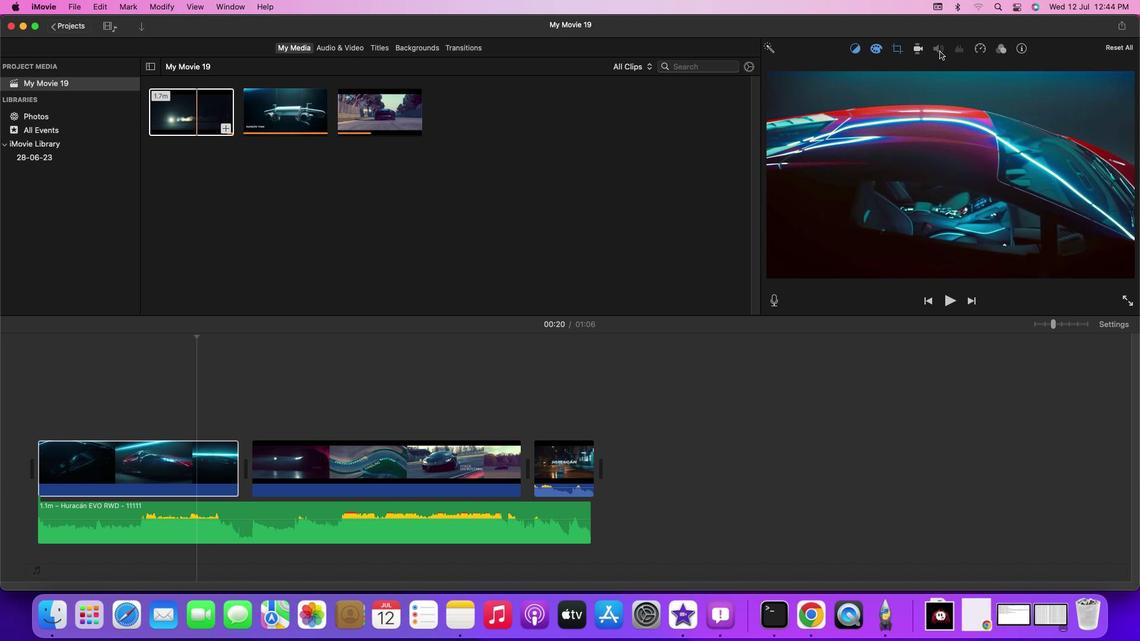 
Action: Mouse pressed left at (940, 51)
Screenshot: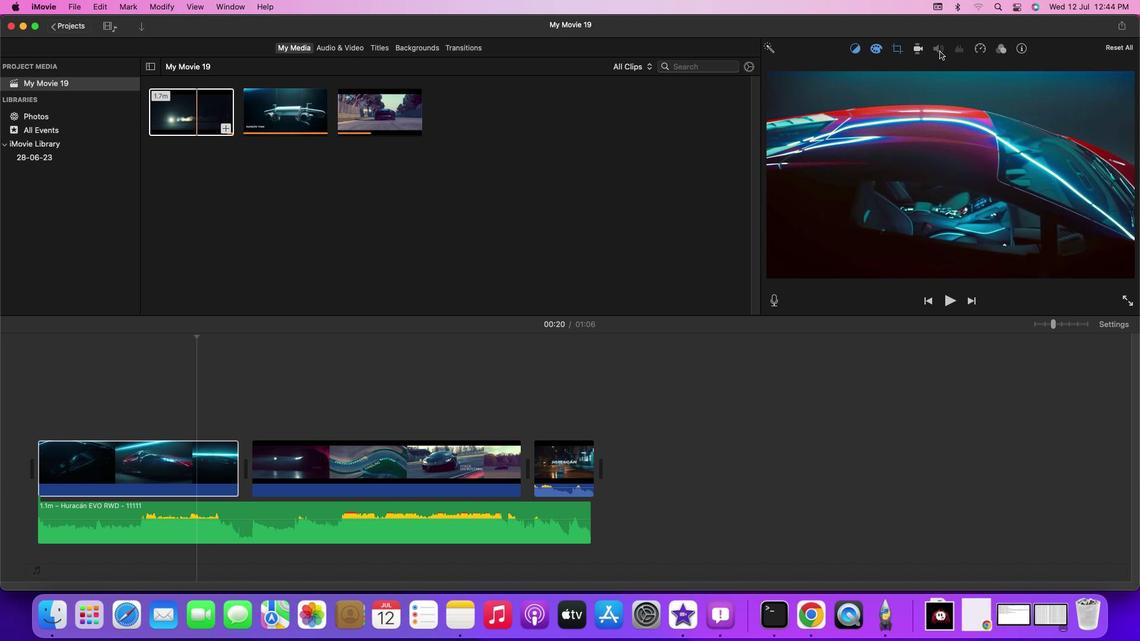 
Action: Mouse moved to (307, 522)
Screenshot: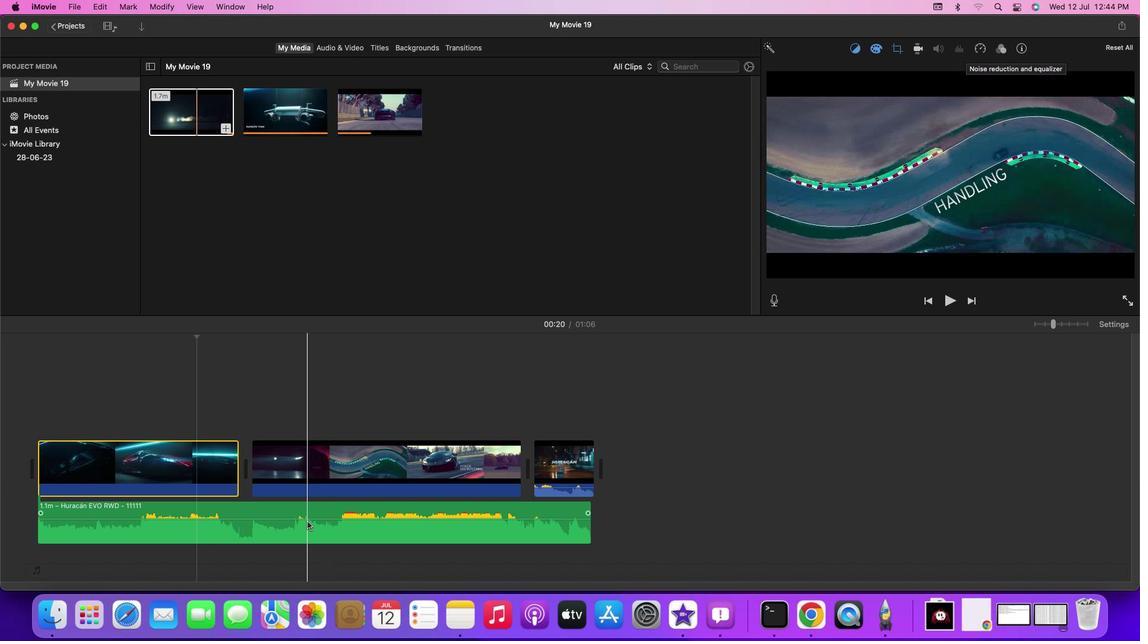
Action: Mouse pressed left at (307, 522)
Screenshot: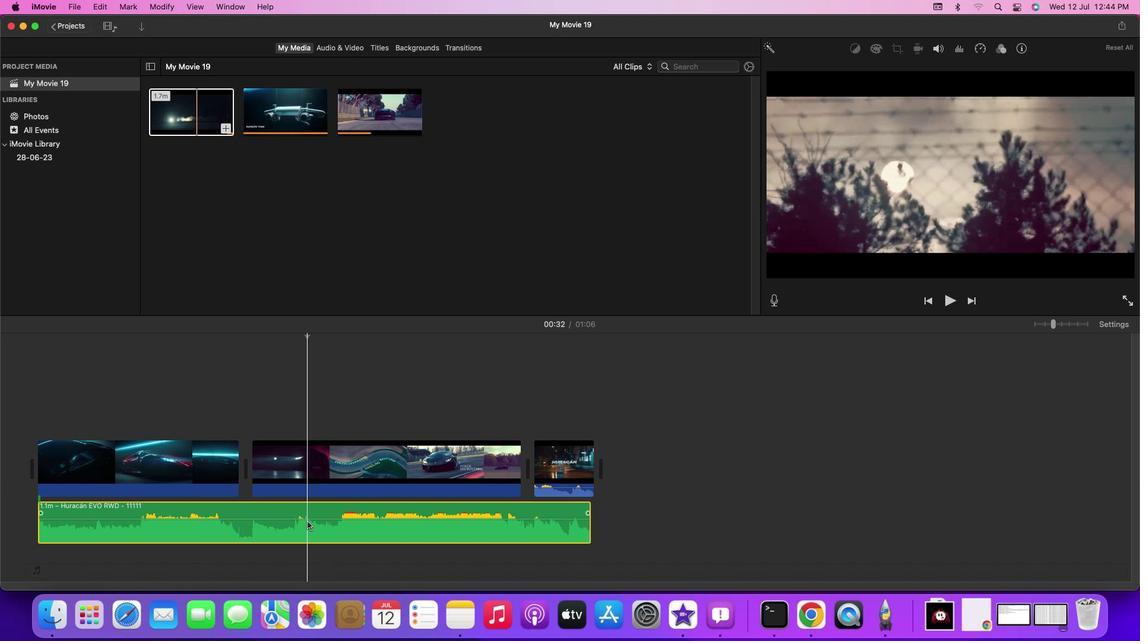 
Action: Mouse moved to (938, 53)
Screenshot: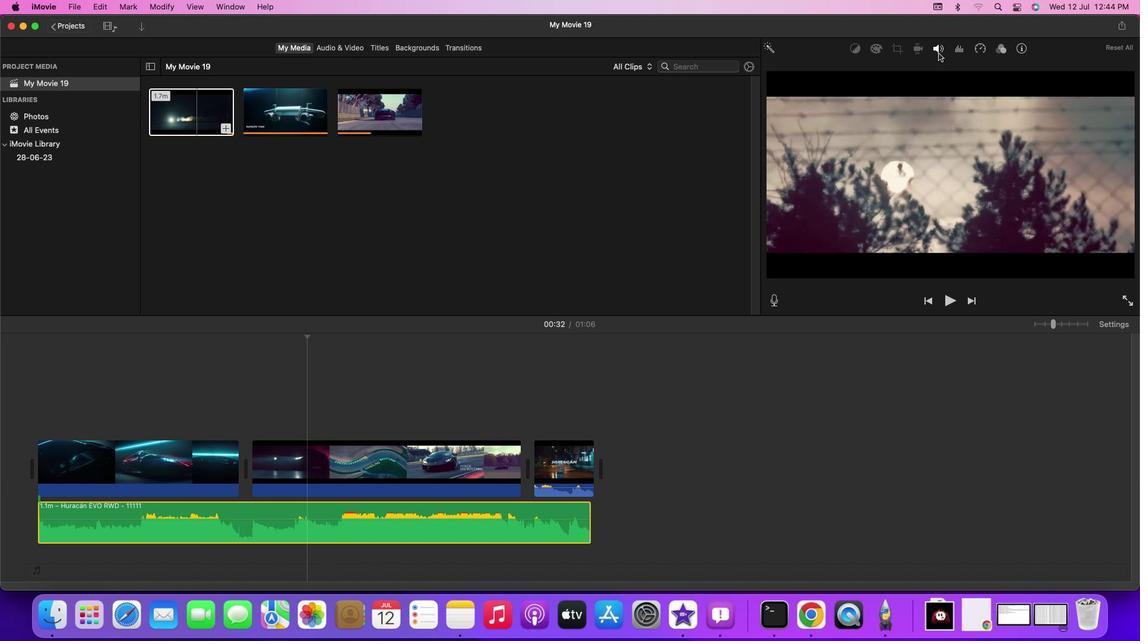 
Action: Mouse pressed left at (938, 53)
Screenshot: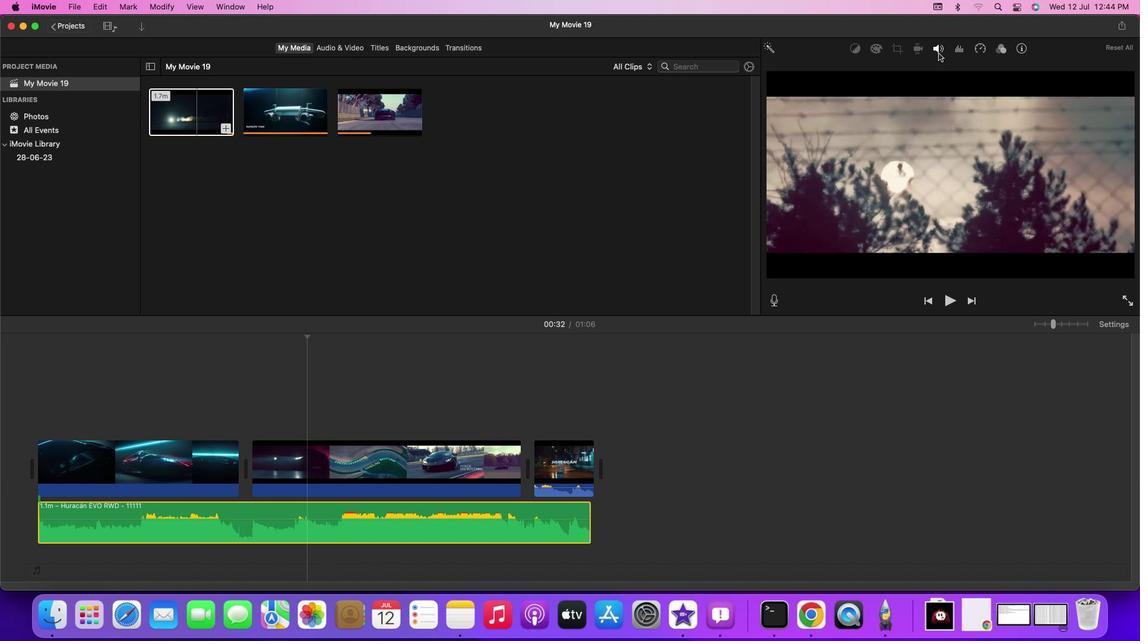 
Action: Mouse moved to (885, 72)
Screenshot: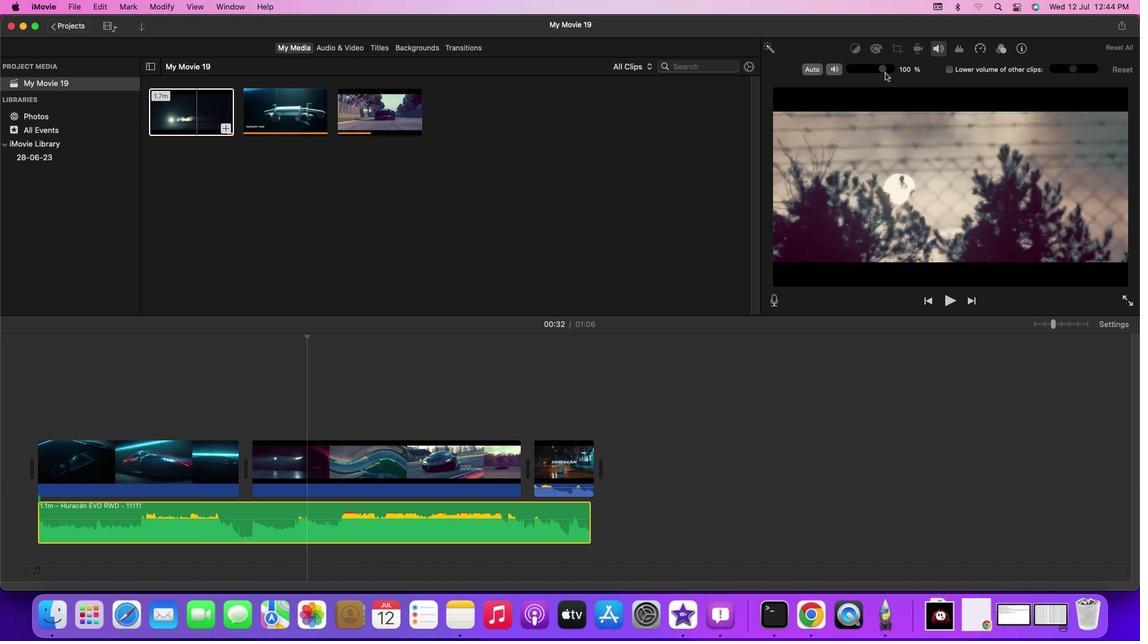 
Action: Mouse pressed left at (885, 72)
Screenshot: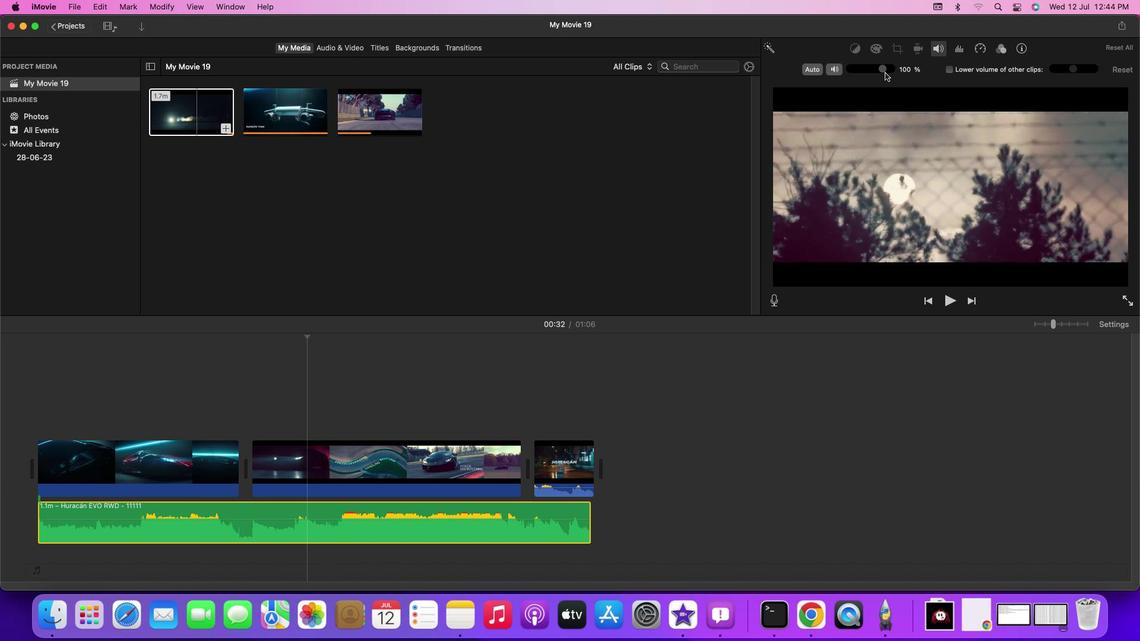 
Action: Mouse moved to (886, 71)
Screenshot: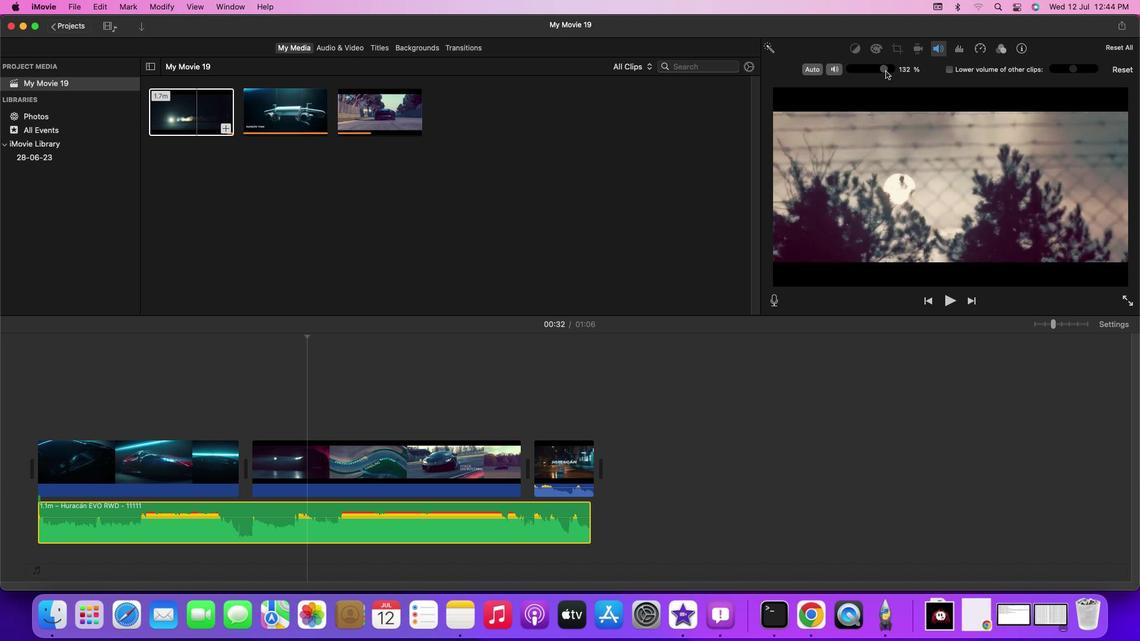 
Action: Mouse pressed left at (886, 71)
Screenshot: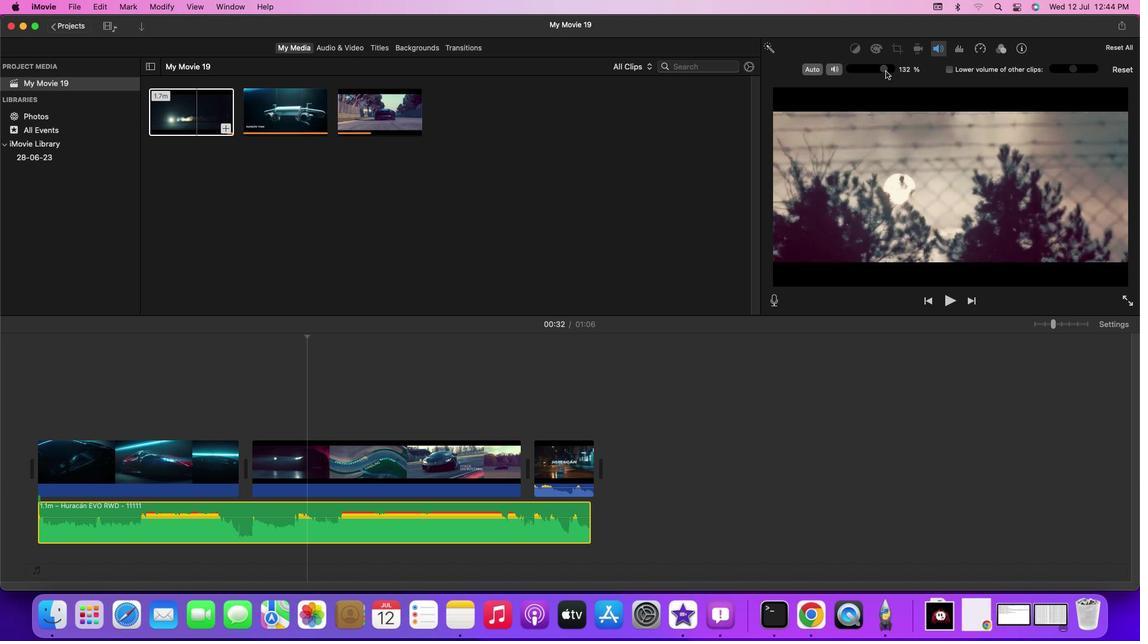 
Action: Mouse pressed left at (886, 71)
Screenshot: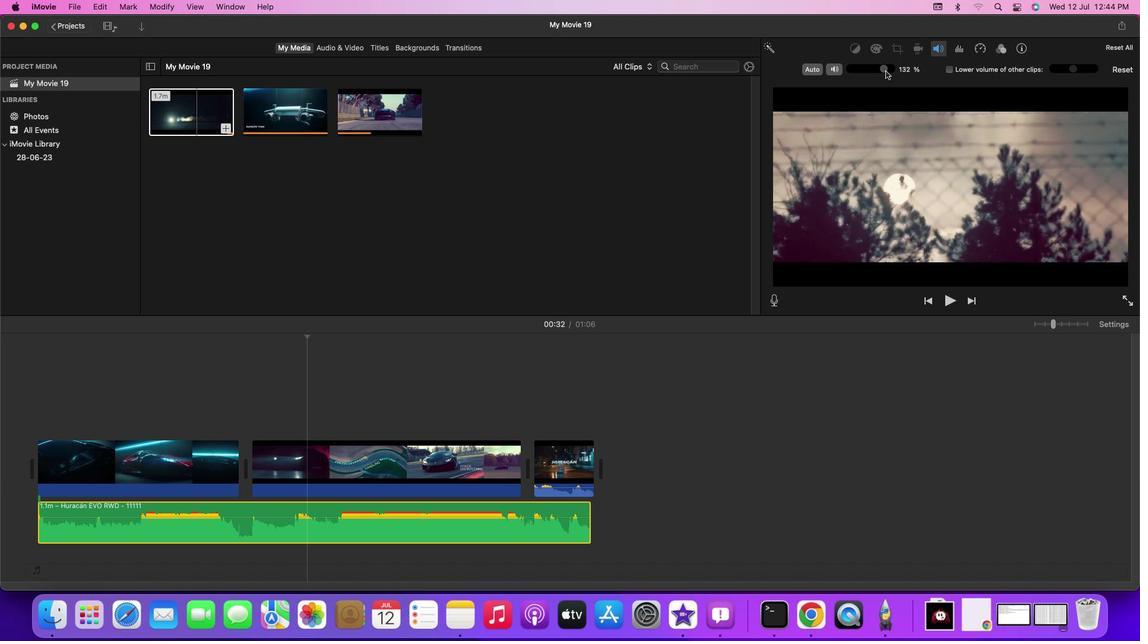 
Action: Mouse moved to (898, 68)
Screenshot: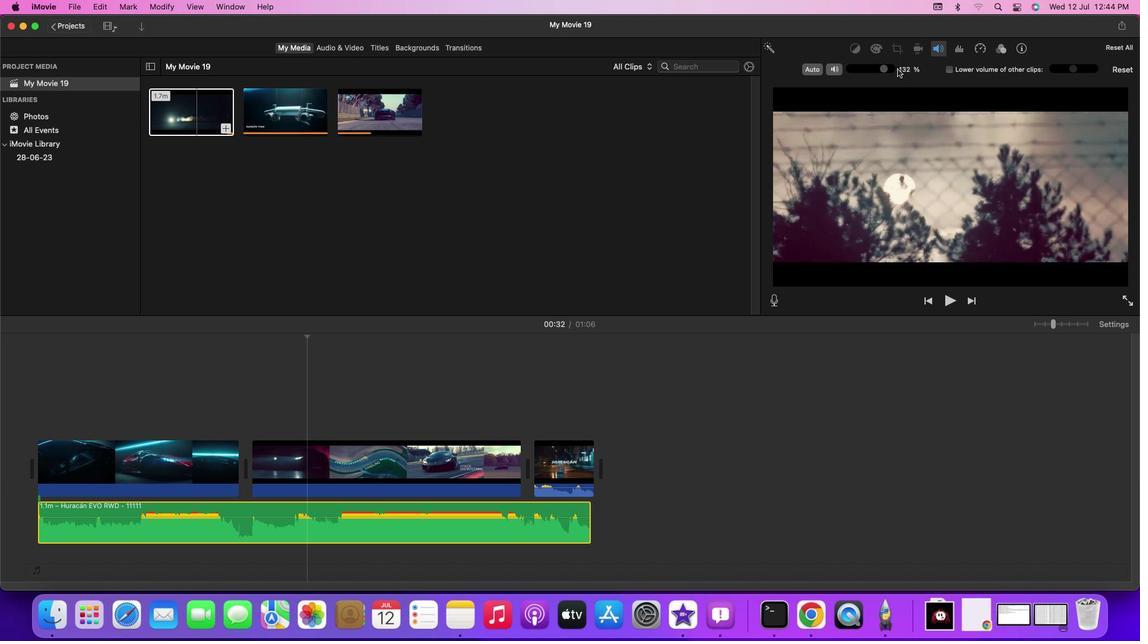 
Action: Key pressed Key.left
Screenshot: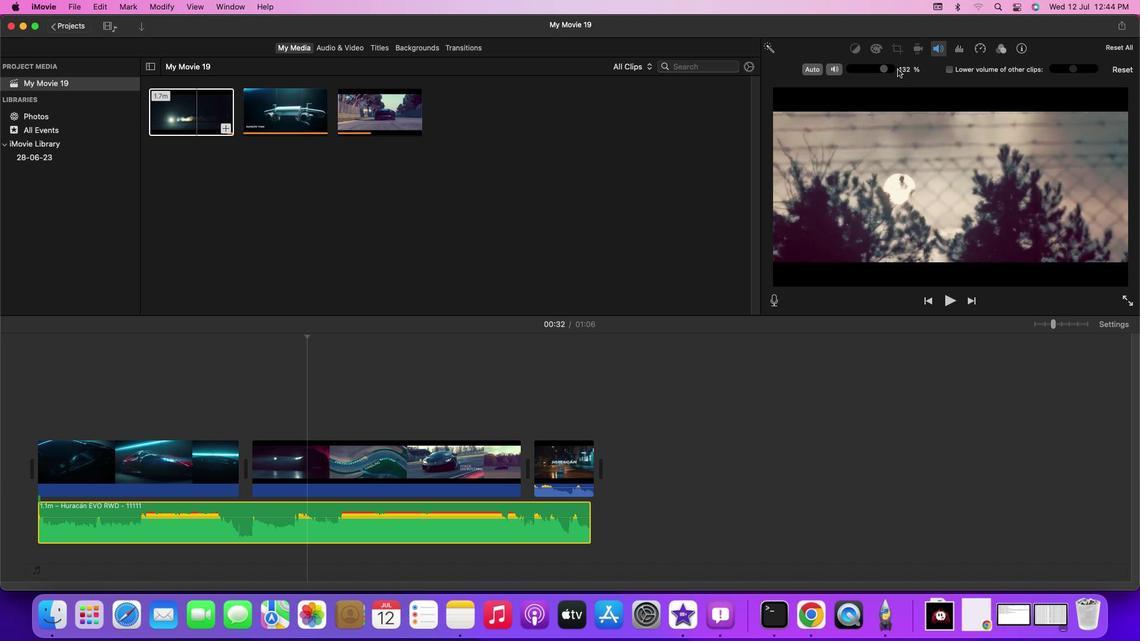 
Action: Mouse moved to (888, 68)
Screenshot: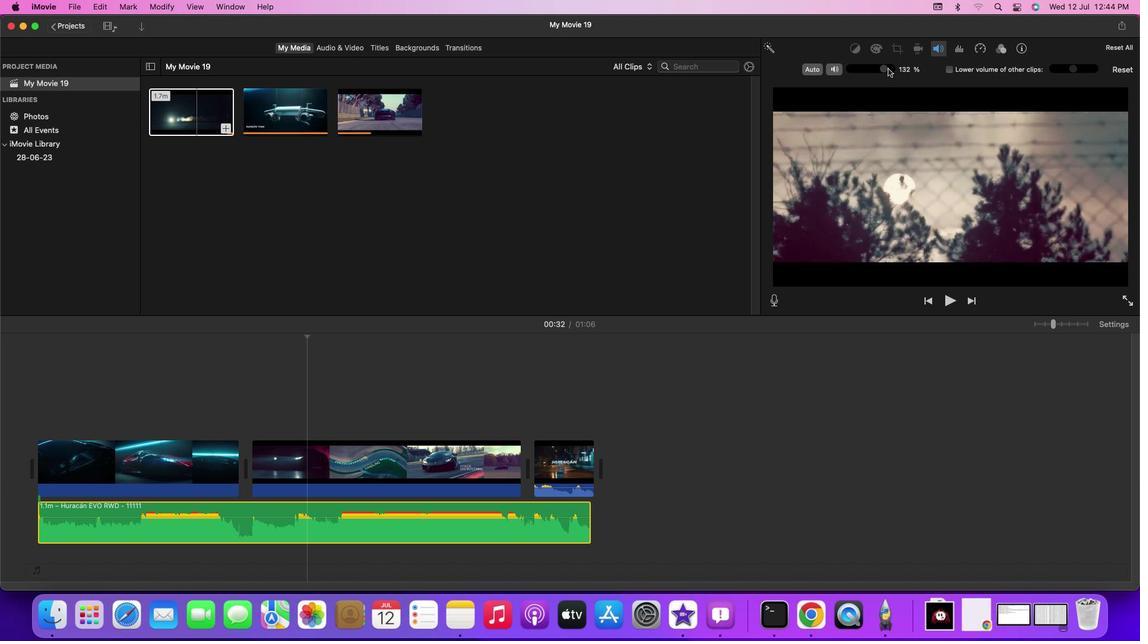 
Action: Mouse pressed left at (888, 68)
Screenshot: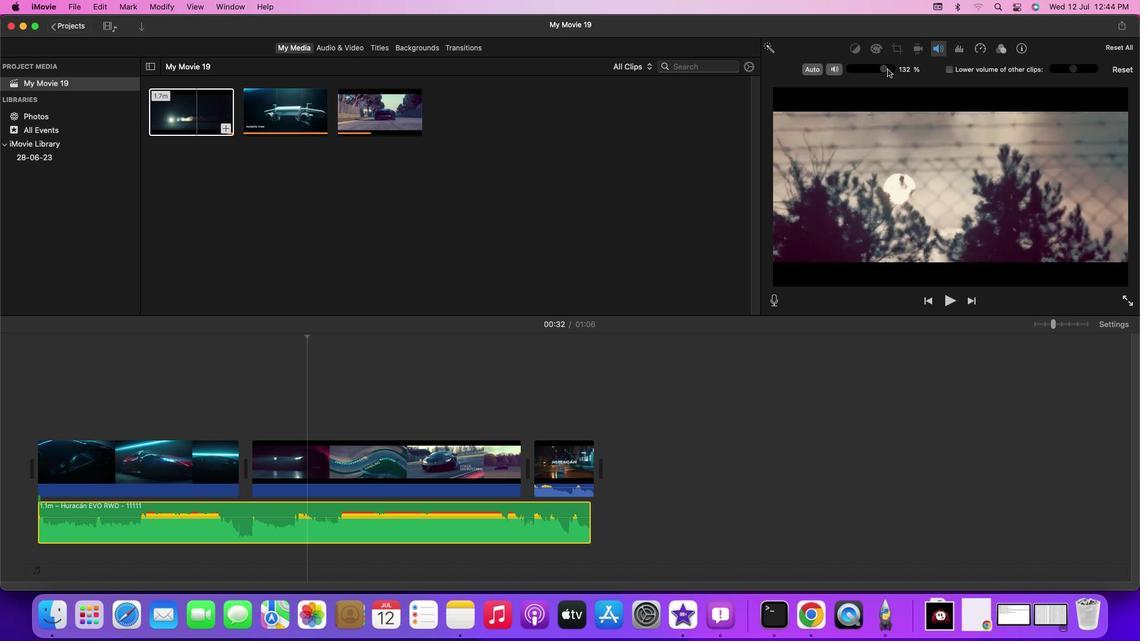 
Action: Mouse moved to (958, 52)
Screenshot: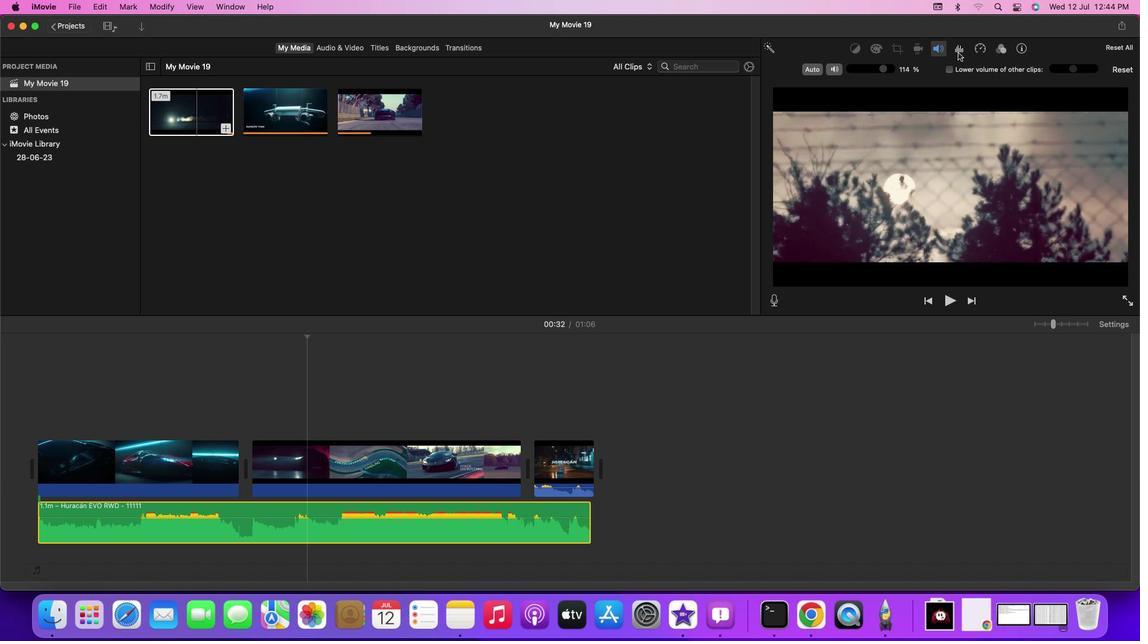
Action: Mouse pressed left at (958, 52)
Screenshot: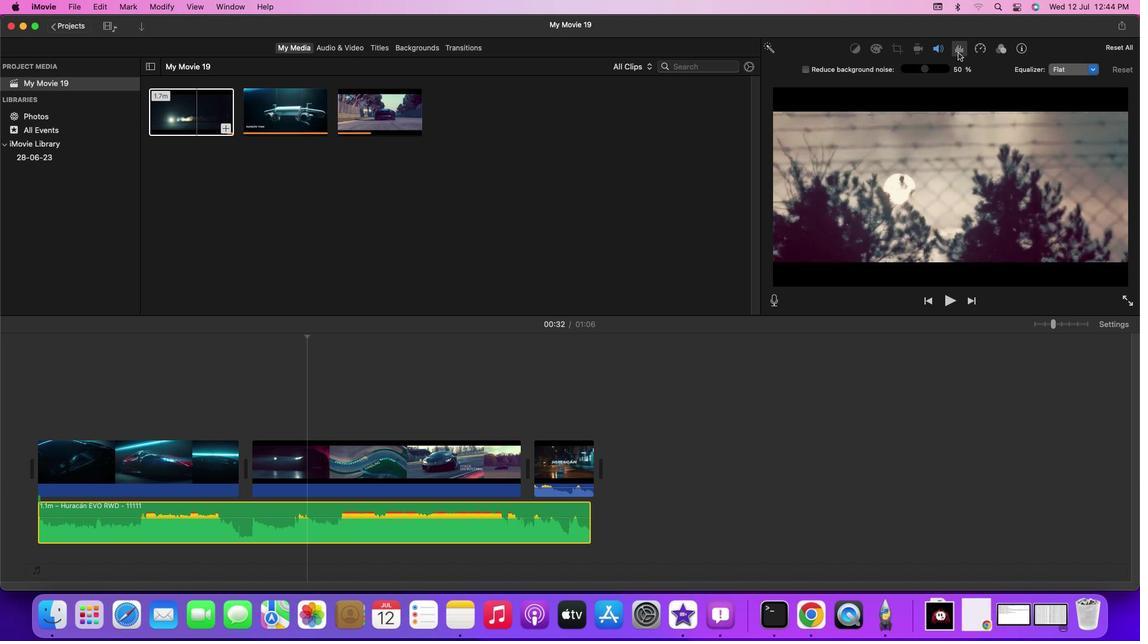 
Action: Mouse moved to (927, 70)
Screenshot: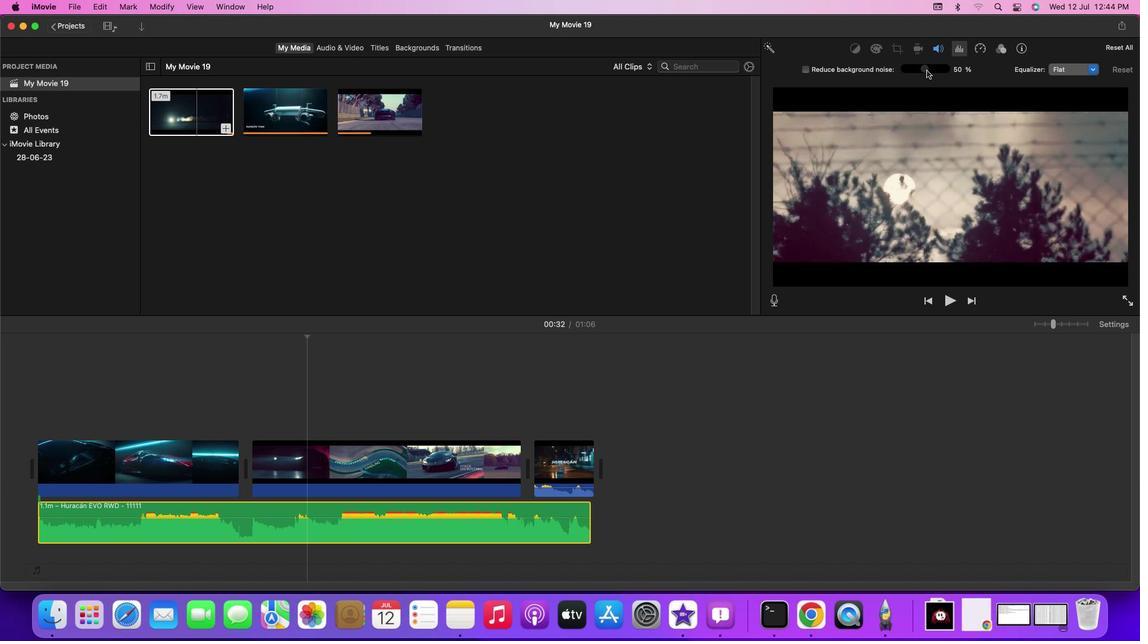 
Action: Mouse pressed left at (927, 70)
Screenshot: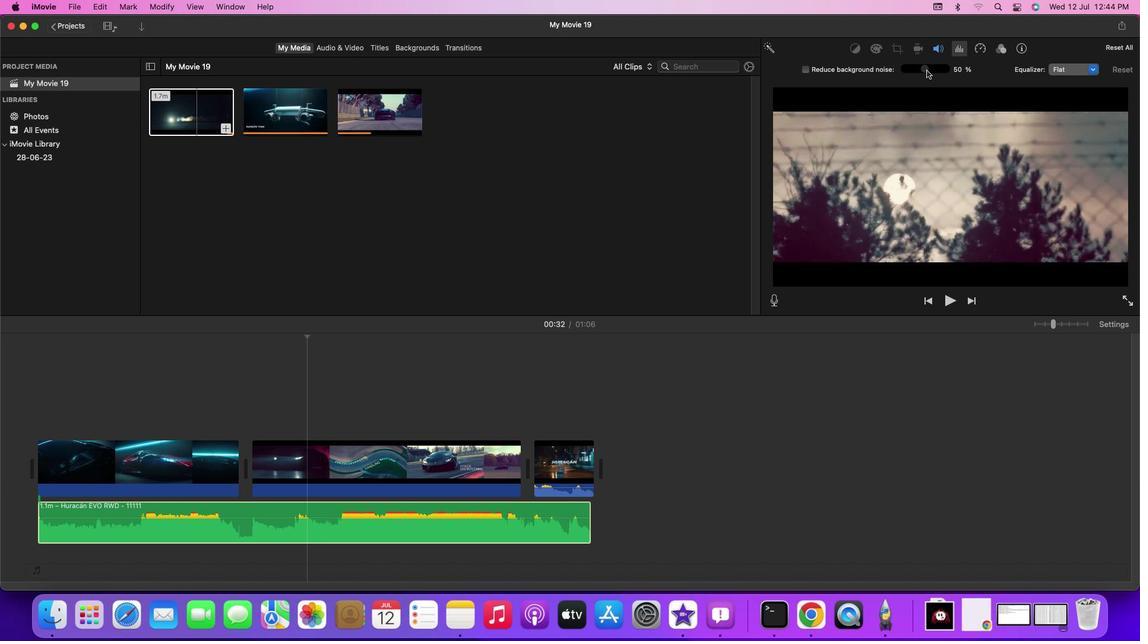 
Action: Mouse moved to (928, 70)
Screenshot: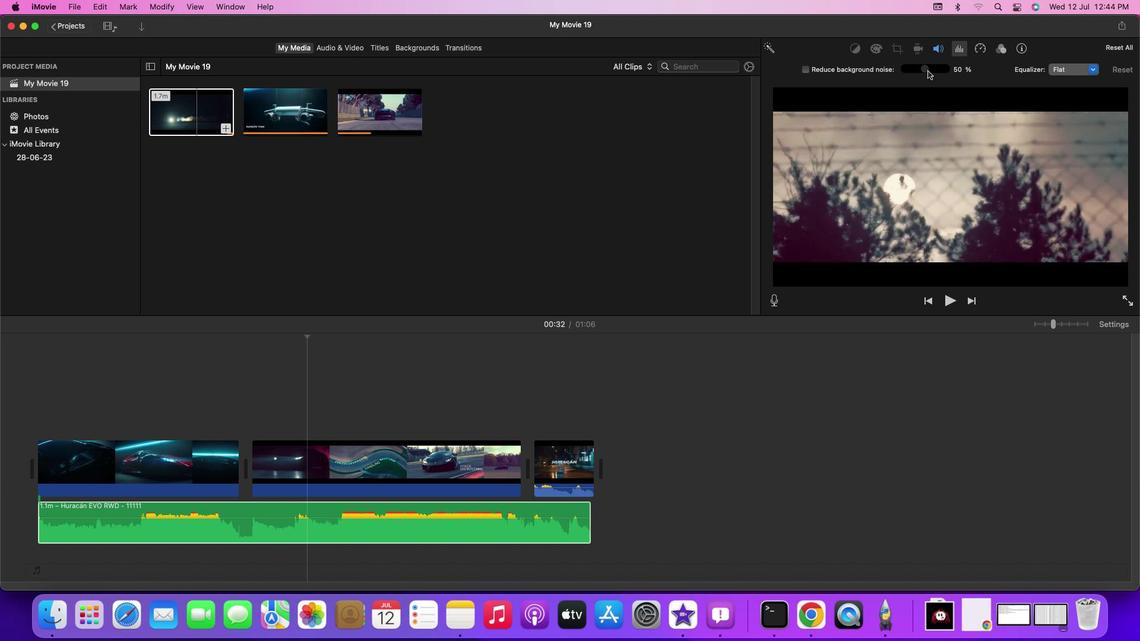 
Action: Mouse pressed left at (928, 70)
Screenshot: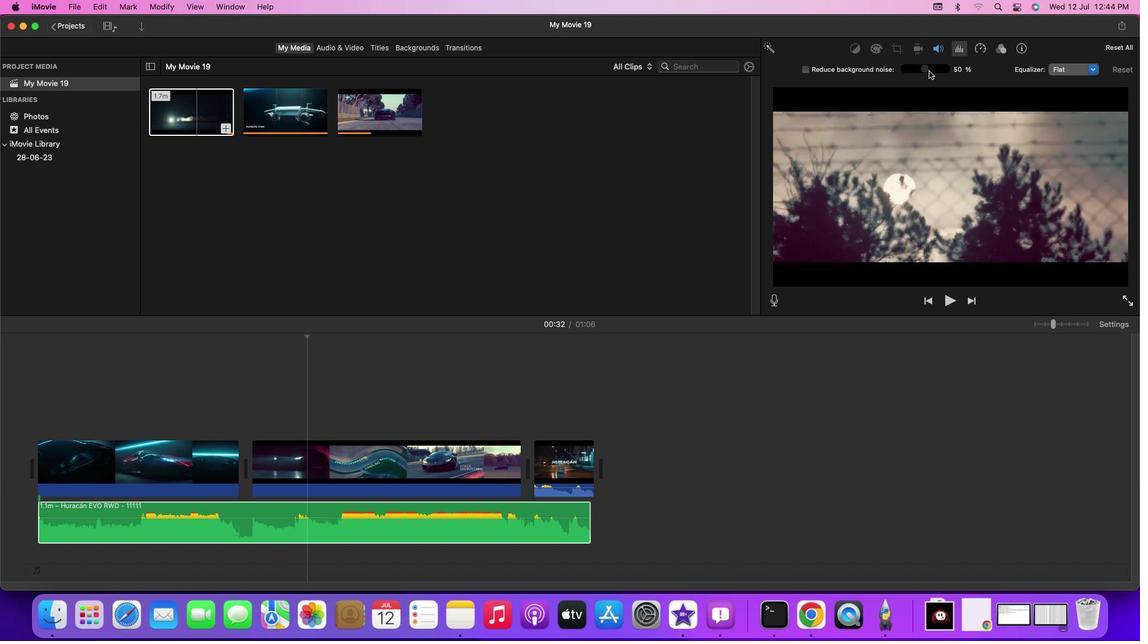 
Action: Mouse moved to (812, 69)
Screenshot: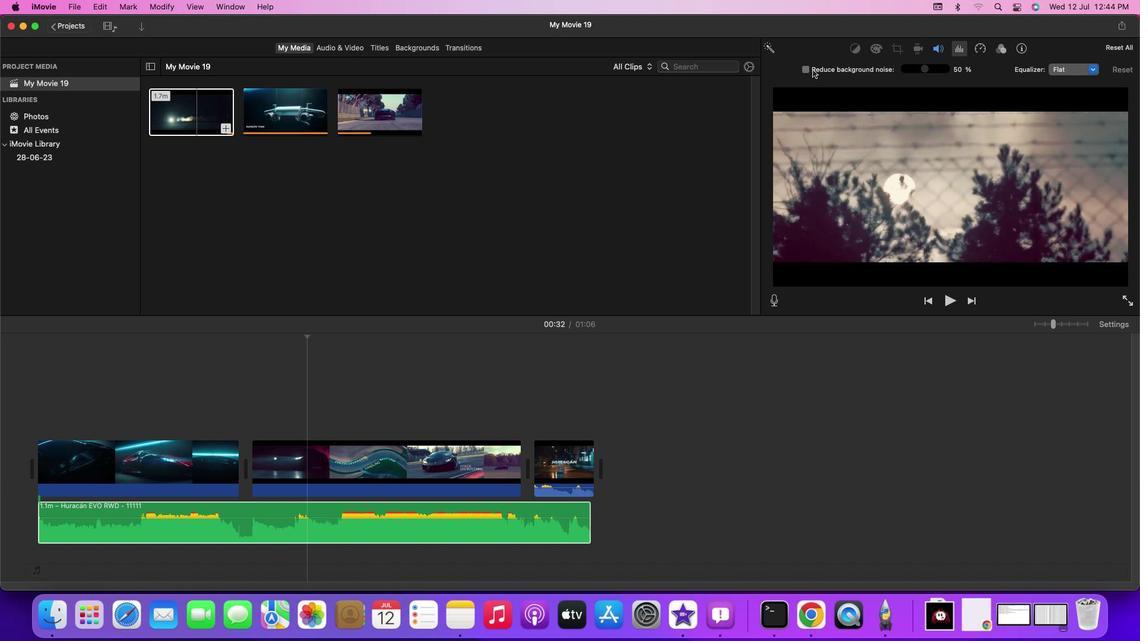
Action: Mouse pressed left at (812, 69)
Screenshot: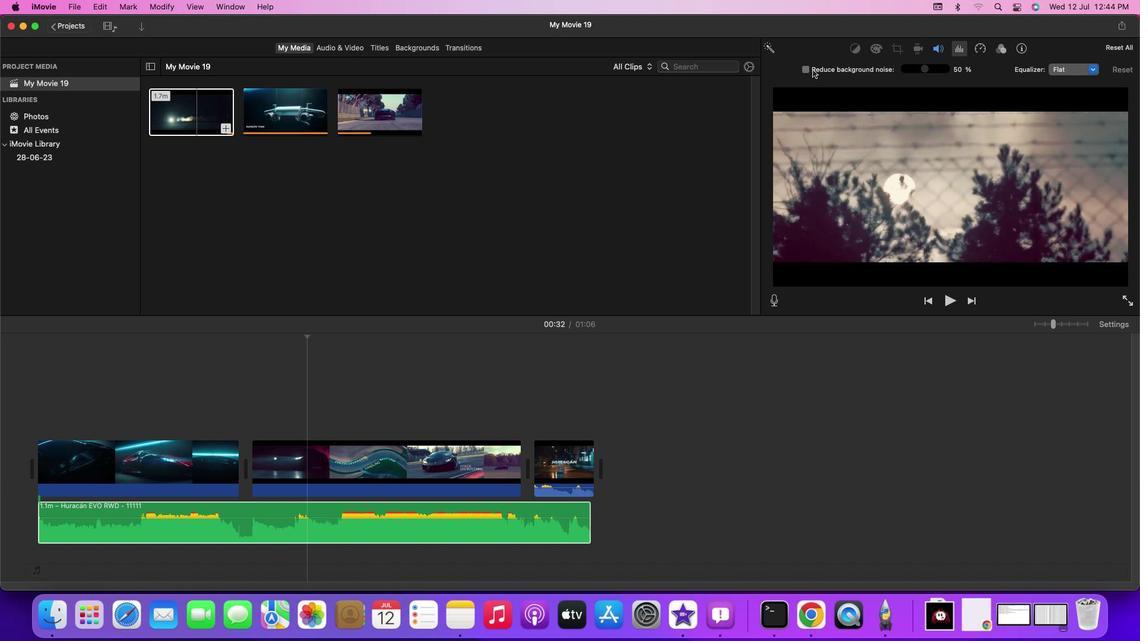 
Action: Mouse moved to (927, 70)
Screenshot: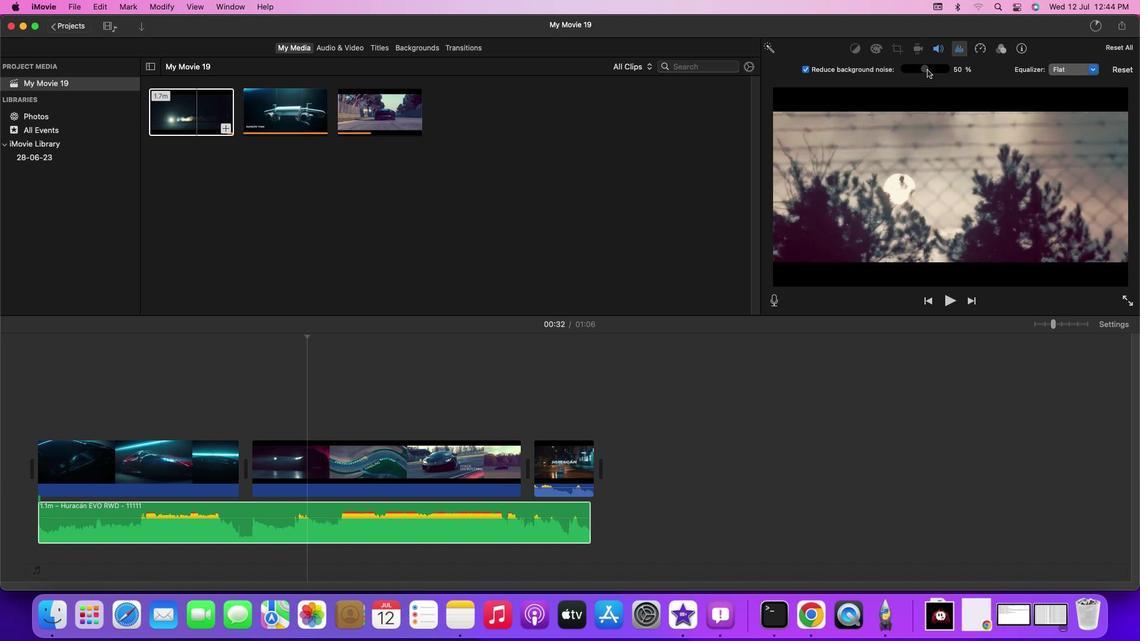 
Action: Mouse pressed left at (927, 70)
Screenshot: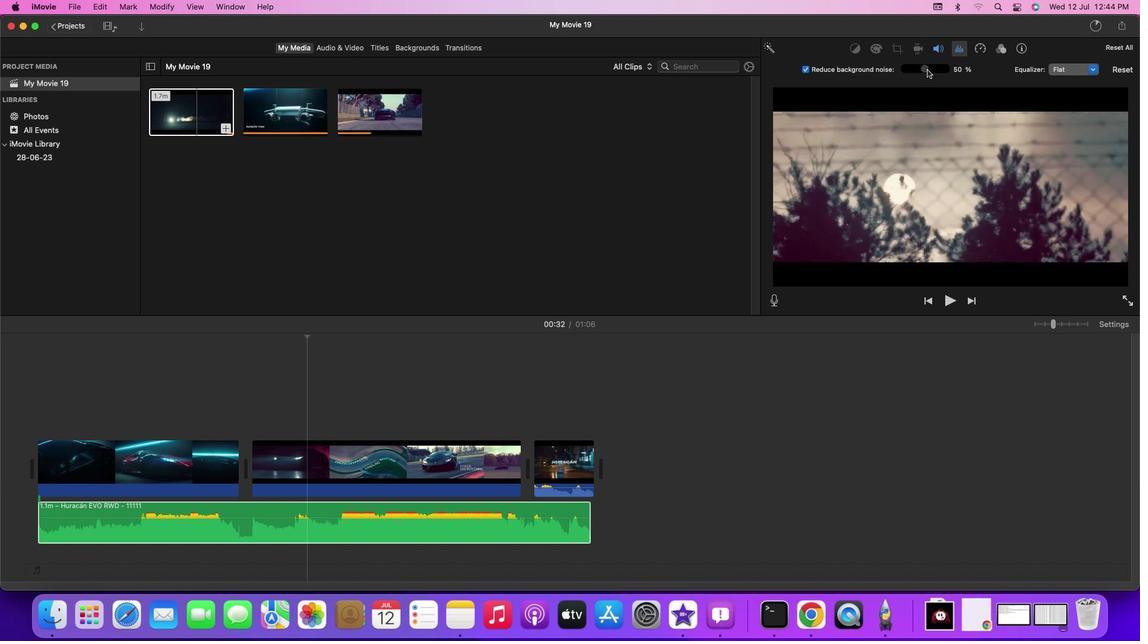 
Action: Mouse moved to (994, 83)
Screenshot: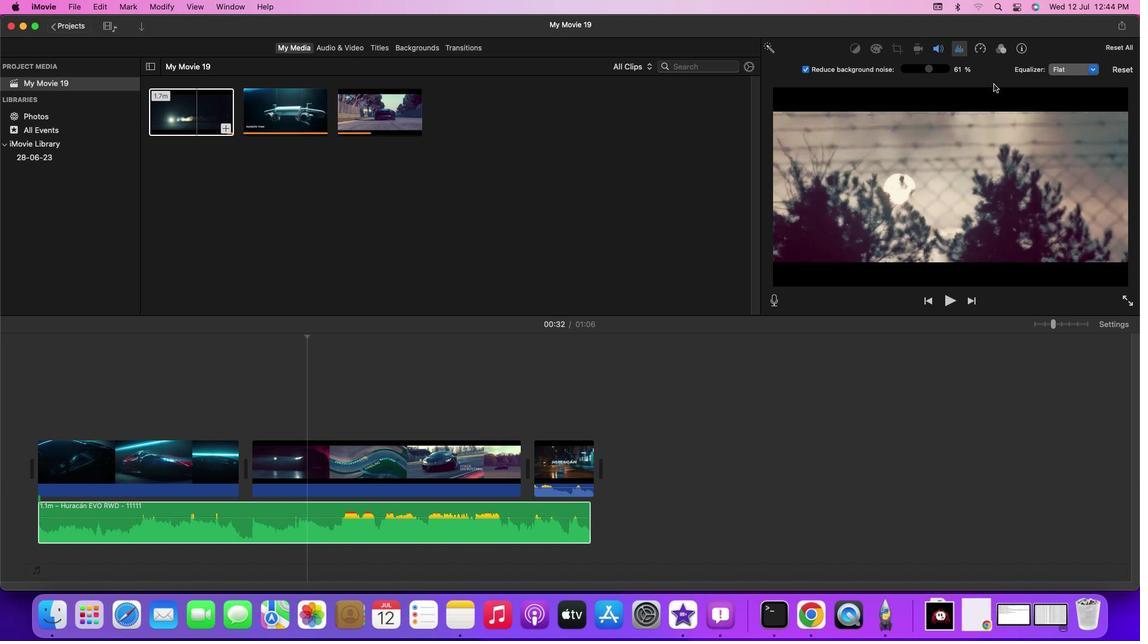 
Action: Mouse pressed left at (994, 83)
Screenshot: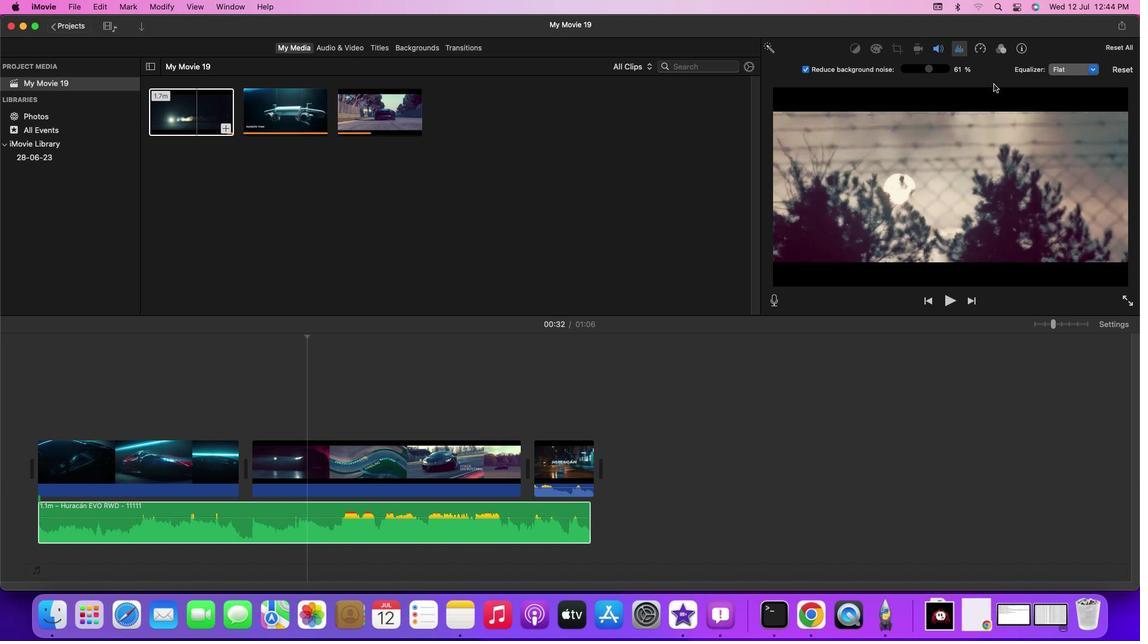 
Action: Mouse moved to (181, 471)
Screenshot: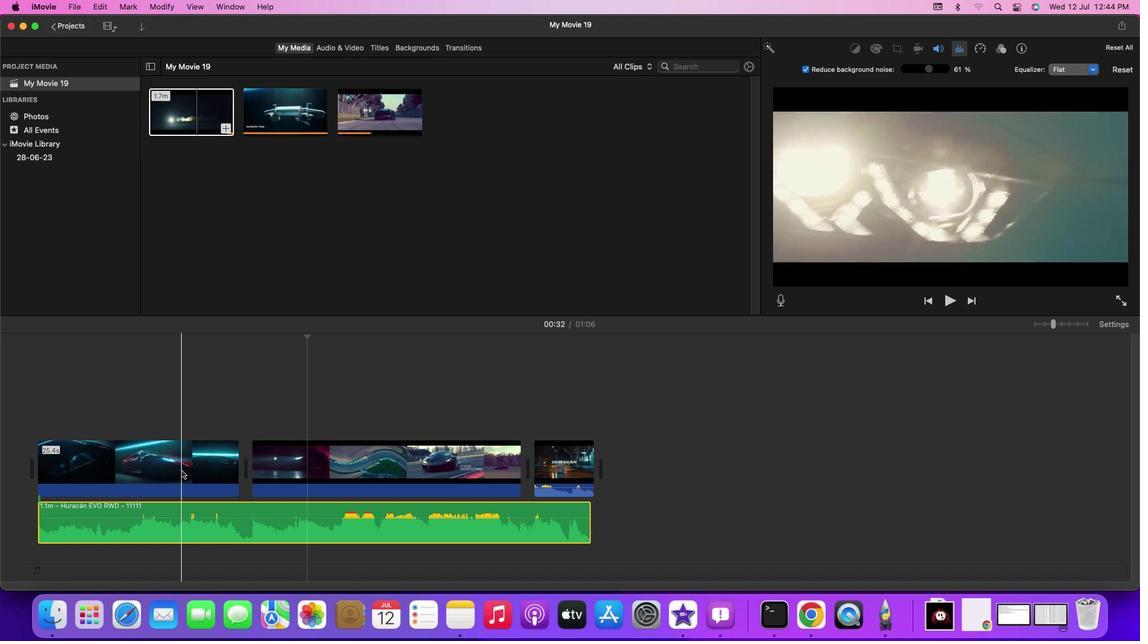
Action: Mouse pressed left at (181, 471)
Screenshot: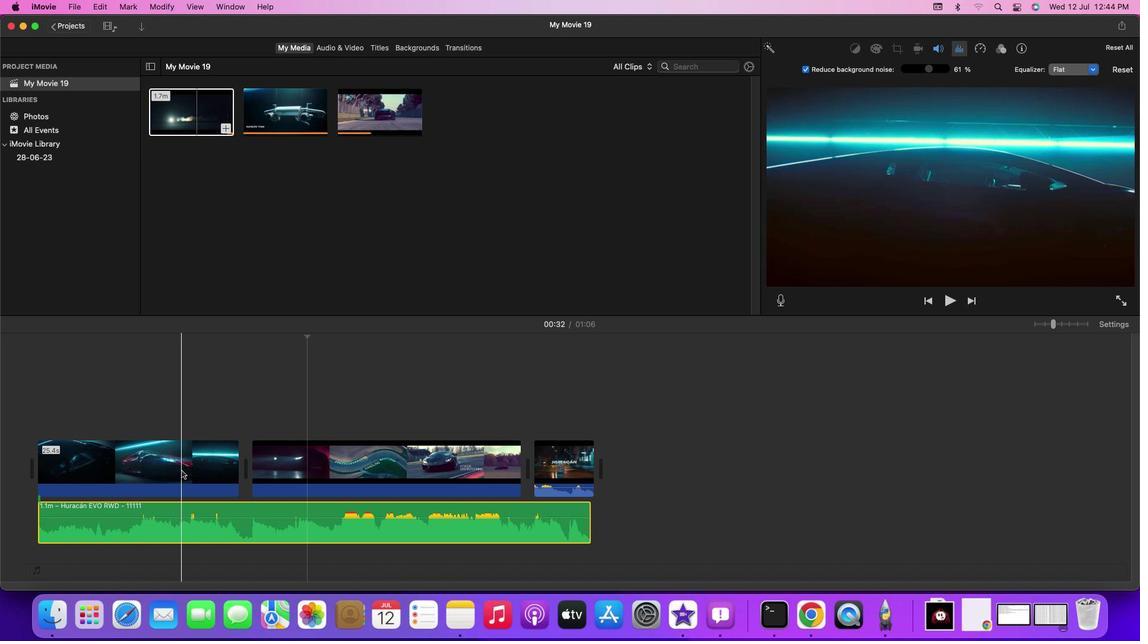 
Action: Mouse moved to (981, 53)
Screenshot: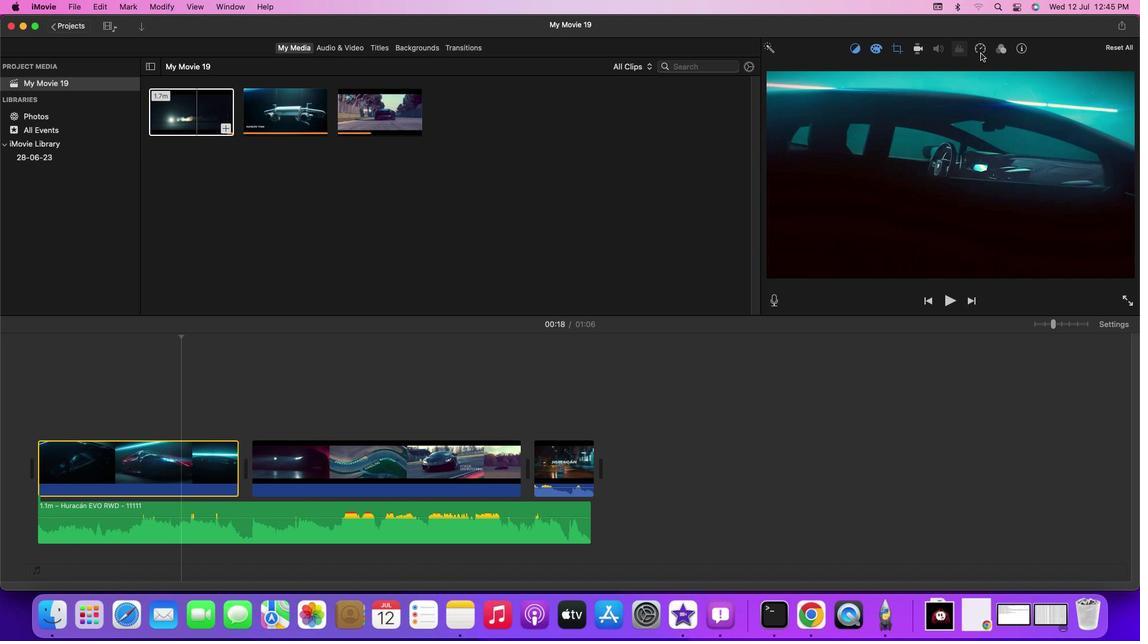 
Action: Mouse pressed left at (981, 53)
Screenshot: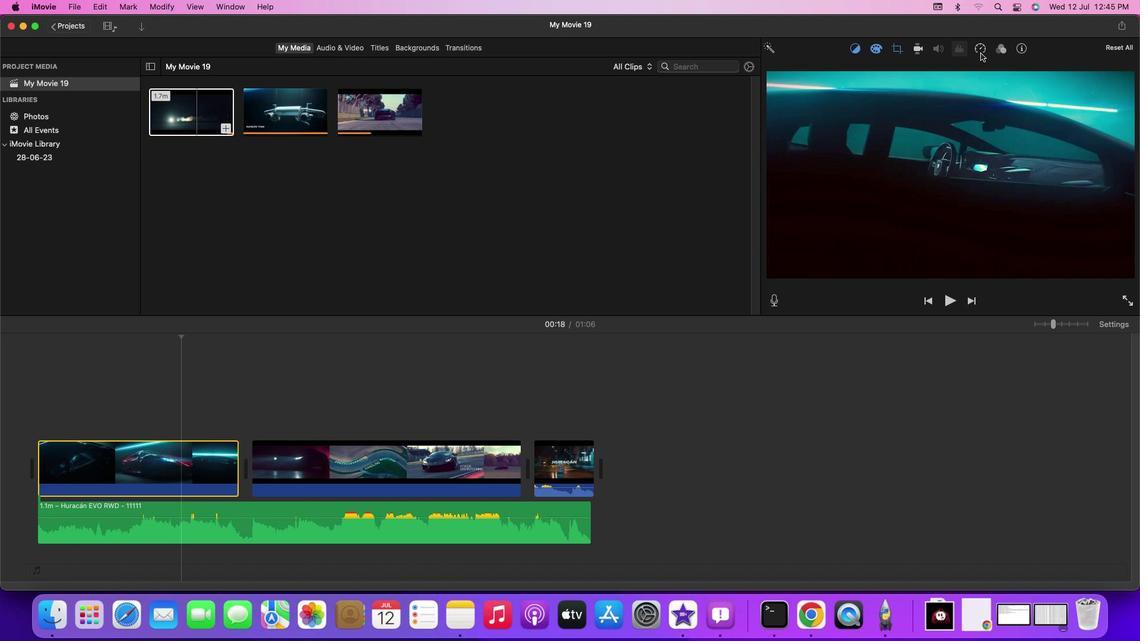 
Action: Mouse moved to (884, 70)
Screenshot: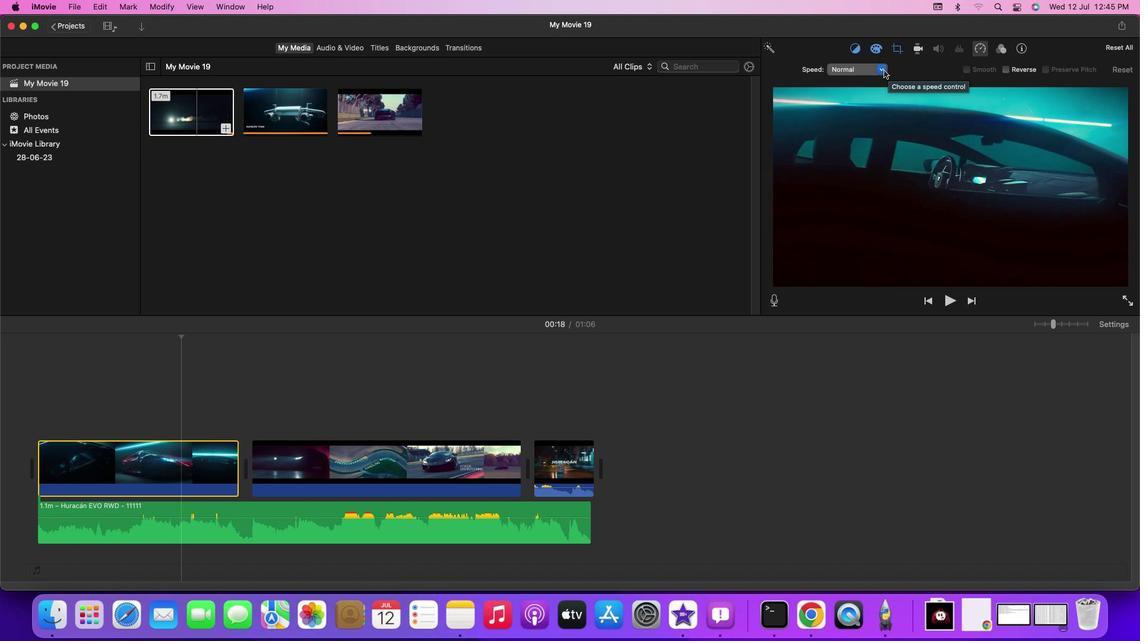 
Action: Mouse pressed left at (884, 70)
Screenshot: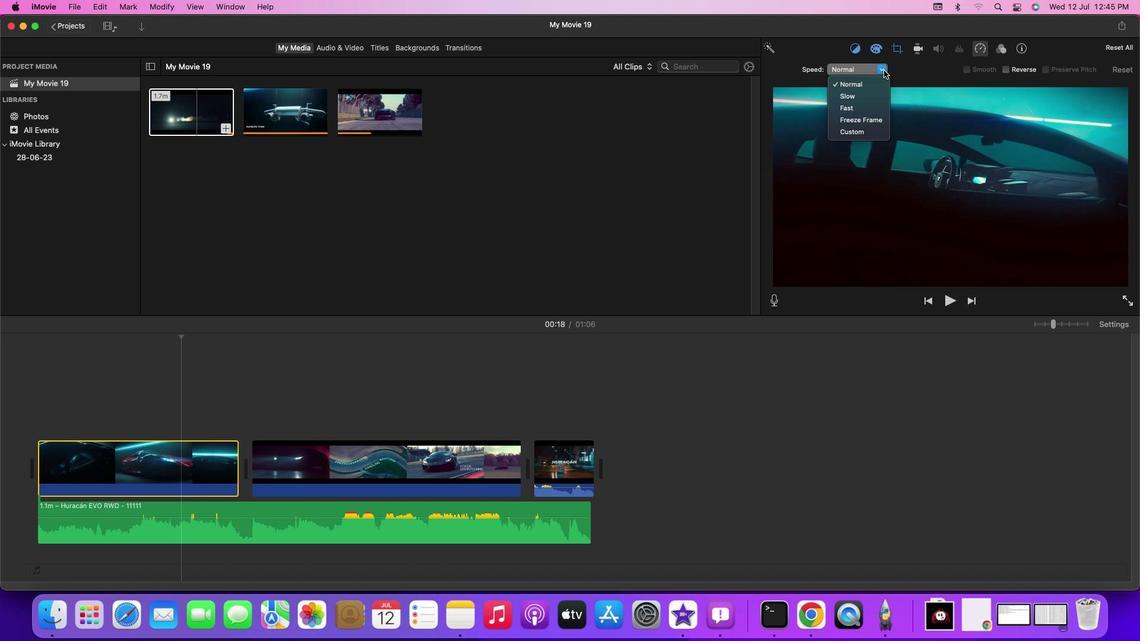 
Action: Mouse moved to (854, 95)
Screenshot: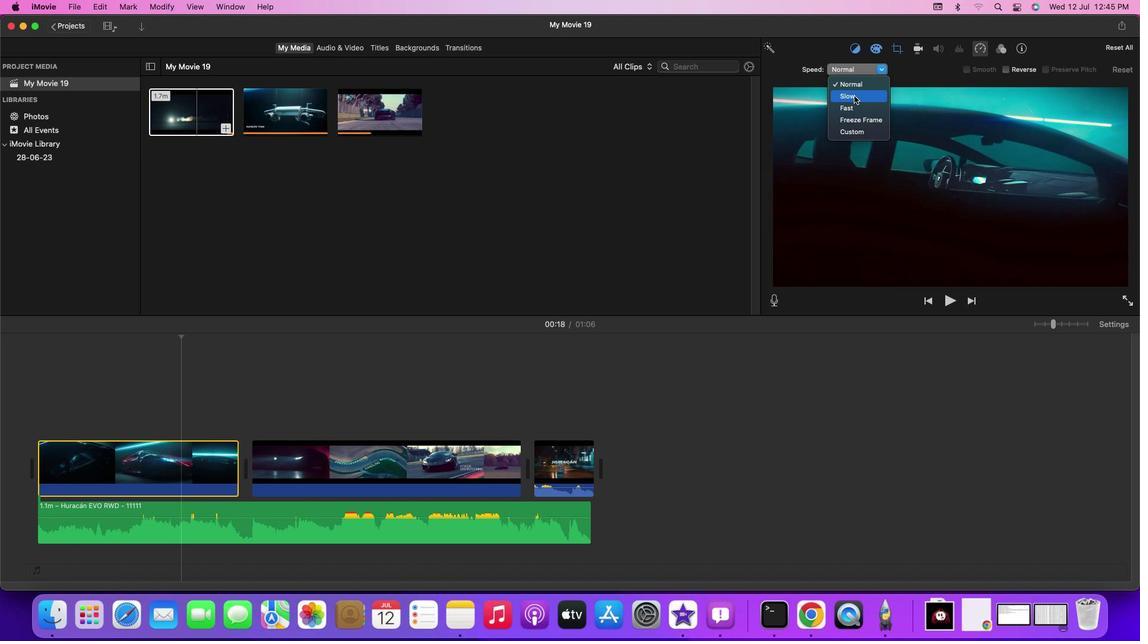 
Action: Mouse pressed left at (854, 95)
Screenshot: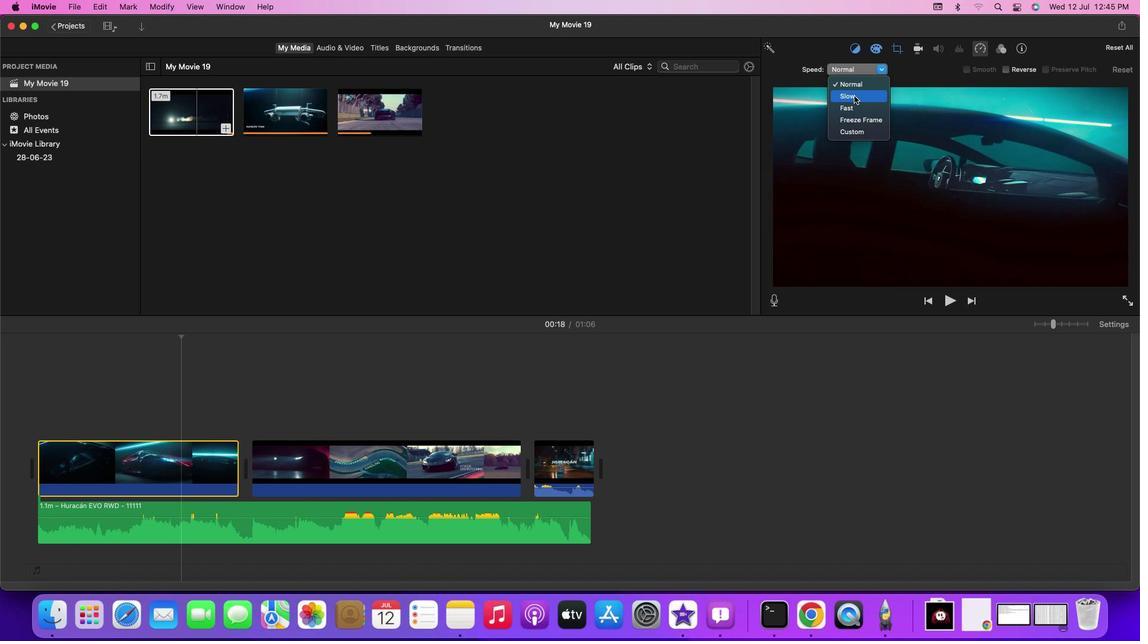 
Action: Mouse moved to (855, 97)
Screenshot: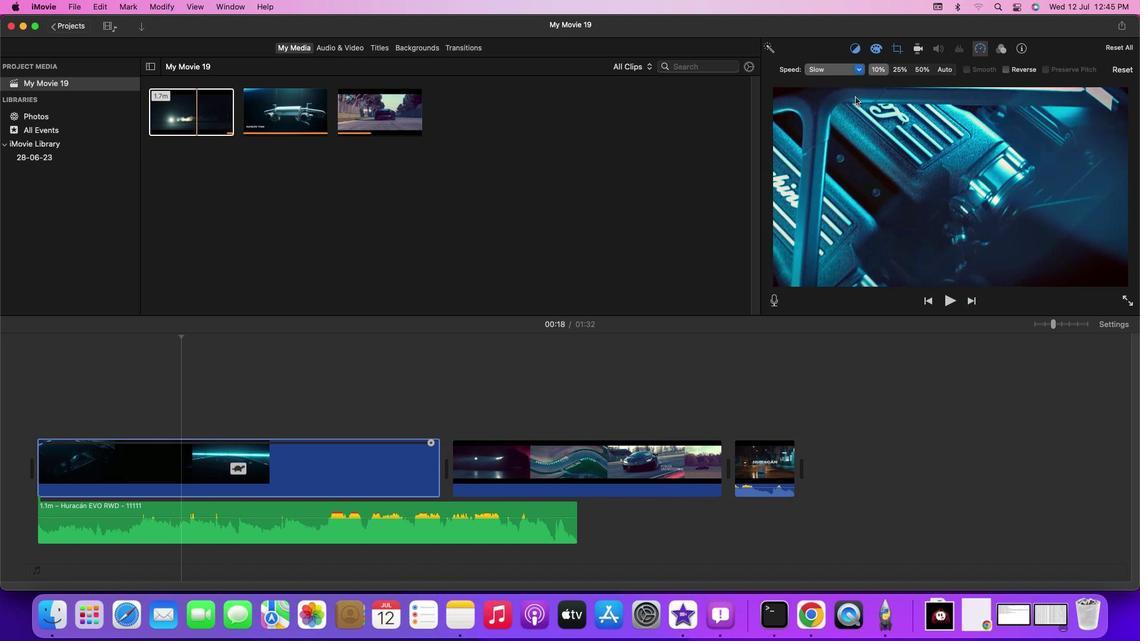 
Action: Key pressed Key.space
Screenshot: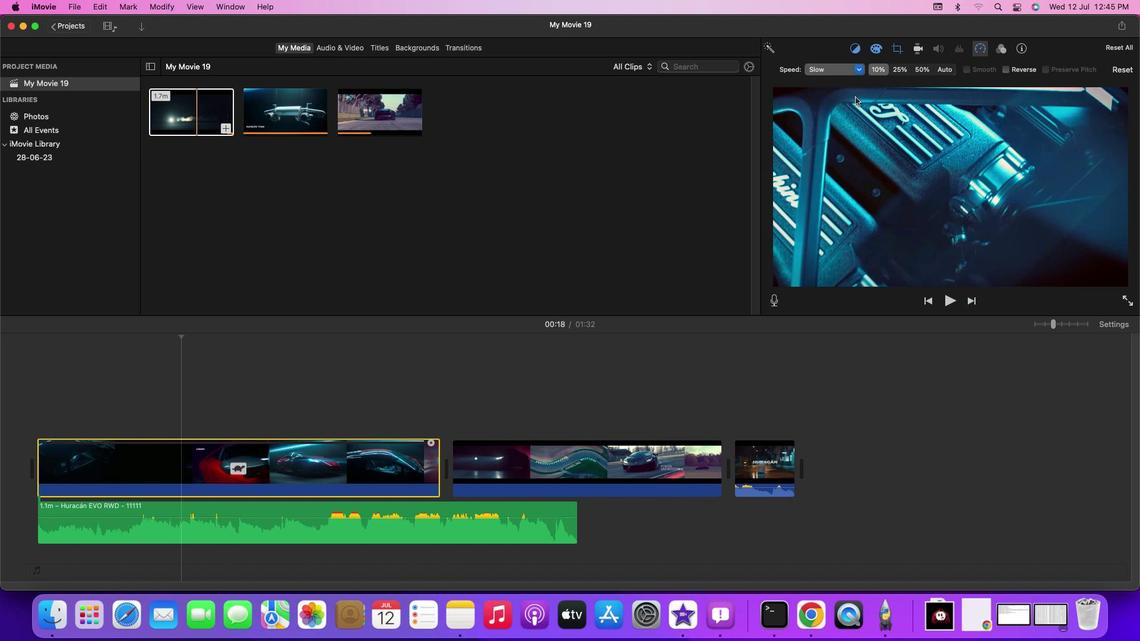 
Action: Mouse moved to (897, 71)
Screenshot: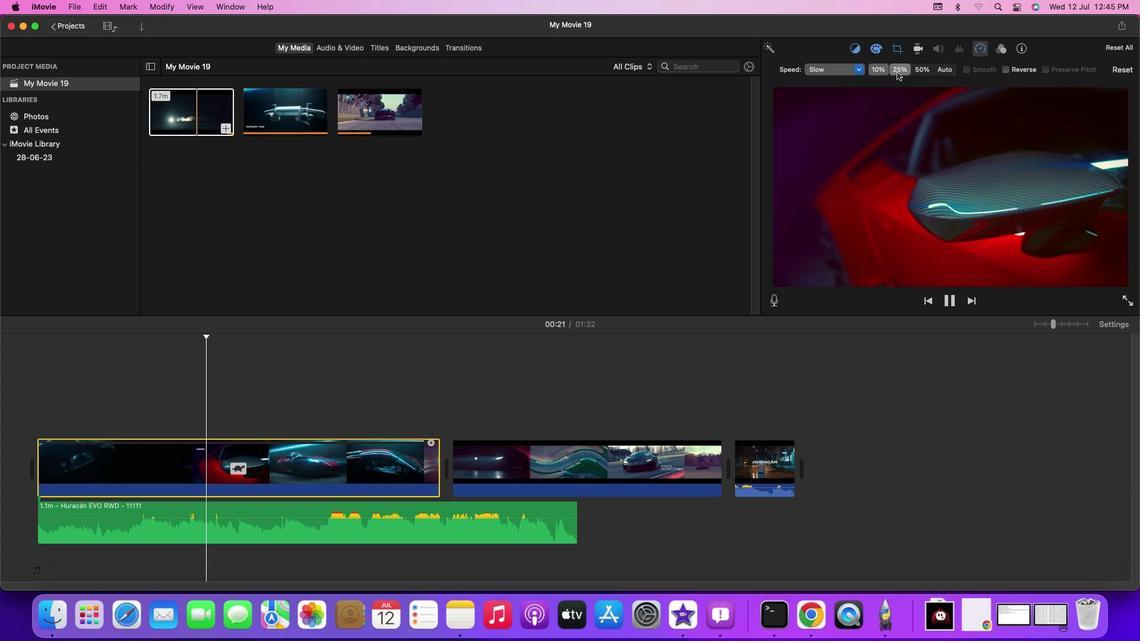 
Action: Mouse pressed left at (897, 71)
Screenshot: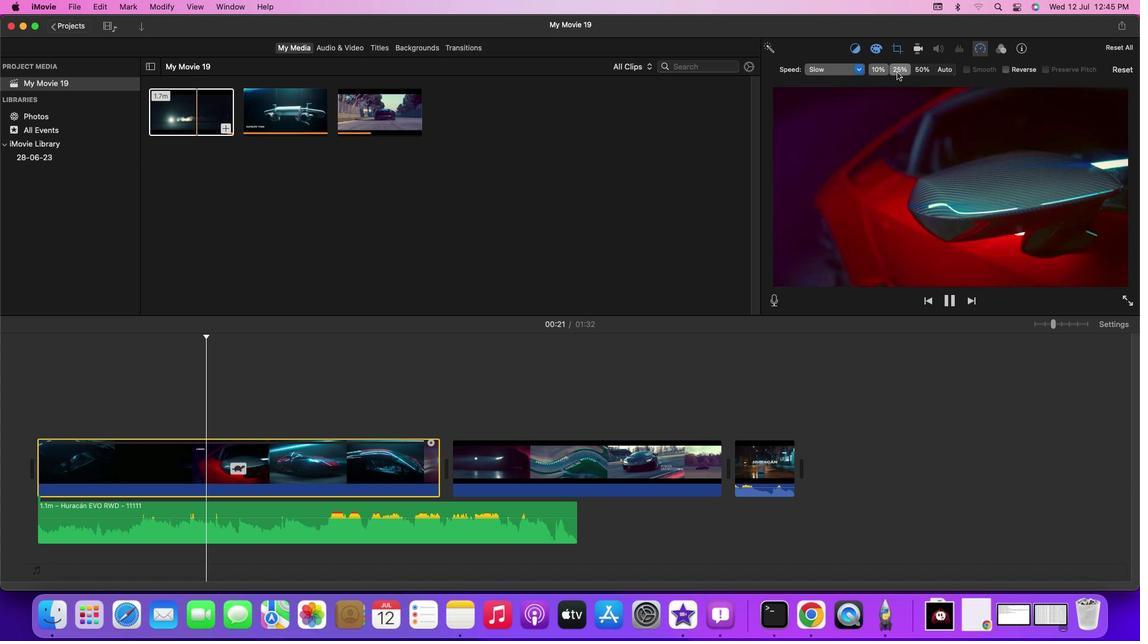 
Action: Mouse moved to (861, 72)
Screenshot: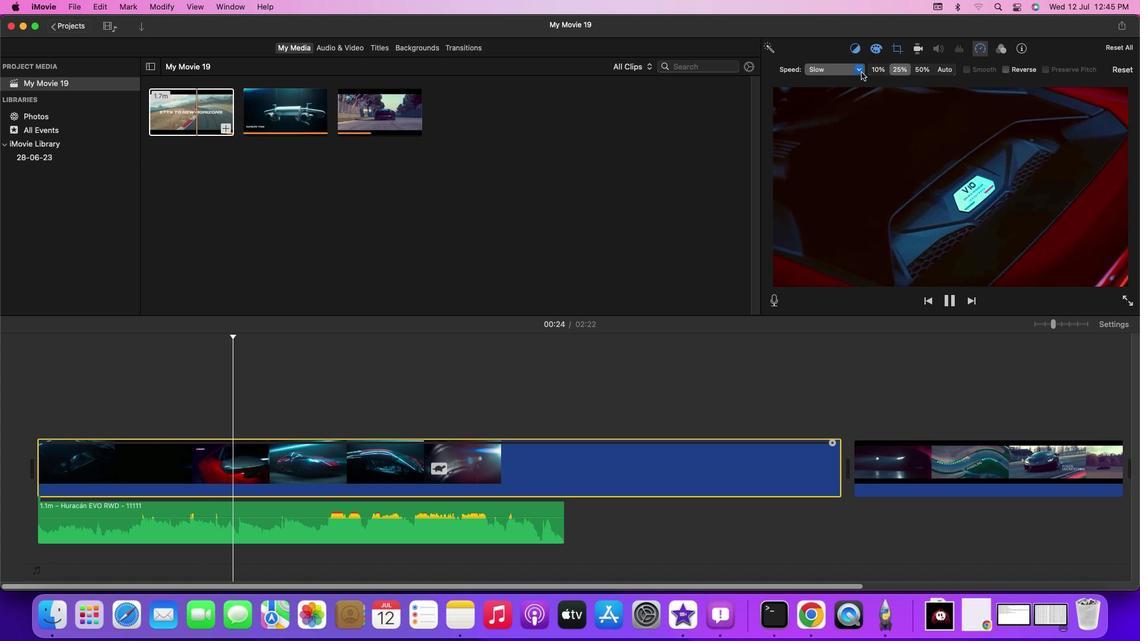 
Action: Mouse pressed left at (861, 72)
Screenshot: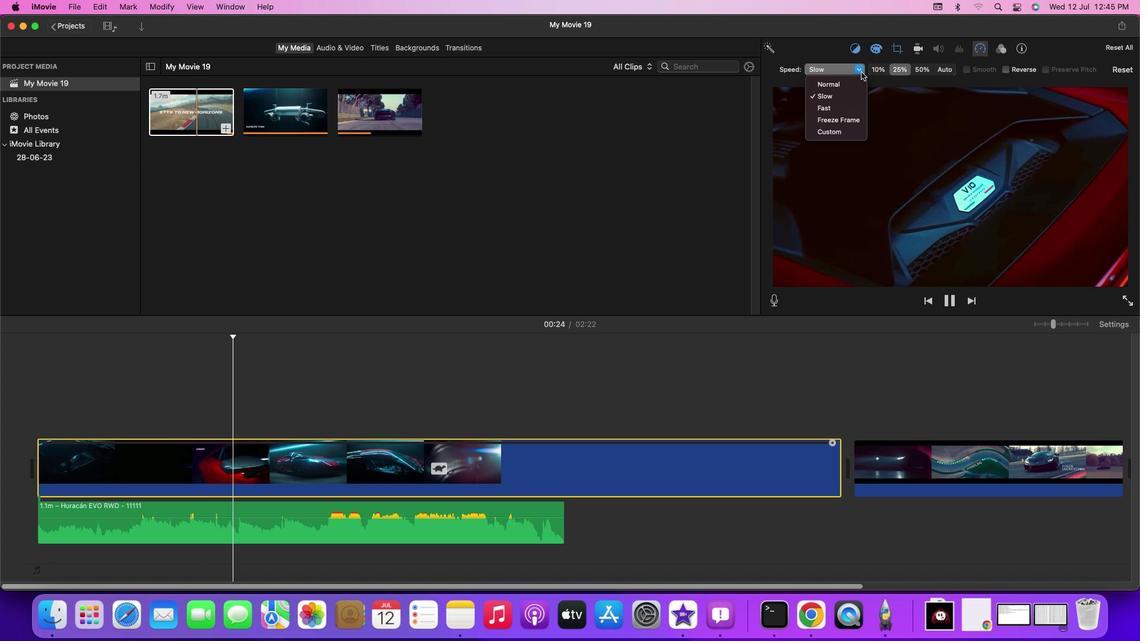 
Action: Mouse moved to (843, 81)
Screenshot: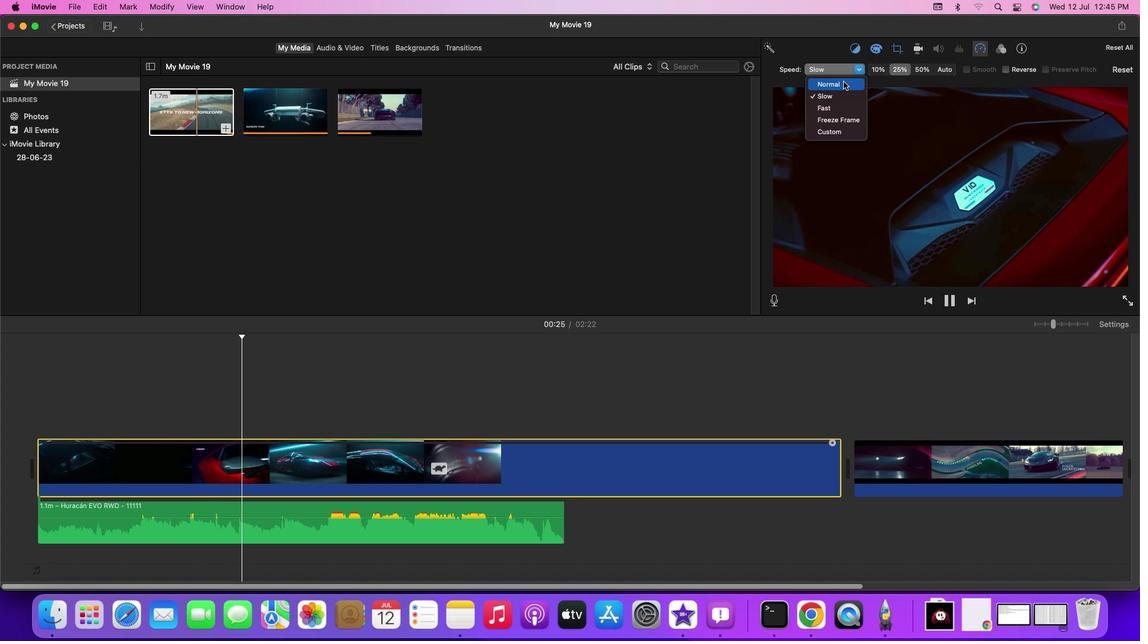 
Action: Mouse pressed left at (843, 81)
Screenshot: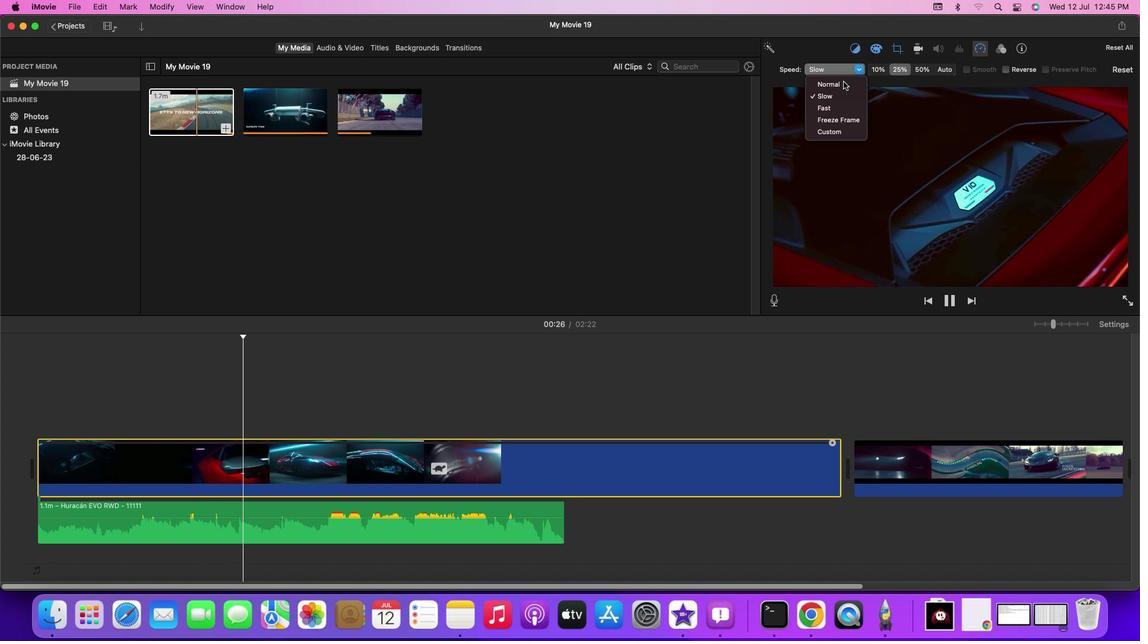 
Action: Mouse moved to (217, 348)
Screenshot: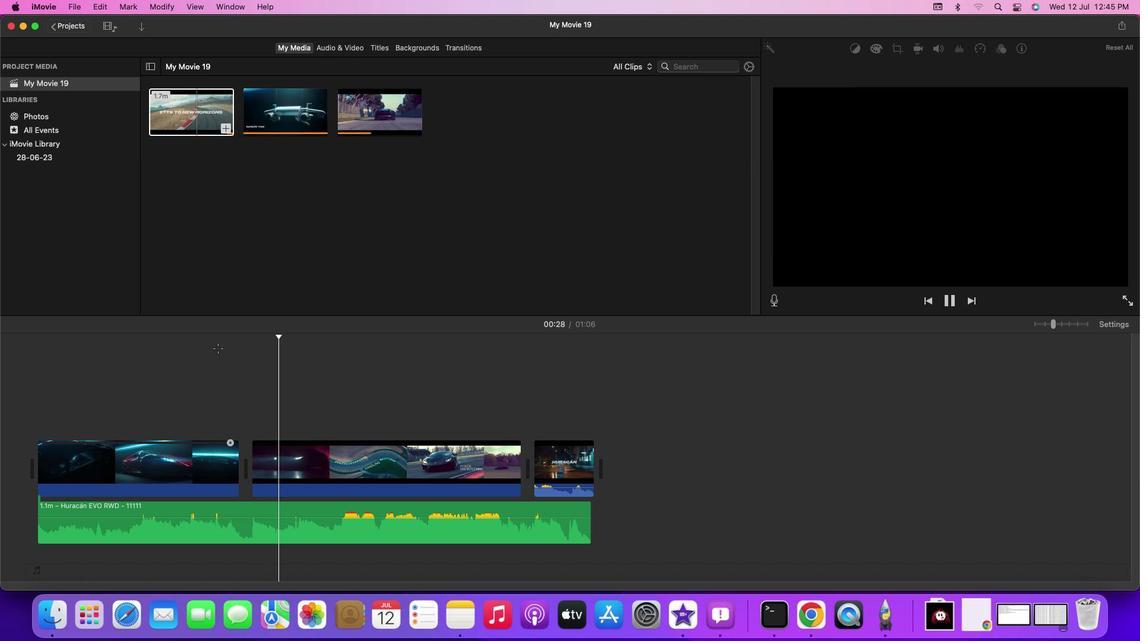 
Action: Mouse pressed left at (217, 348)
Screenshot: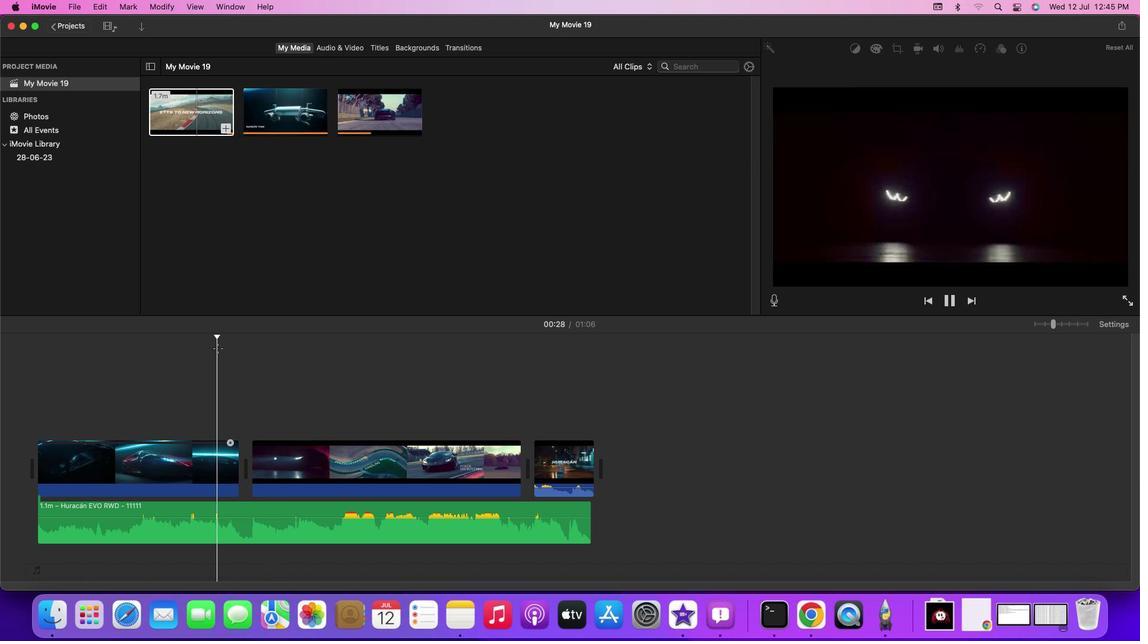 
Action: Mouse moved to (217, 348)
Screenshot: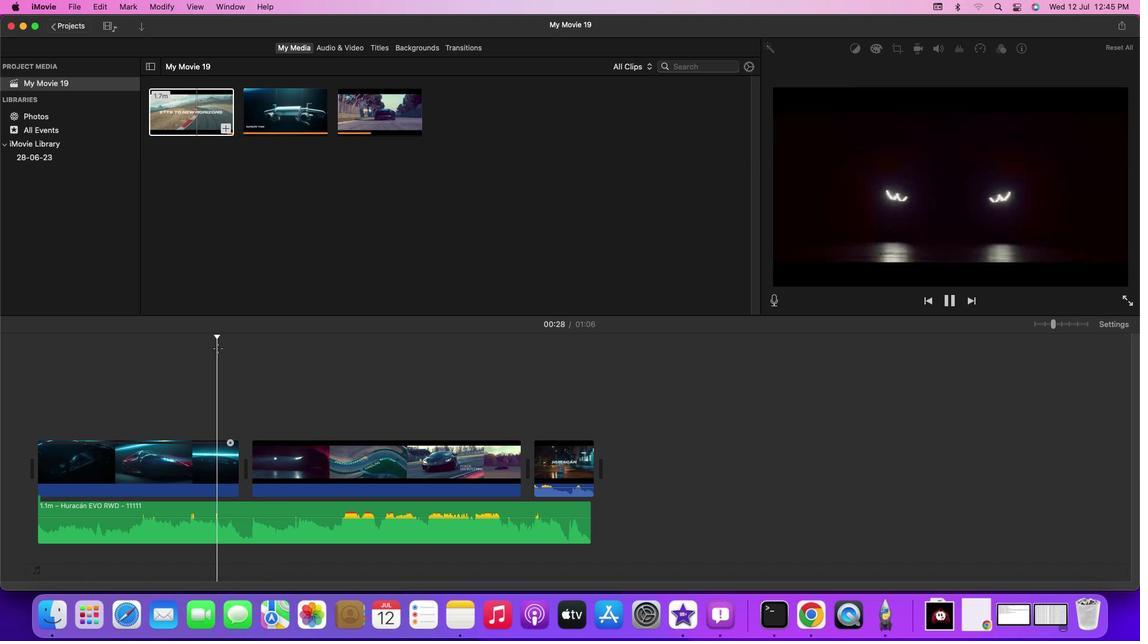 
Action: Key pressed Key.space
Screenshot: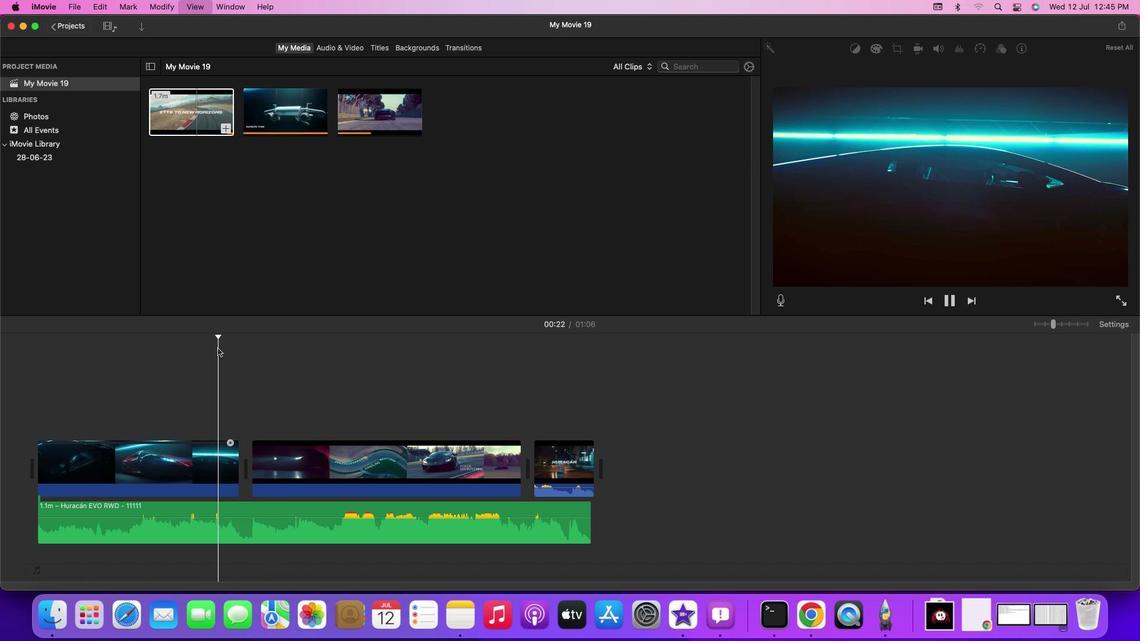 
Action: Mouse moved to (1002, 54)
Screenshot: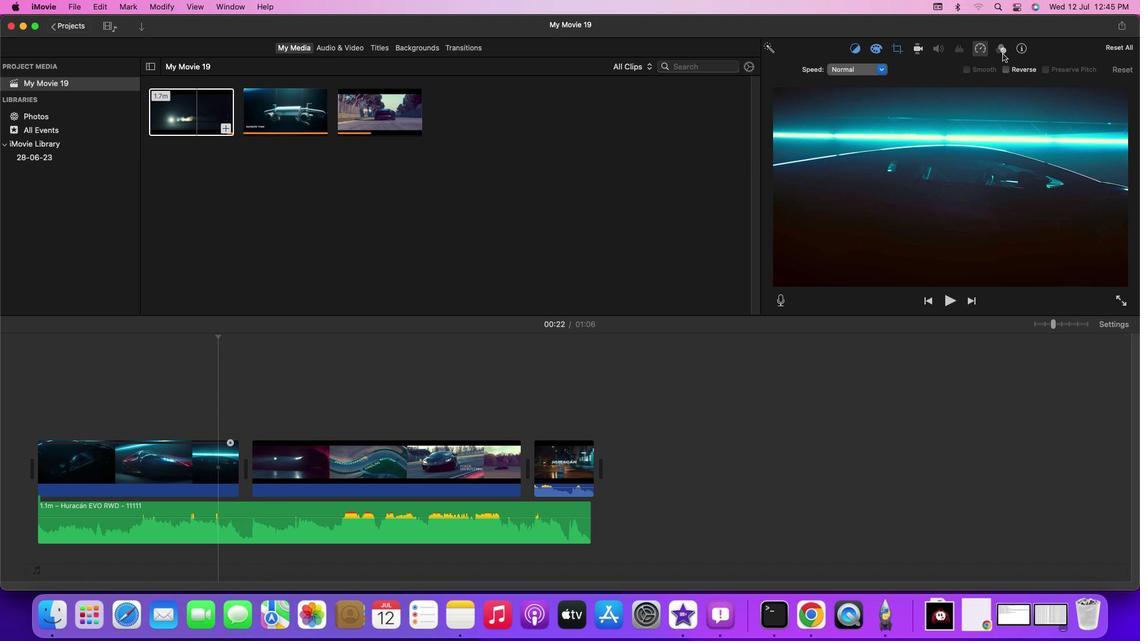 
Action: Mouse pressed left at (1002, 54)
Screenshot: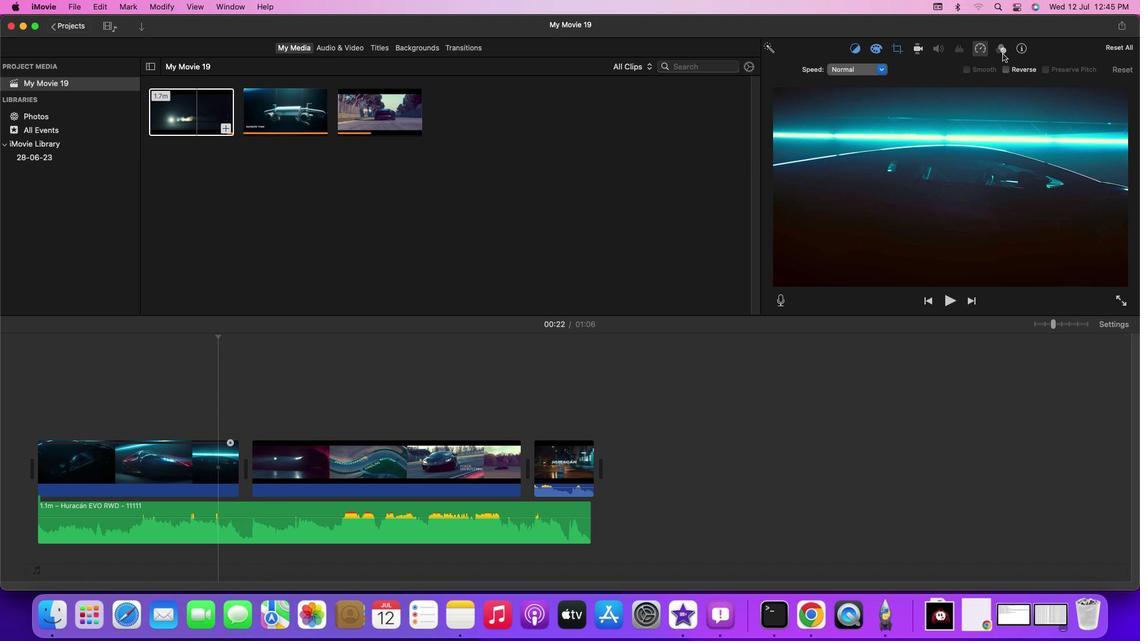 
Action: Mouse moved to (1024, 52)
Screenshot: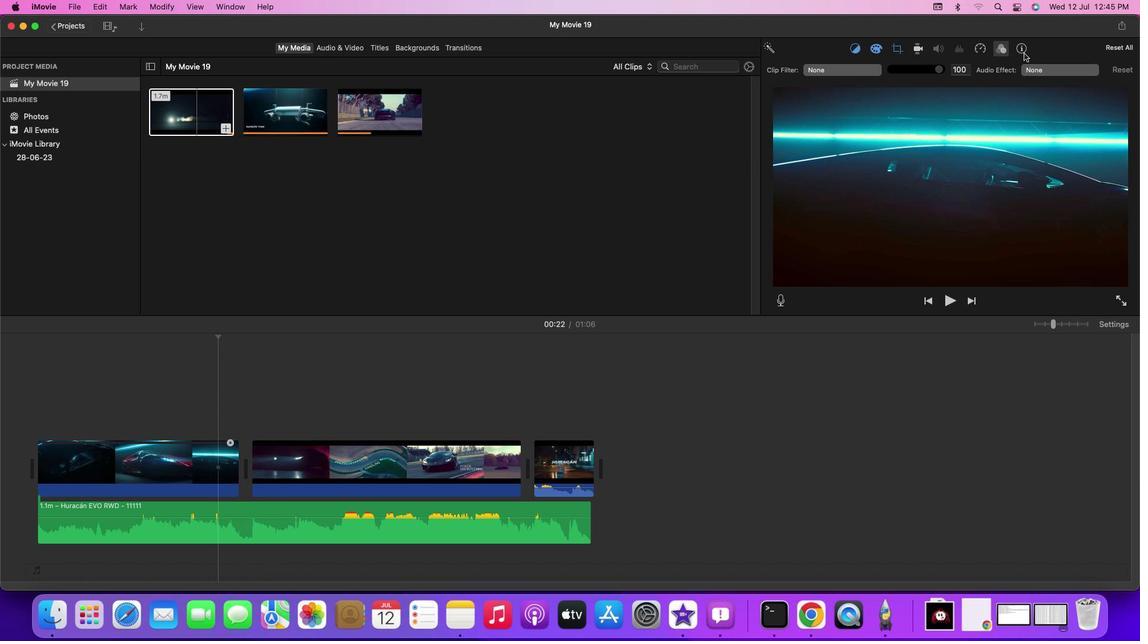 
Action: Mouse pressed left at (1024, 52)
Screenshot: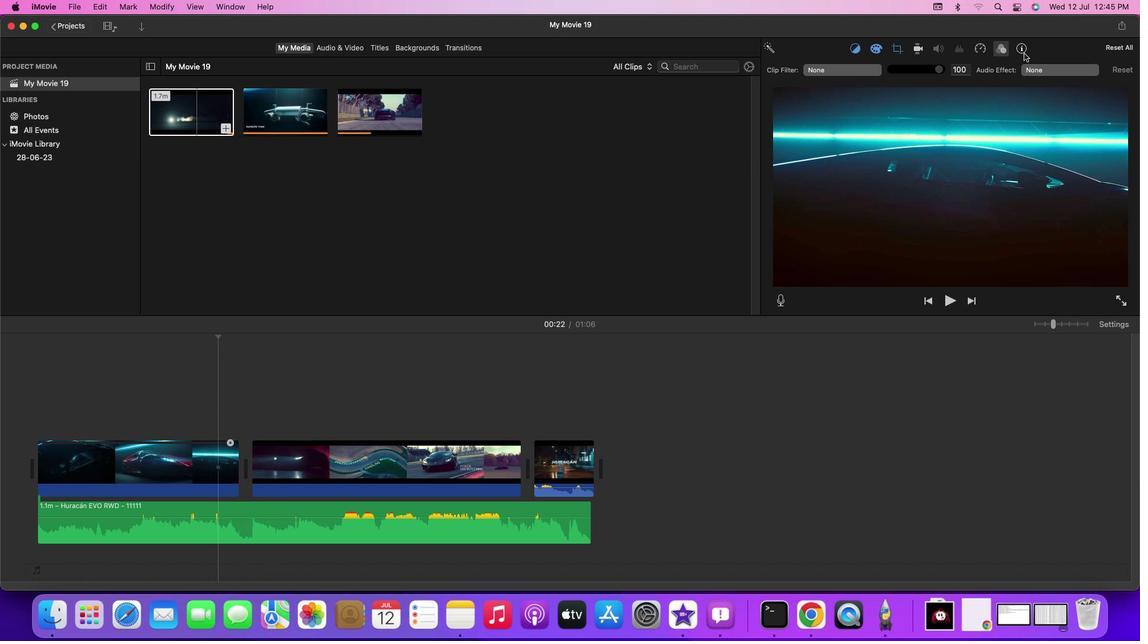 
Action: Mouse moved to (169, 349)
Screenshot: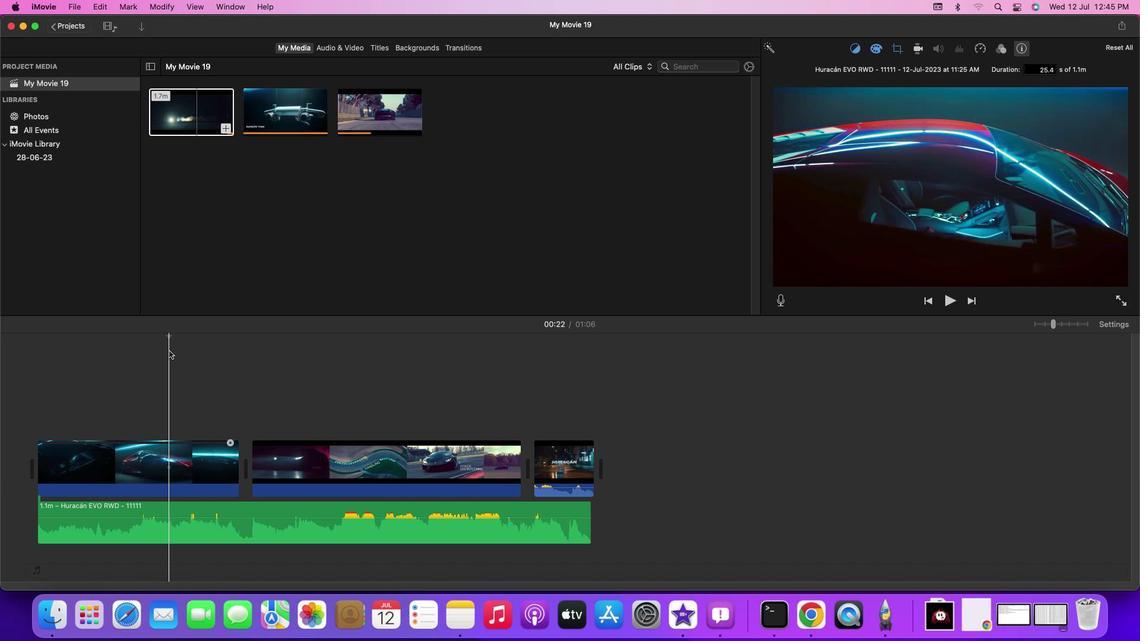 
Action: Mouse pressed left at (169, 349)
Screenshot: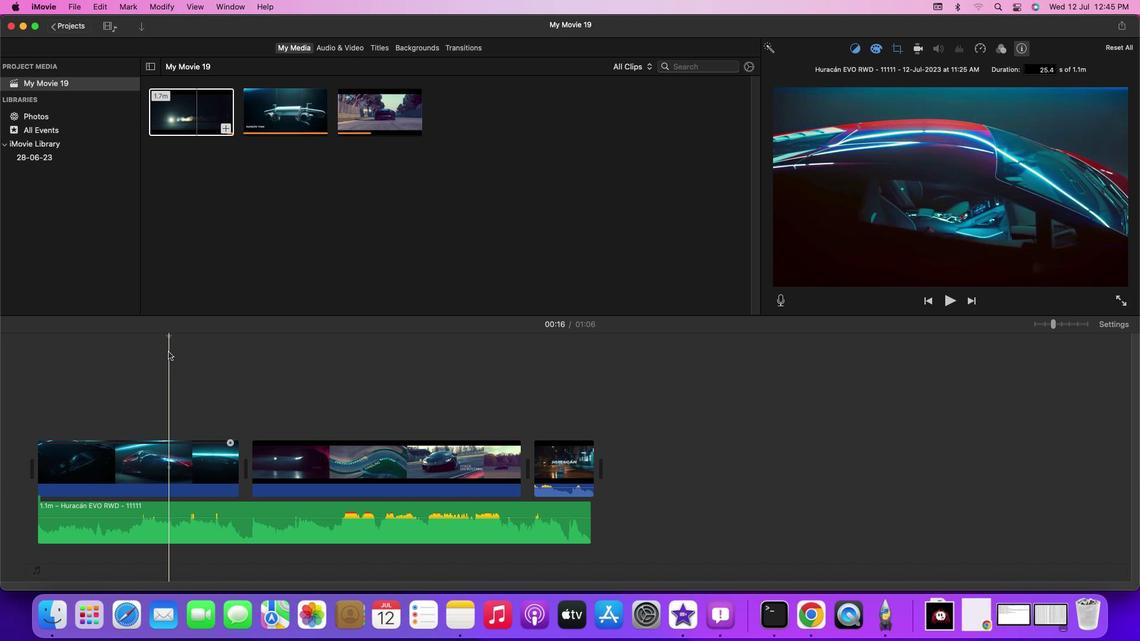 
Action: Mouse moved to (182, 456)
Screenshot: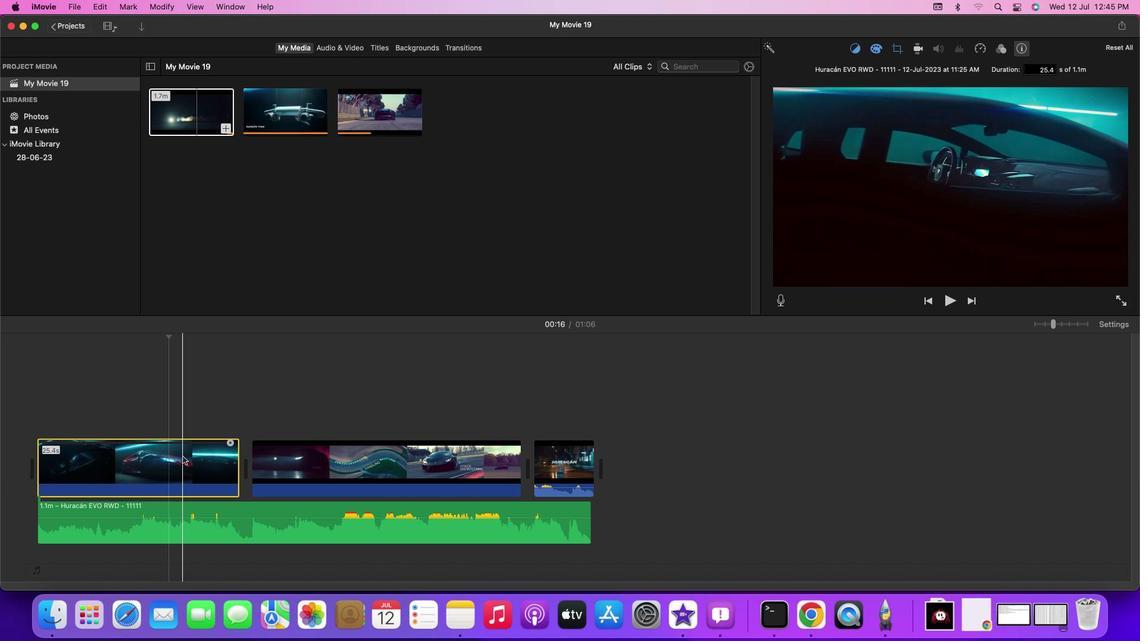 
Action: Mouse pressed left at (182, 456)
Screenshot: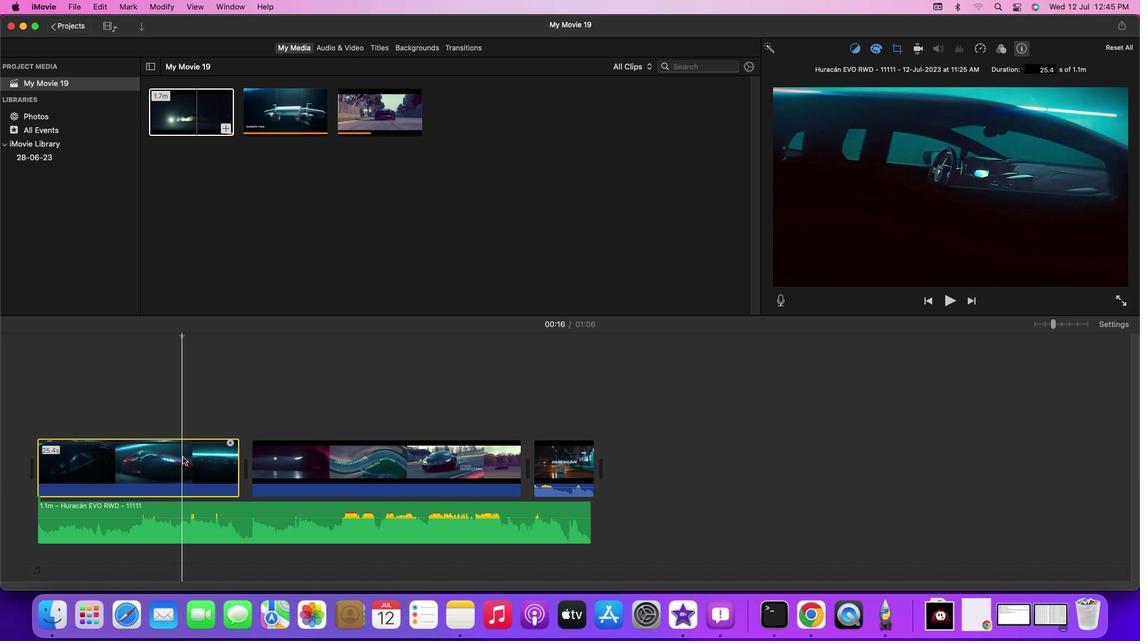 
Action: Mouse moved to (316, 468)
